 Task: Buy 5 Rack & Pinion from Steering System section under best seller category for shipping address: Mikayla King, 1988 Bartlett Avenue, Southfield, Michigan 48076, Cell Number 2485598029. Pay from credit card ending with 5759, CVV 953
Action: Mouse moved to (40, 92)
Screenshot: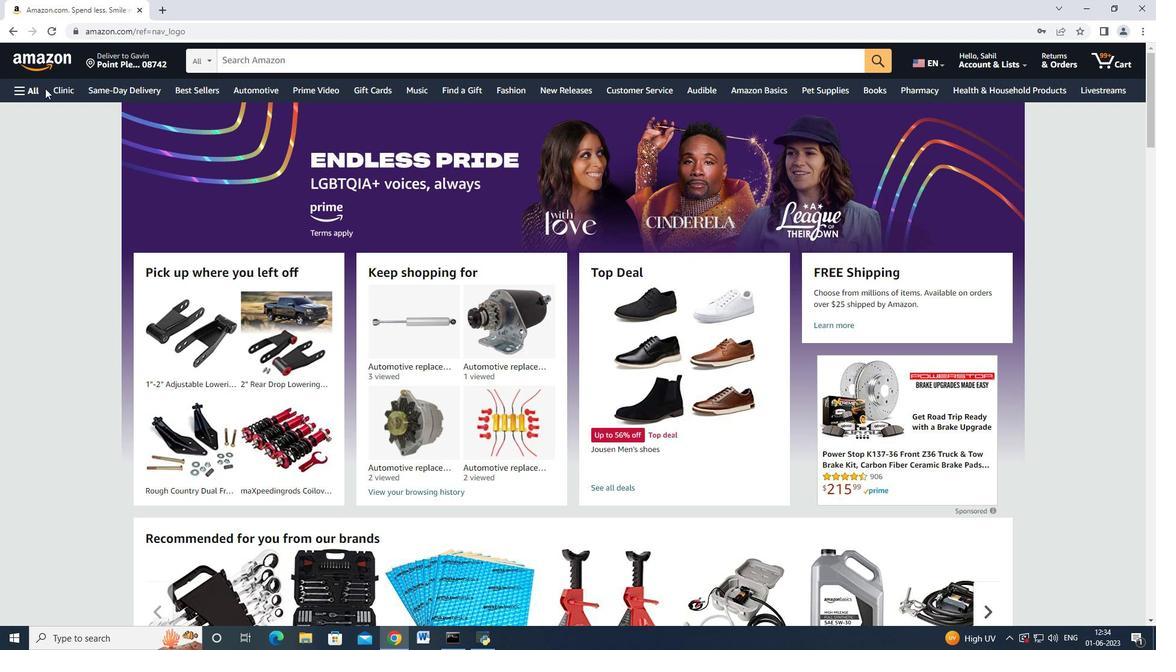 
Action: Mouse pressed left at (40, 92)
Screenshot: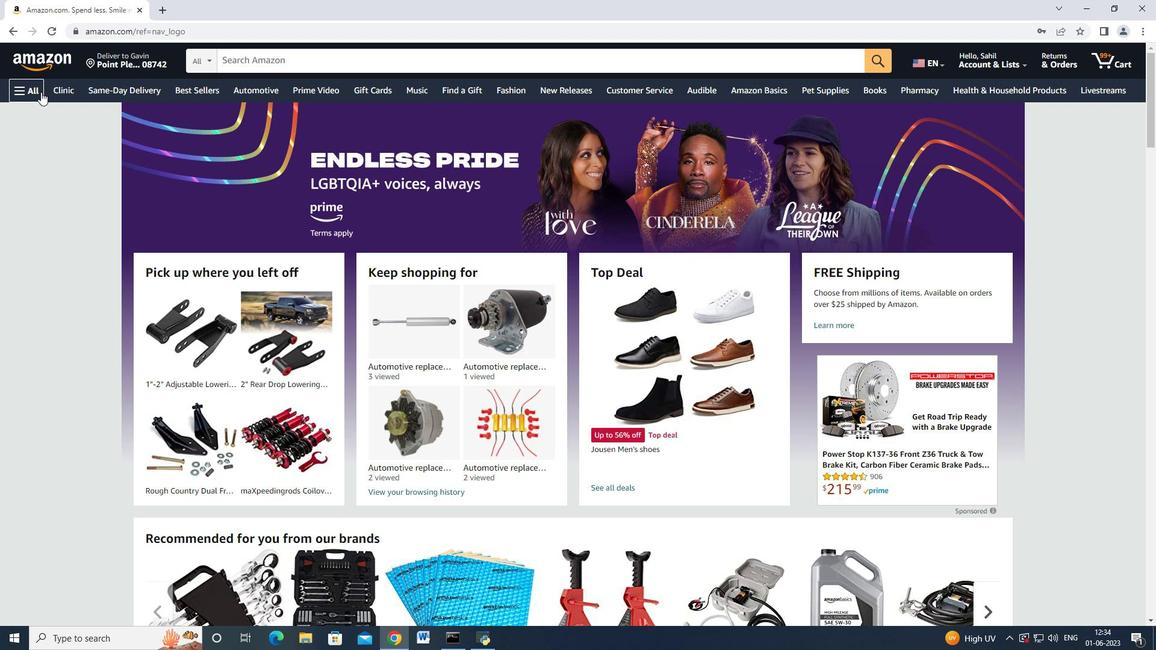 
Action: Mouse moved to (137, 286)
Screenshot: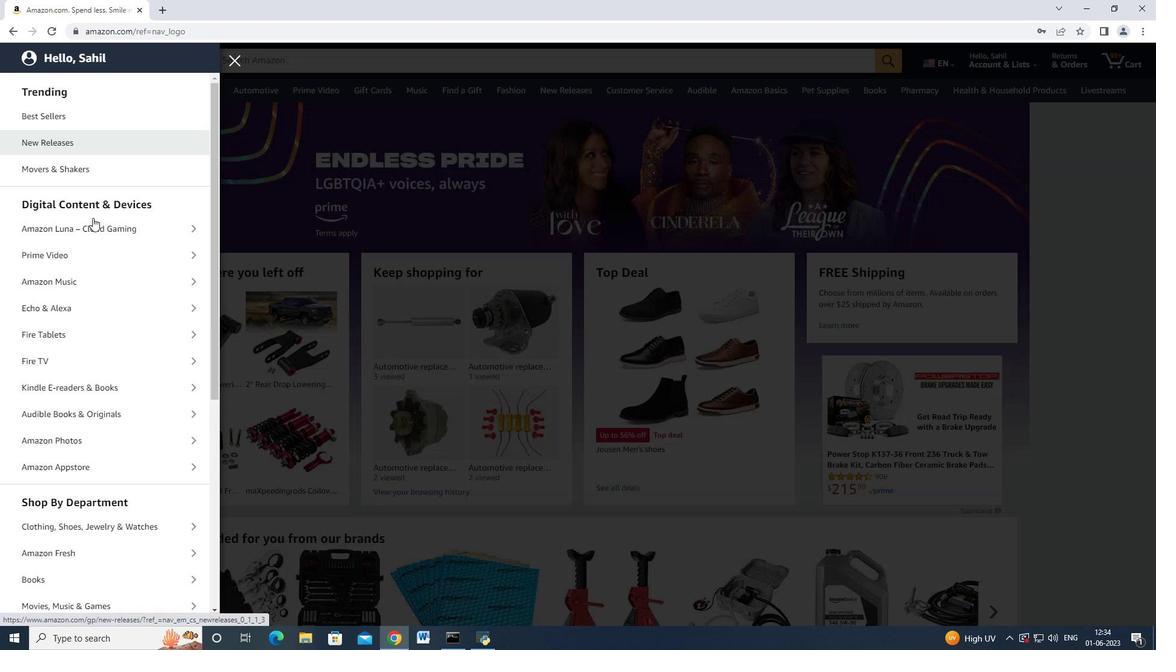 
Action: Mouse scrolled (137, 286) with delta (0, 0)
Screenshot: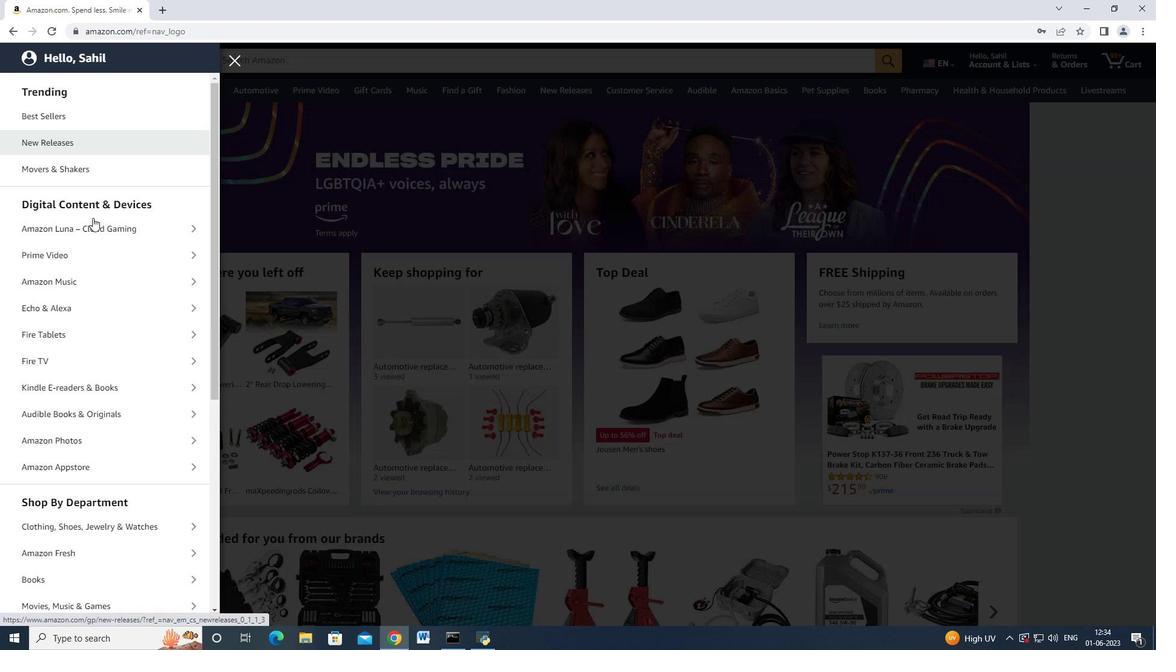 
Action: Mouse moved to (137, 286)
Screenshot: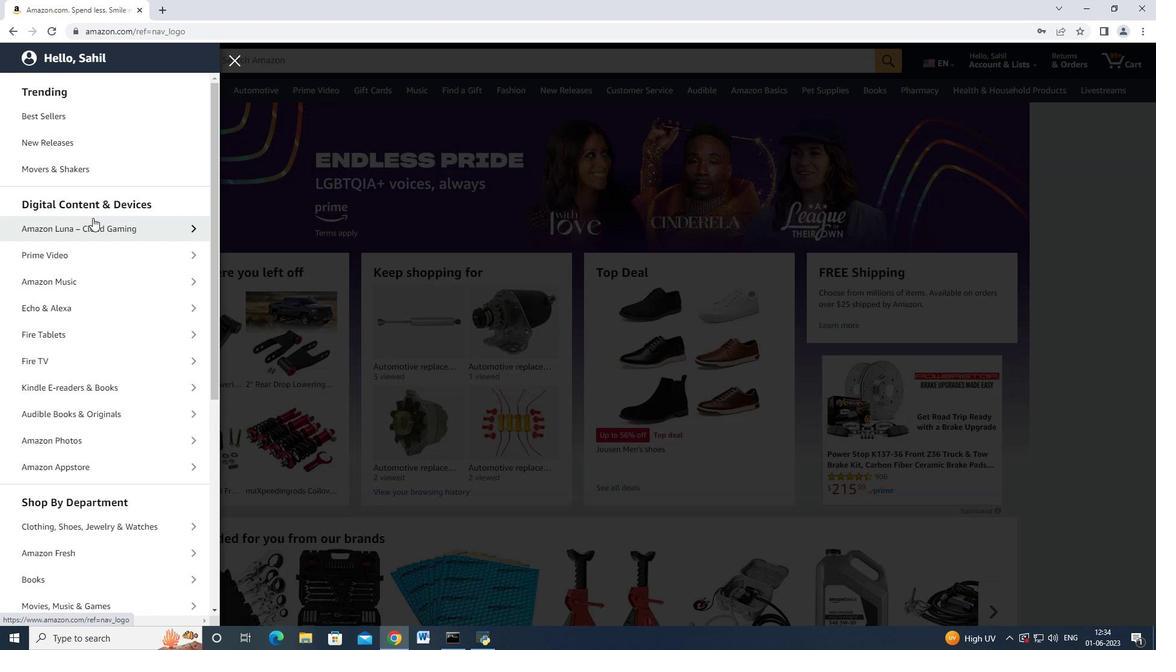 
Action: Mouse scrolled (137, 286) with delta (0, 0)
Screenshot: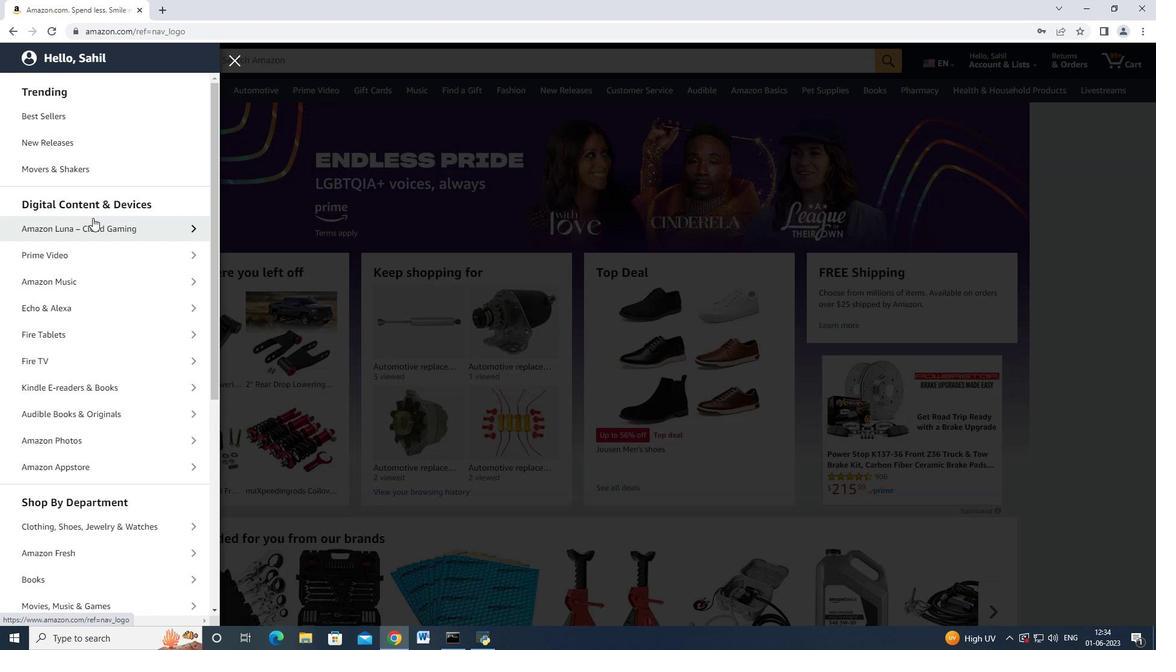 
Action: Mouse scrolled (137, 286) with delta (0, 0)
Screenshot: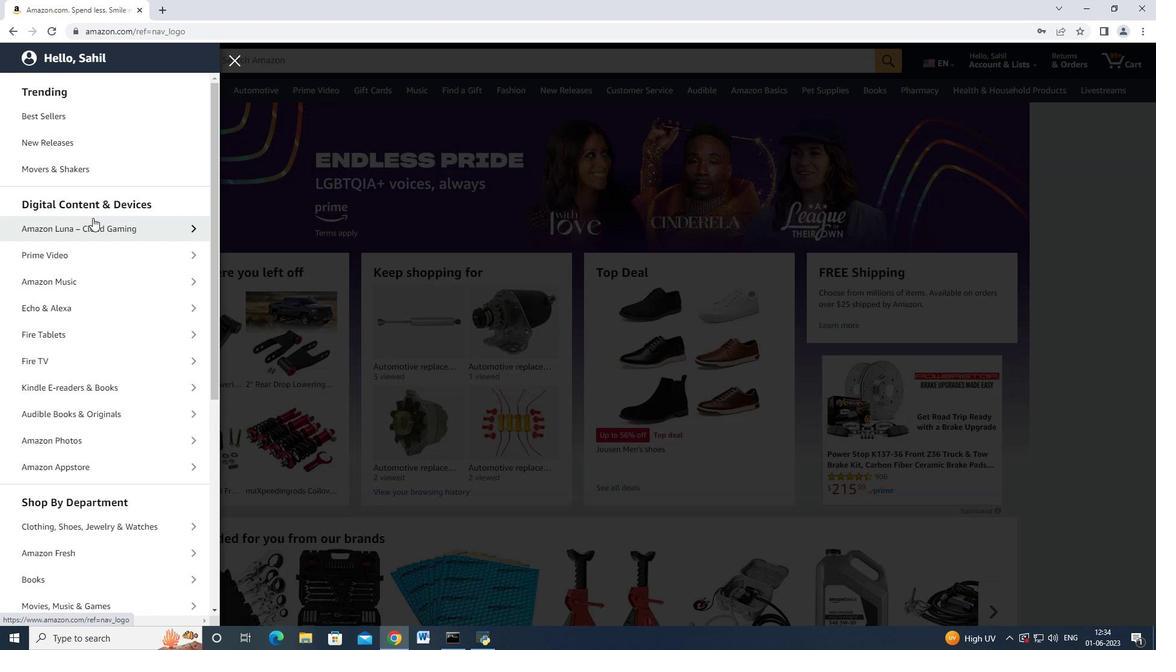 
Action: Mouse scrolled (137, 286) with delta (0, 0)
Screenshot: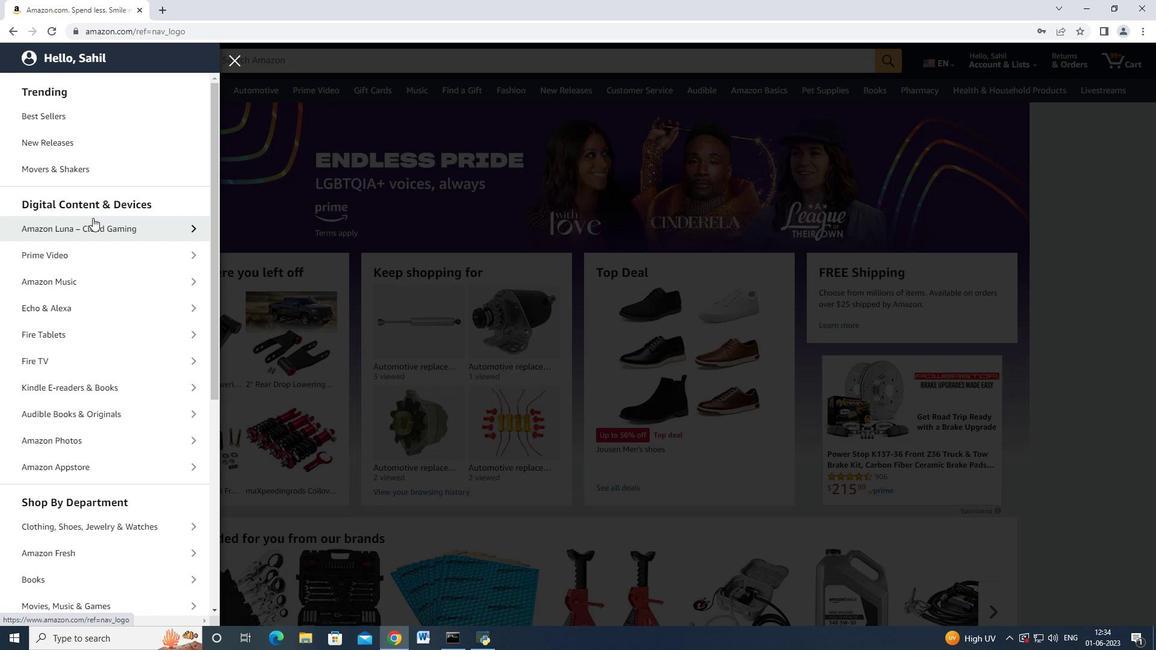 
Action: Mouse moved to (137, 287)
Screenshot: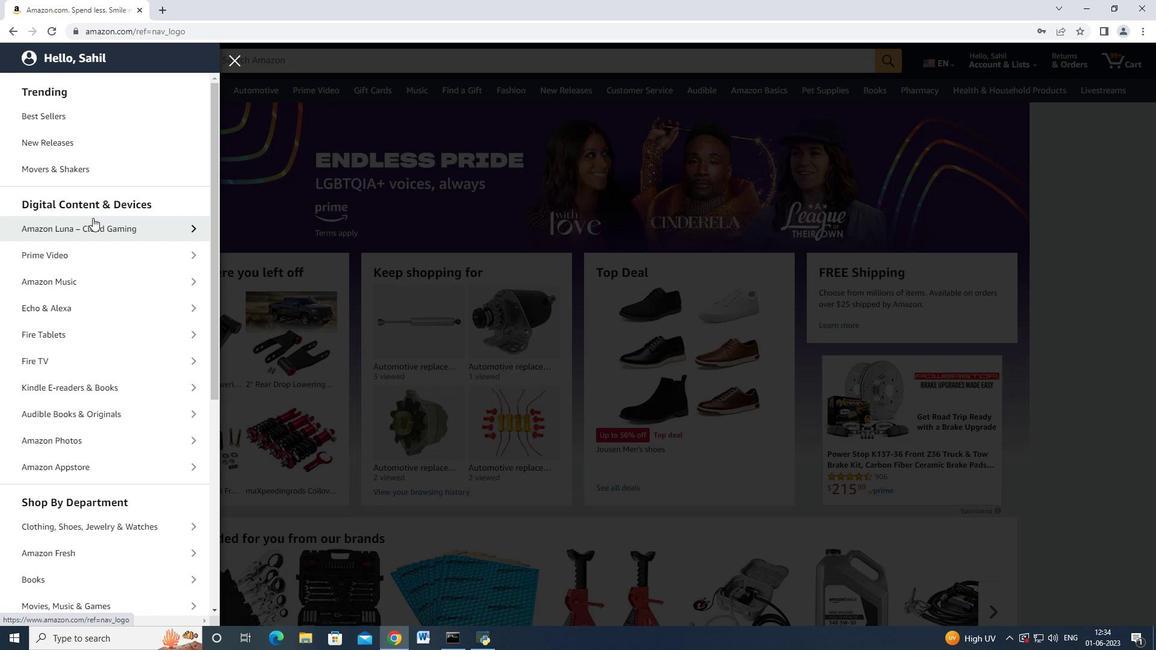 
Action: Mouse scrolled (137, 286) with delta (0, 0)
Screenshot: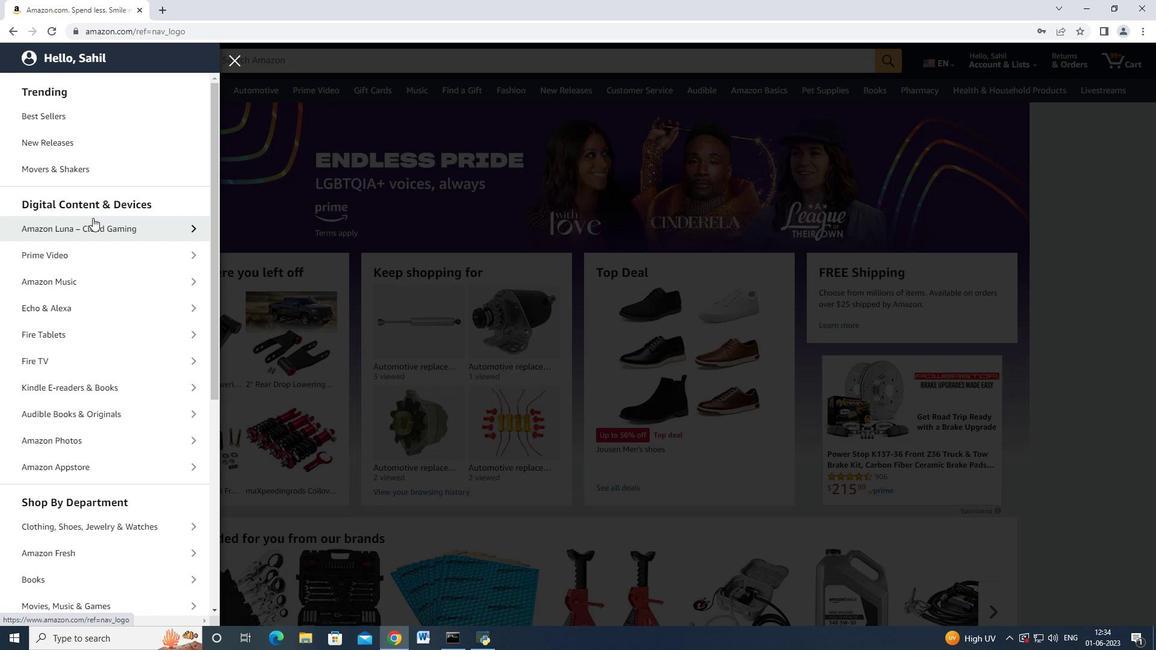 
Action: Mouse moved to (137, 287)
Screenshot: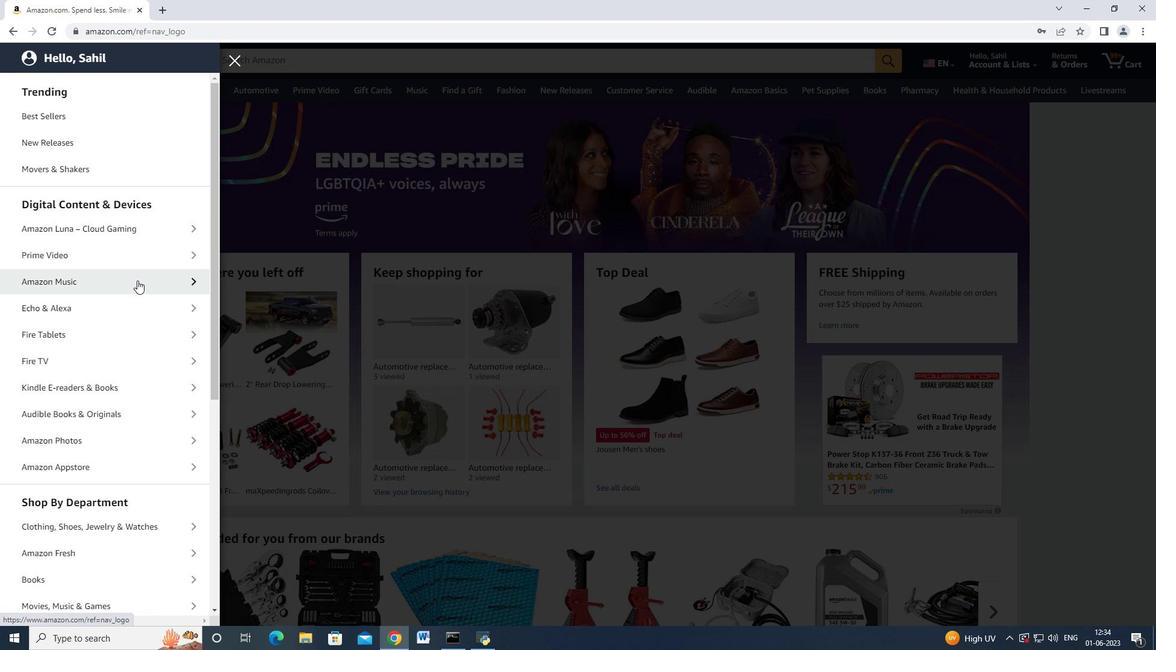 
Action: Mouse scrolled (137, 286) with delta (0, 0)
Screenshot: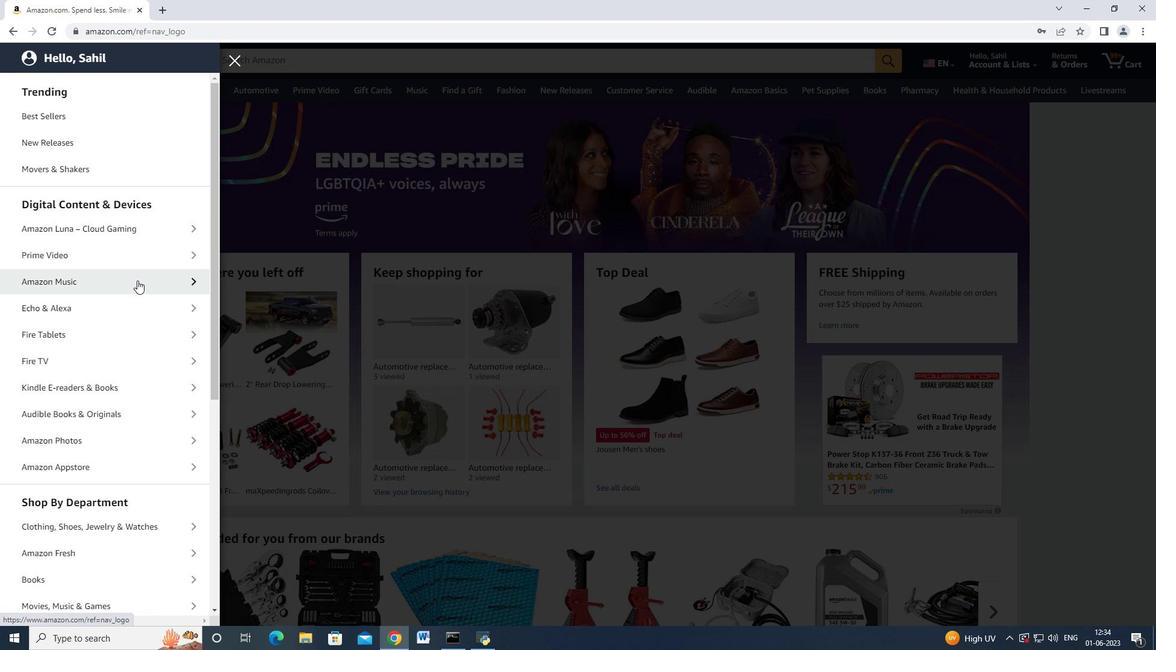 
Action: Mouse moved to (75, 439)
Screenshot: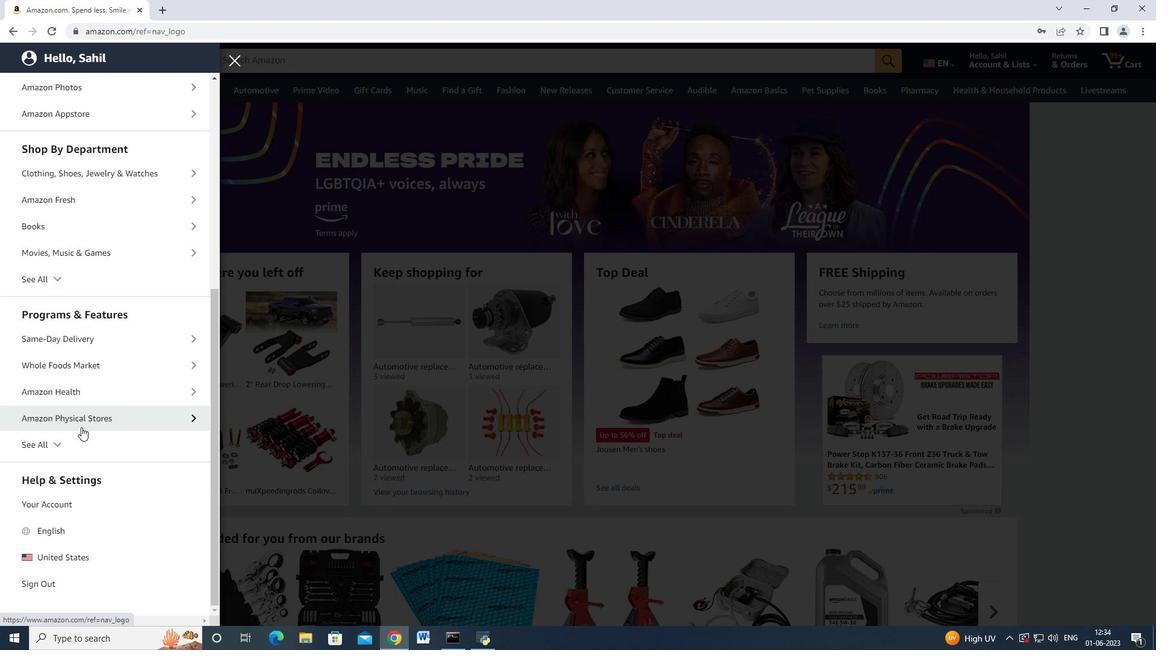 
Action: Mouse pressed left at (75, 439)
Screenshot: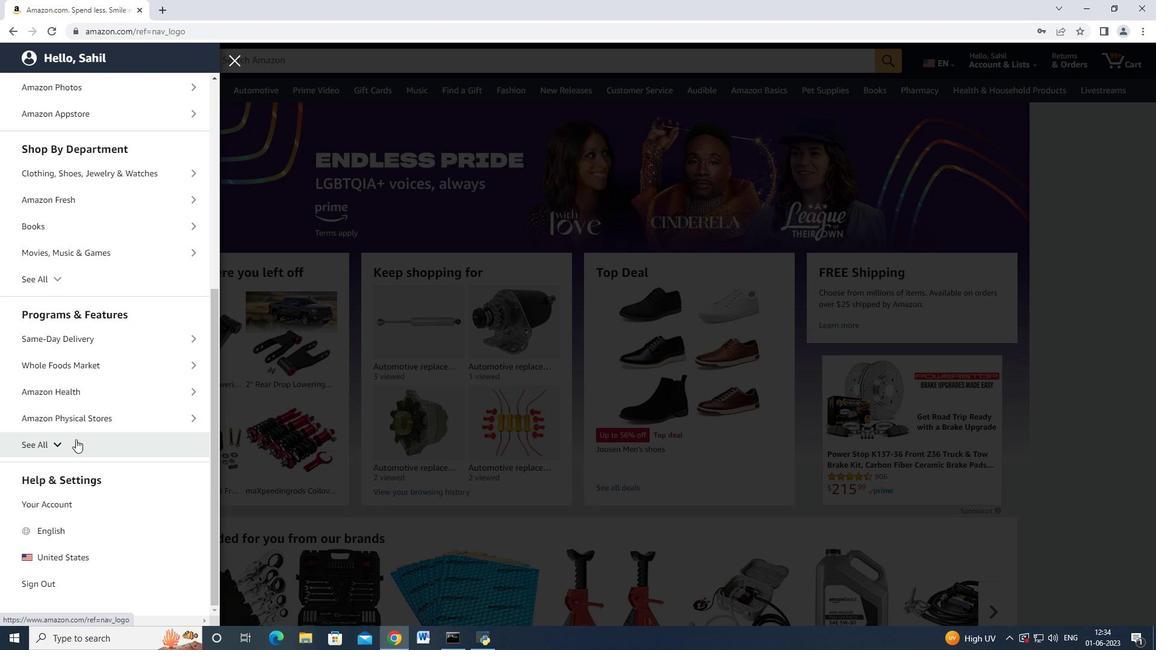 
Action: Mouse moved to (103, 395)
Screenshot: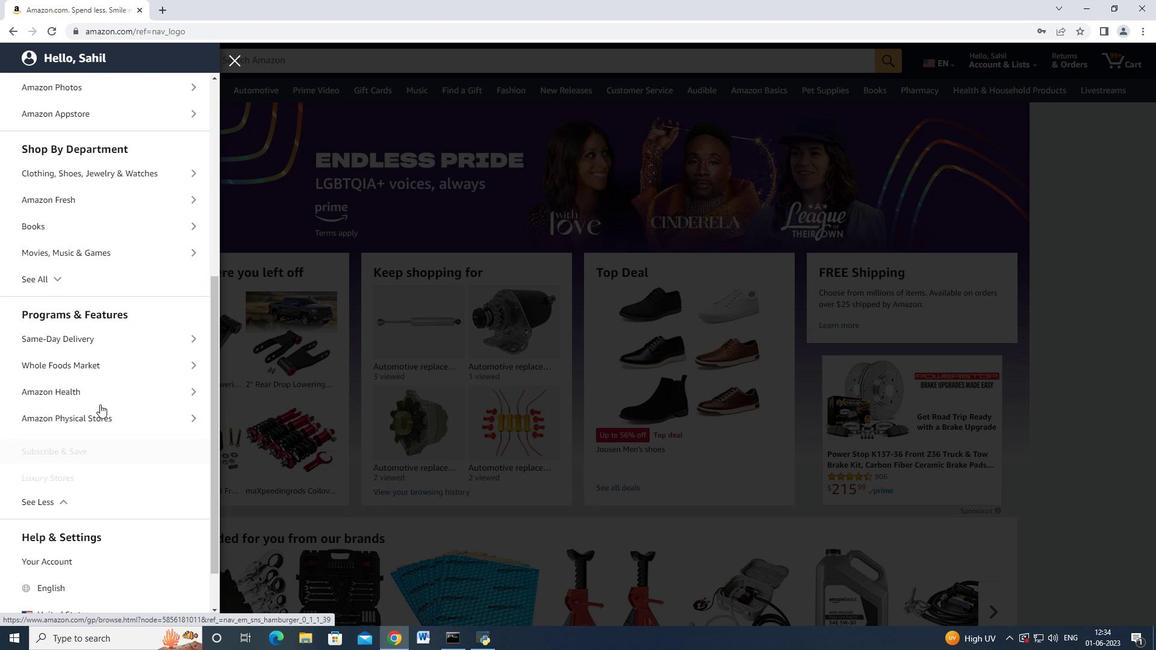
Action: Mouse scrolled (103, 395) with delta (0, 0)
Screenshot: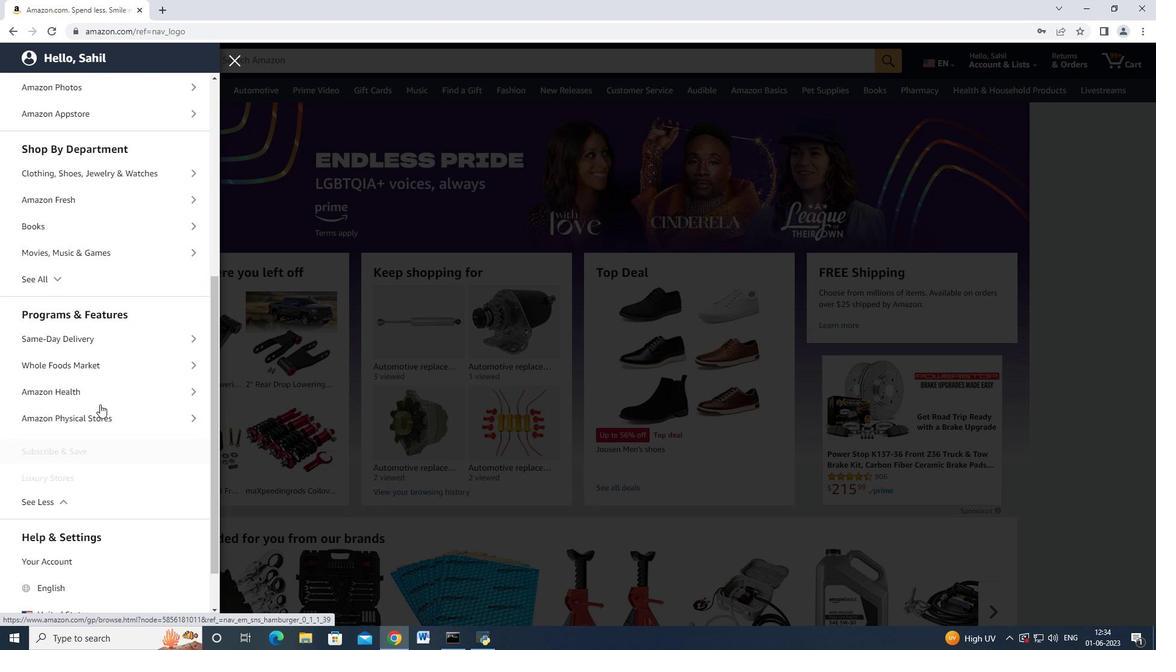 
Action: Mouse scrolled (103, 395) with delta (0, 0)
Screenshot: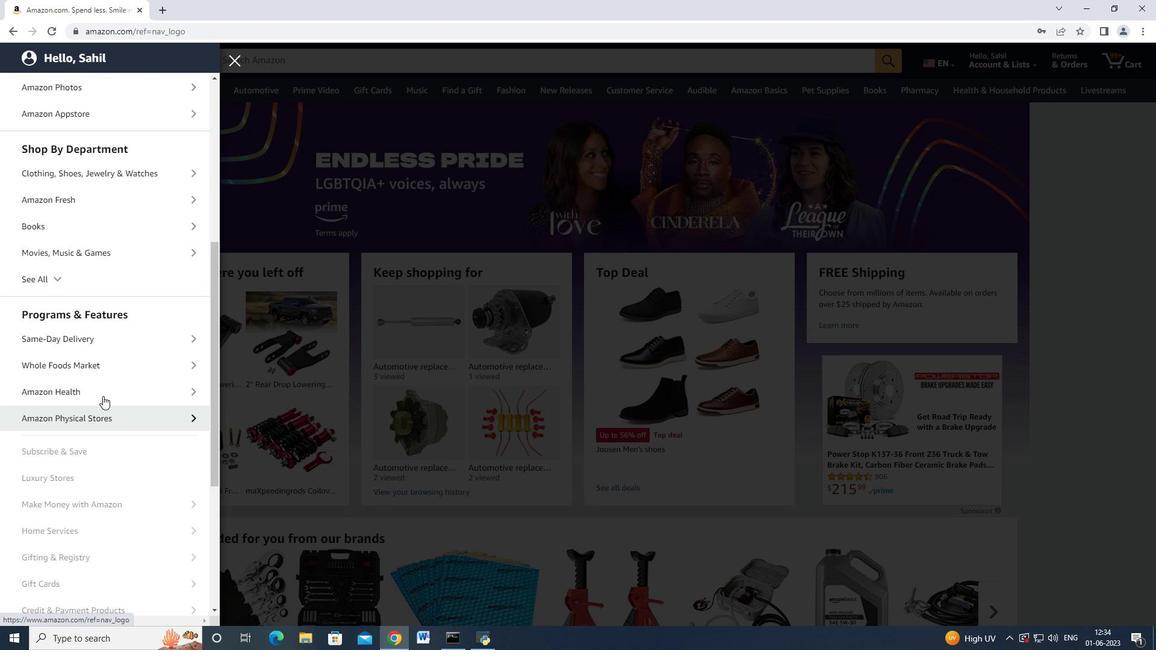 
Action: Mouse scrolled (103, 395) with delta (0, 0)
Screenshot: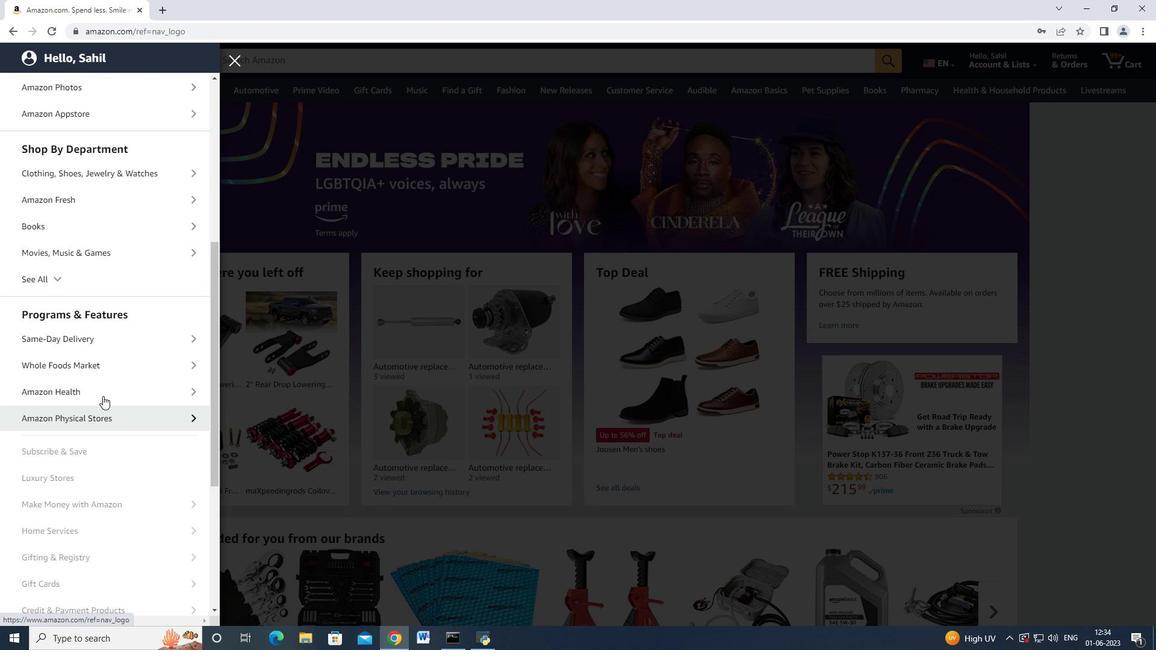 
Action: Mouse scrolled (103, 395) with delta (0, 0)
Screenshot: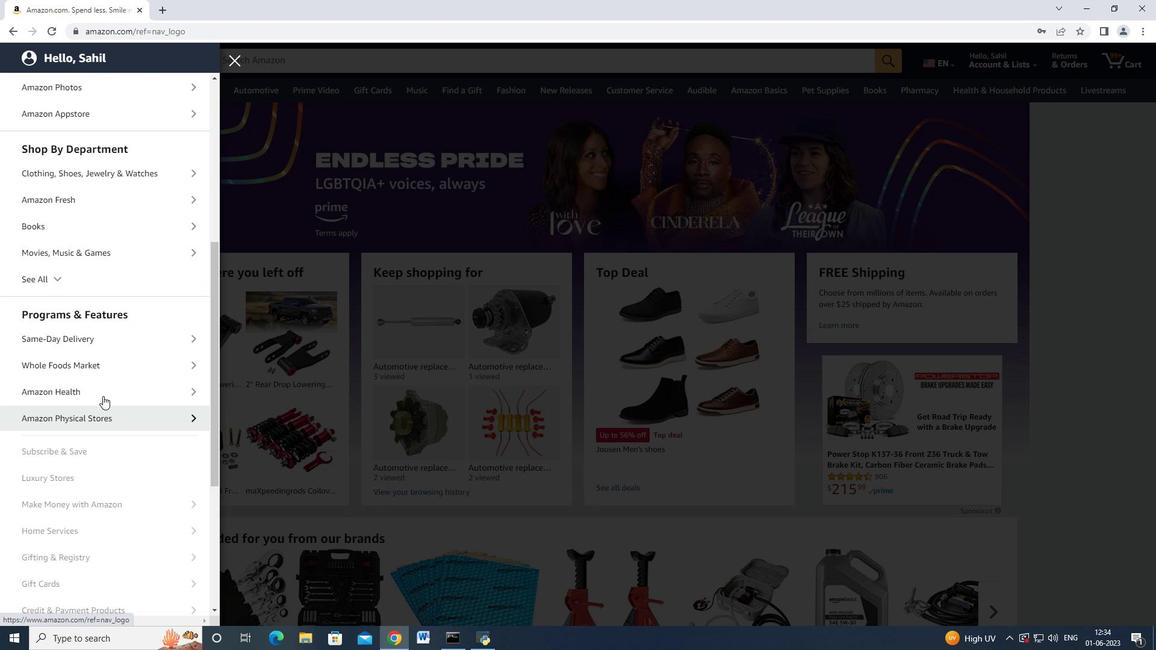
Action: Mouse scrolled (103, 395) with delta (0, 0)
Screenshot: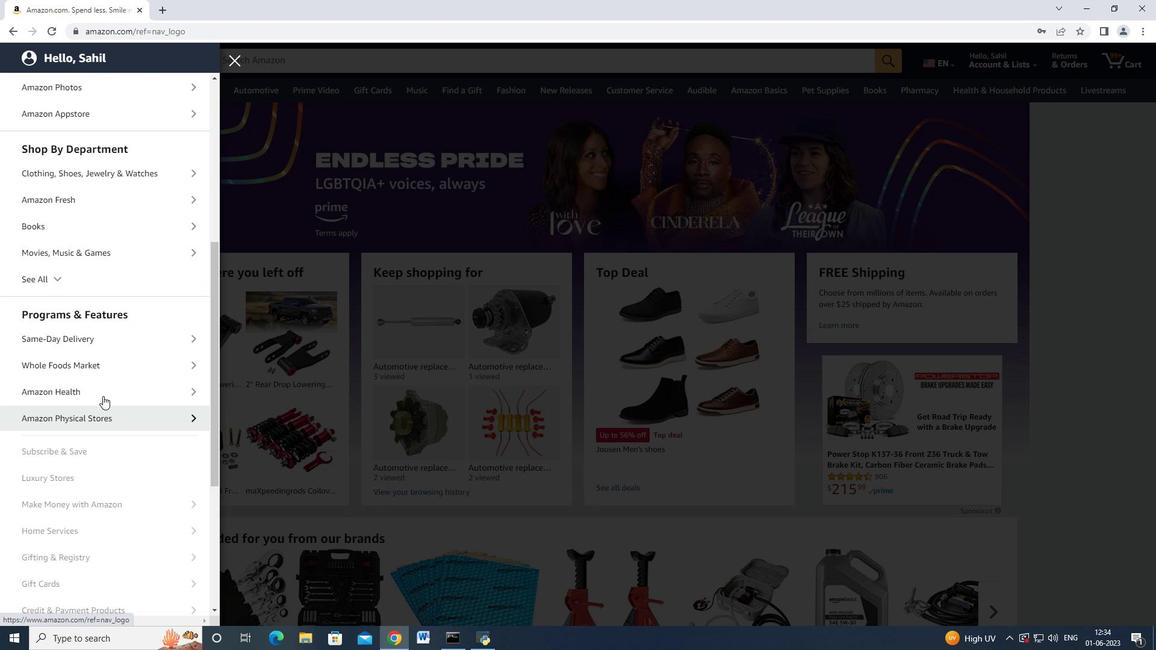 
Action: Mouse scrolled (103, 395) with delta (0, 0)
Screenshot: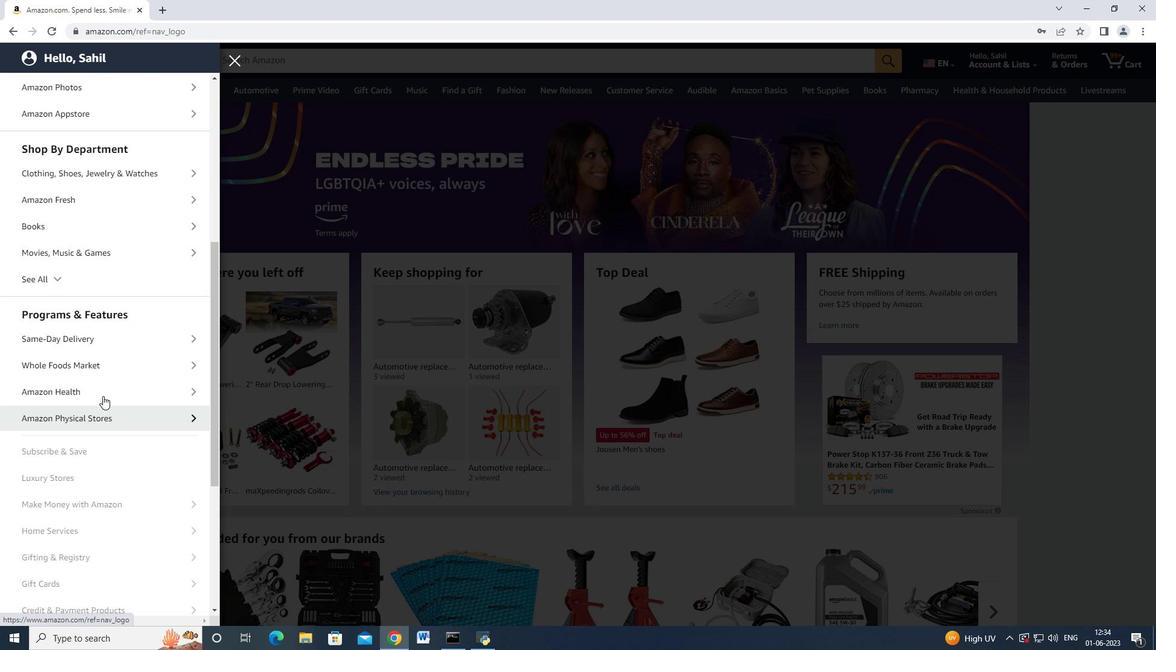 
Action: Mouse moved to (103, 395)
Screenshot: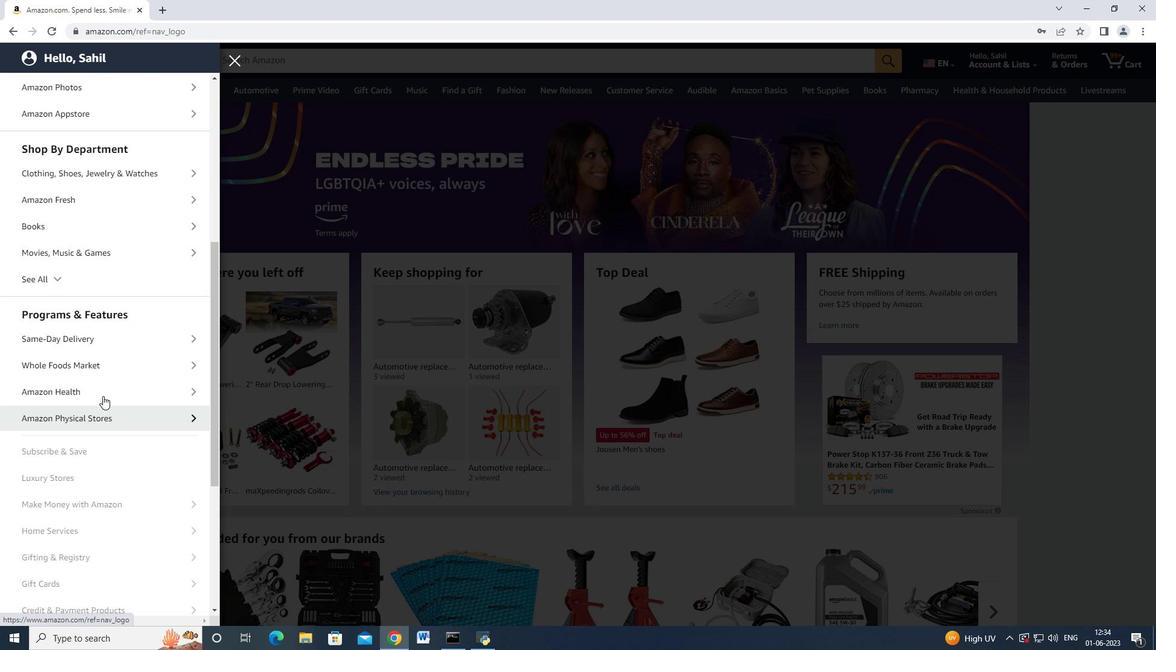 
Action: Mouse scrolled (103, 395) with delta (0, 0)
Screenshot: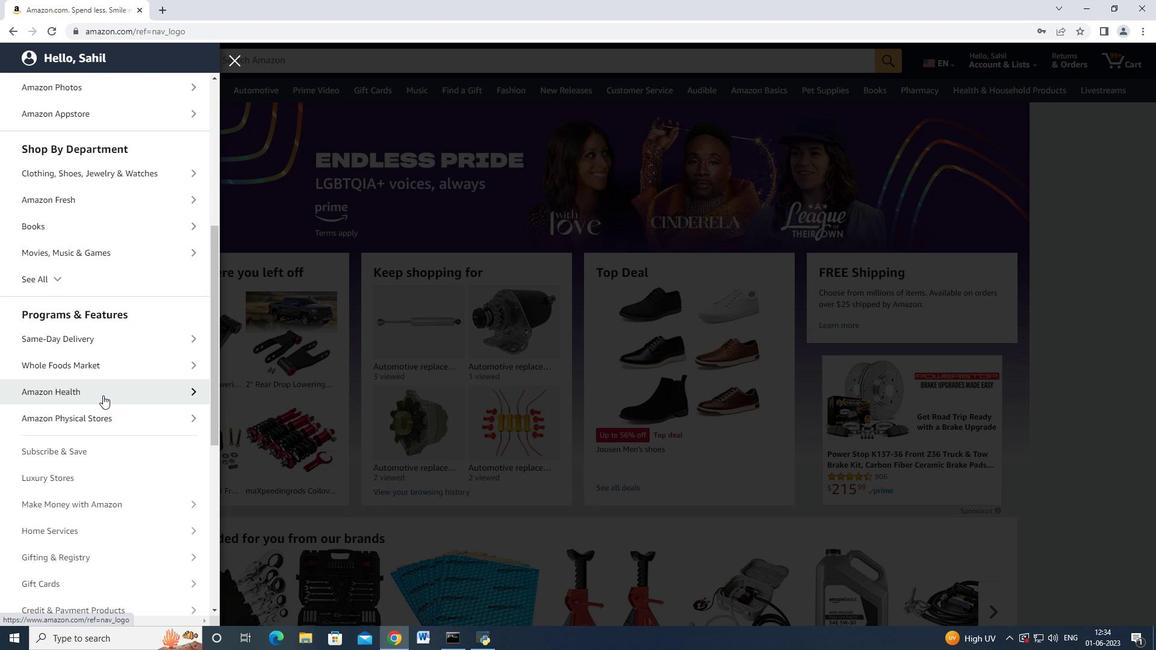 
Action: Mouse moved to (116, 355)
Screenshot: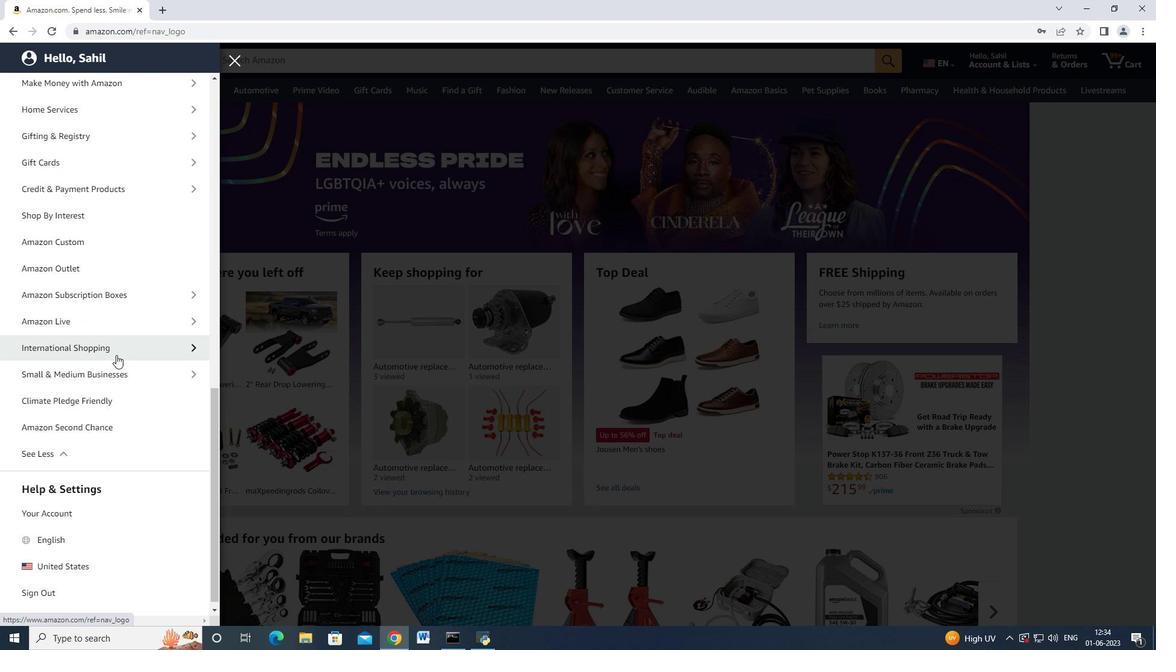 
Action: Mouse scrolled (116, 355) with delta (0, 0)
Screenshot: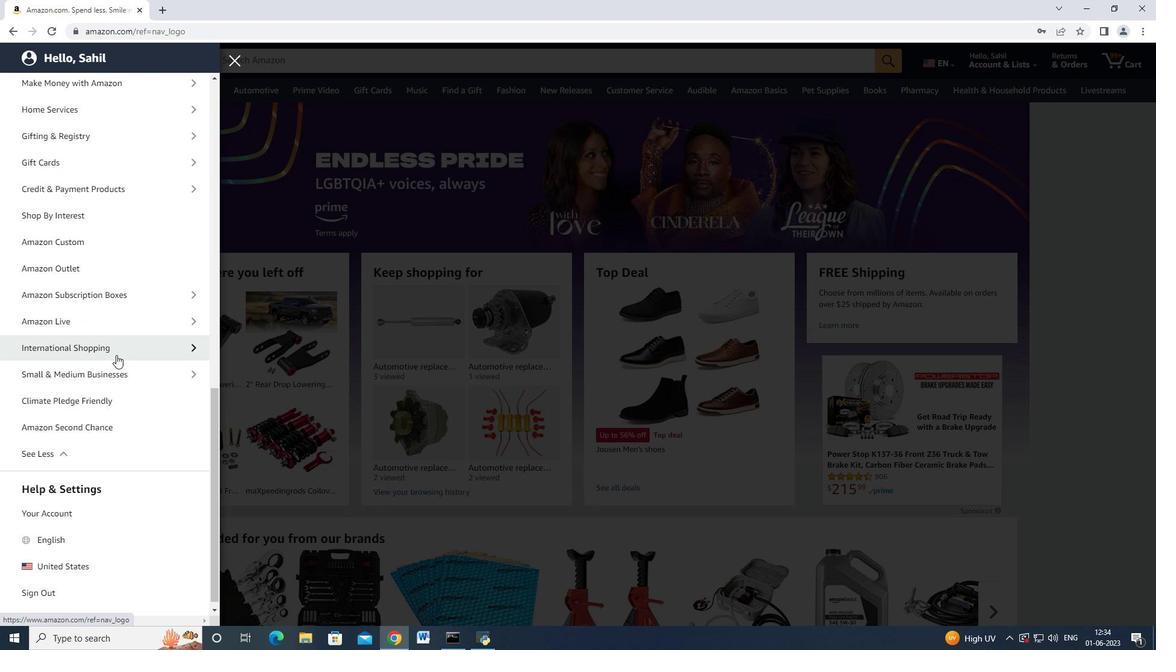 
Action: Mouse scrolled (116, 356) with delta (0, 0)
Screenshot: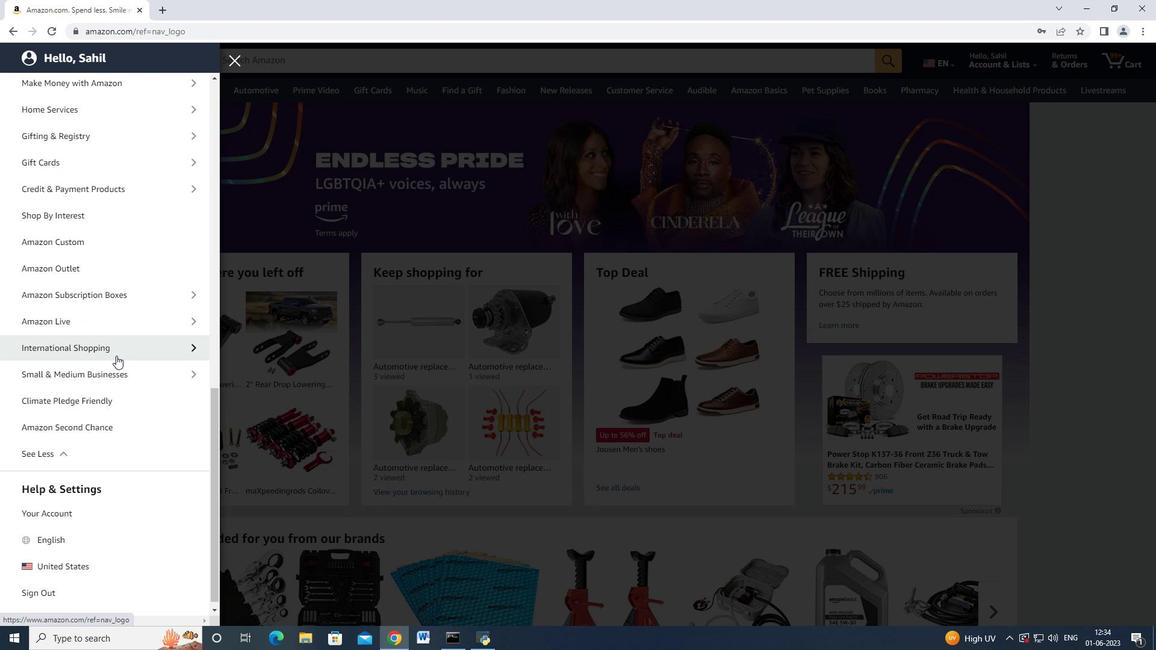 
Action: Mouse scrolled (116, 356) with delta (0, 0)
Screenshot: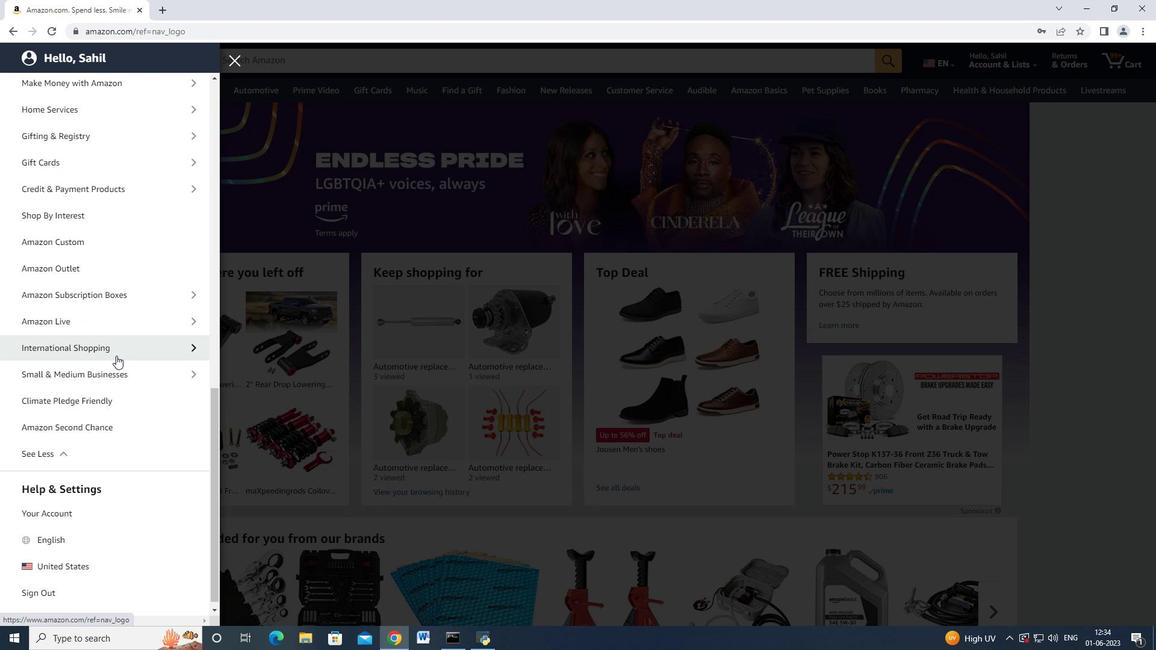 
Action: Mouse scrolled (116, 356) with delta (0, 0)
Screenshot: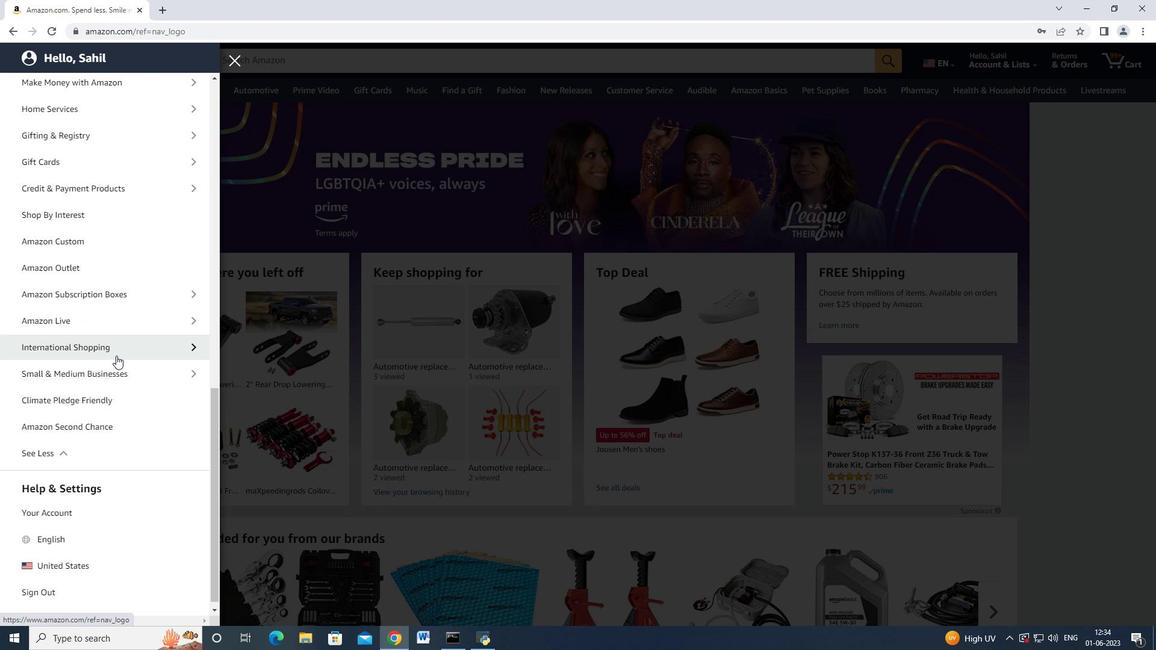 
Action: Mouse moved to (118, 352)
Screenshot: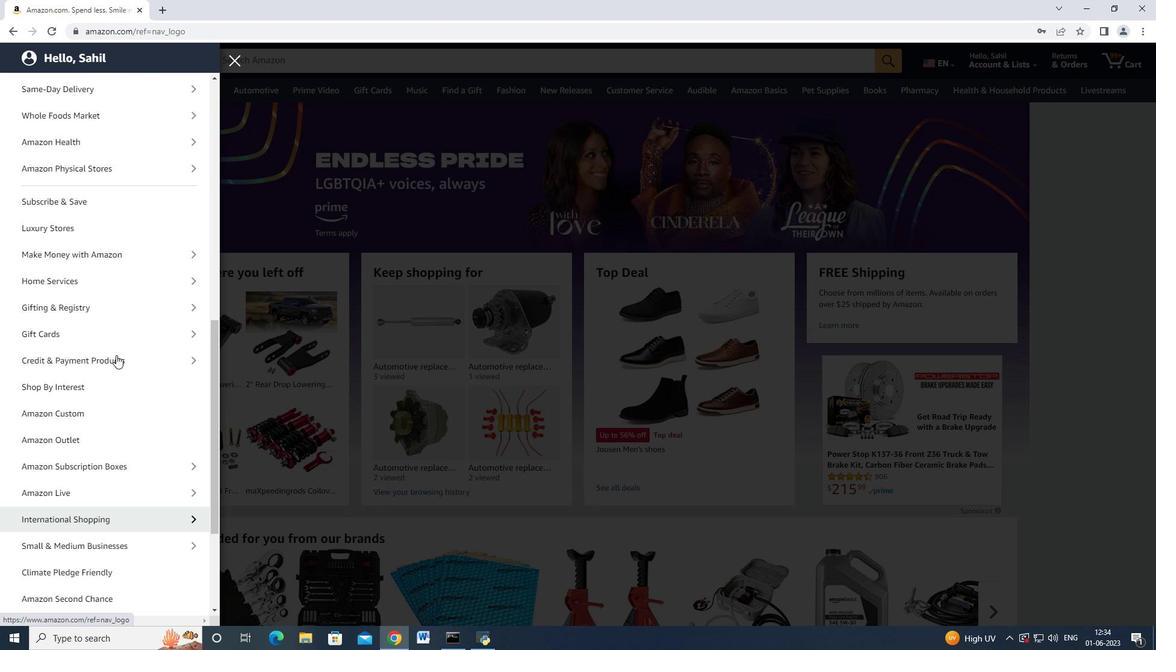 
Action: Mouse scrolled (118, 352) with delta (0, 0)
Screenshot: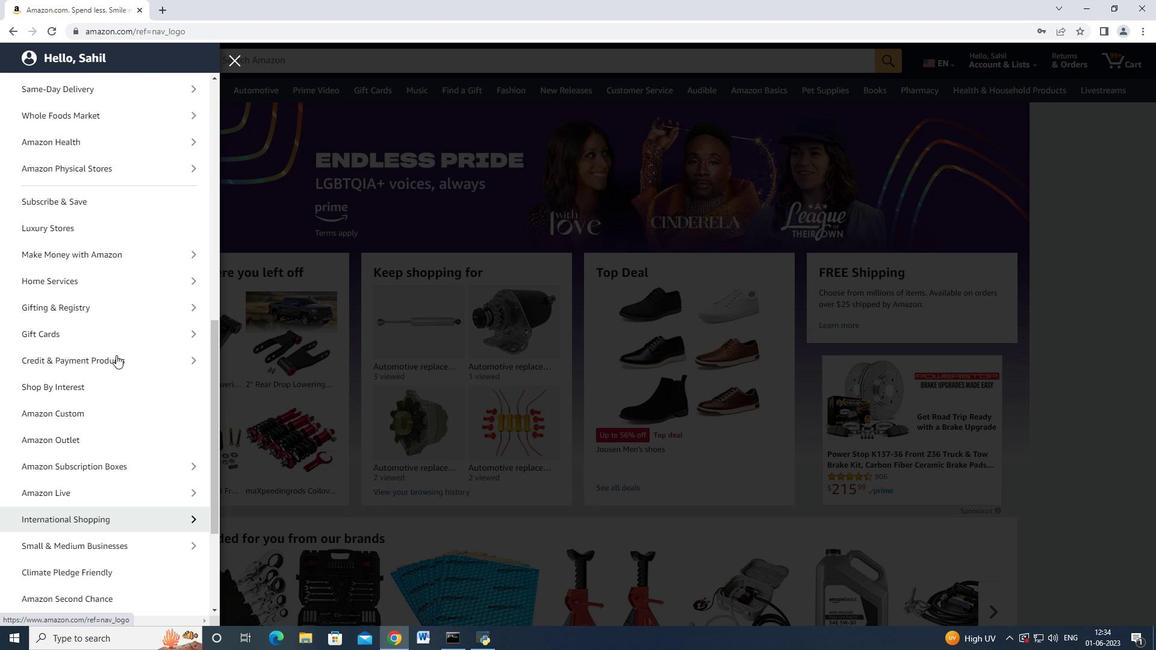 
Action: Mouse scrolled (118, 352) with delta (0, 0)
Screenshot: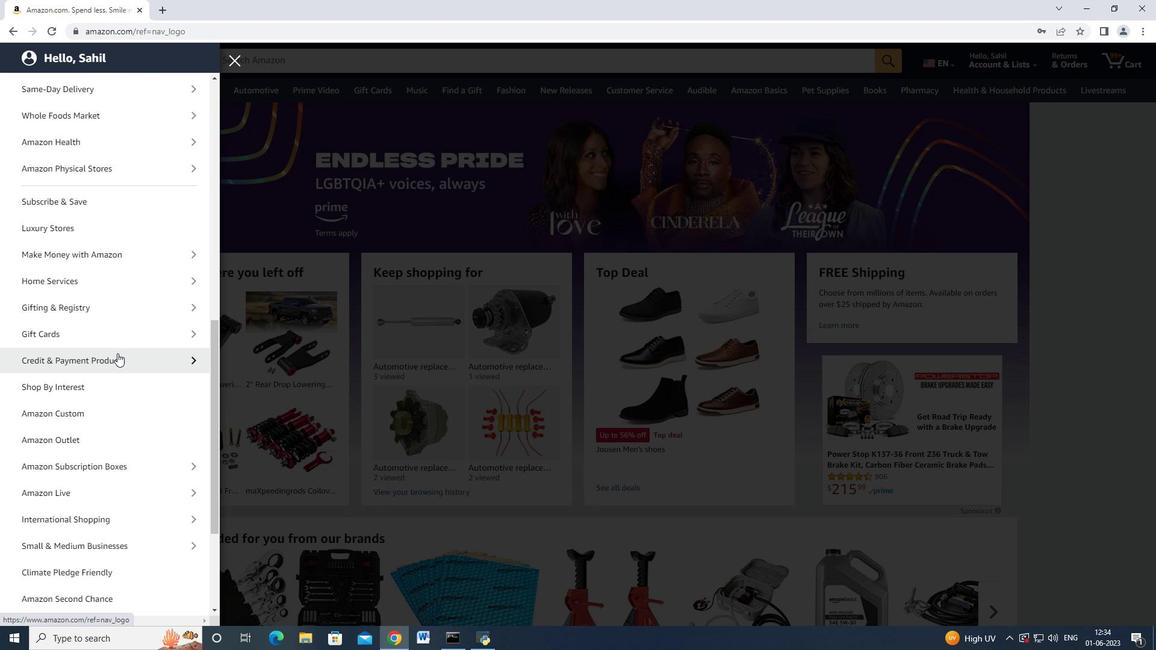 
Action: Mouse moved to (118, 351)
Screenshot: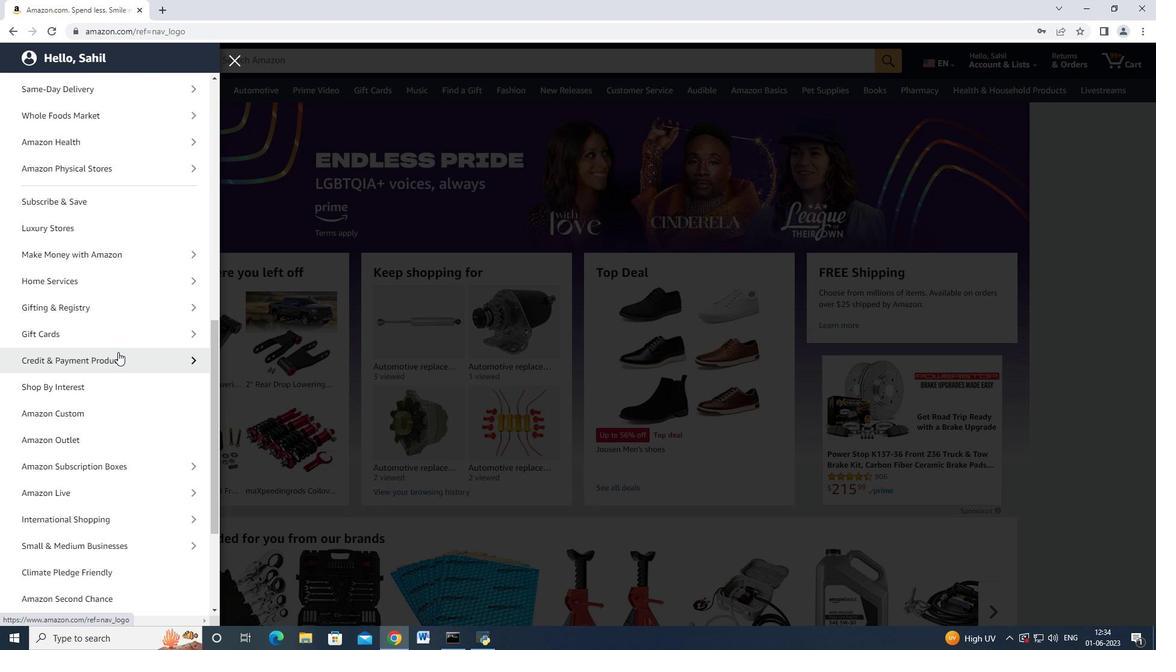 
Action: Mouse scrolled (118, 352) with delta (0, 0)
Screenshot: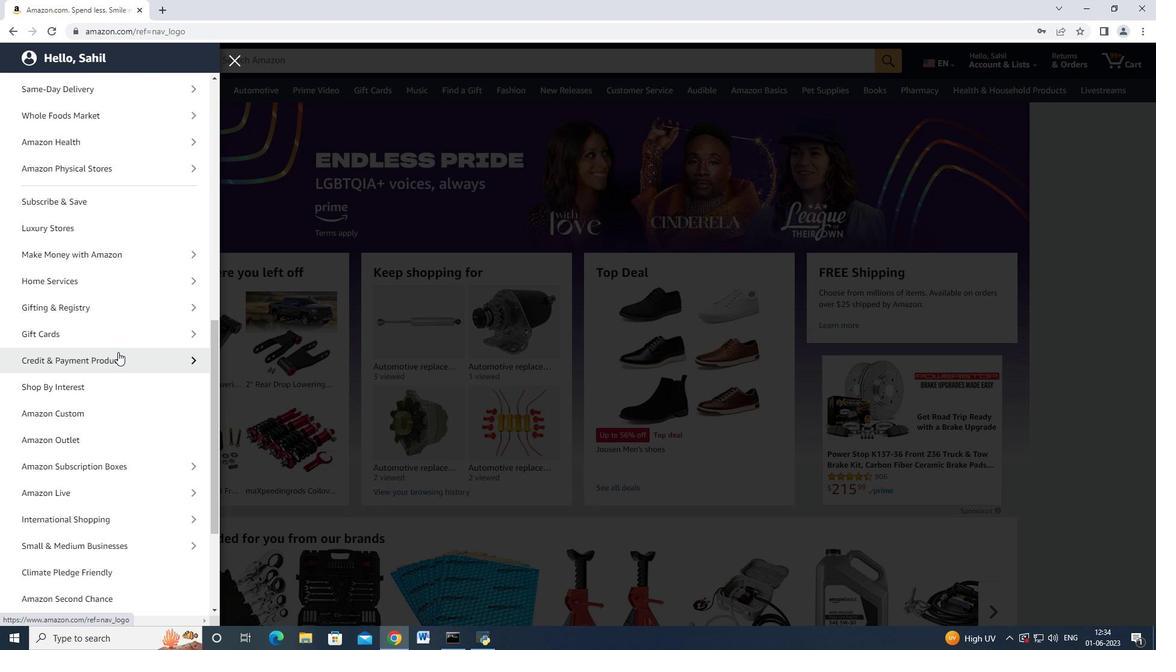 
Action: Mouse scrolled (118, 351) with delta (0, 0)
Screenshot: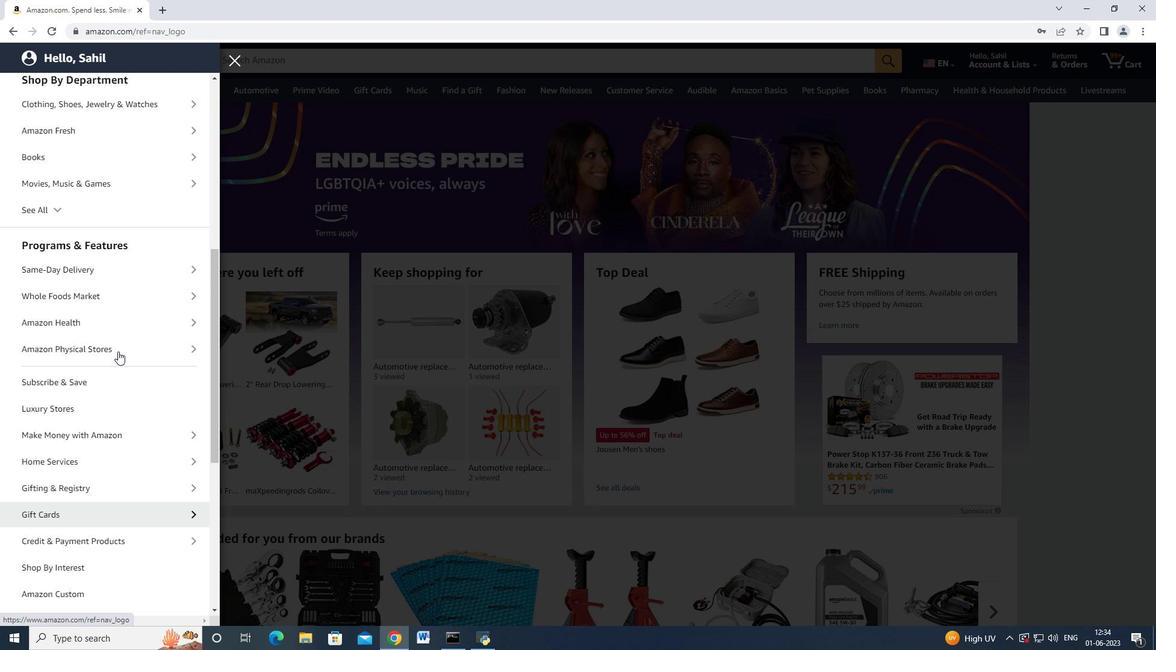 
Action: Mouse scrolled (118, 351) with delta (0, 0)
Screenshot: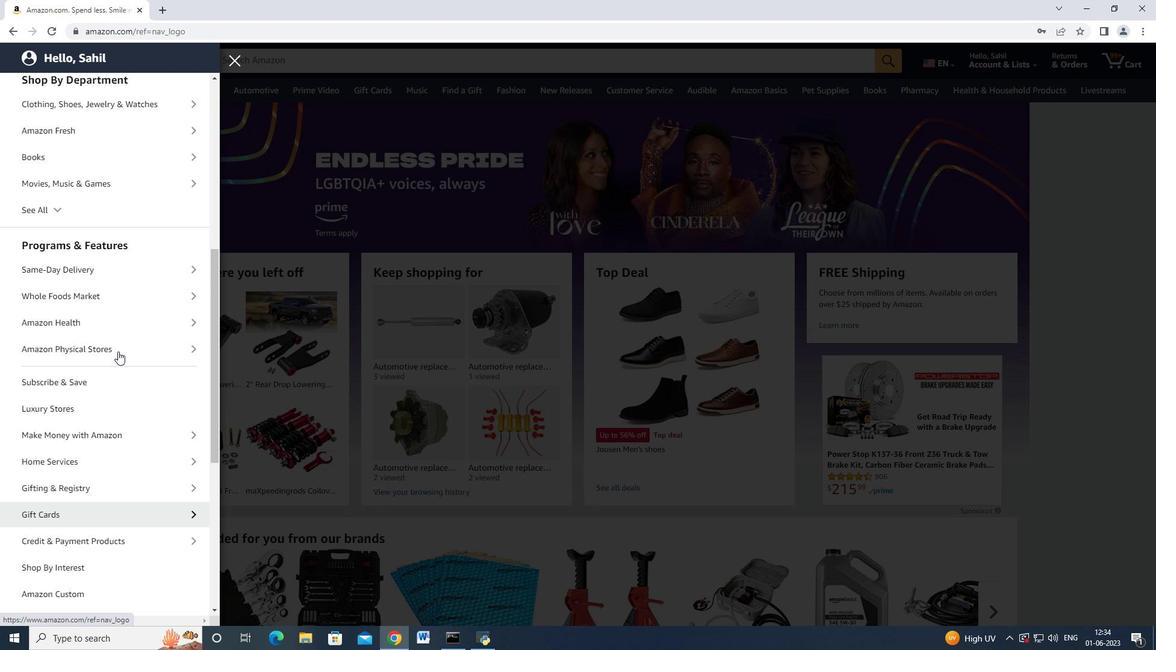 
Action: Mouse moved to (109, 444)
Screenshot: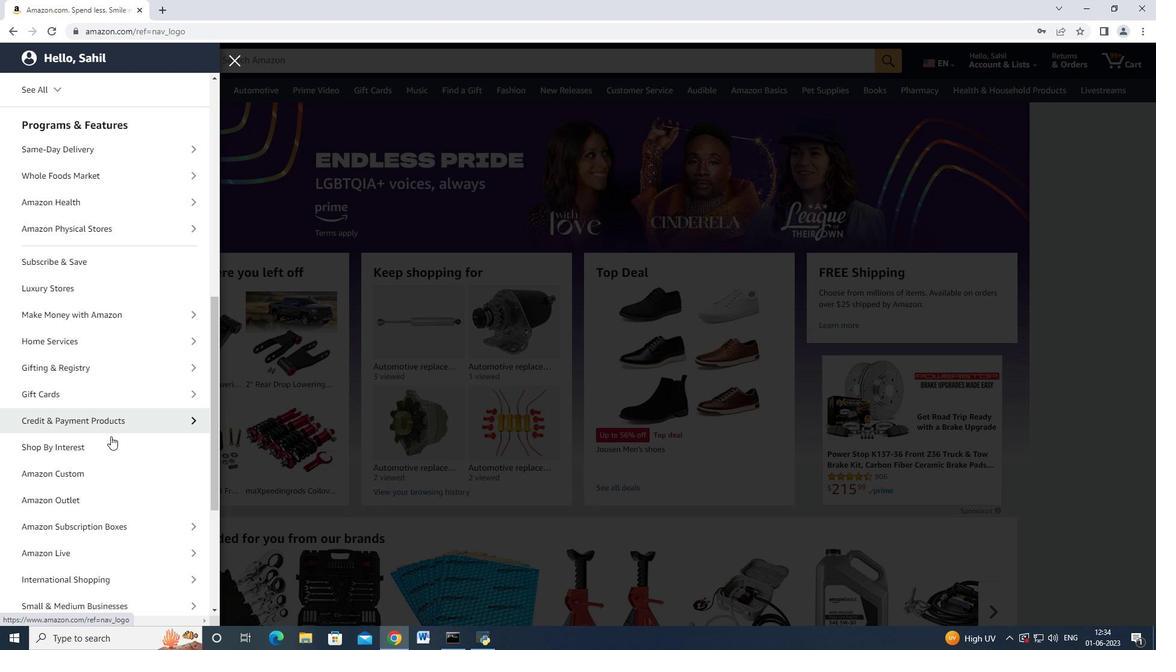 
Action: Mouse scrolled (109, 443) with delta (0, 0)
Screenshot: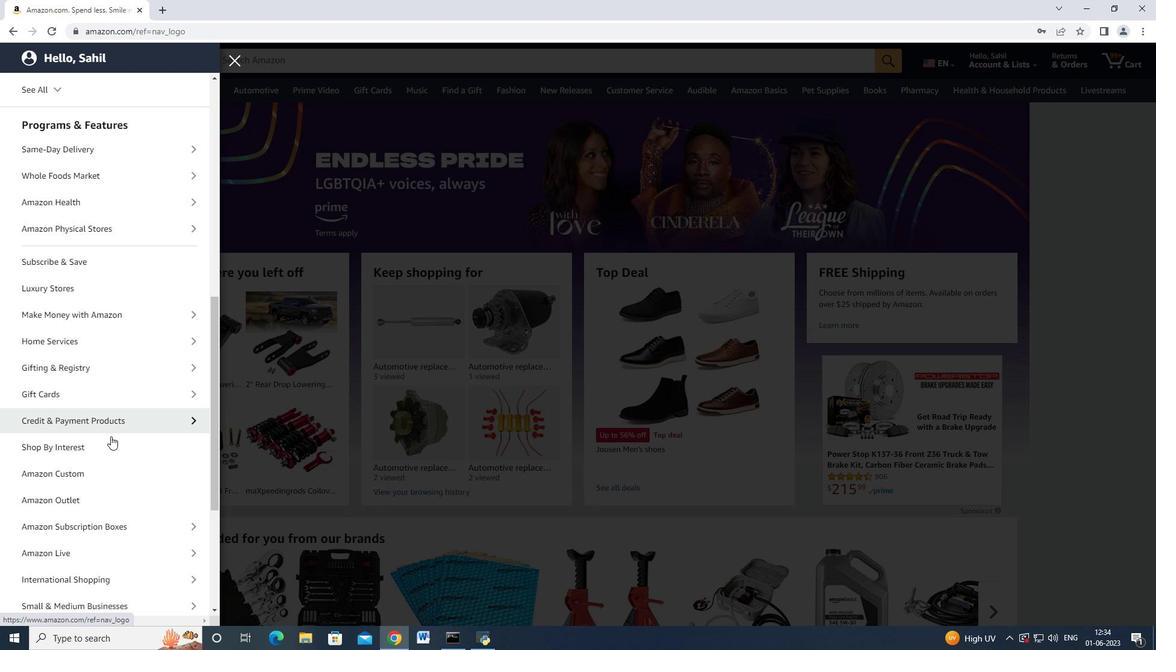 
Action: Mouse moved to (115, 459)
Screenshot: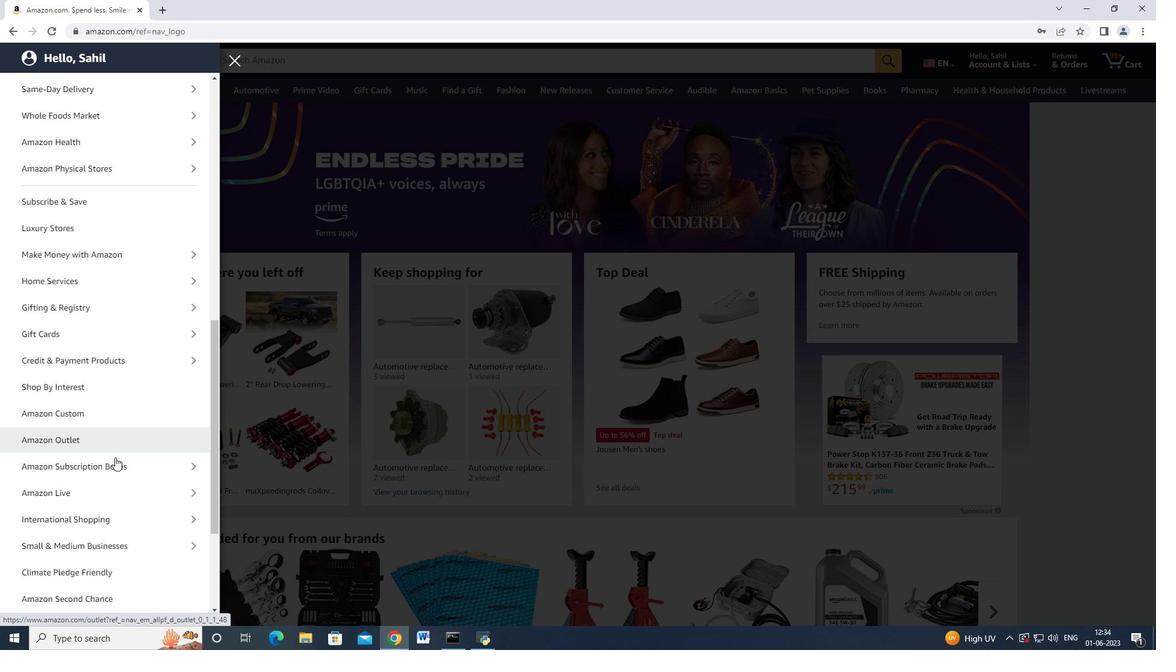 
Action: Mouse scrolled (115, 459) with delta (0, 0)
Screenshot: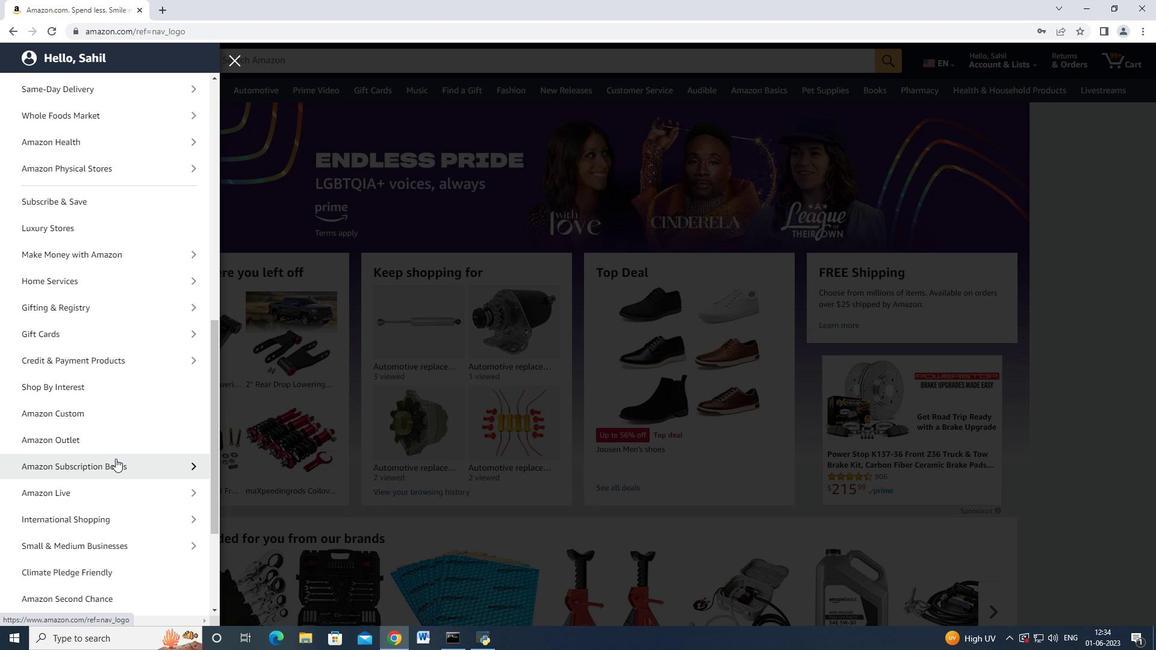 
Action: Mouse moved to (116, 459)
Screenshot: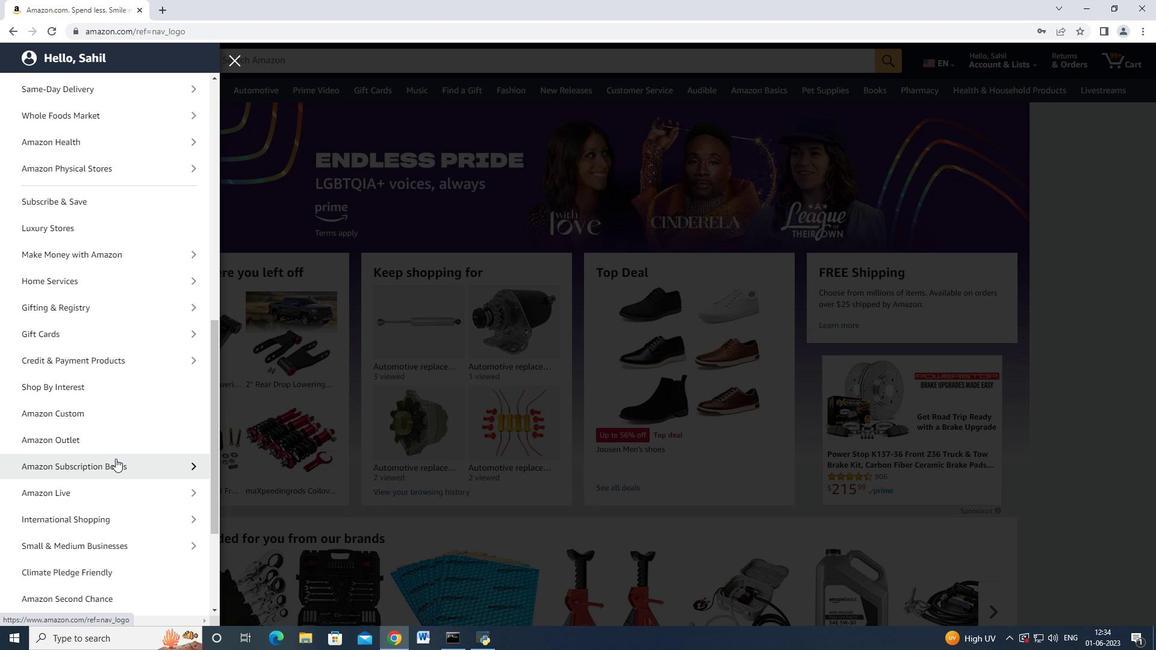 
Action: Mouse scrolled (116, 459) with delta (0, 0)
Screenshot: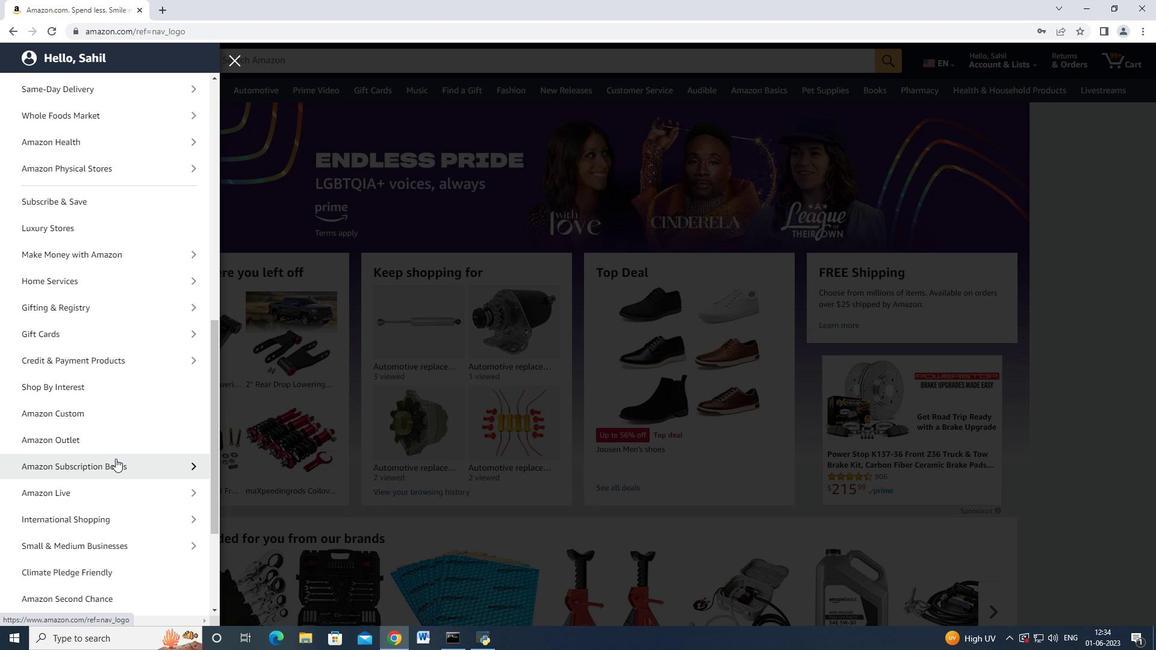 
Action: Mouse moved to (116, 459)
Screenshot: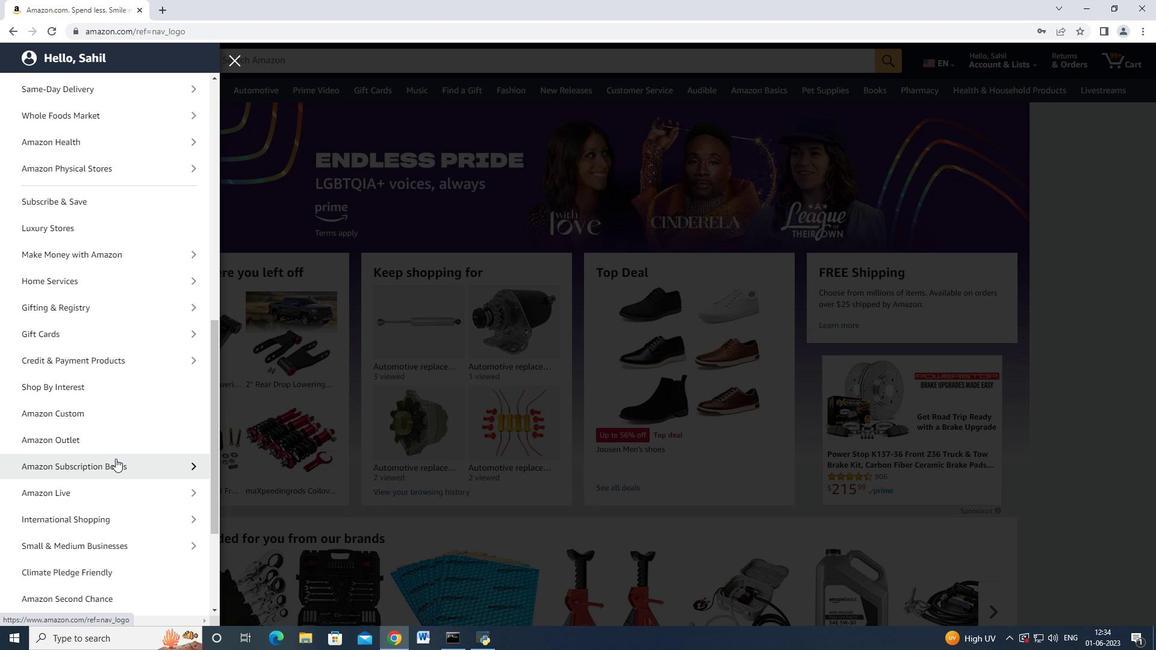 
Action: Mouse scrolled (116, 459) with delta (0, 0)
Screenshot: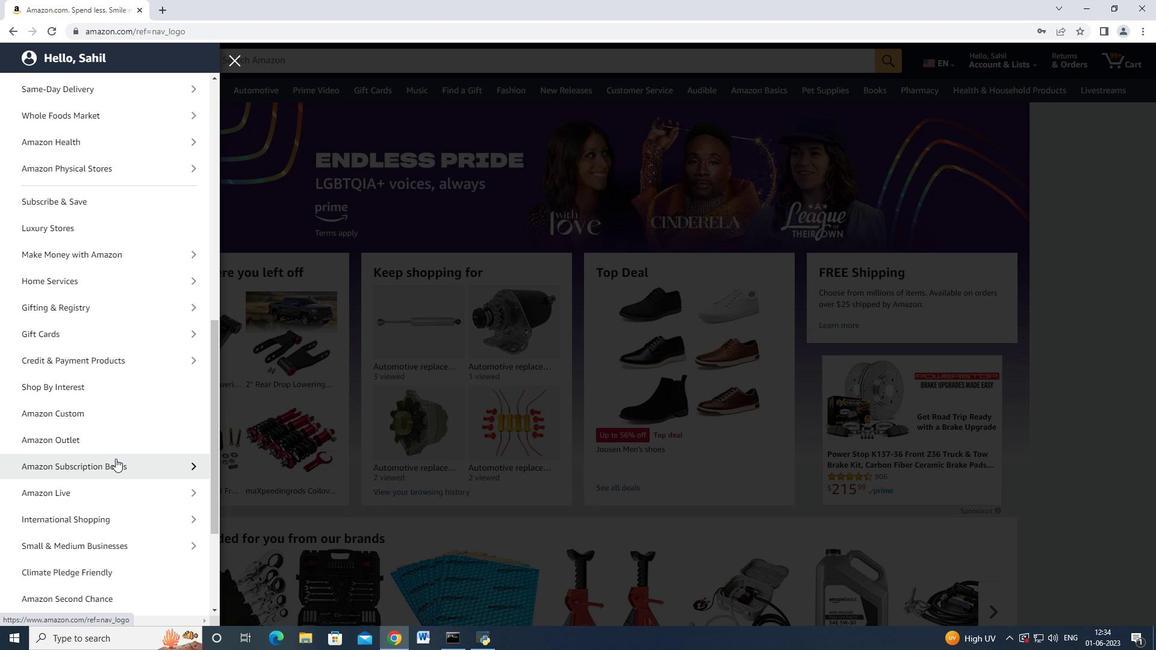 
Action: Mouse scrolled (116, 459) with delta (0, 0)
Screenshot: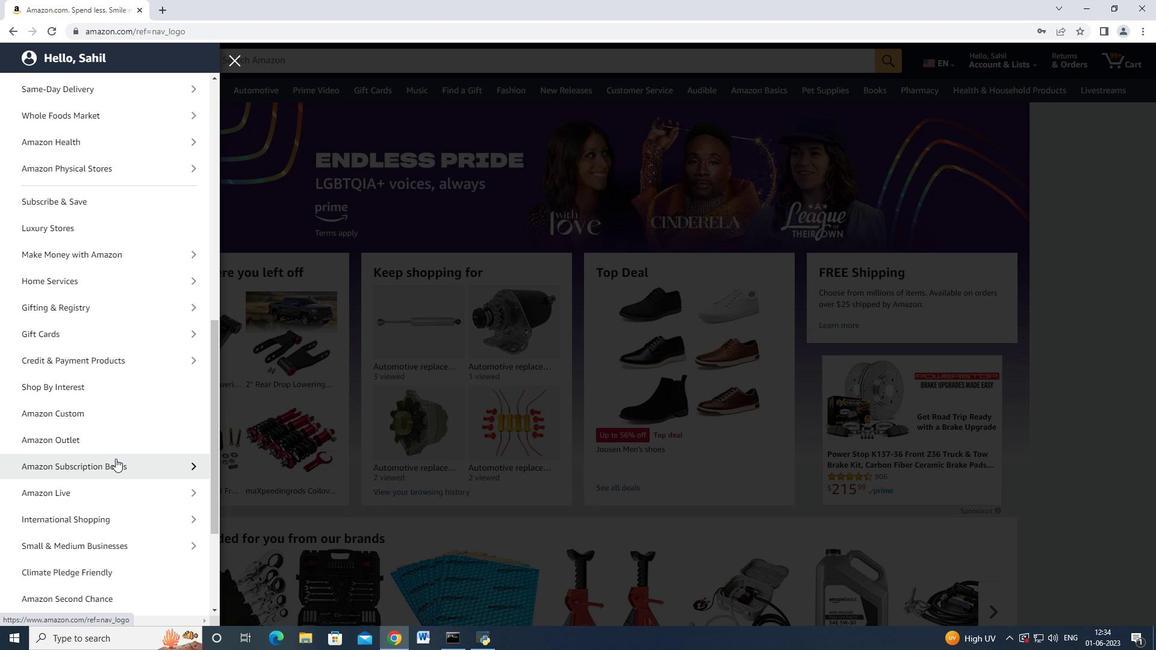 
Action: Mouse moved to (139, 331)
Screenshot: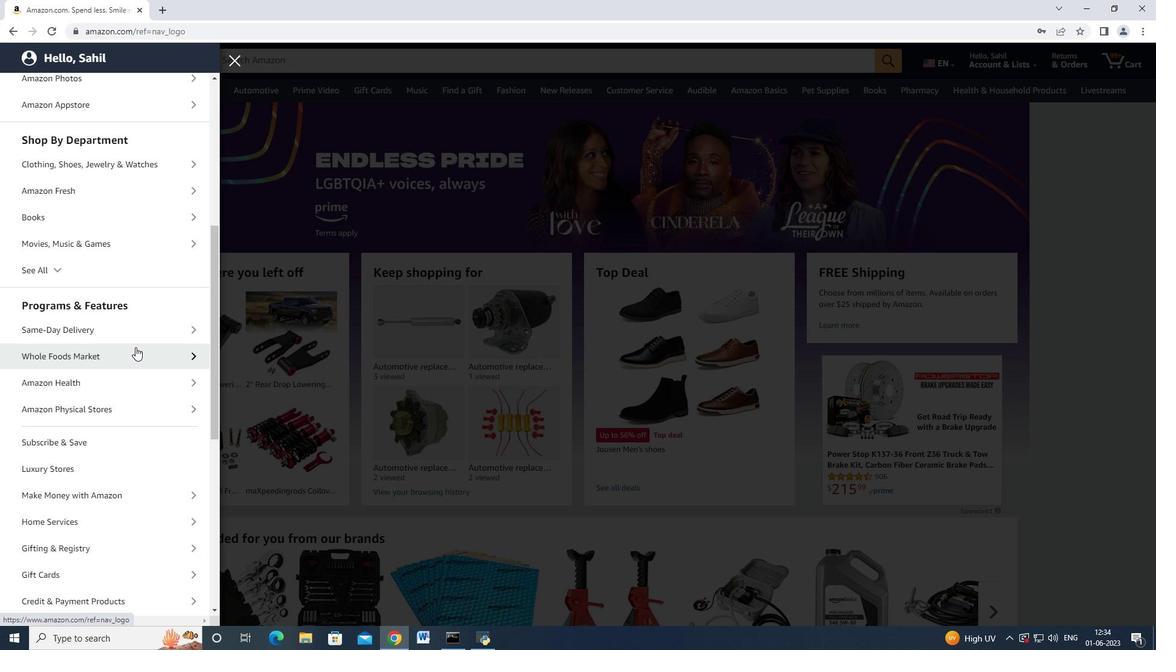 
Action: Mouse scrolled (139, 332) with delta (0, 0)
Screenshot: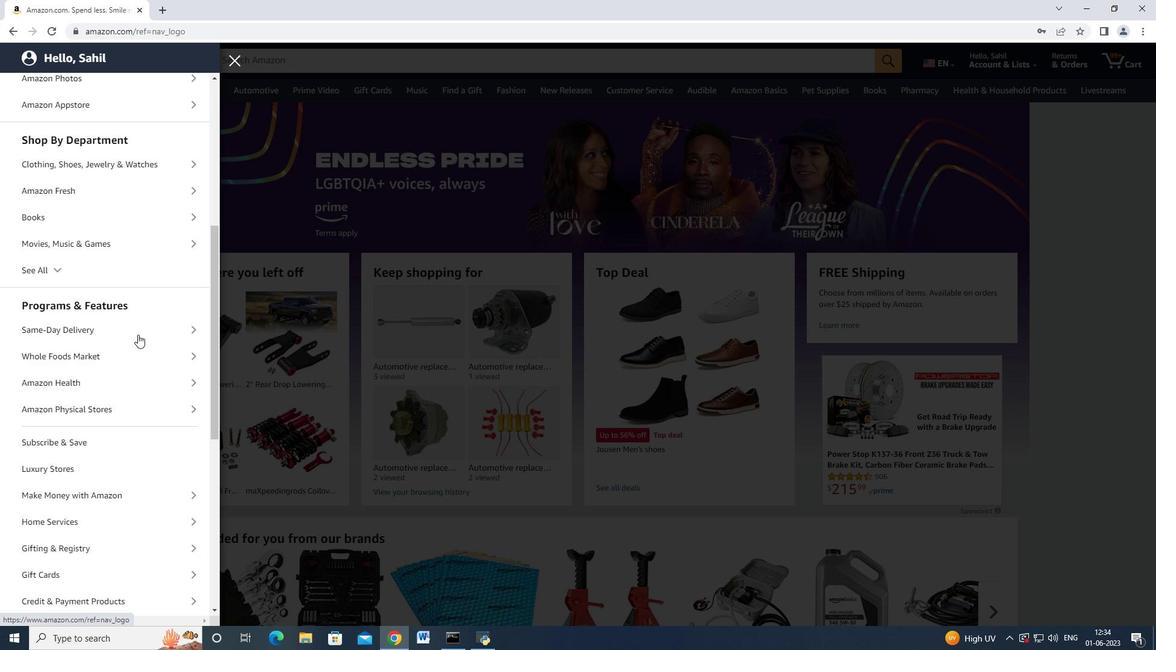 
Action: Mouse moved to (139, 331)
Screenshot: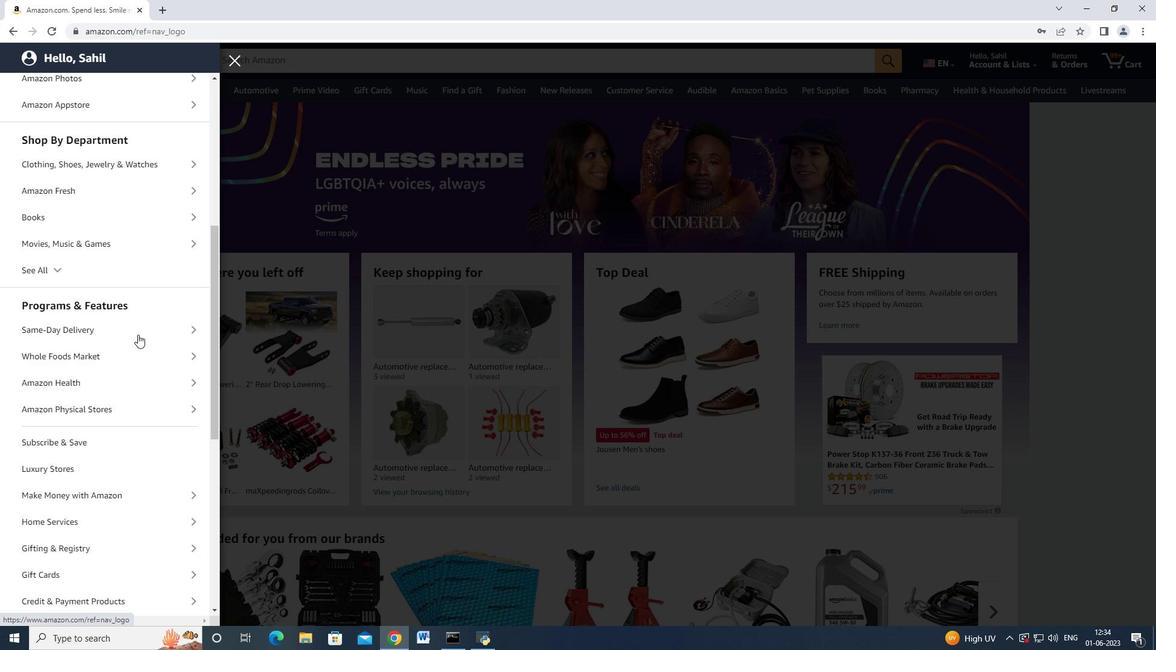
Action: Mouse scrolled (139, 332) with delta (0, 0)
Screenshot: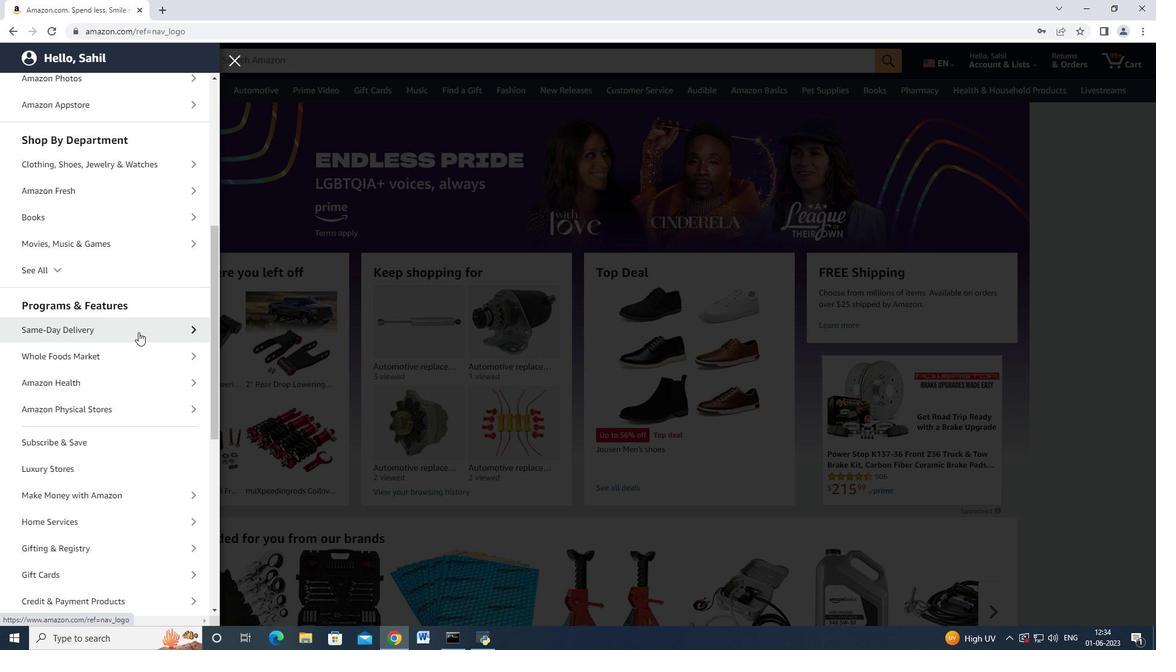 
Action: Mouse moved to (69, 381)
Screenshot: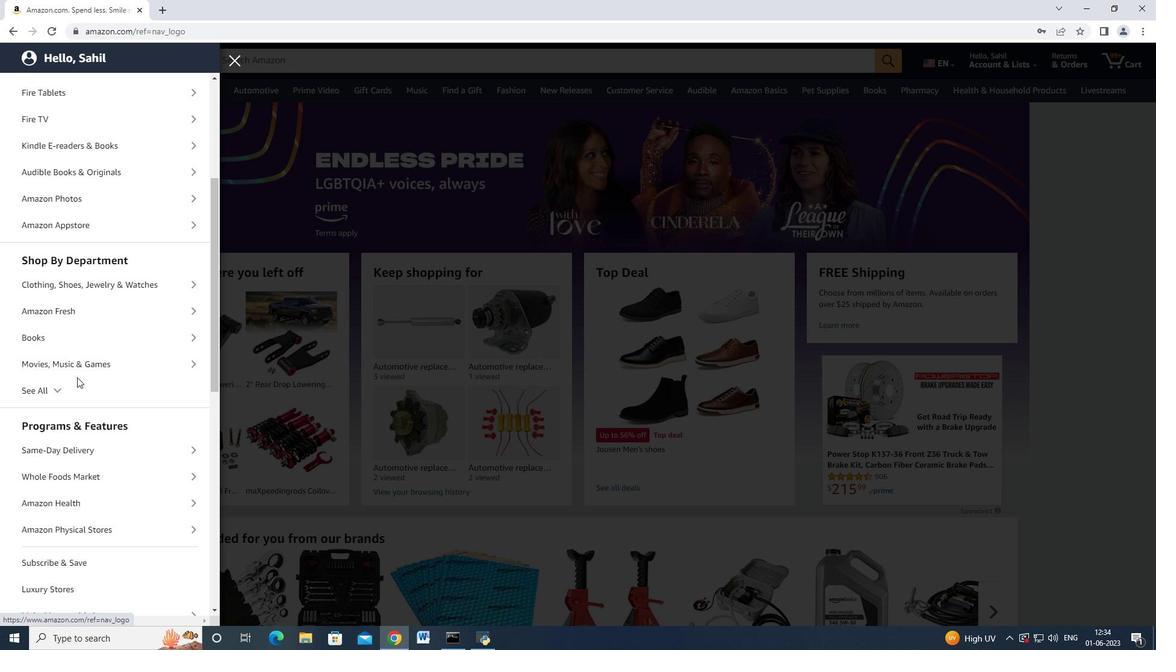 
Action: Mouse pressed left at (69, 381)
Screenshot: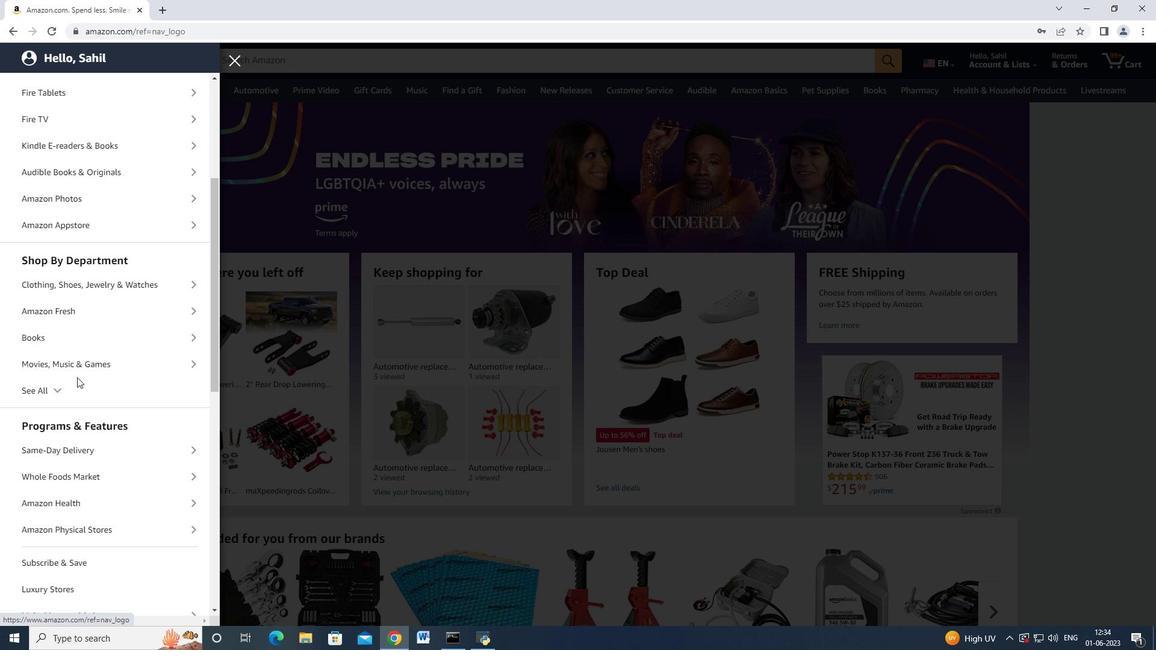 
Action: Mouse moved to (78, 371)
Screenshot: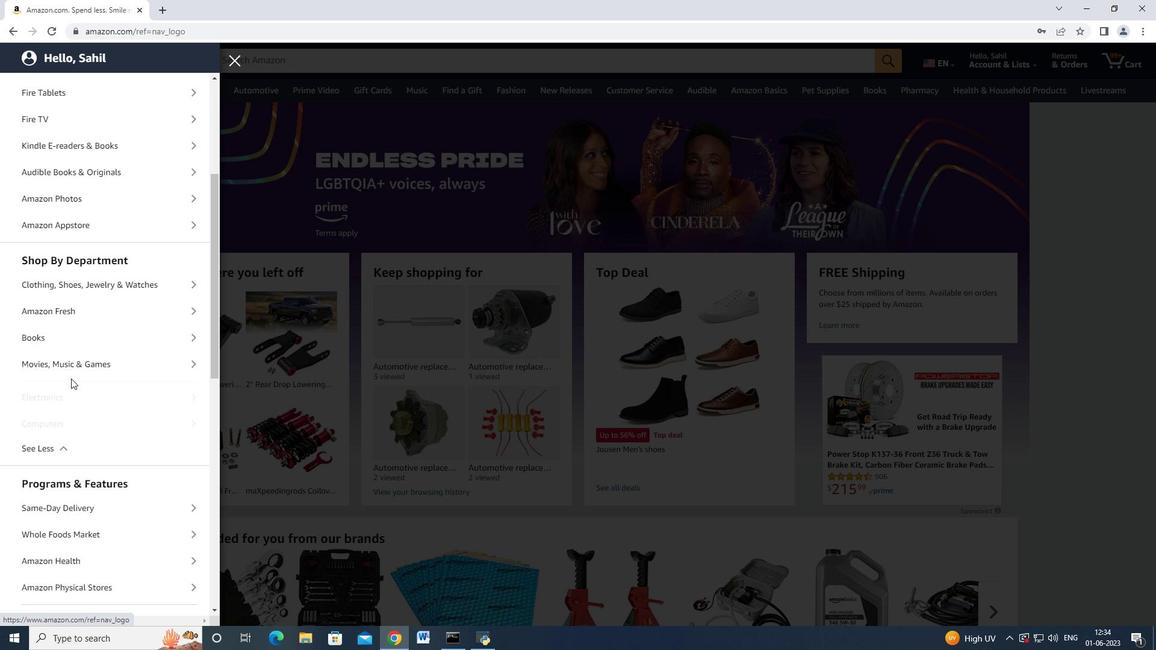 
Action: Mouse scrolled (78, 371) with delta (0, 0)
Screenshot: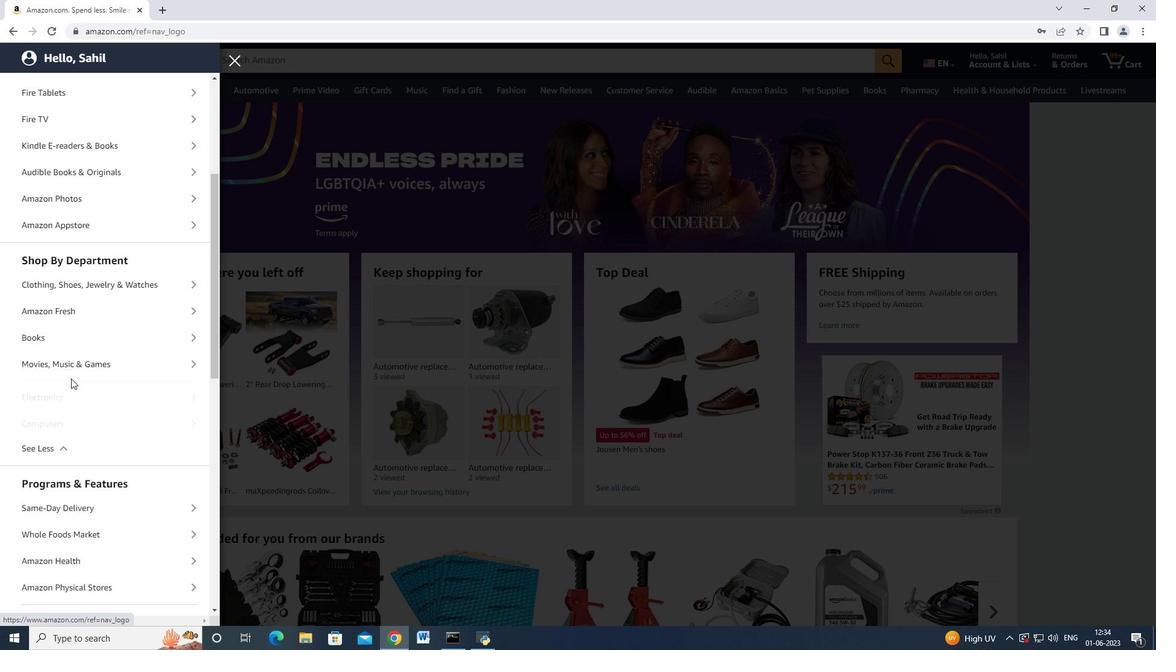 
Action: Mouse scrolled (78, 371) with delta (0, 0)
Screenshot: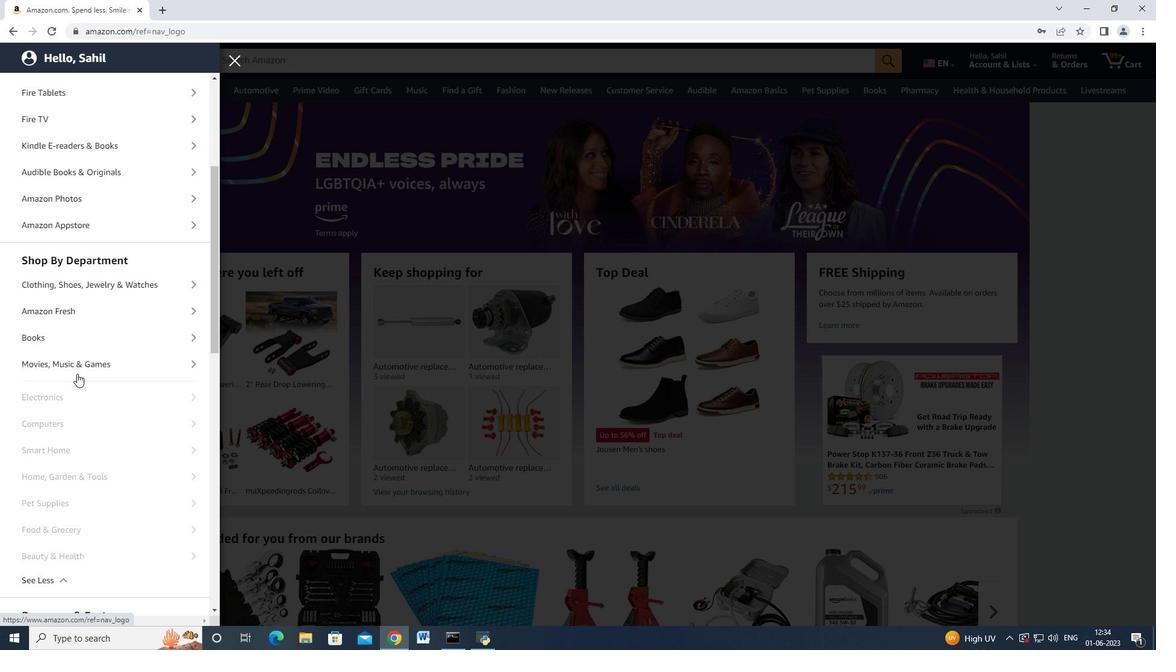 
Action: Mouse scrolled (78, 371) with delta (0, 0)
Screenshot: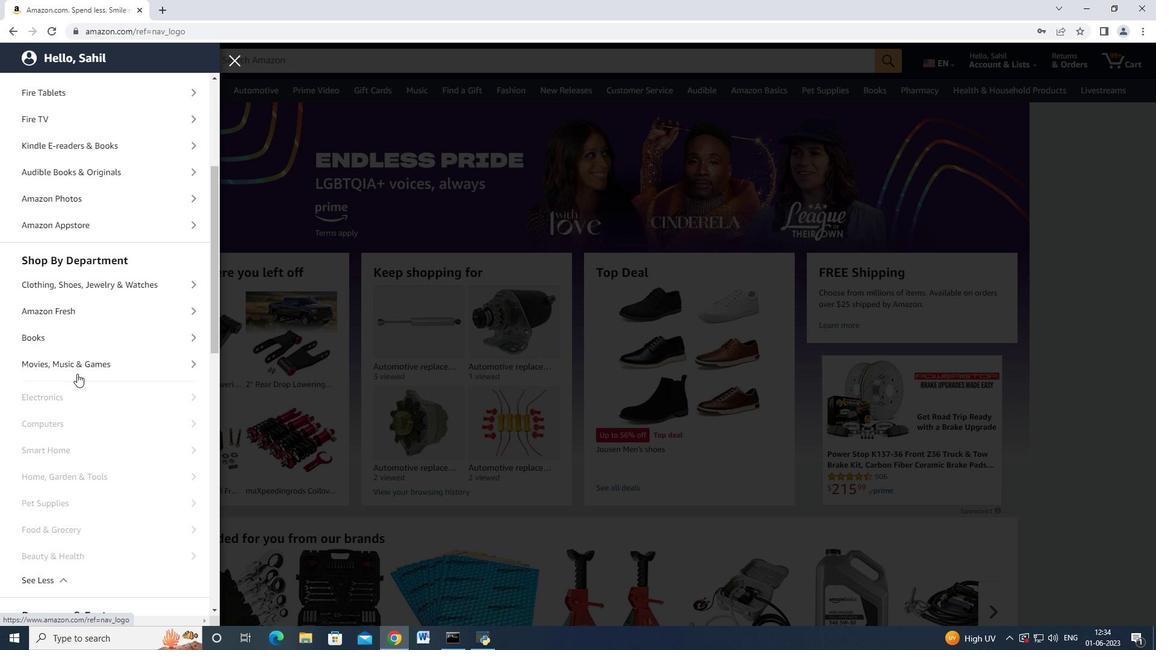 
Action: Mouse scrolled (78, 371) with delta (0, 0)
Screenshot: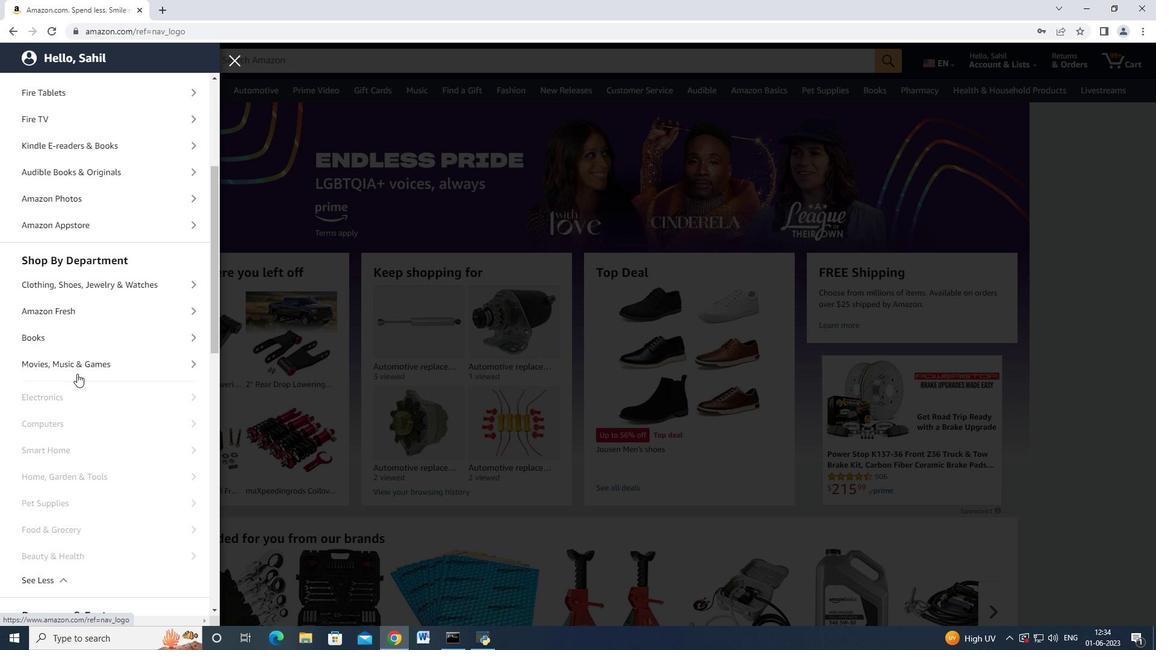 
Action: Mouse scrolled (78, 371) with delta (0, 0)
Screenshot: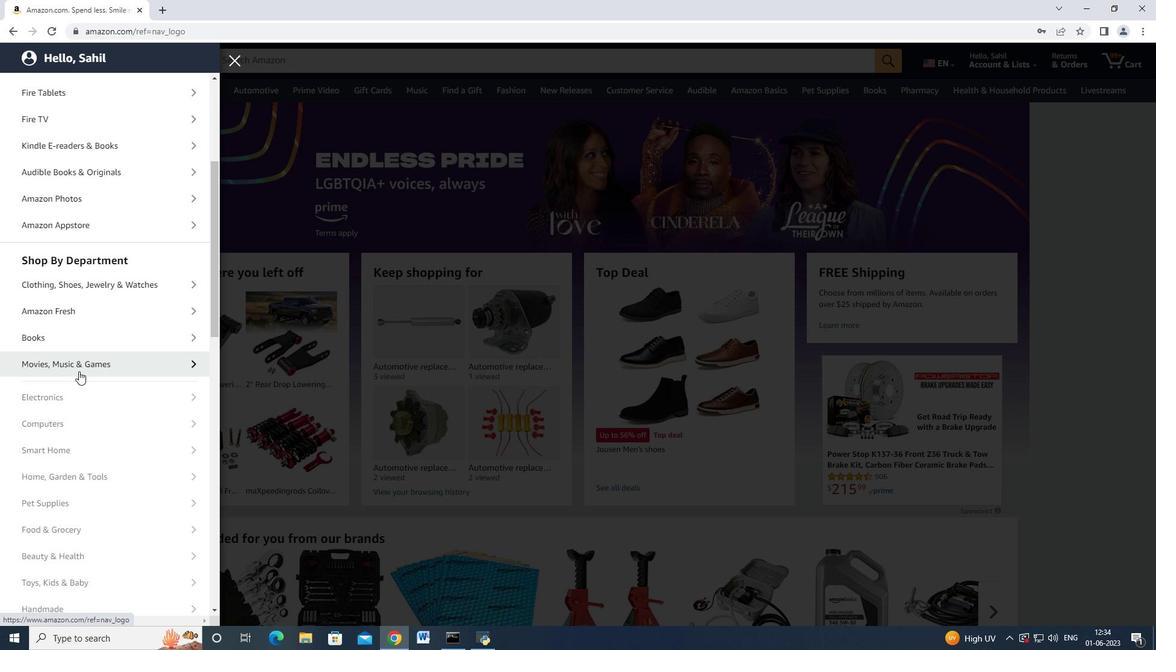 
Action: Mouse moved to (102, 391)
Screenshot: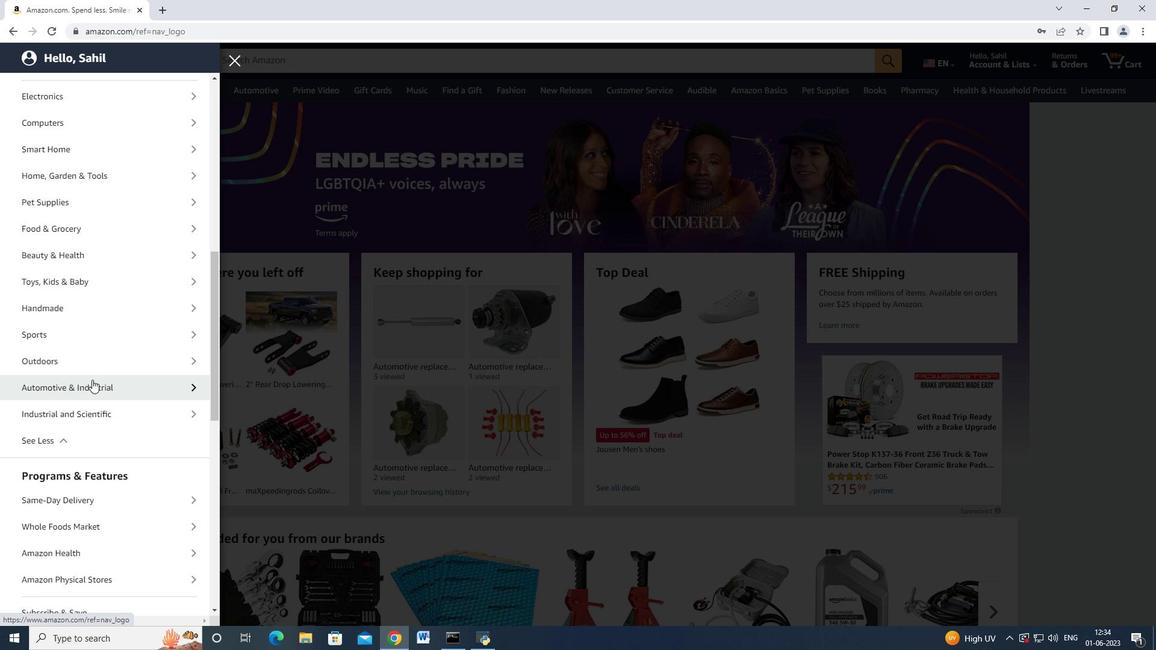 
Action: Mouse pressed left at (102, 391)
Screenshot: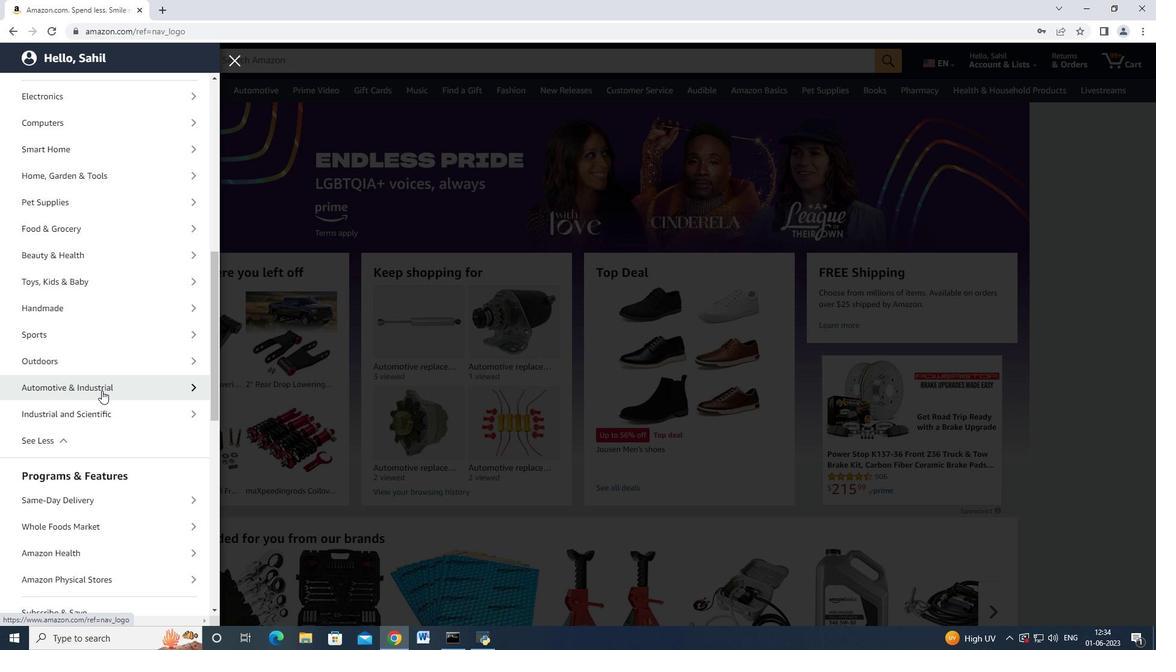 
Action: Mouse moved to (132, 143)
Screenshot: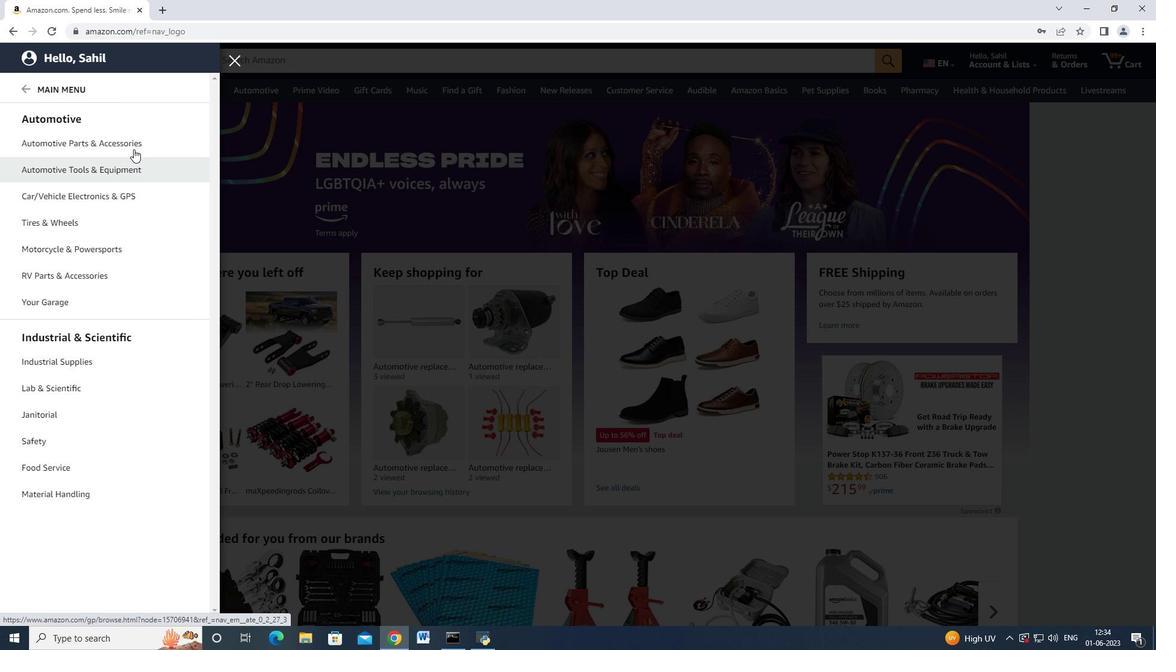 
Action: Mouse pressed left at (132, 143)
Screenshot: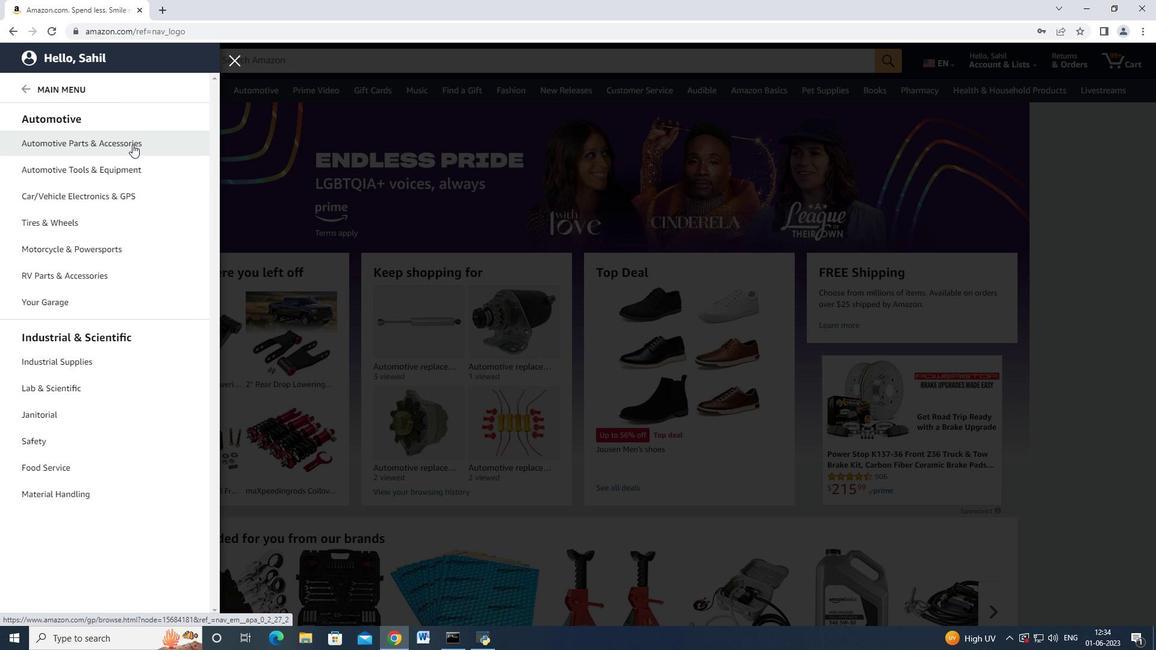 
Action: Mouse moved to (146, 215)
Screenshot: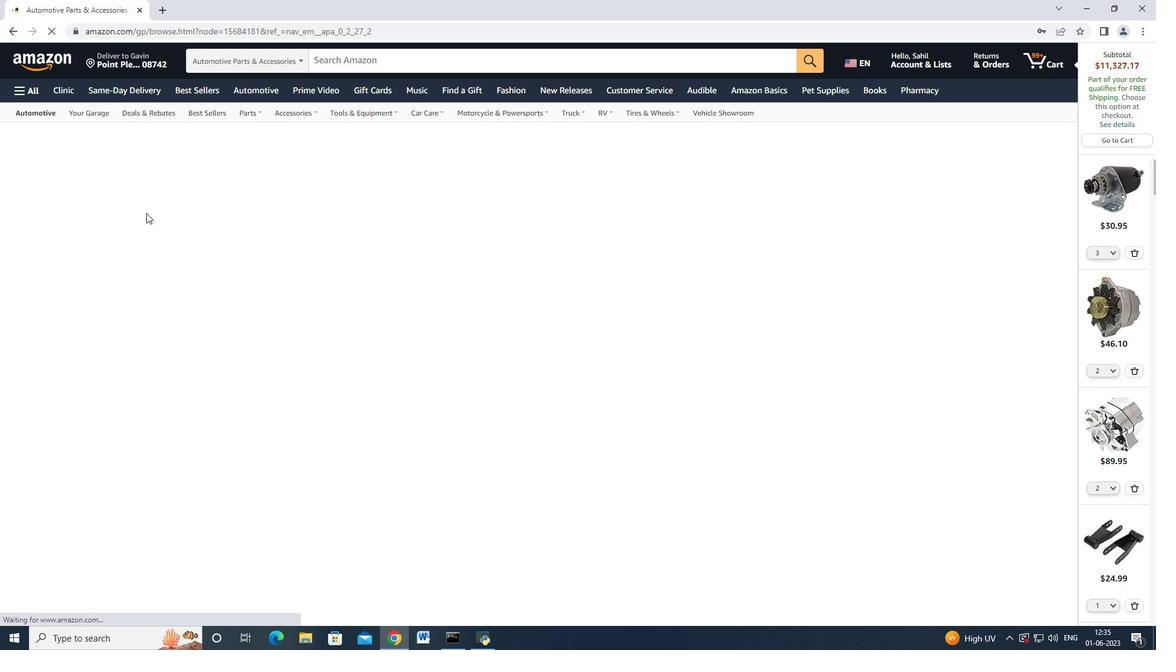 
Action: Mouse scrolled (146, 214) with delta (0, 0)
Screenshot: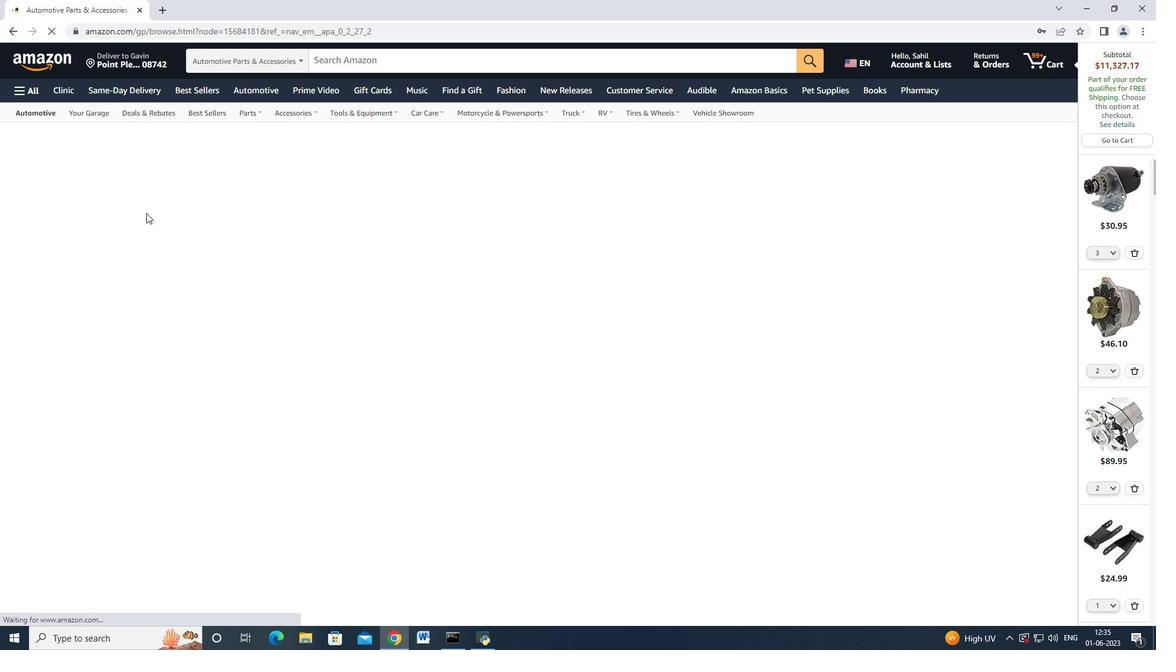 
Action: Mouse moved to (212, 109)
Screenshot: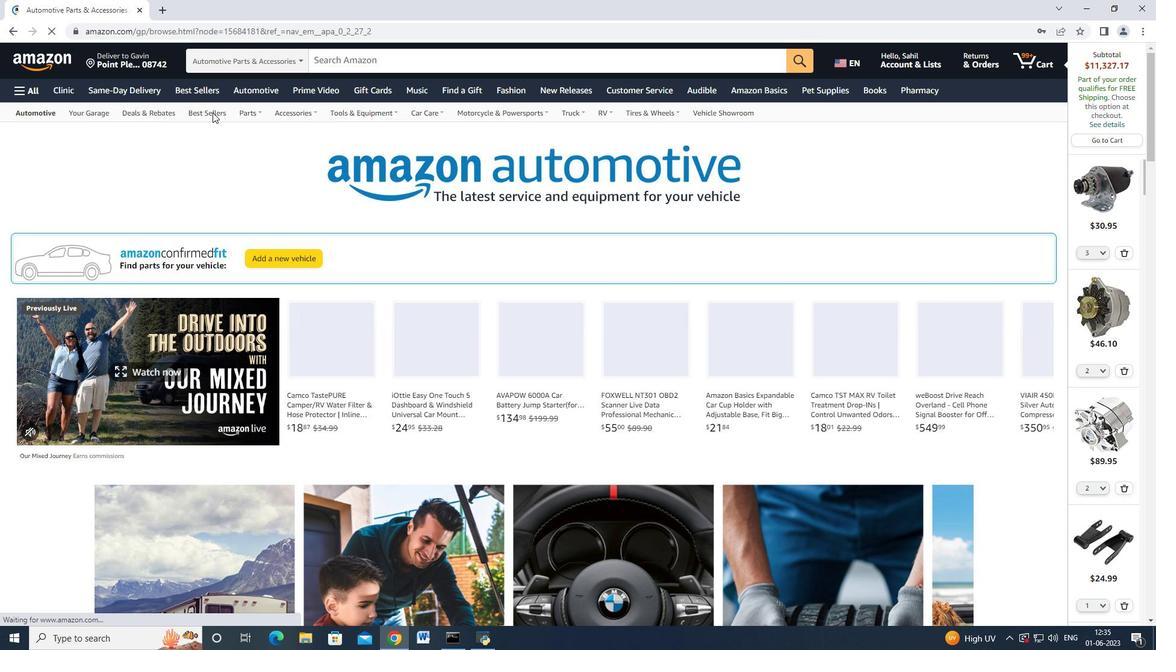 
Action: Mouse pressed left at (212, 109)
Screenshot: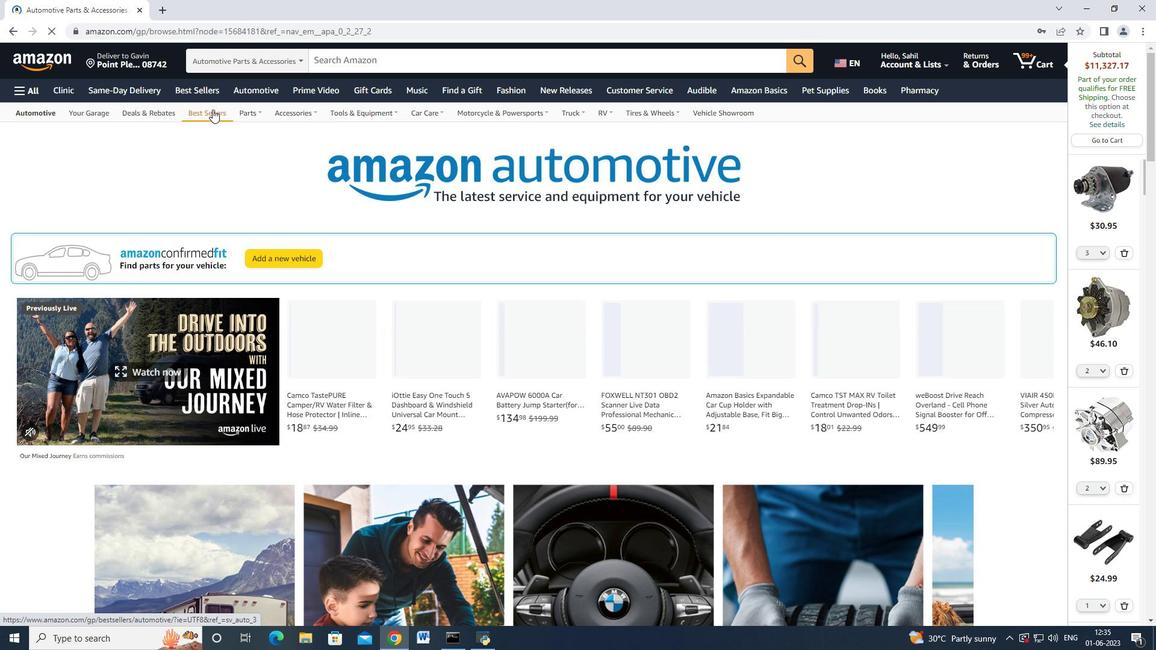 
Action: Mouse moved to (69, 248)
Screenshot: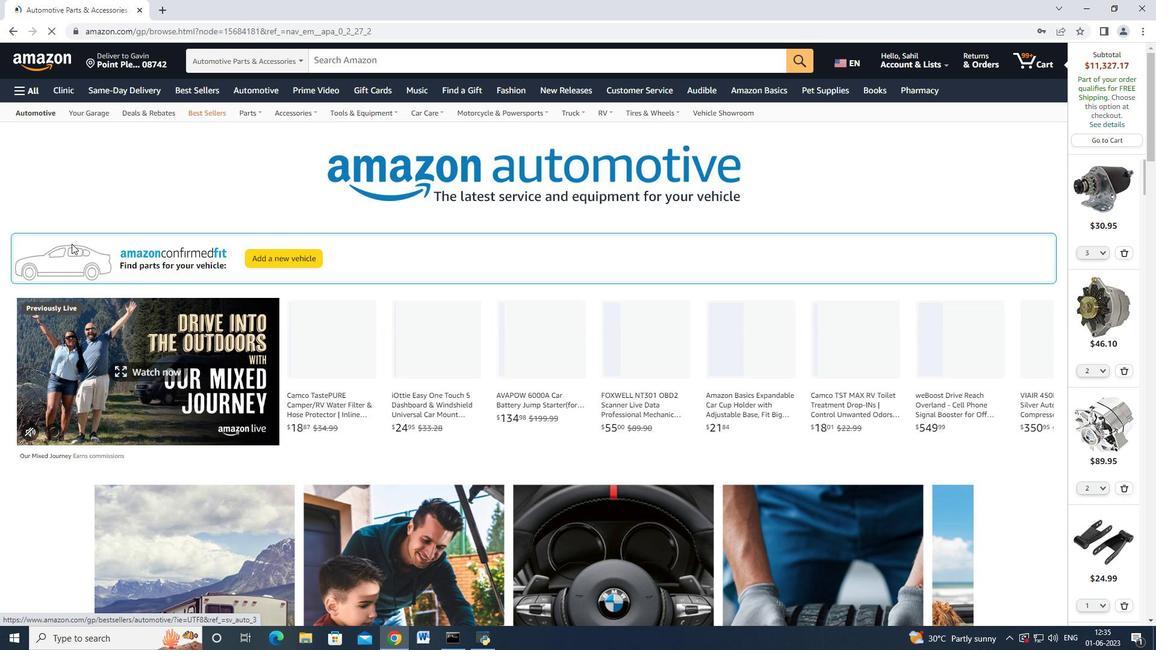 
Action: Mouse scrolled (69, 247) with delta (0, 0)
Screenshot: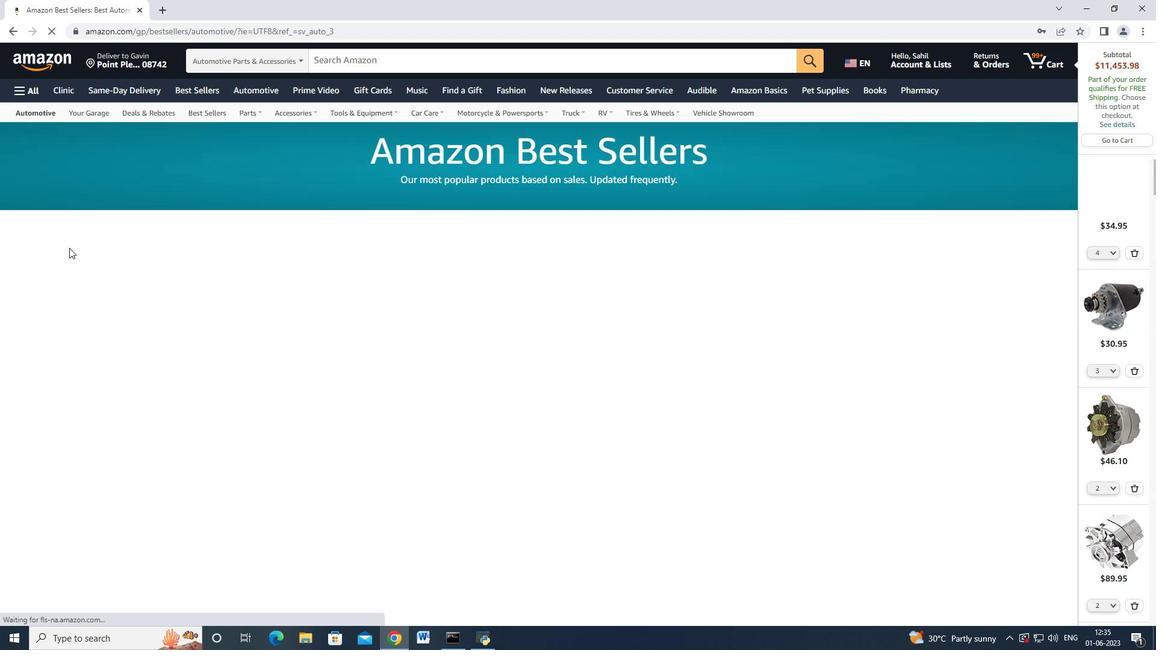 
Action: Mouse scrolled (69, 247) with delta (0, 0)
Screenshot: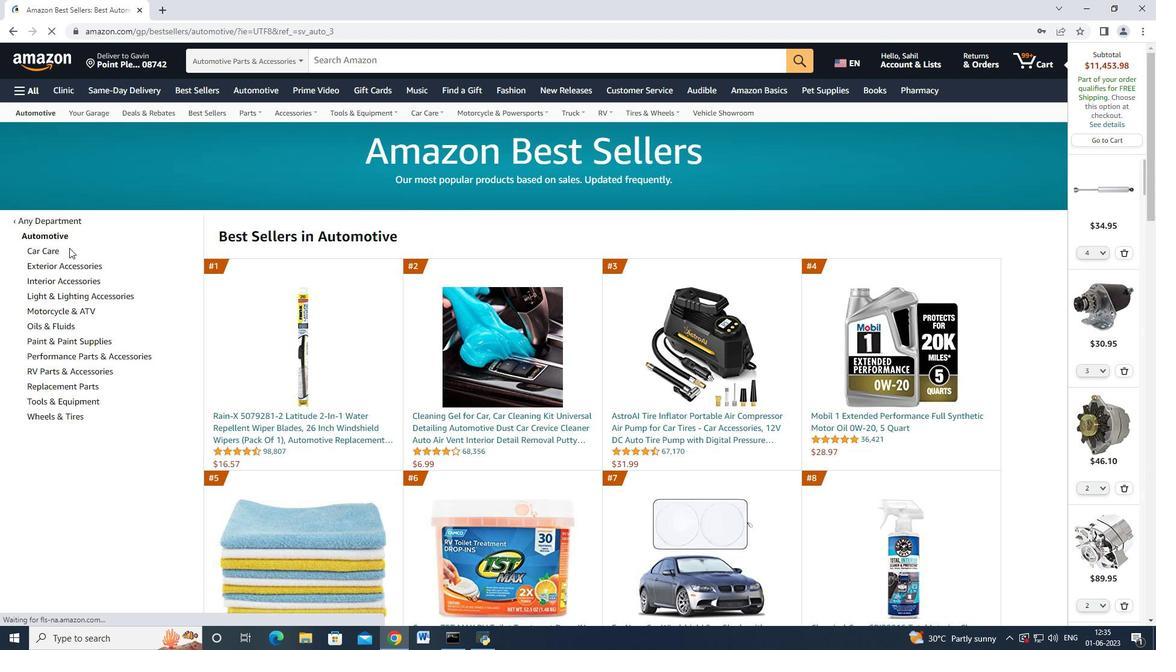 
Action: Mouse scrolled (69, 247) with delta (0, 0)
Screenshot: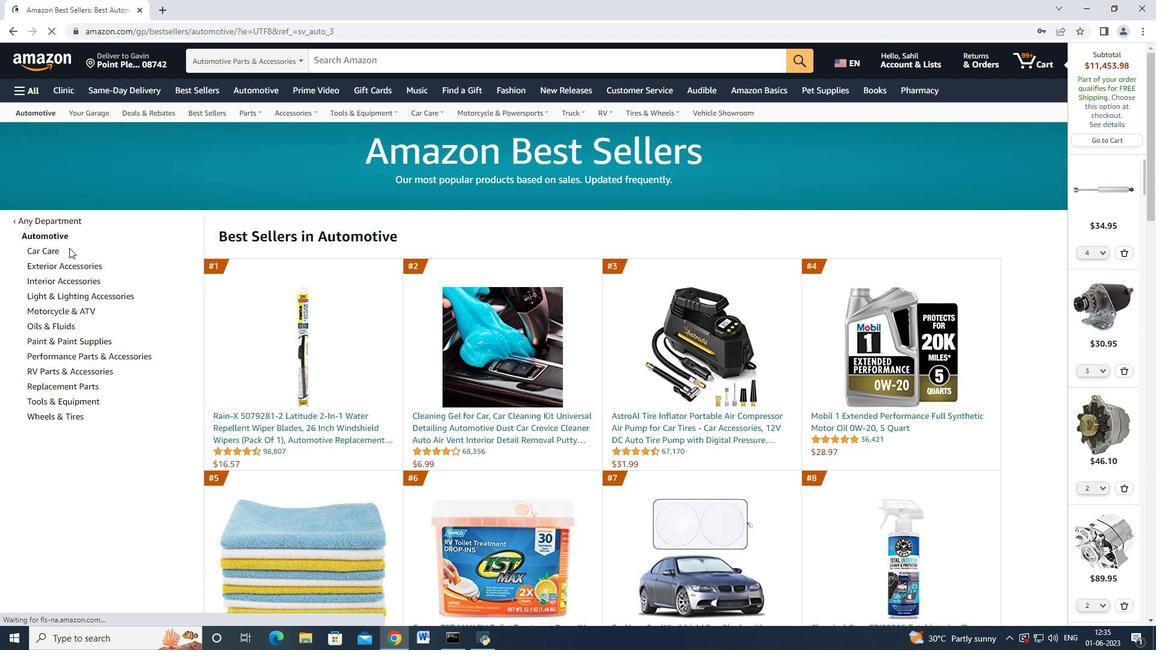 
Action: Mouse moved to (74, 204)
Screenshot: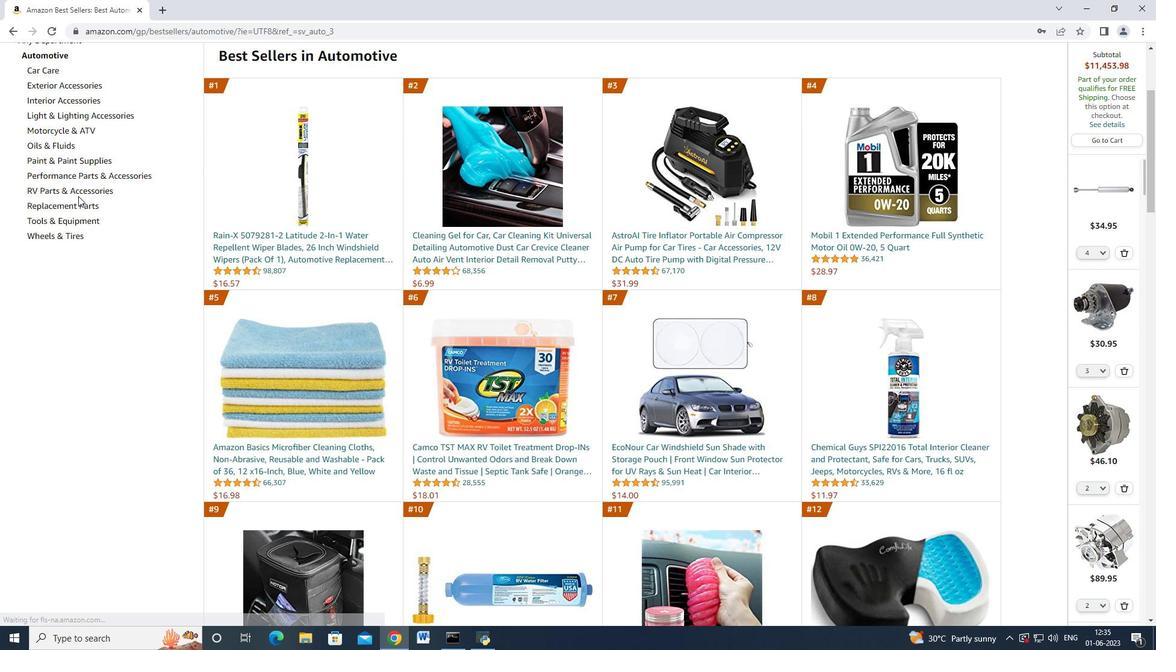 
Action: Mouse pressed left at (74, 204)
Screenshot: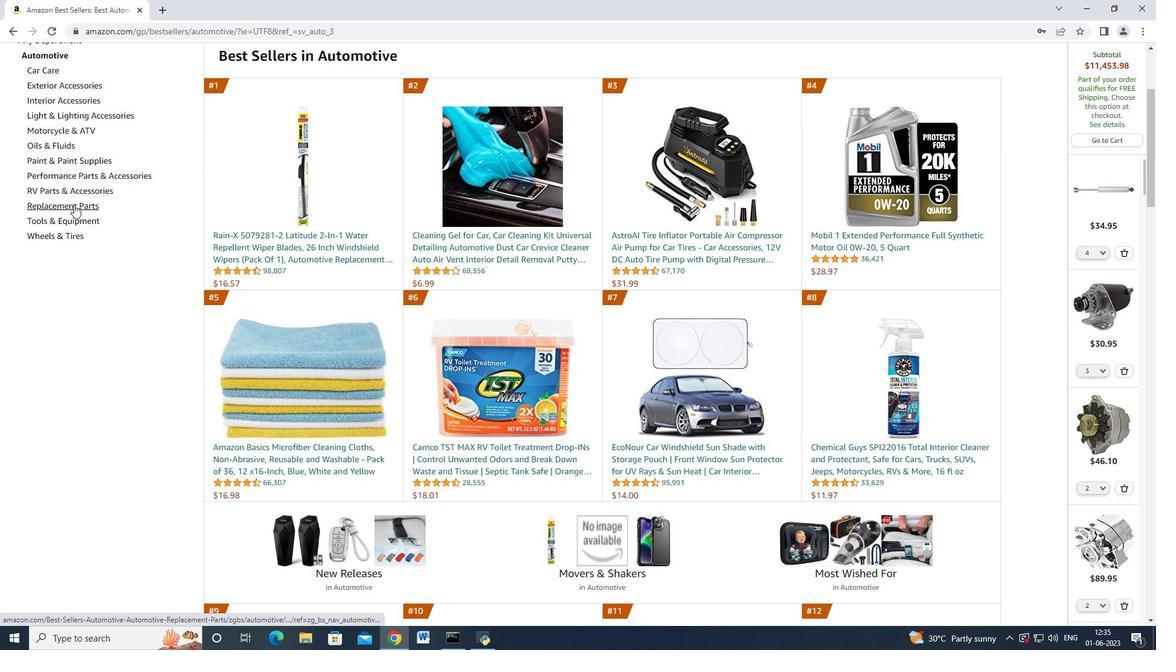 
Action: Mouse moved to (122, 209)
Screenshot: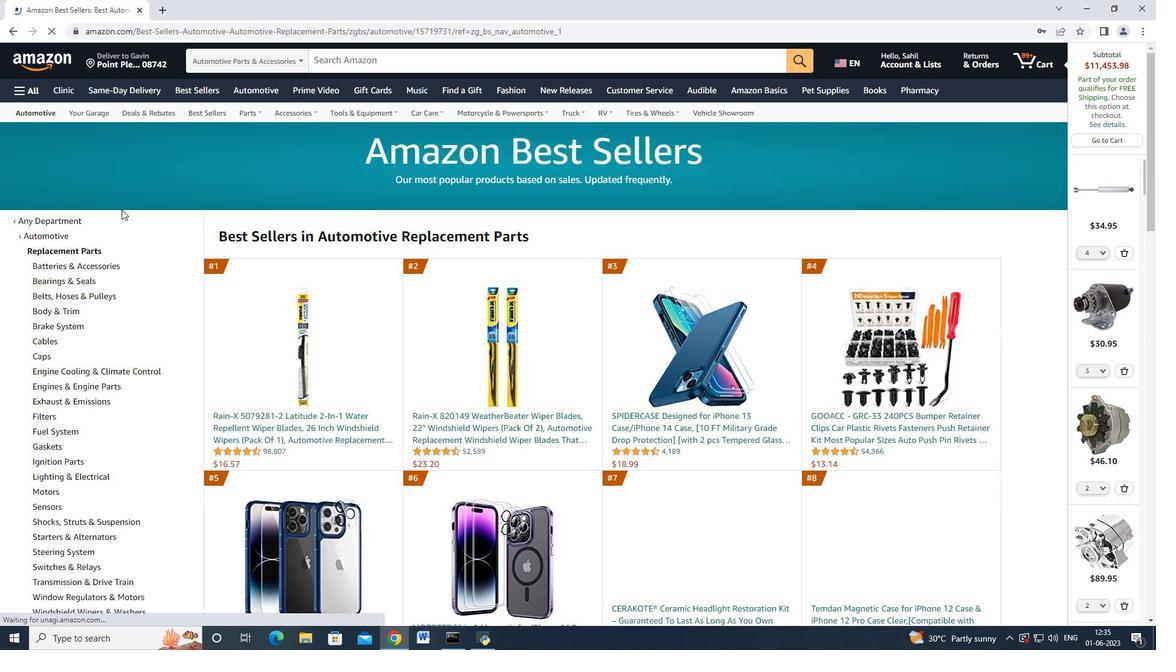 
Action: Mouse scrolled (122, 209) with delta (0, 0)
Screenshot: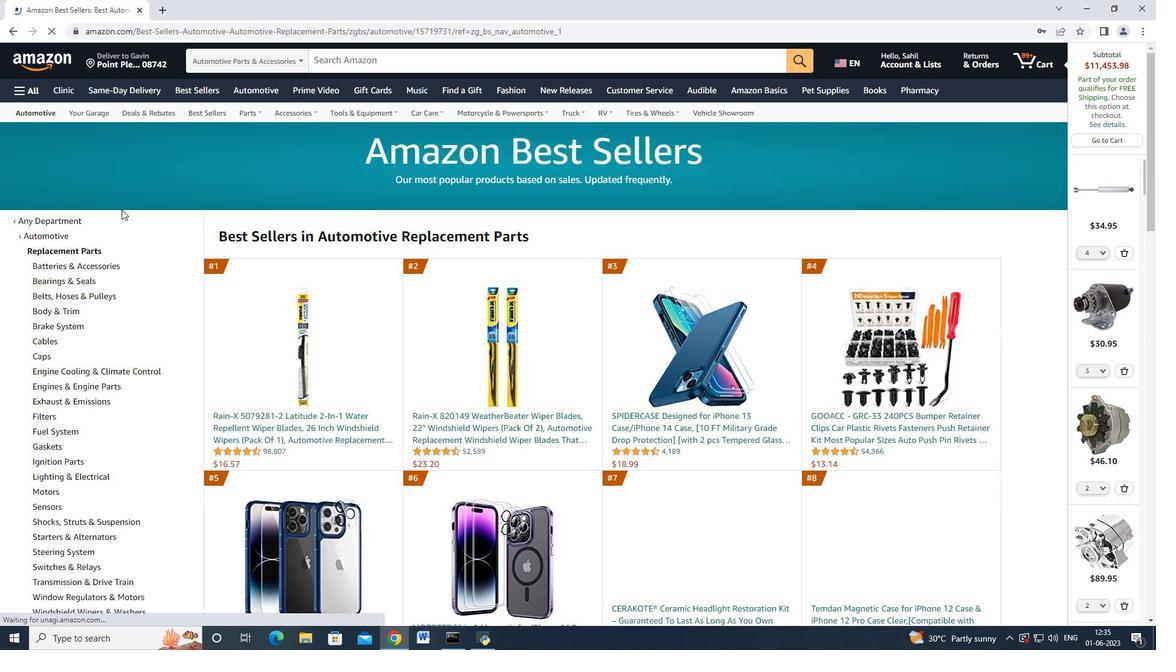 
Action: Mouse scrolled (122, 209) with delta (0, 0)
Screenshot: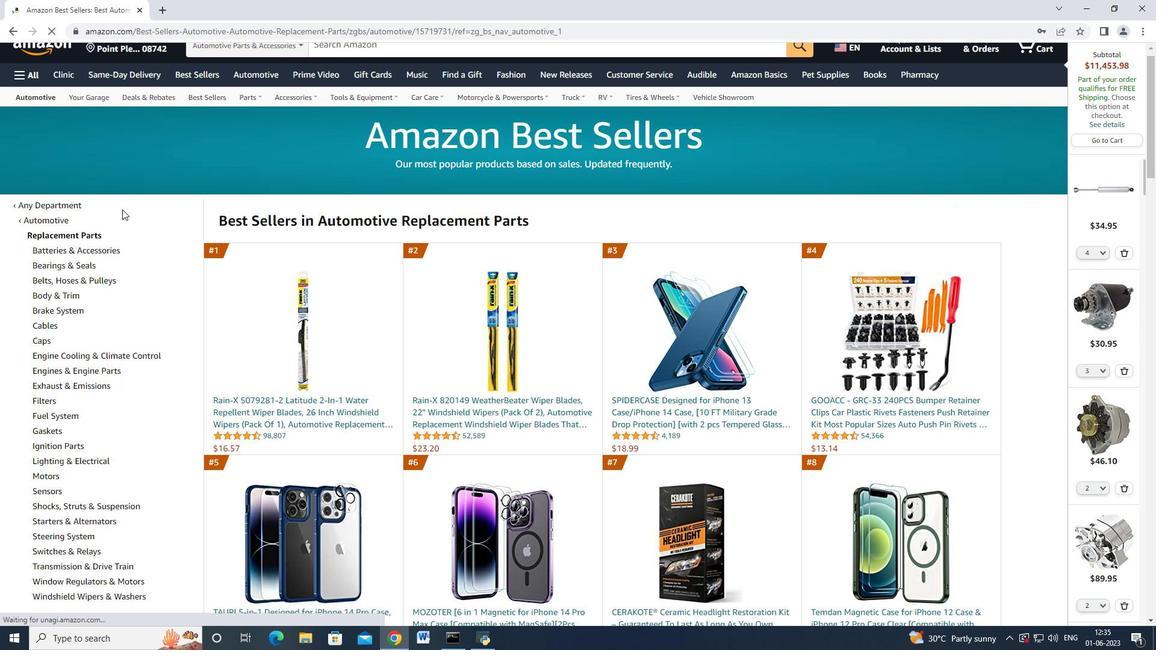 
Action: Mouse moved to (122, 215)
Screenshot: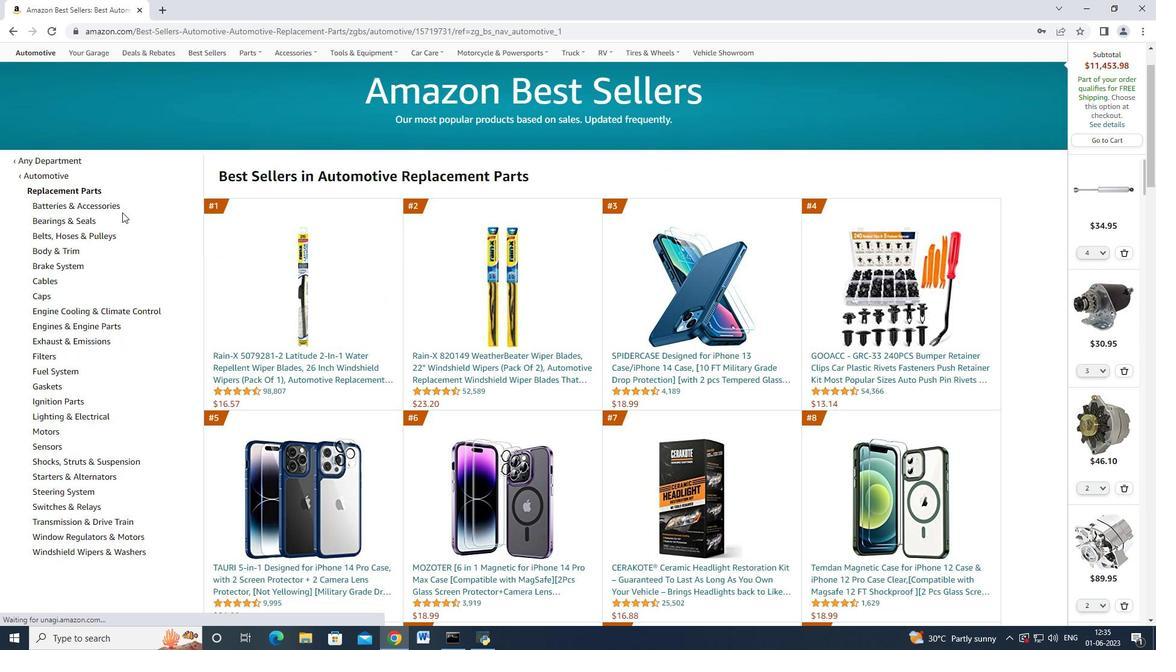
Action: Mouse scrolled (122, 215) with delta (0, 0)
Screenshot: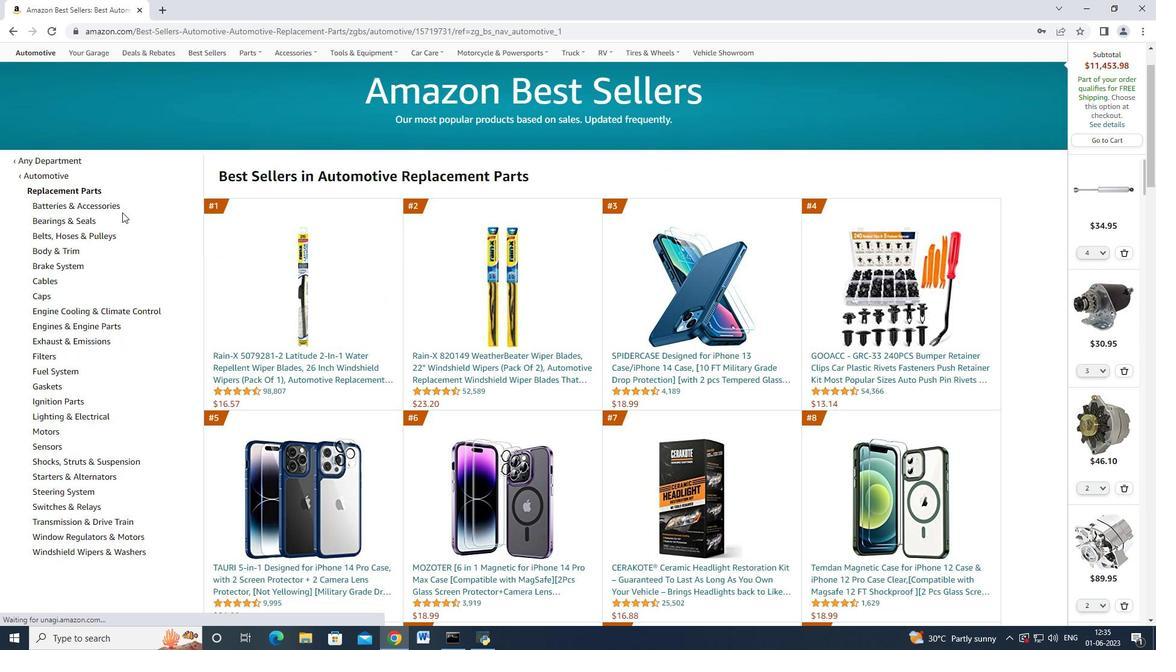
Action: Mouse moved to (112, 318)
Screenshot: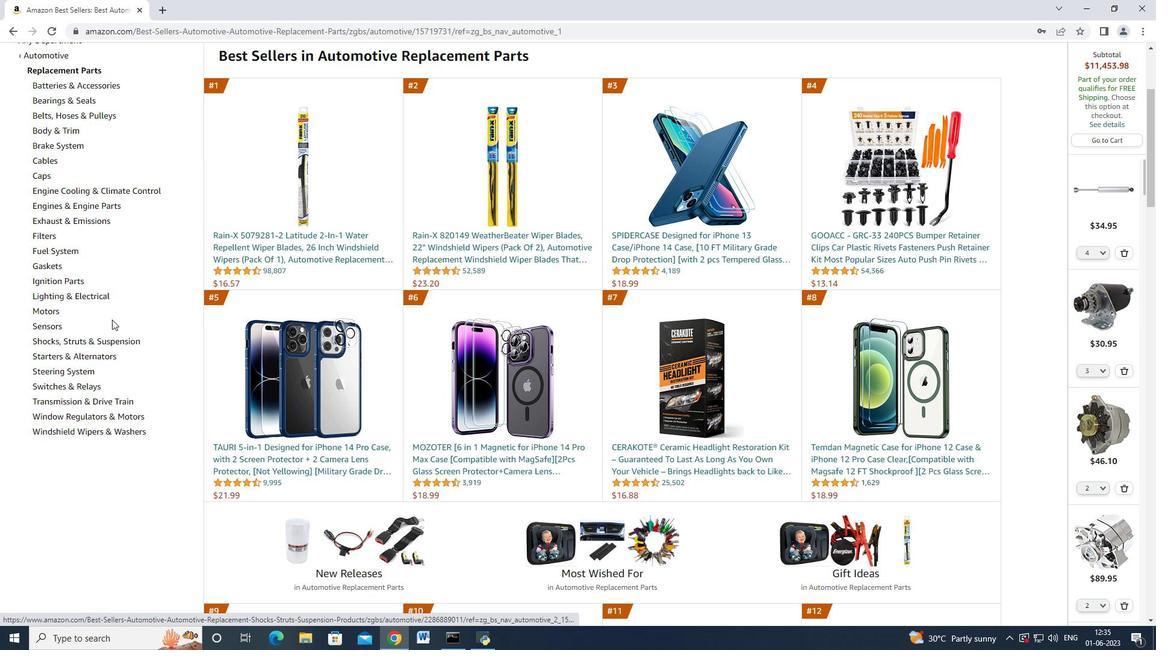 
Action: Mouse scrolled (112, 317) with delta (0, 0)
Screenshot: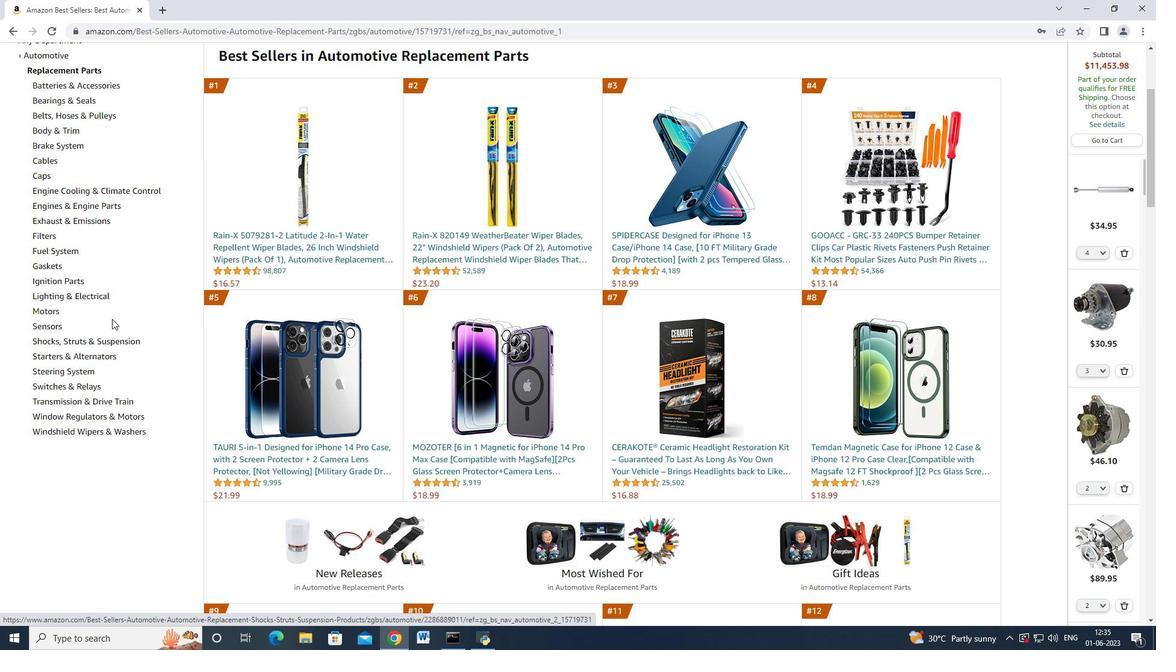 
Action: Mouse scrolled (112, 318) with delta (0, 0)
Screenshot: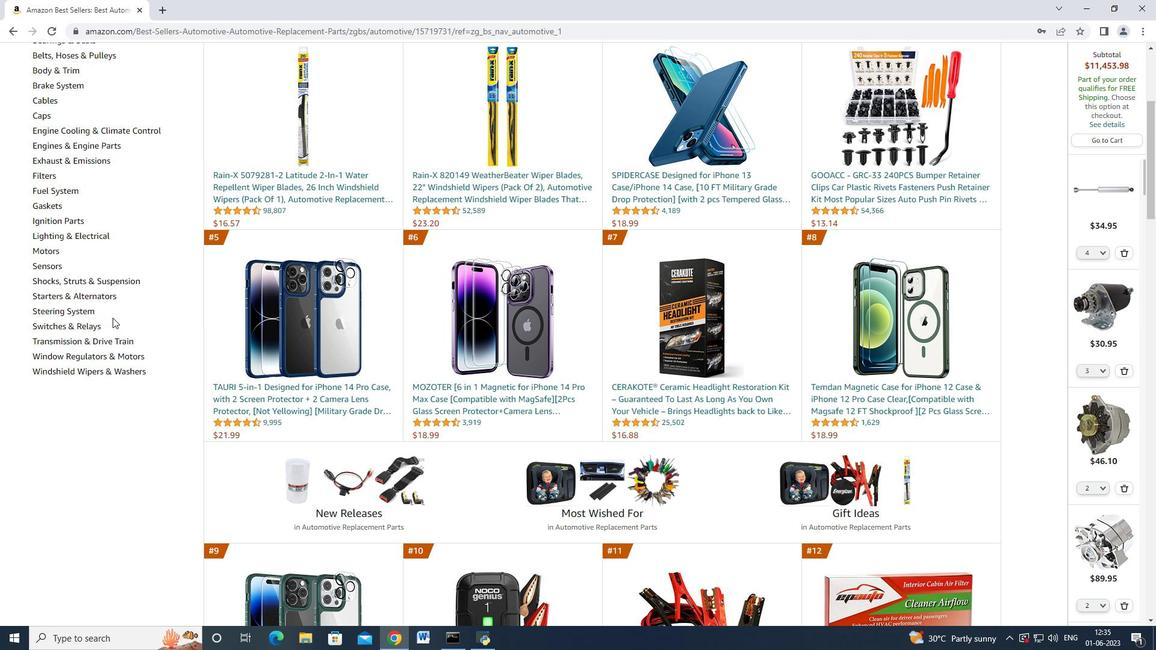 
Action: Mouse scrolled (112, 318) with delta (0, 0)
Screenshot: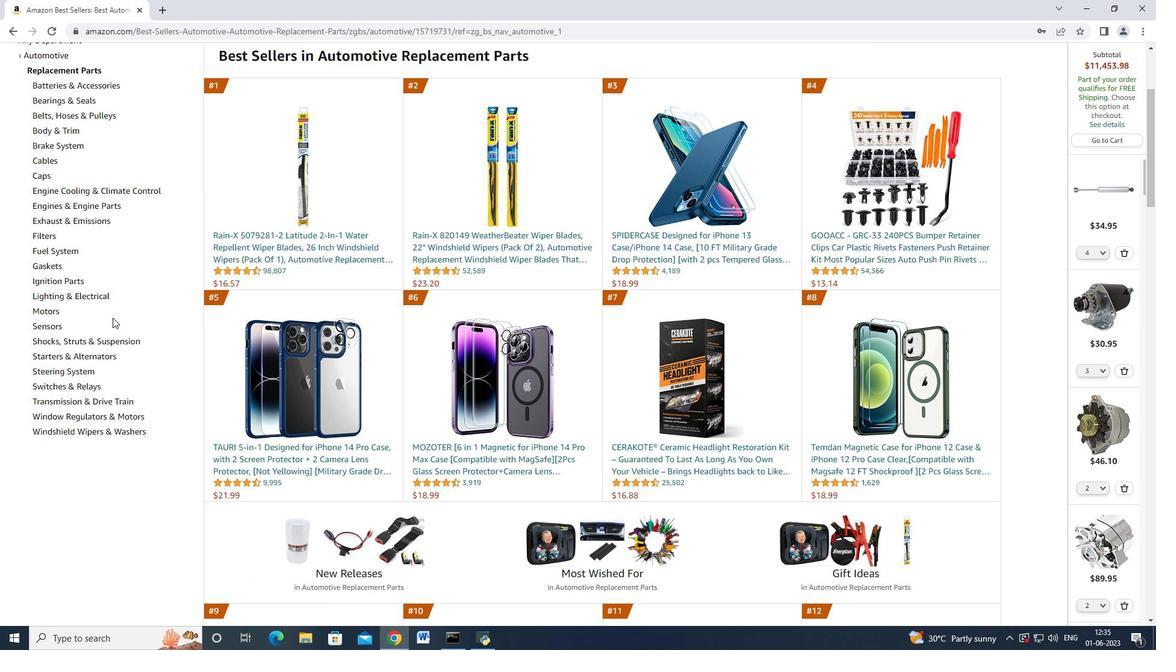 
Action: Mouse moved to (84, 431)
Screenshot: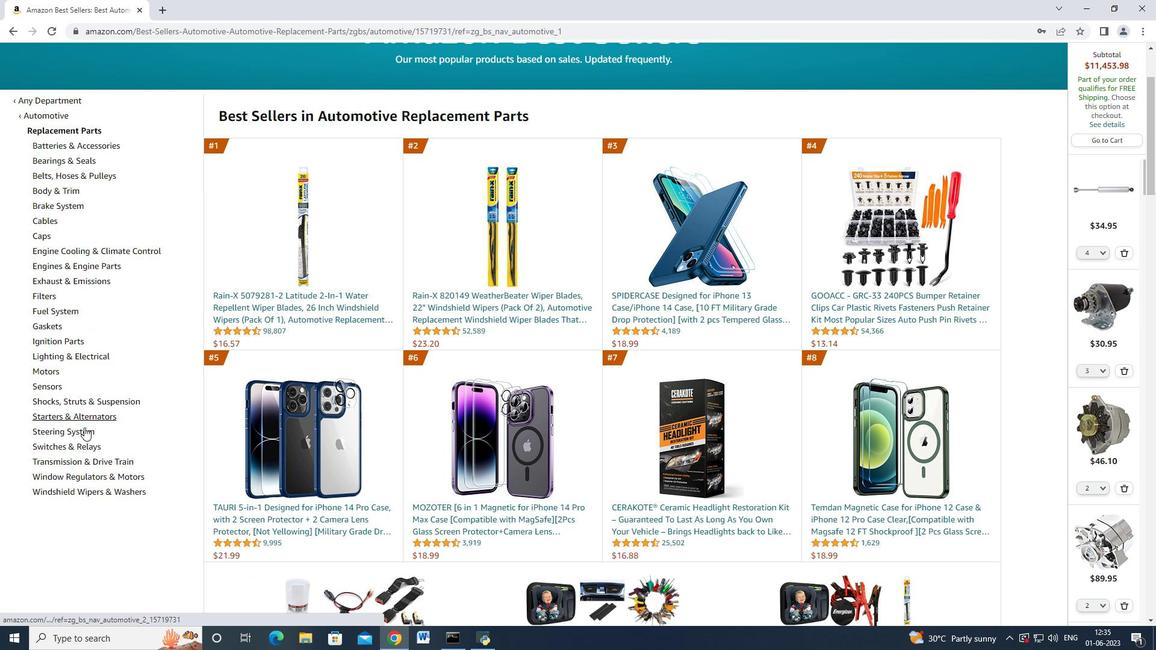 
Action: Mouse pressed left at (84, 431)
Screenshot: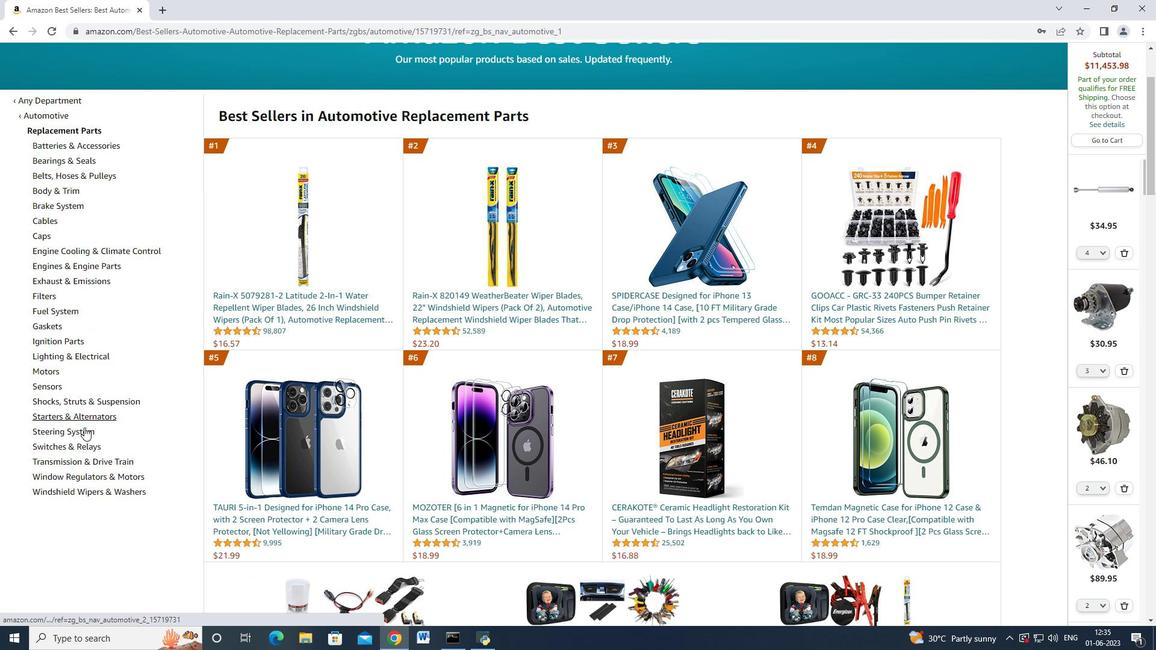
Action: Mouse moved to (318, 334)
Screenshot: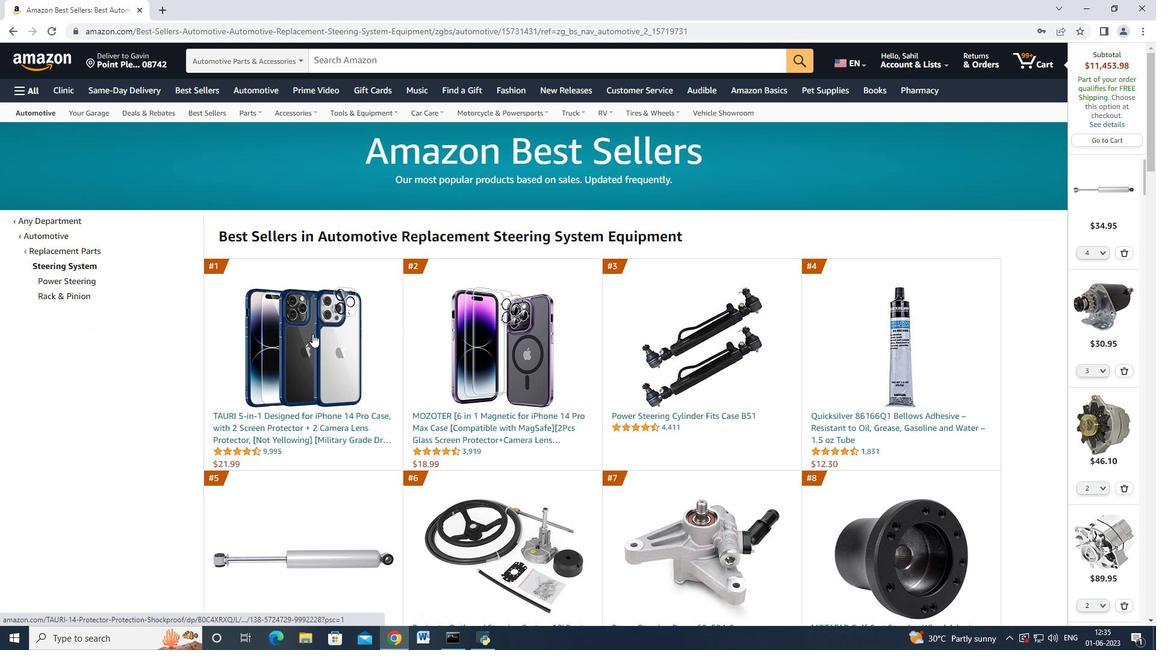 
Action: Mouse scrolled (317, 333) with delta (0, 0)
Screenshot: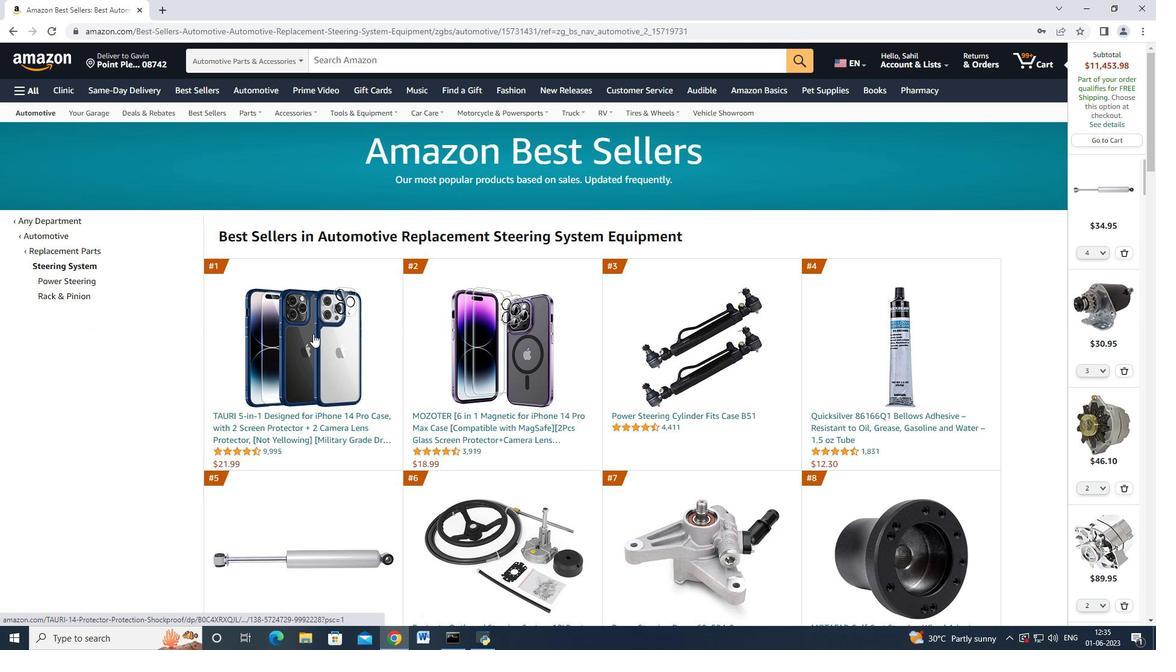
Action: Mouse moved to (324, 332)
Screenshot: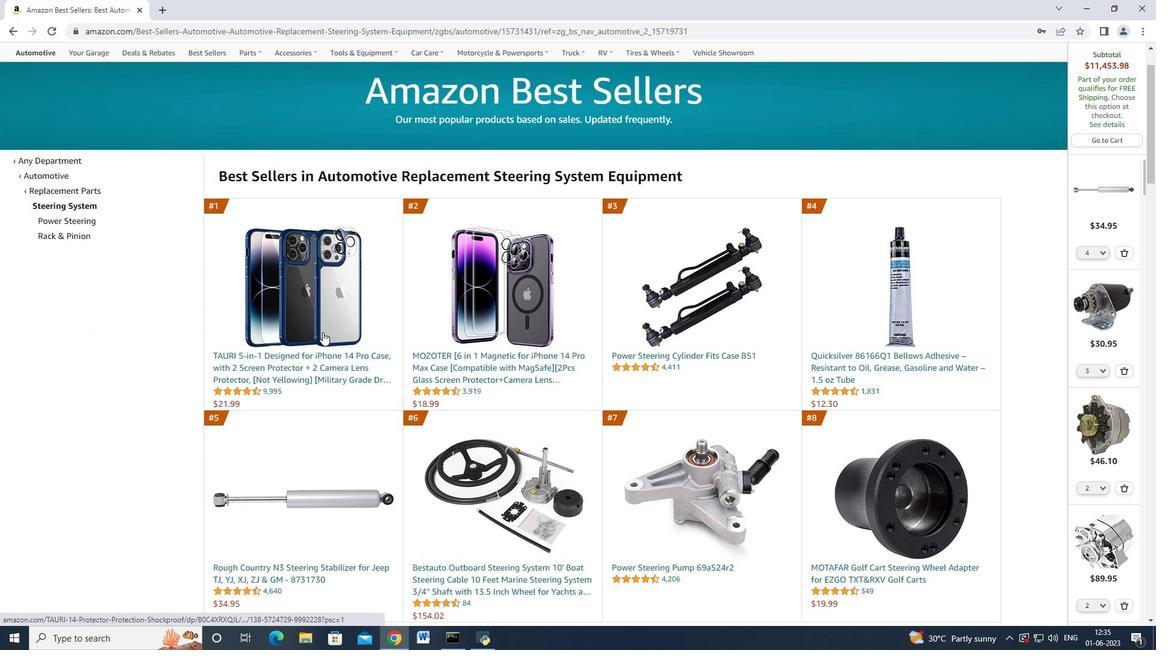 
Action: Mouse scrolled (324, 333) with delta (0, 0)
Screenshot: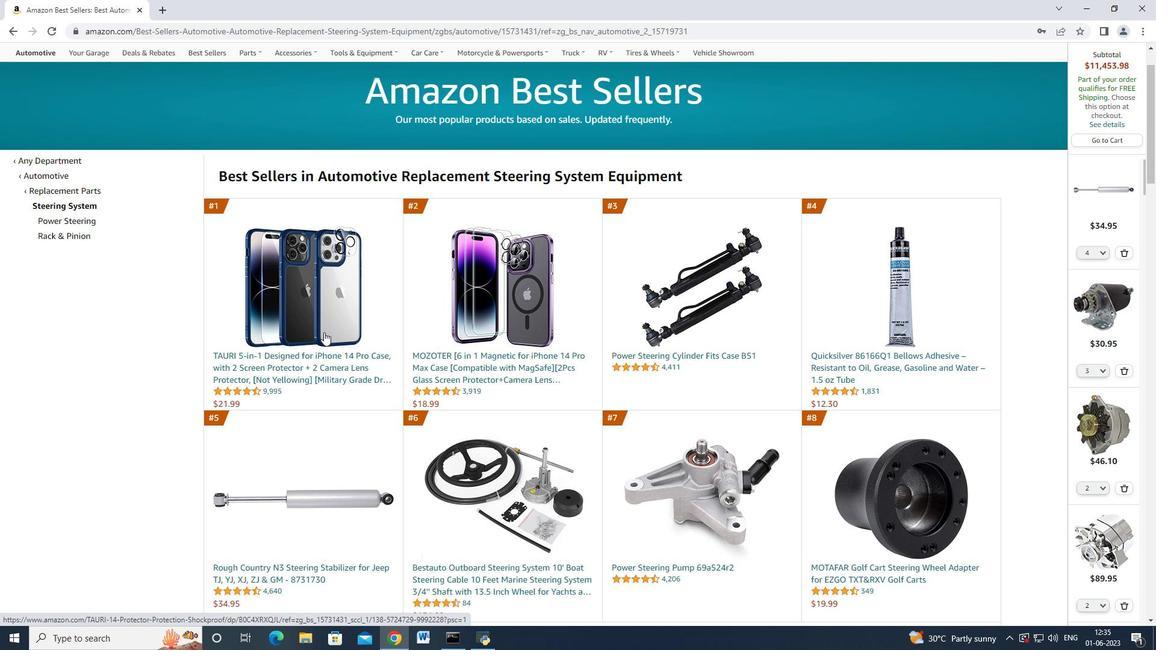 
Action: Mouse moved to (410, 331)
Screenshot: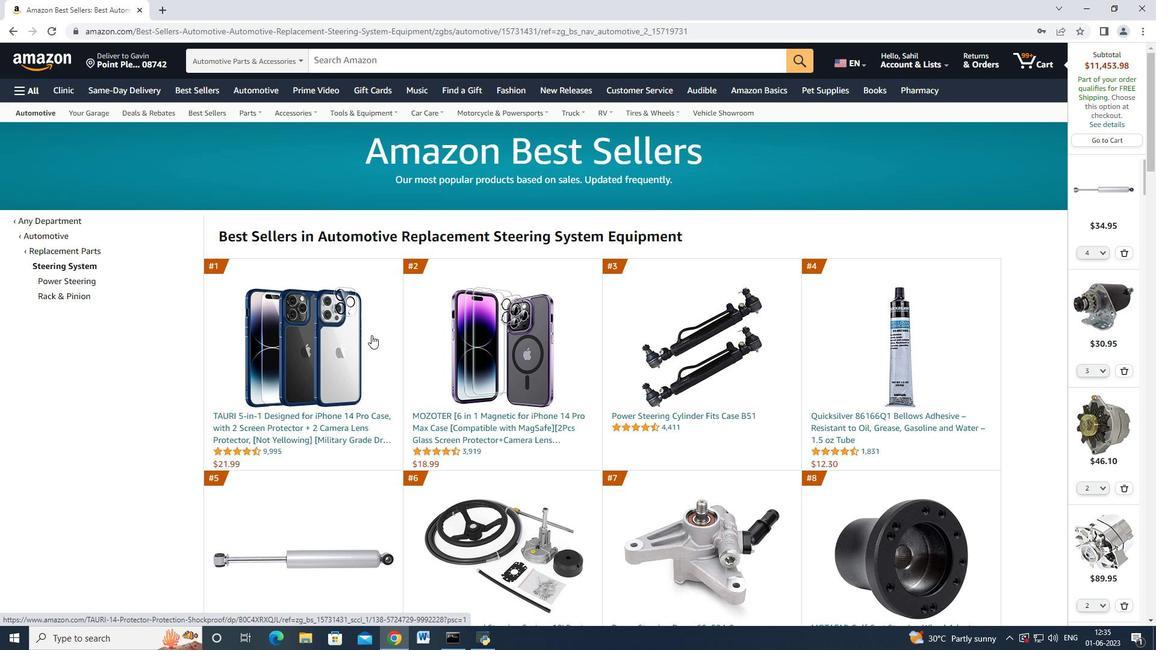 
Action: Mouse scrolled (410, 331) with delta (0, 0)
Screenshot: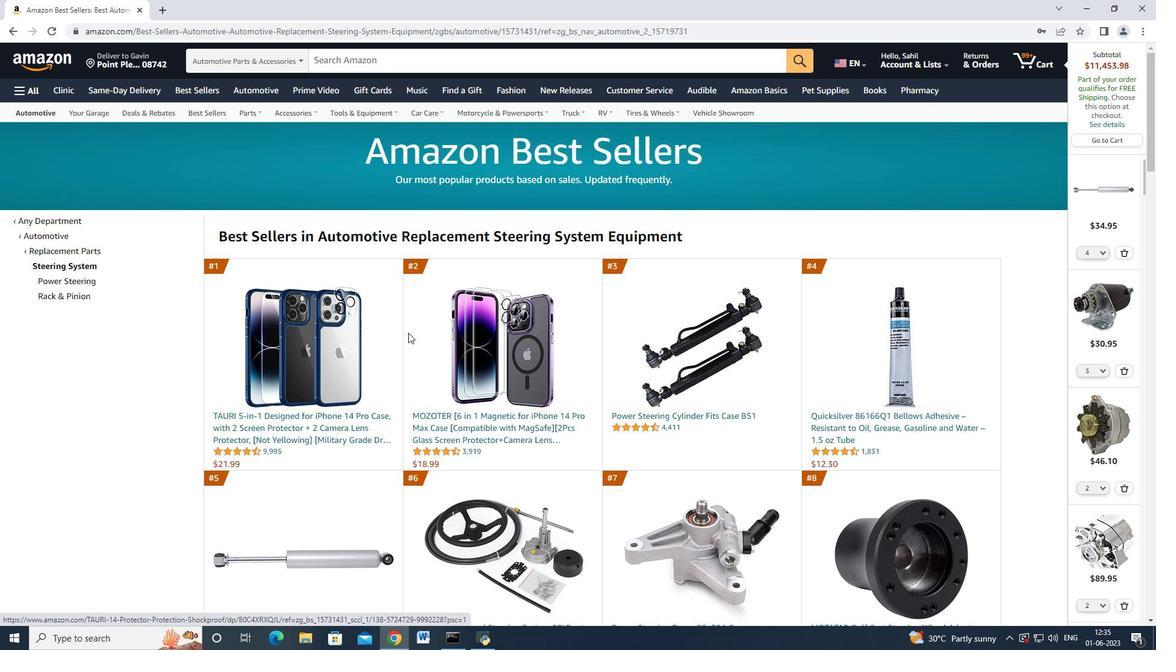 
Action: Mouse moved to (52, 228)
Screenshot: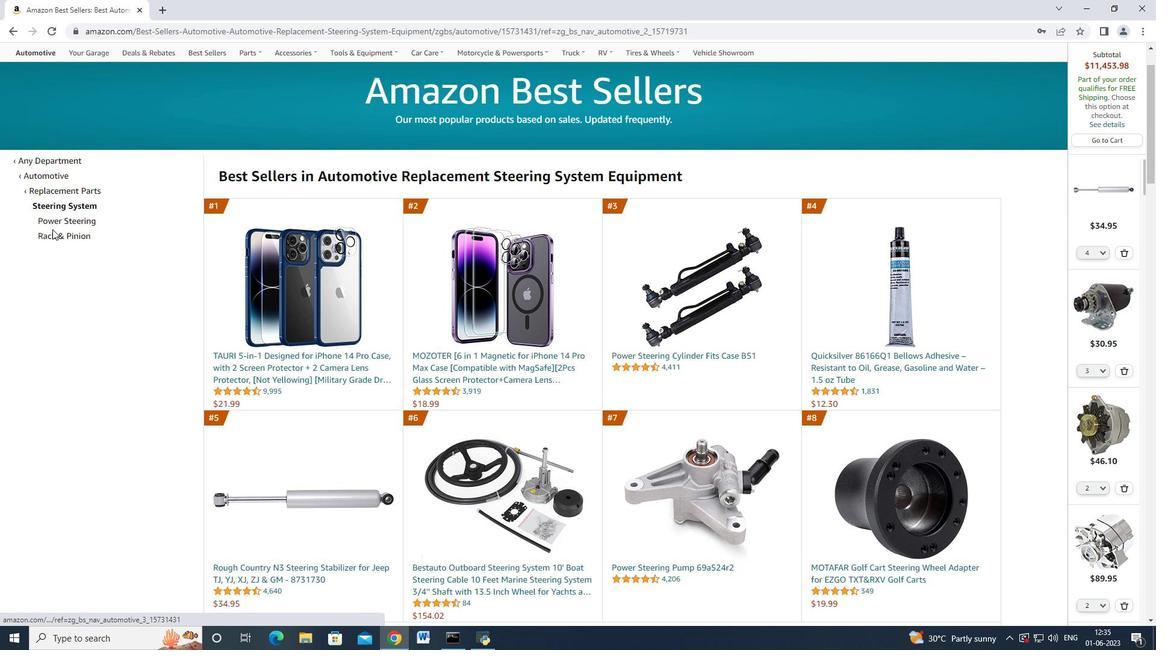 
Action: Mouse pressed left at (52, 228)
Screenshot: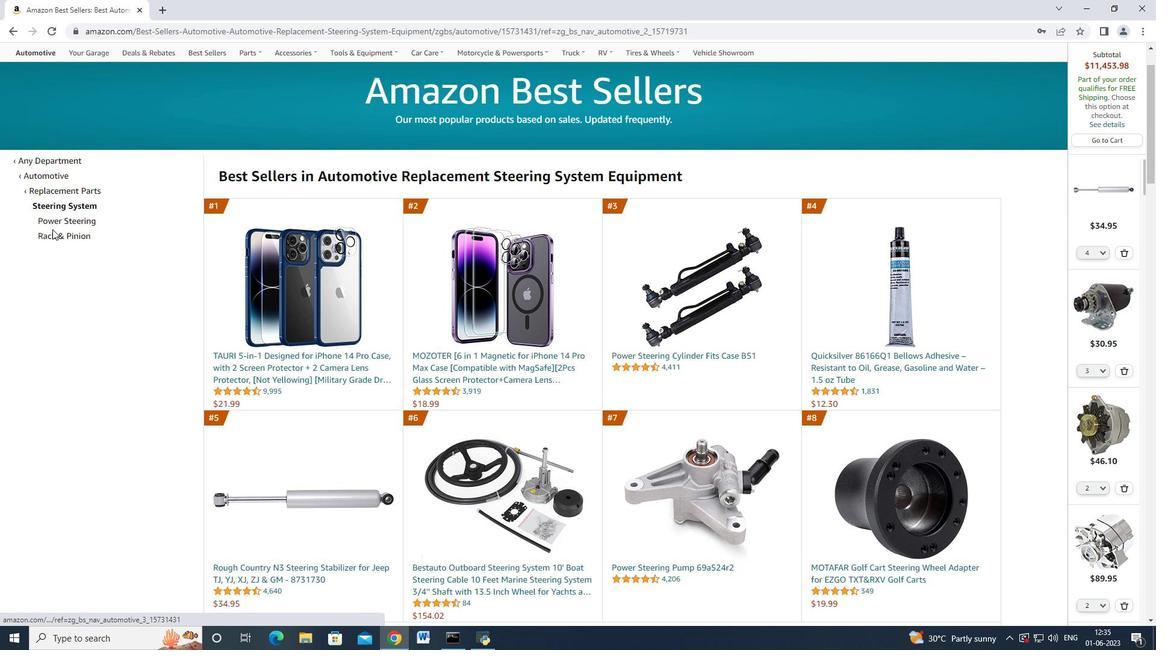 
Action: Mouse moved to (52, 232)
Screenshot: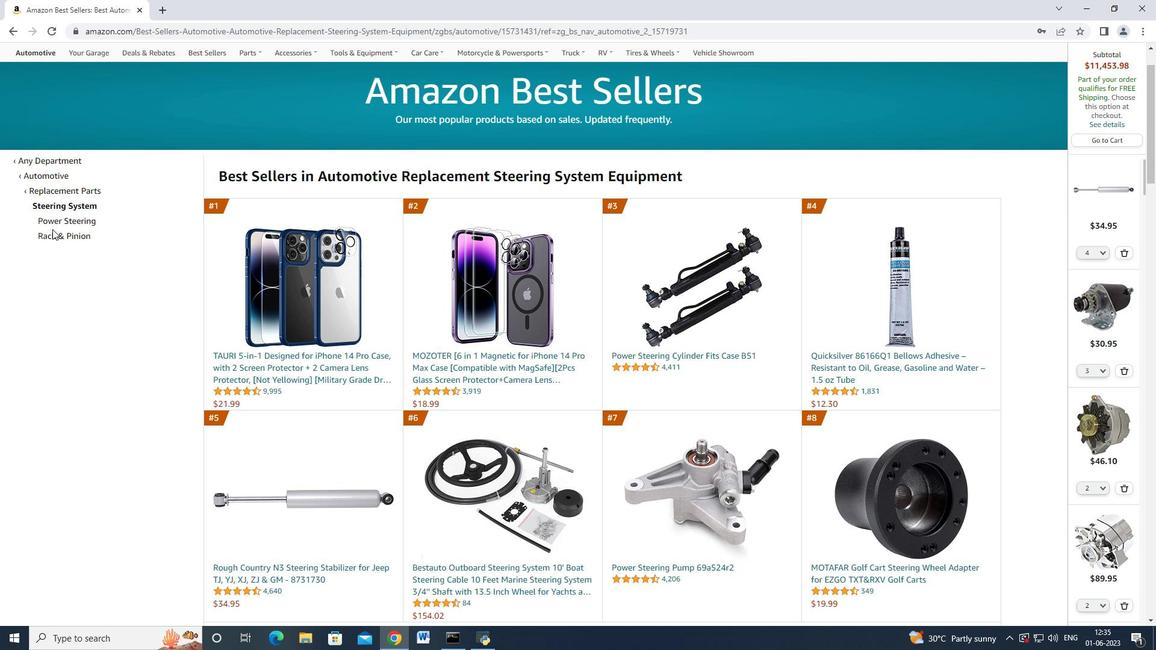 
Action: Mouse pressed left at (52, 232)
Screenshot: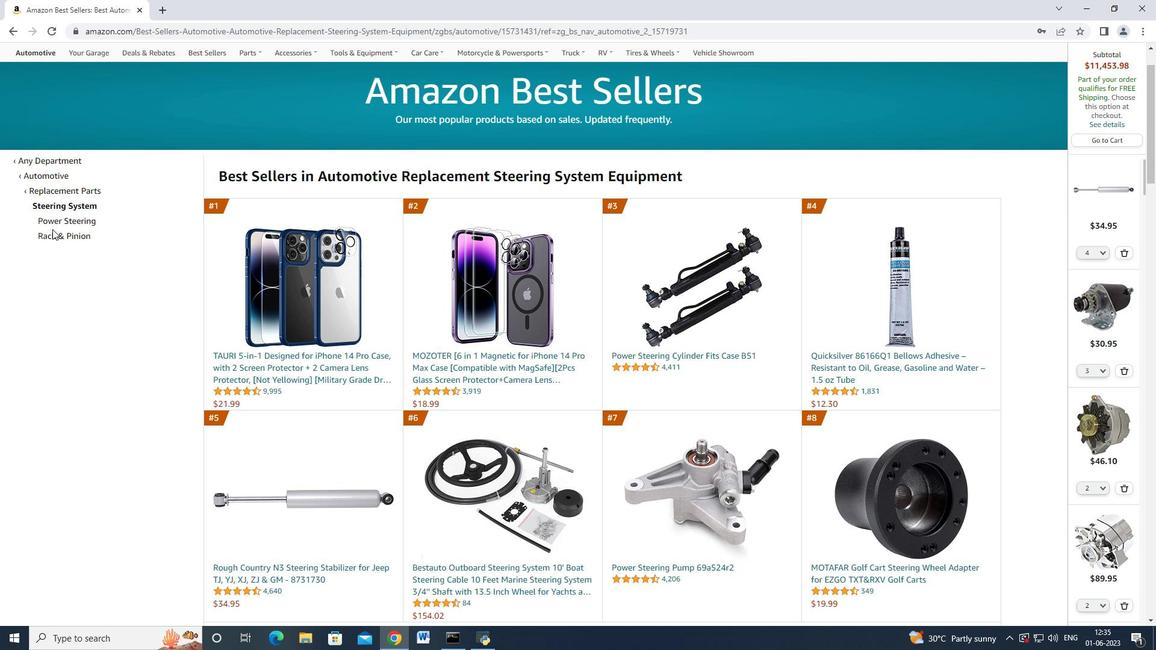 
Action: Mouse moved to (513, 422)
Screenshot: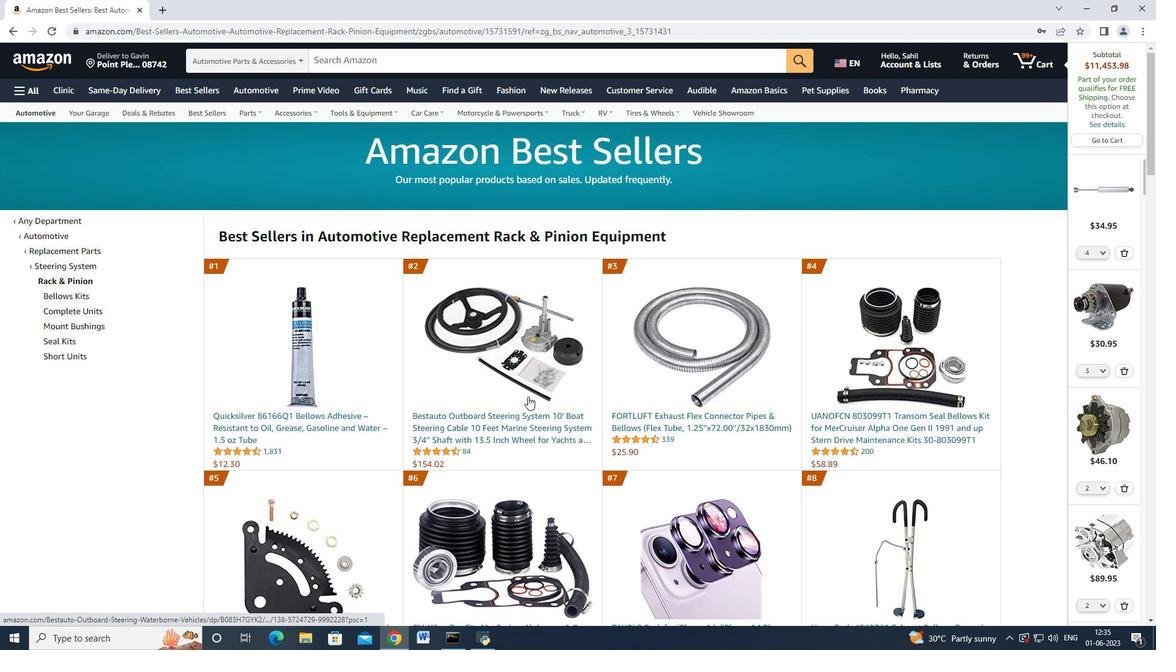 
Action: Mouse pressed left at (513, 422)
Screenshot: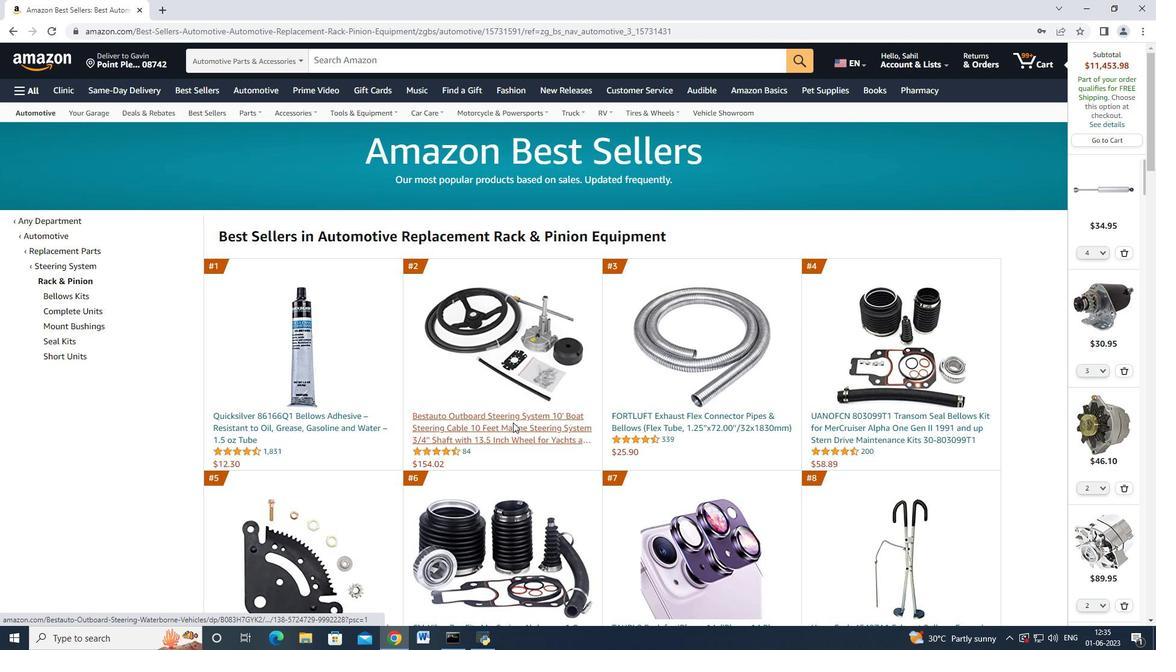 
Action: Mouse moved to (850, 420)
Screenshot: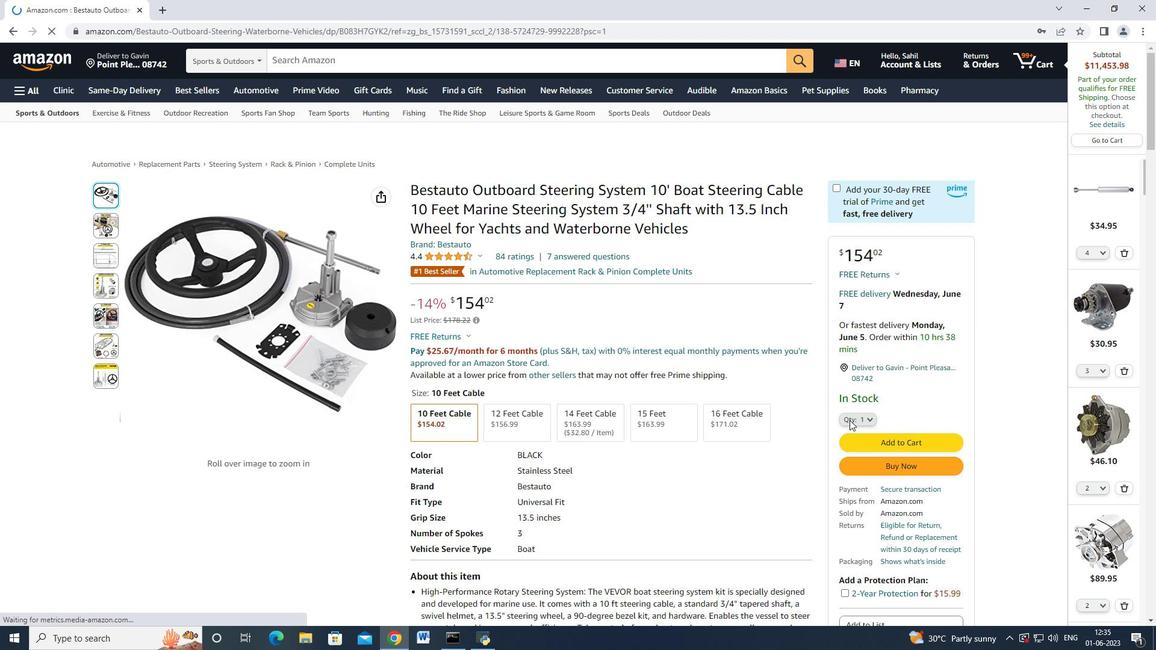 
Action: Mouse pressed left at (850, 420)
Screenshot: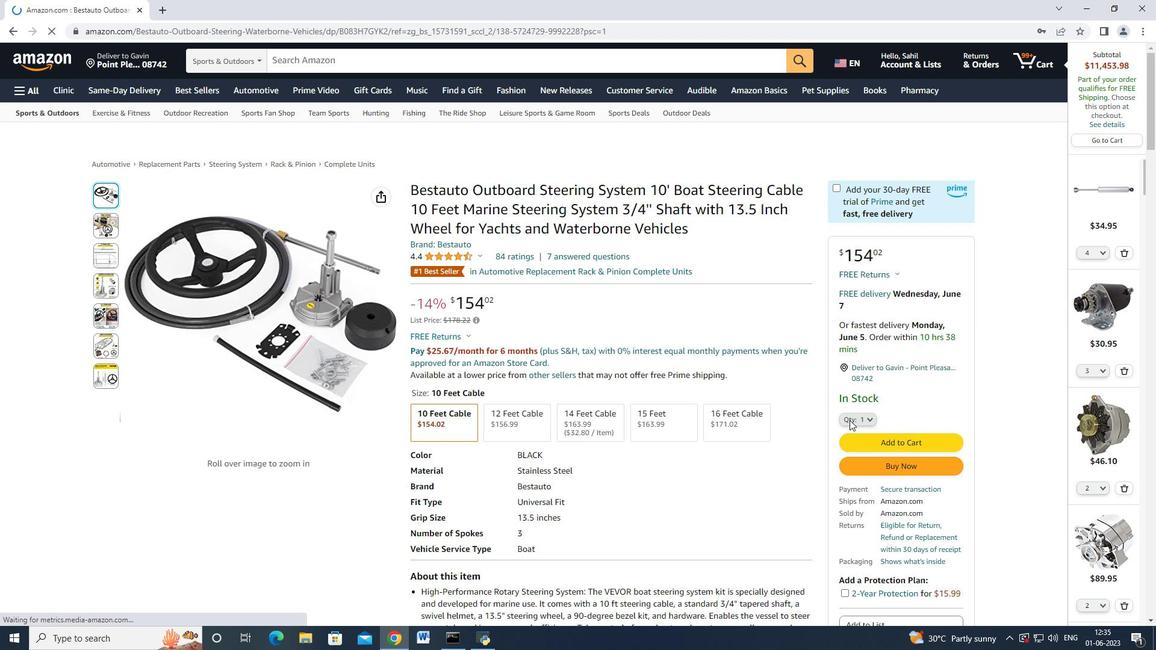 
Action: Mouse moved to (848, 124)
Screenshot: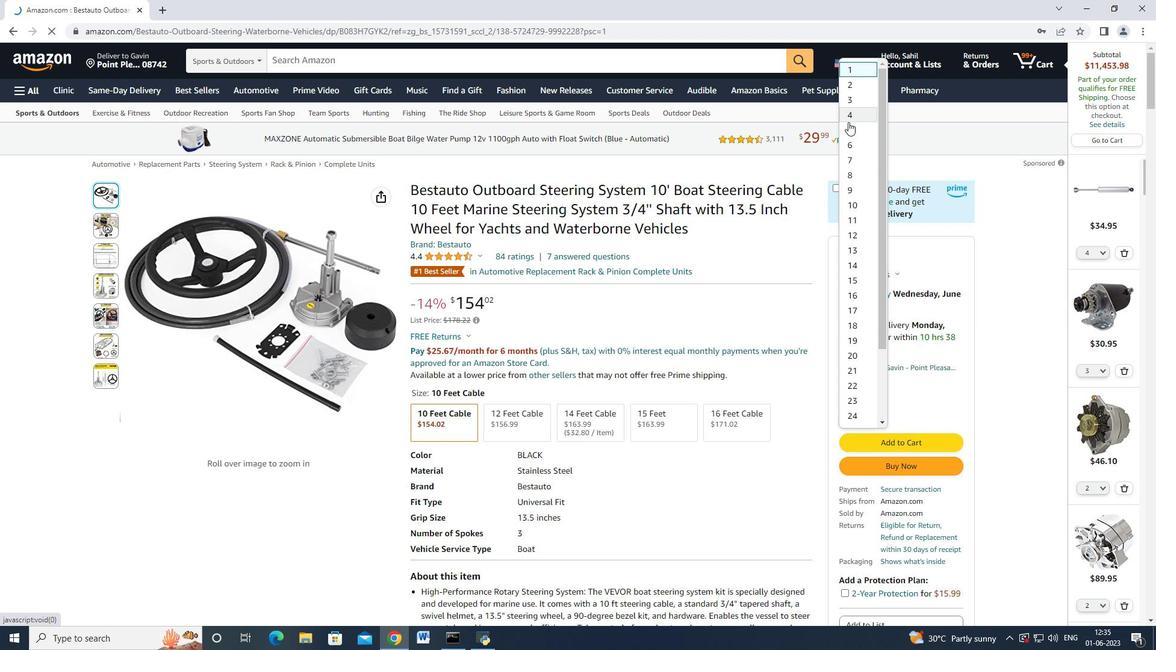 
Action: Mouse pressed left at (848, 124)
Screenshot: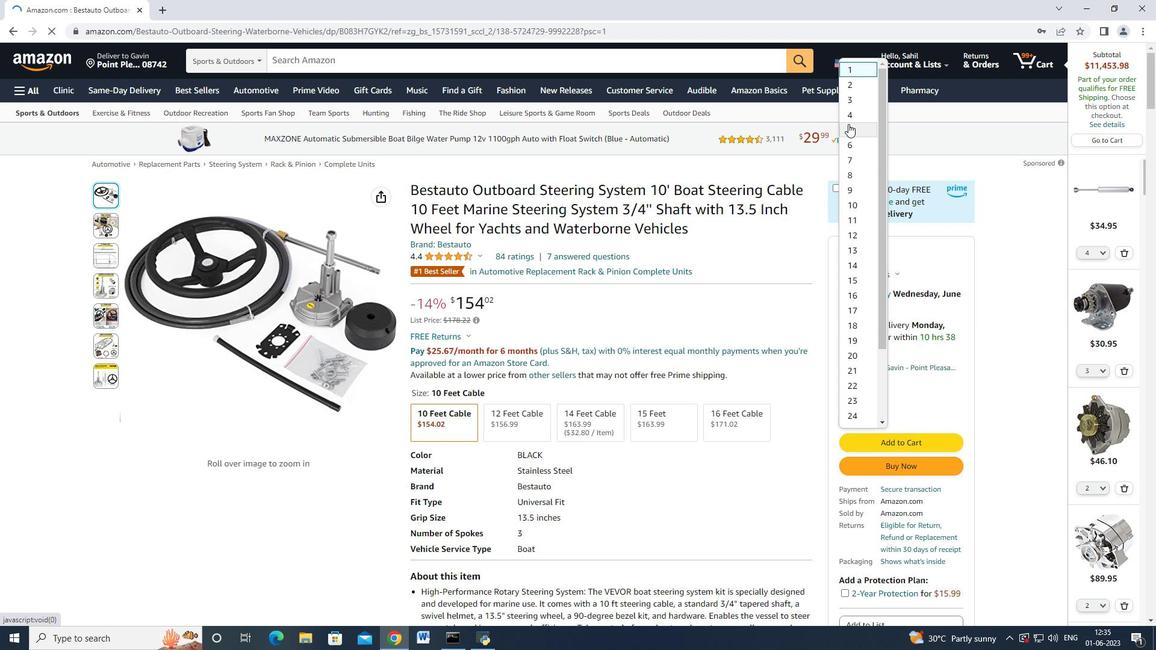 
Action: Mouse moved to (907, 470)
Screenshot: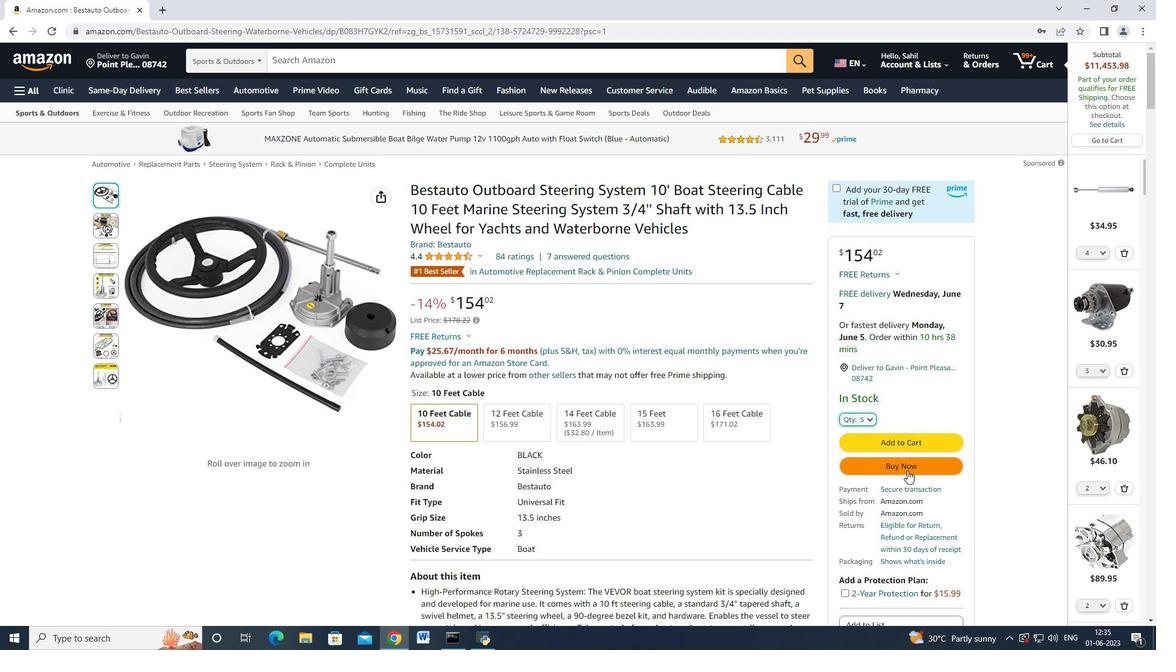 
Action: Mouse pressed left at (907, 470)
Screenshot: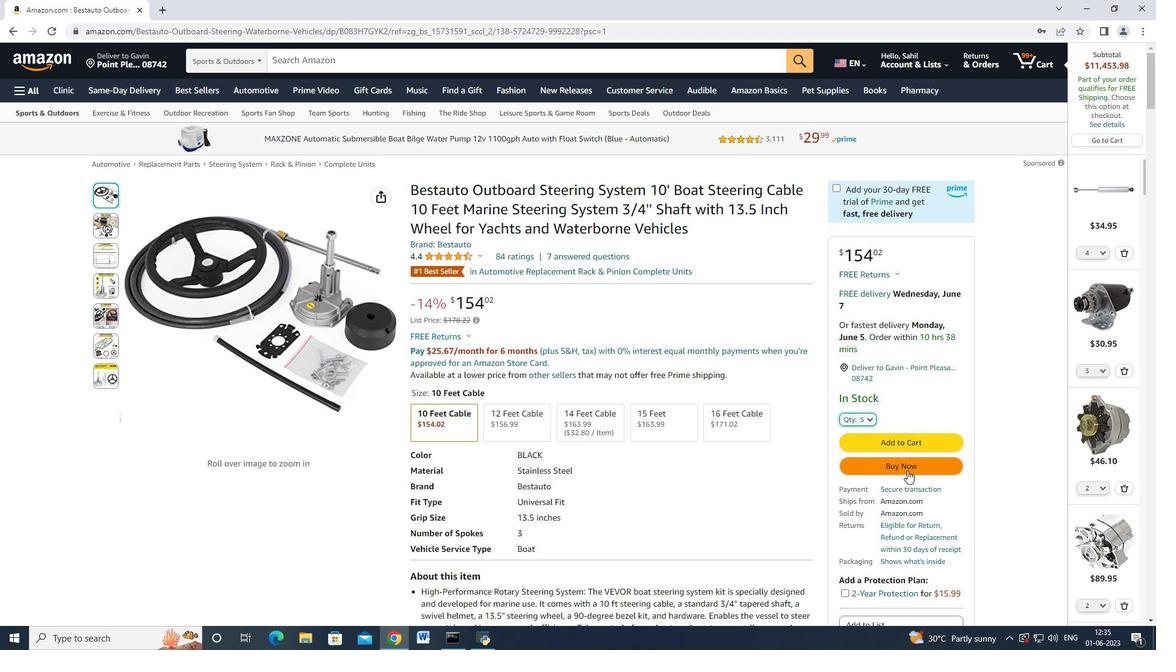 
Action: Mouse moved to (571, 302)
Screenshot: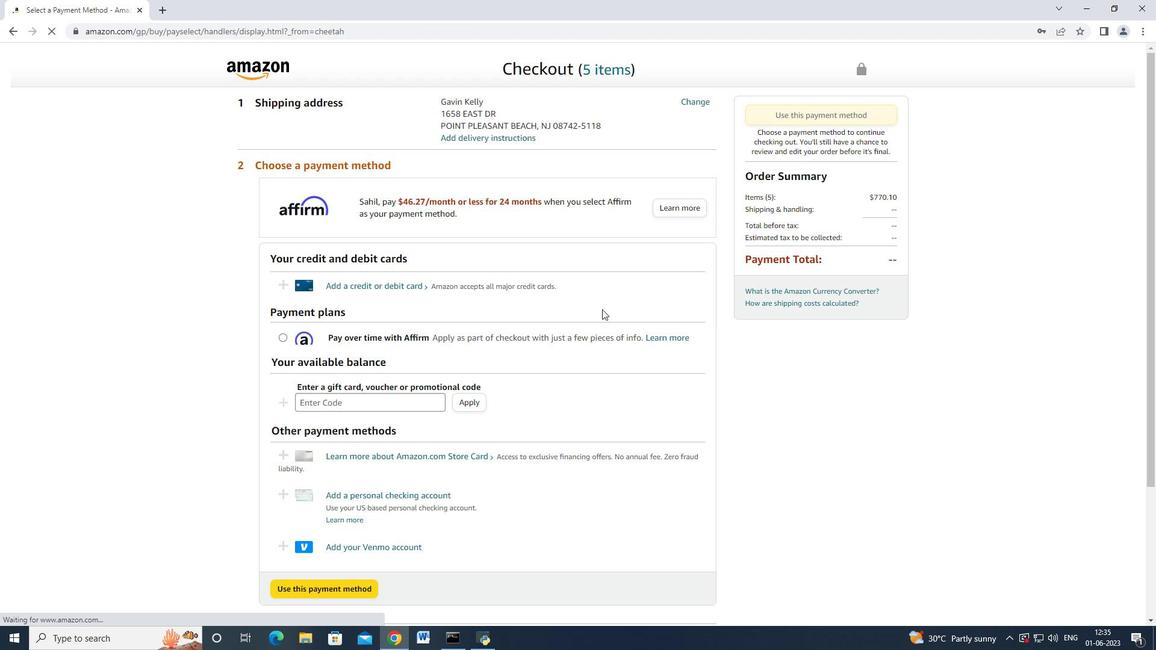 
Action: Mouse scrolled (571, 302) with delta (0, 0)
Screenshot: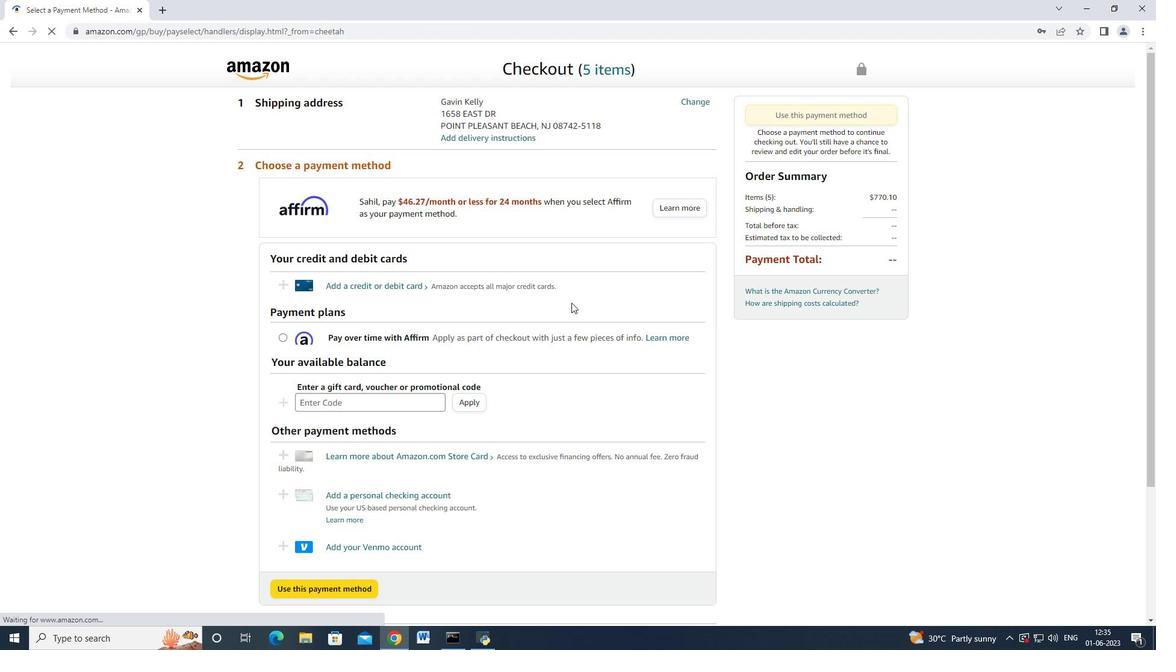 
Action: Mouse scrolled (571, 303) with delta (0, 0)
Screenshot: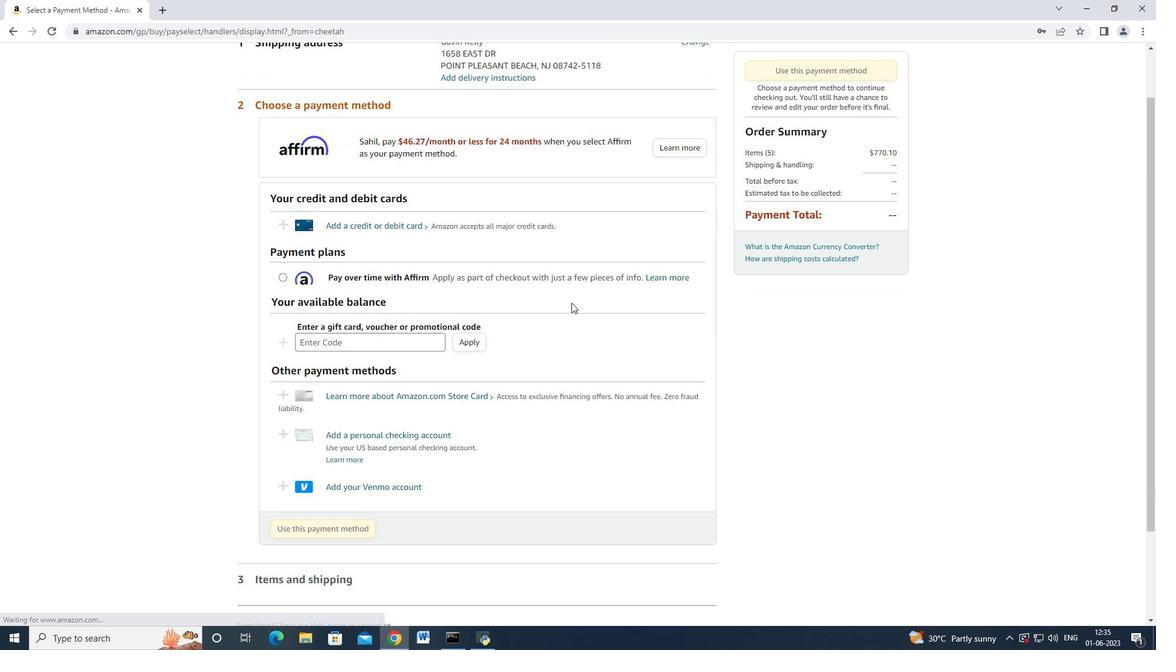 
Action: Mouse moved to (687, 102)
Screenshot: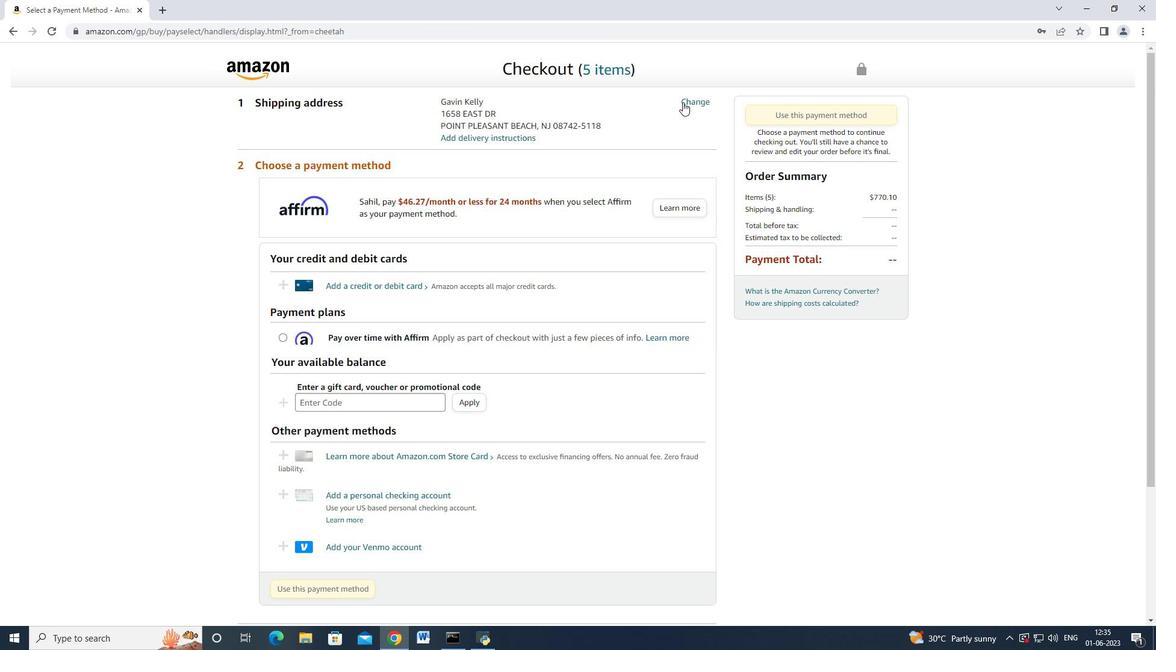 
Action: Mouse pressed left at (687, 102)
Screenshot: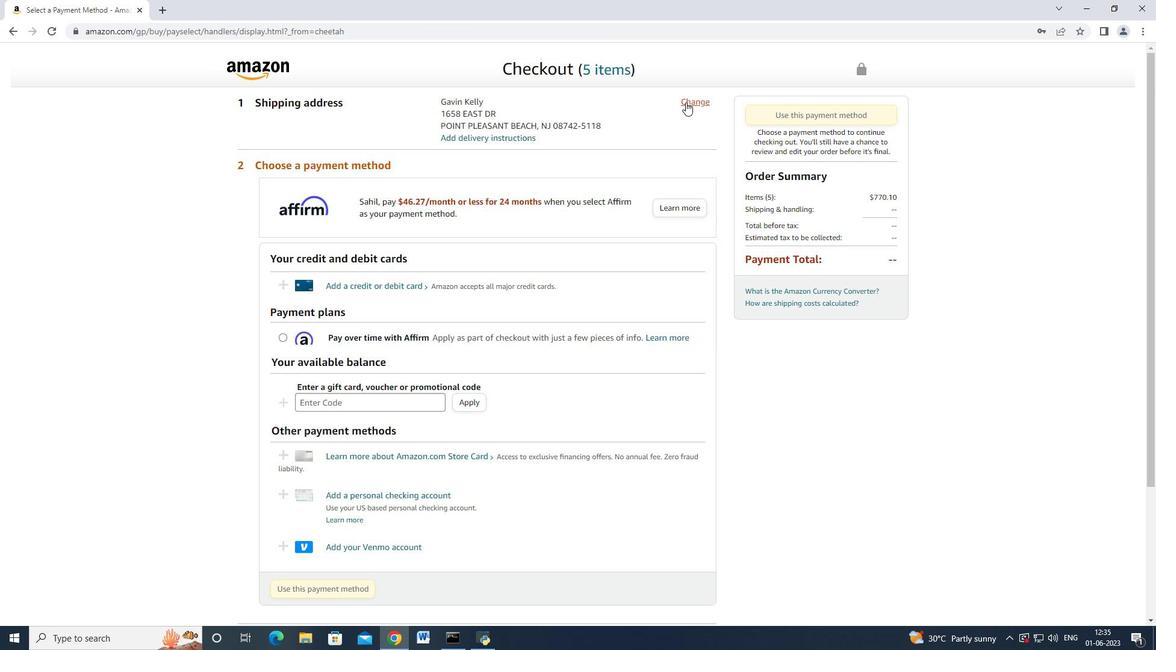 
Action: Mouse moved to (511, 221)
Screenshot: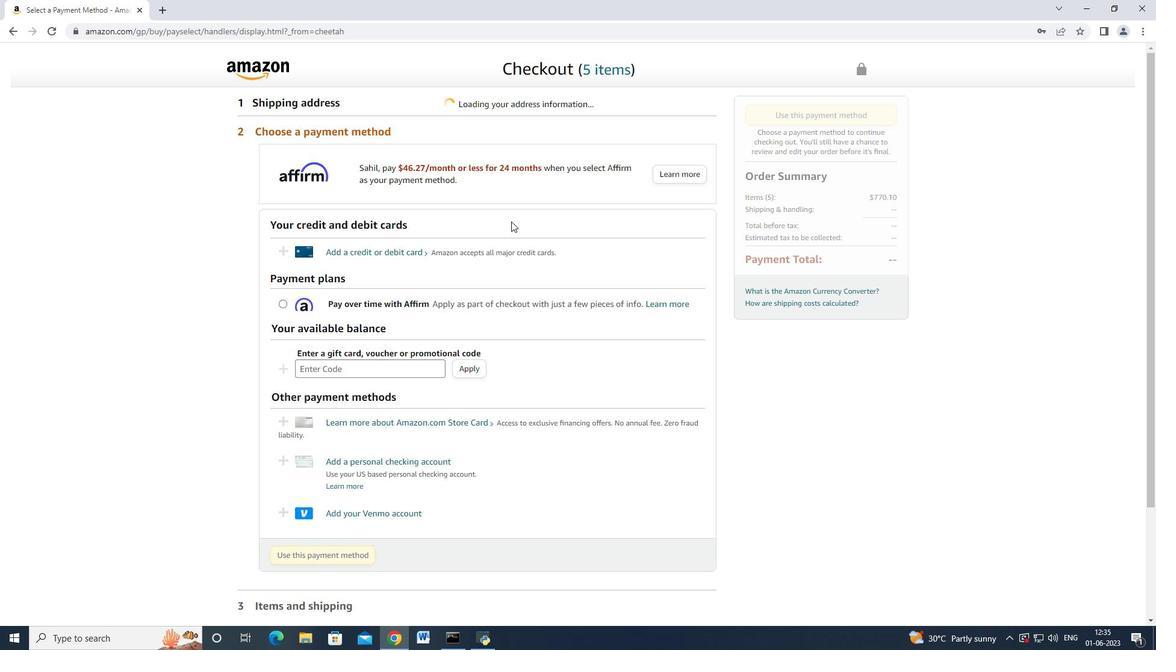 
Action: Mouse scrolled (511, 221) with delta (0, 0)
Screenshot: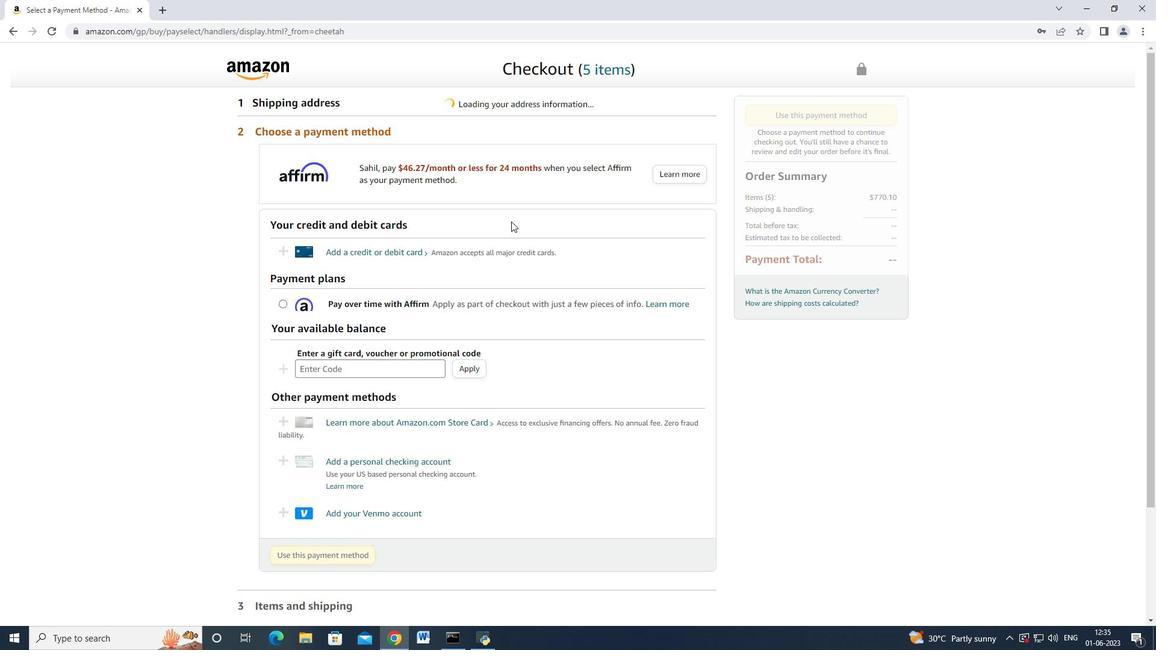 
Action: Mouse scrolled (511, 222) with delta (0, 0)
Screenshot: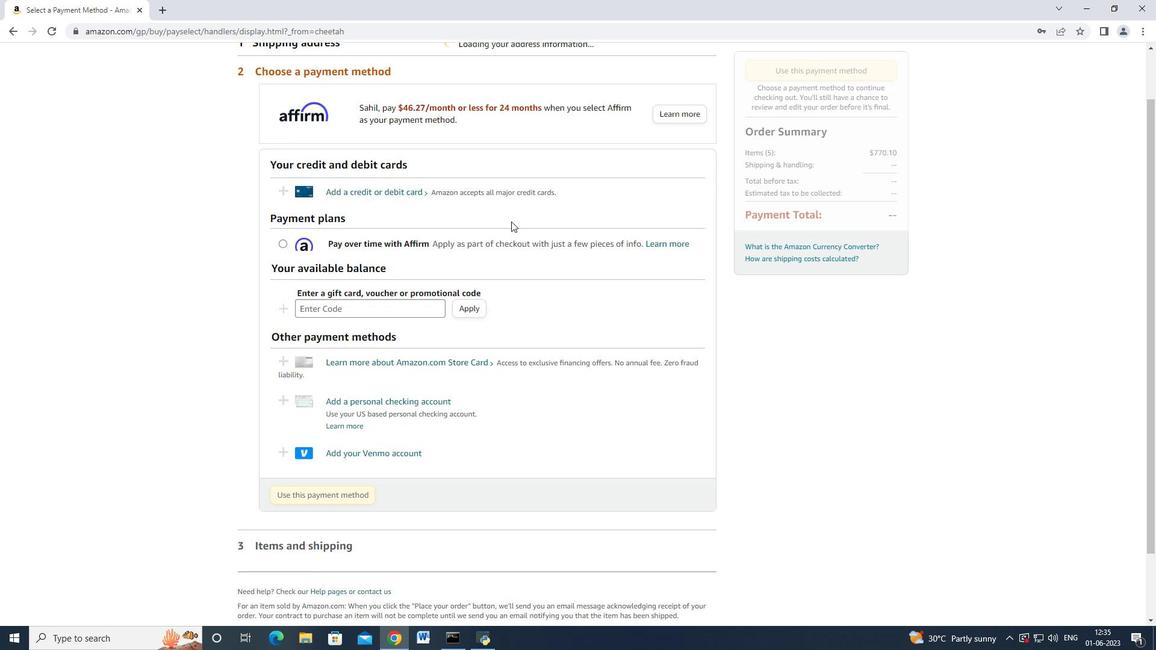 
Action: Mouse scrolled (511, 221) with delta (0, 0)
Screenshot: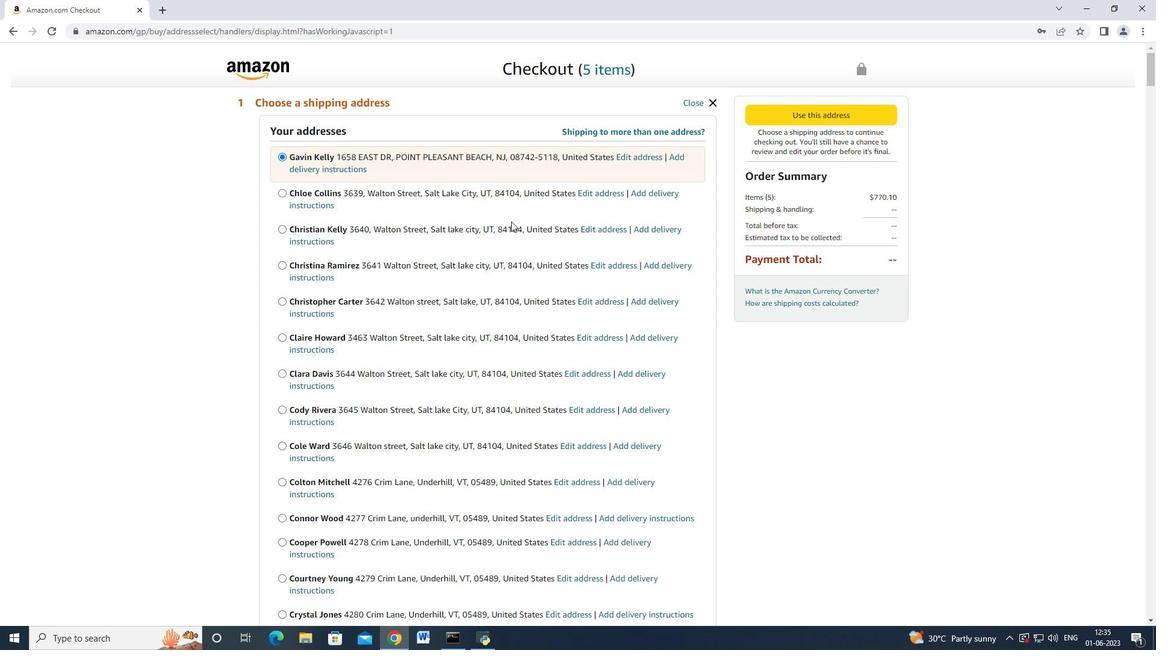 
Action: Mouse scrolled (511, 221) with delta (0, 0)
Screenshot: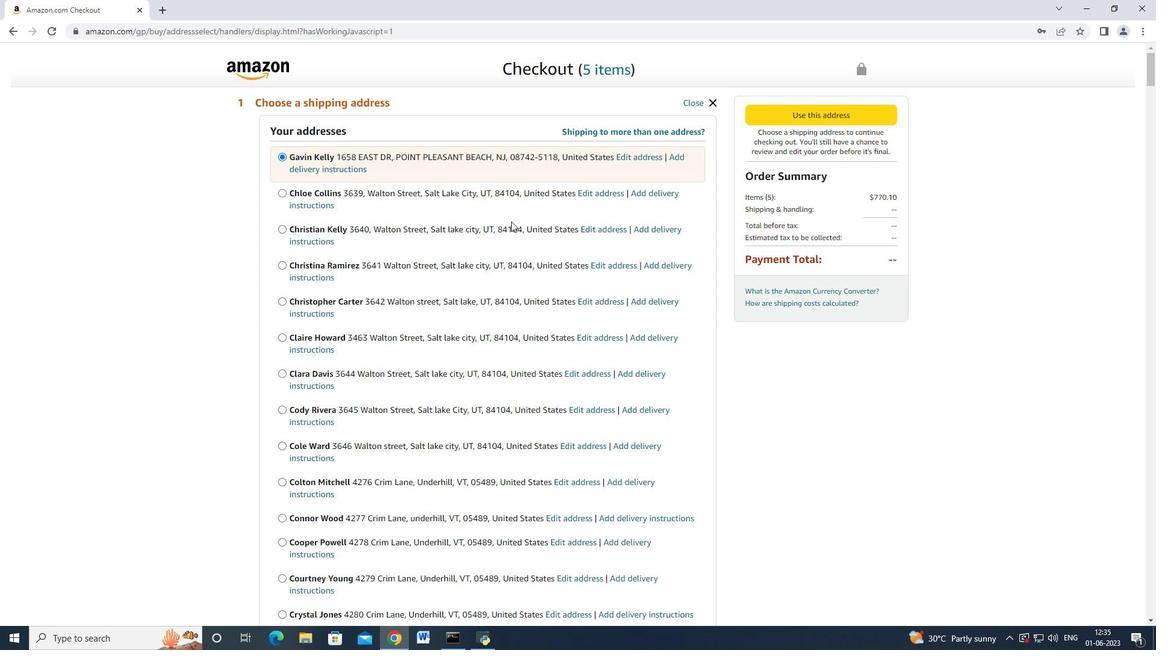 
Action: Mouse scrolled (511, 221) with delta (0, 0)
Screenshot: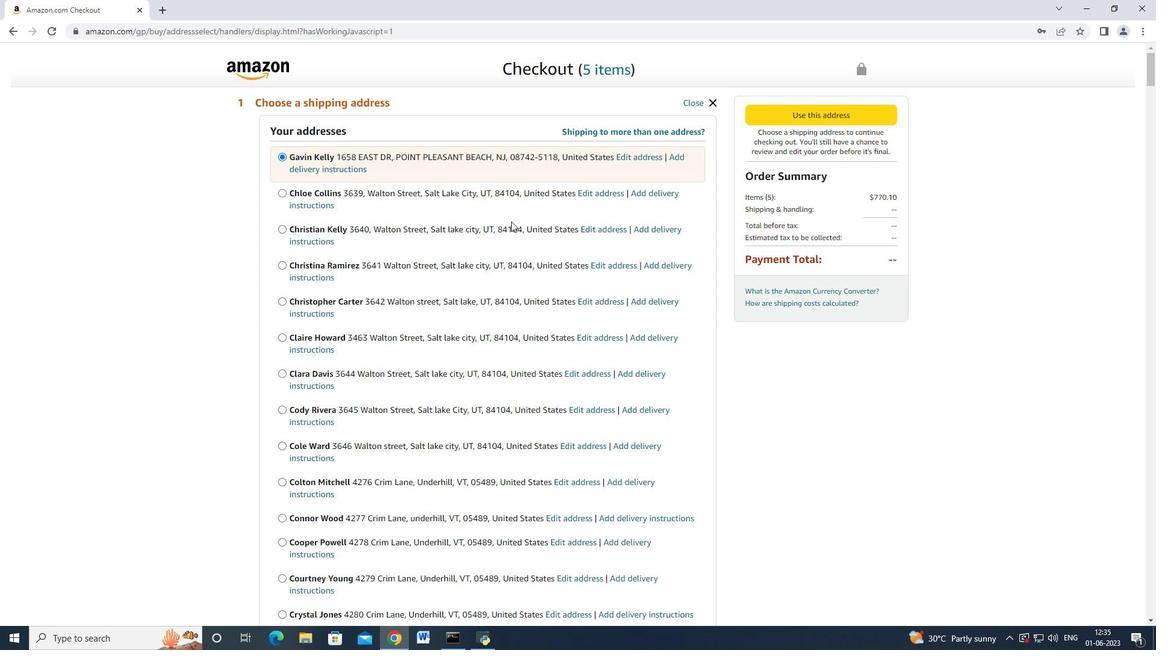 
Action: Mouse scrolled (511, 221) with delta (0, 0)
Screenshot: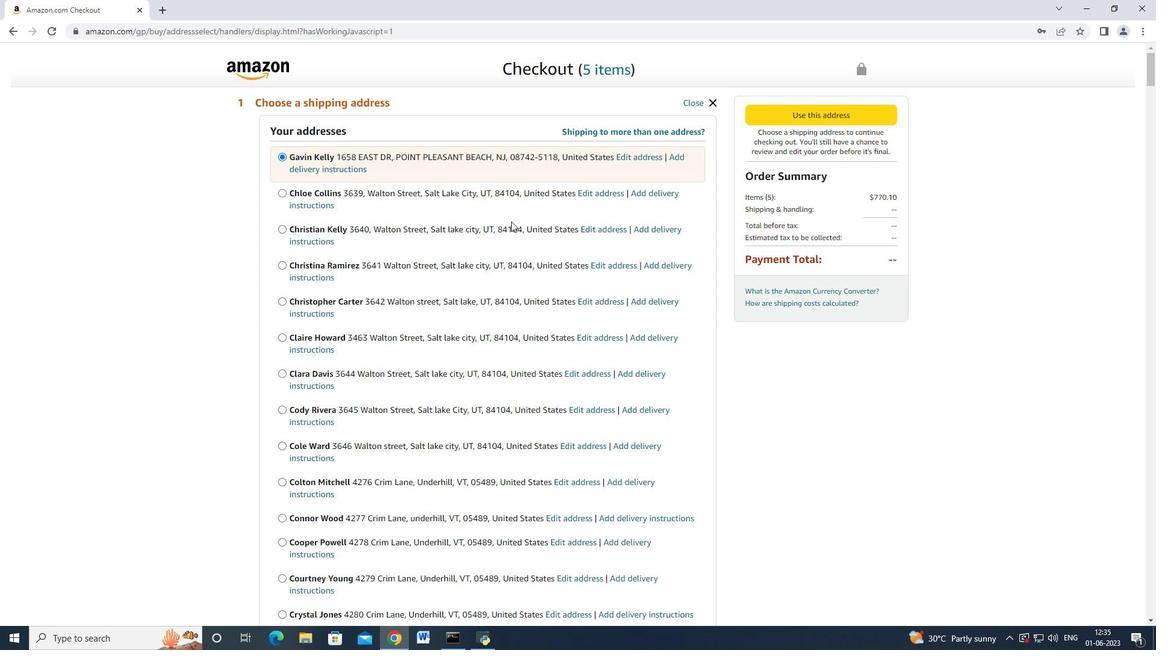 
Action: Mouse scrolled (511, 221) with delta (0, 0)
Screenshot: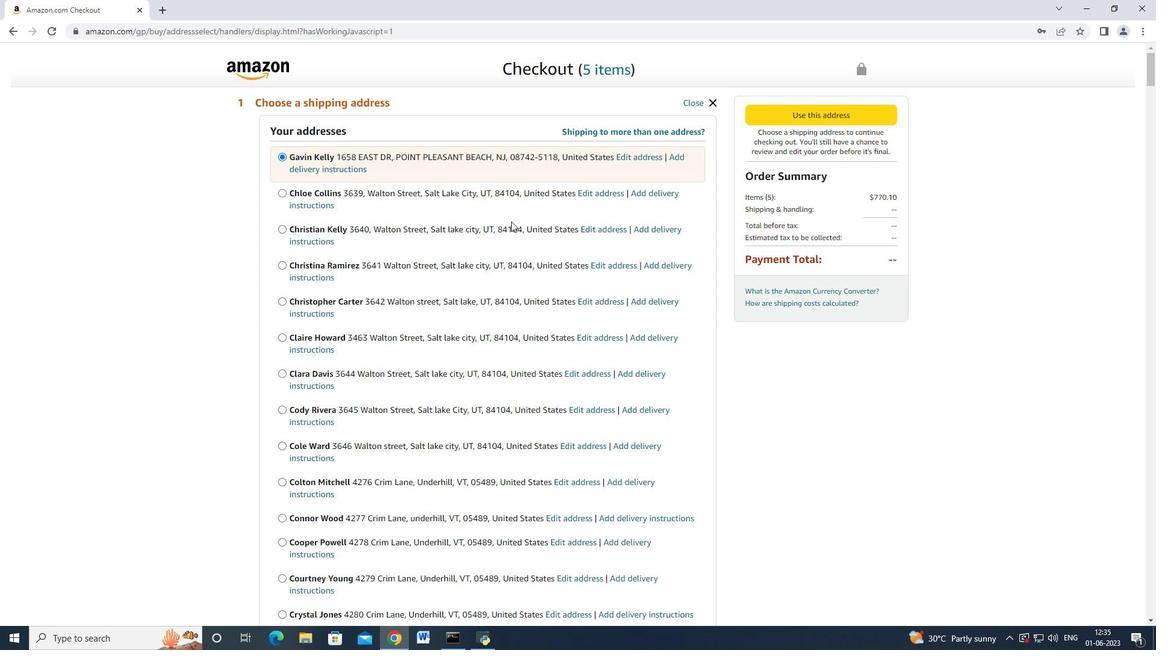
Action: Mouse scrolled (511, 221) with delta (0, 0)
Screenshot: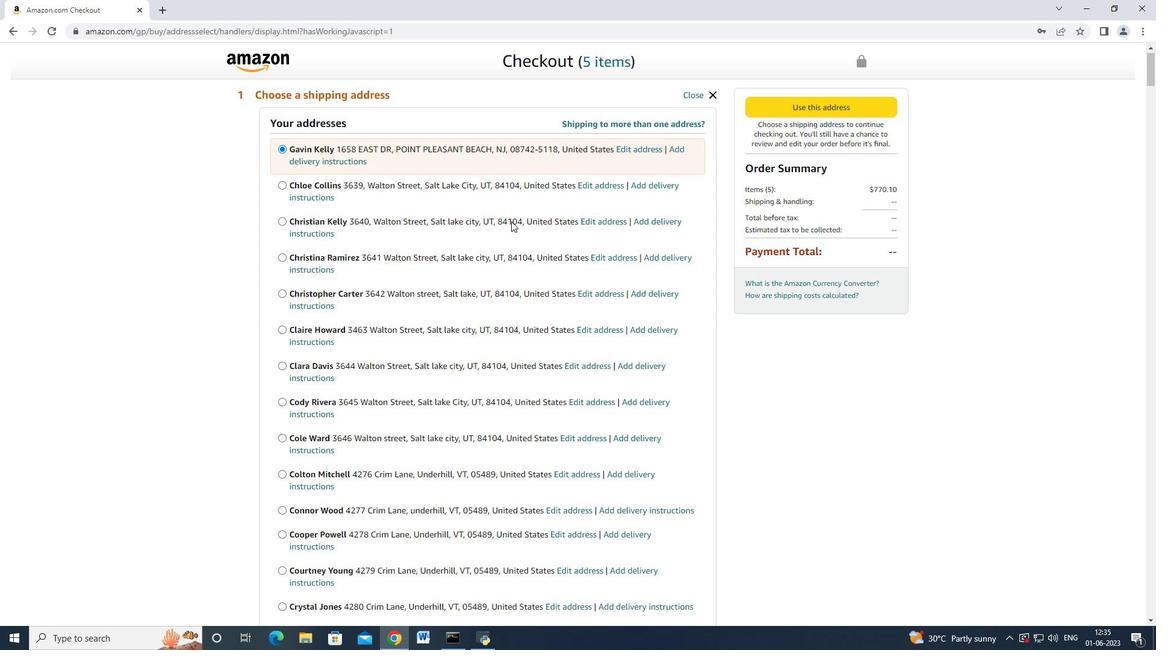 
Action: Mouse scrolled (511, 221) with delta (0, 0)
Screenshot: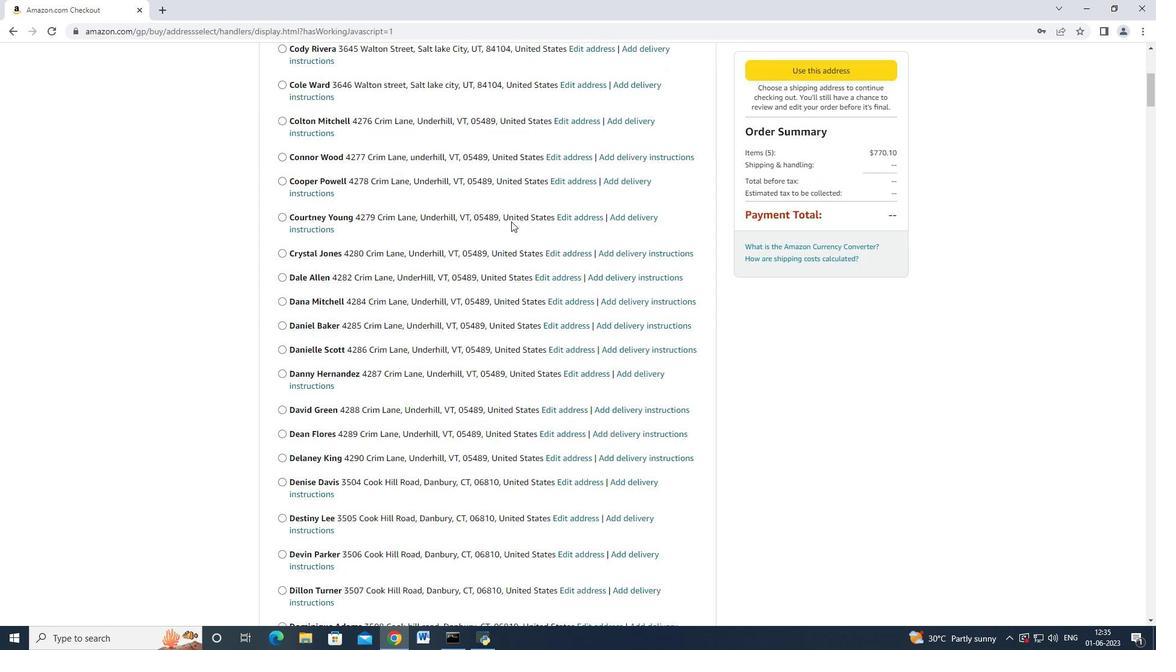 
Action: Mouse scrolled (511, 221) with delta (0, 0)
Screenshot: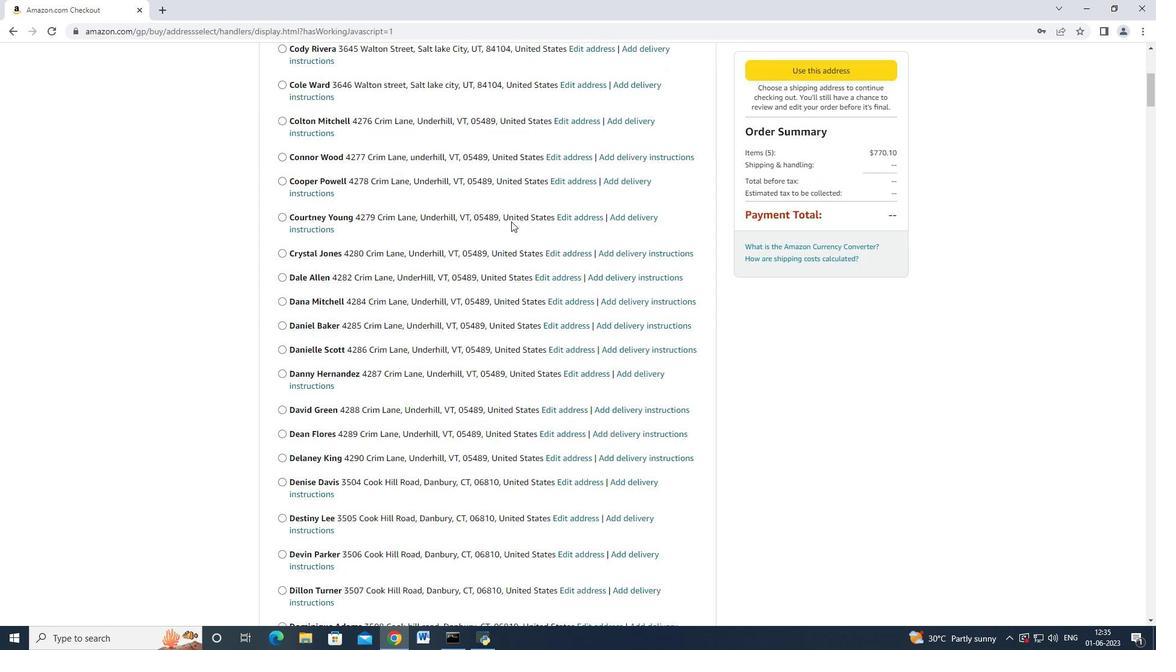 
Action: Mouse scrolled (511, 221) with delta (0, 0)
Screenshot: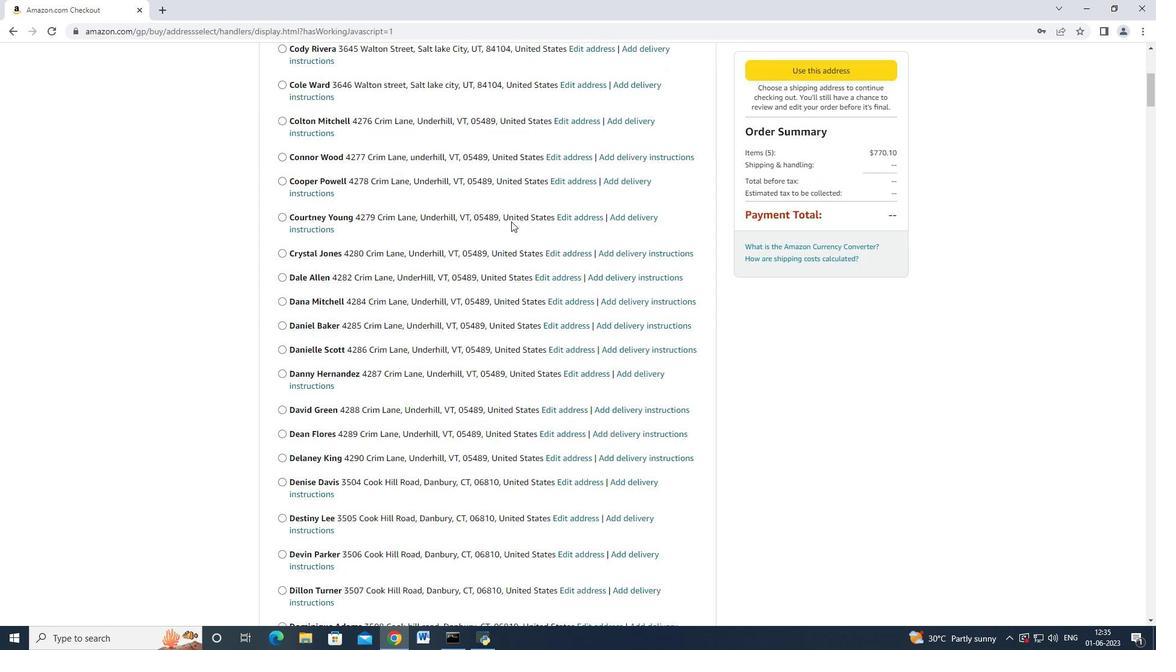 
Action: Mouse scrolled (511, 221) with delta (0, 0)
Screenshot: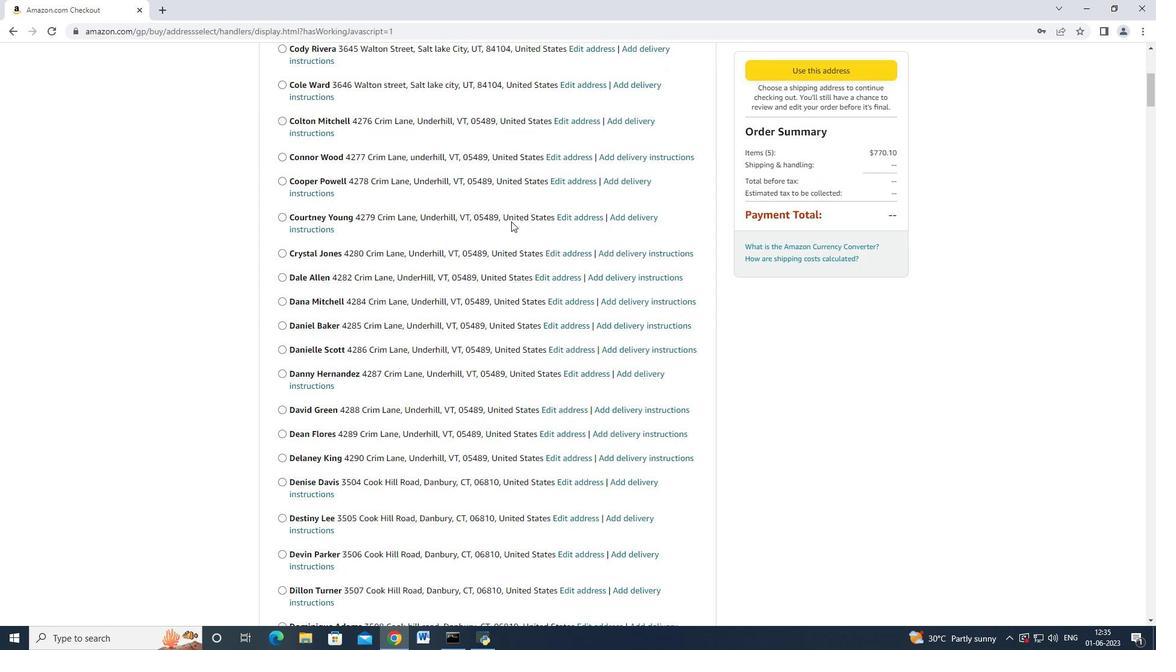 
Action: Mouse scrolled (511, 221) with delta (0, 0)
Screenshot: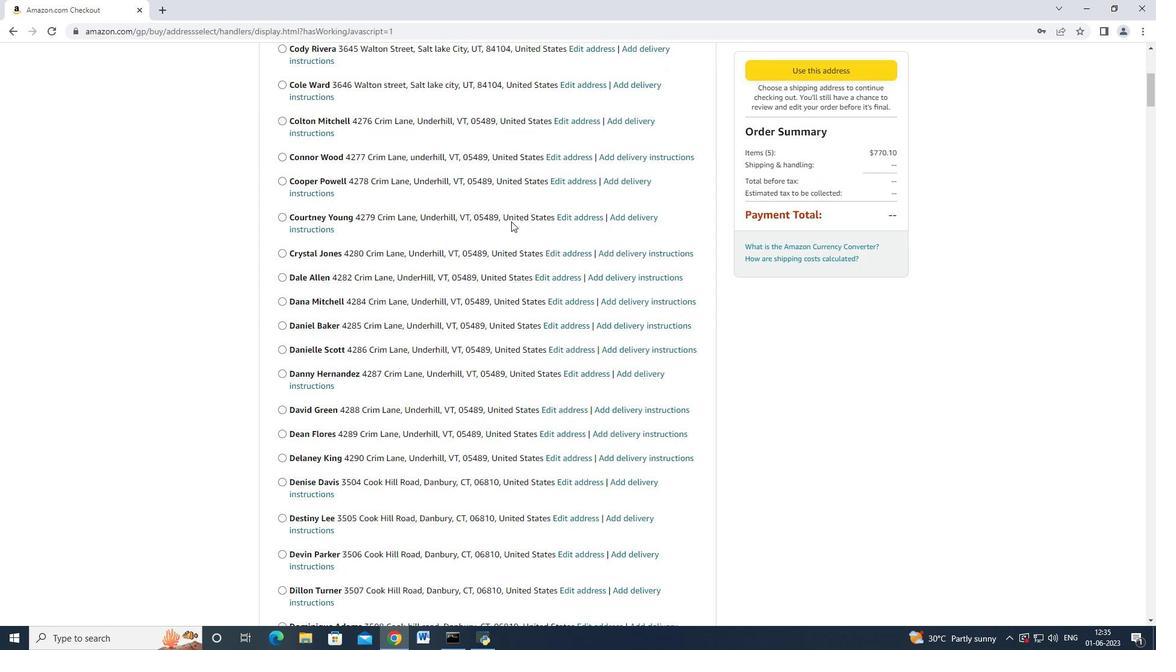 
Action: Mouse scrolled (511, 221) with delta (0, 0)
Screenshot: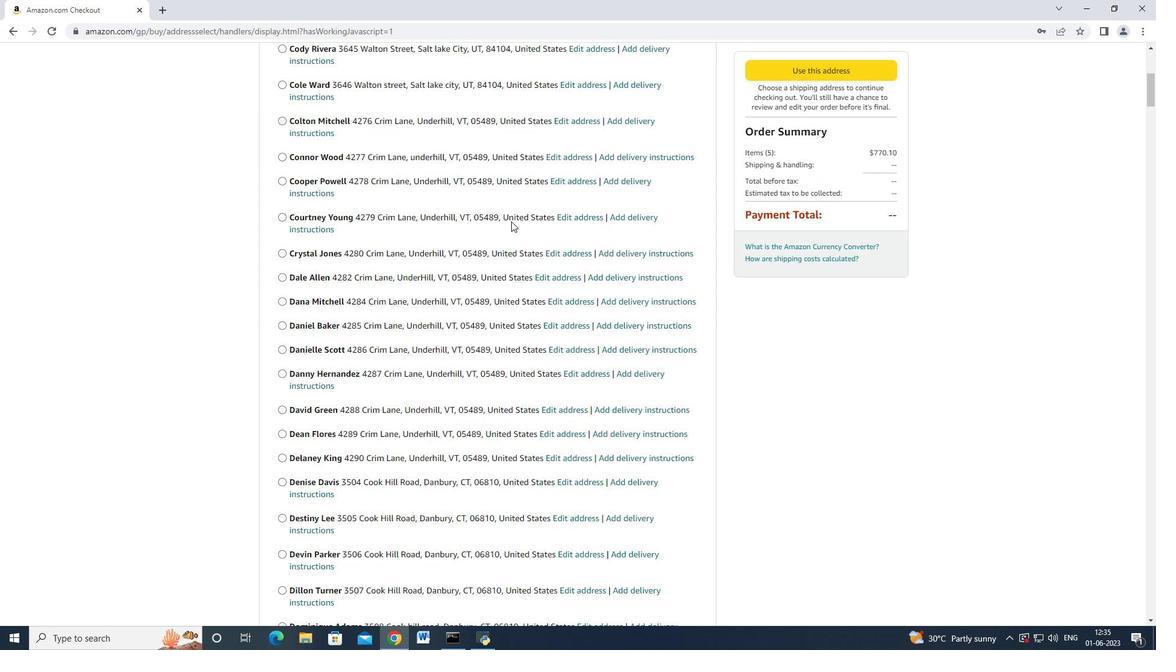 
Action: Mouse scrolled (511, 221) with delta (0, 0)
Screenshot: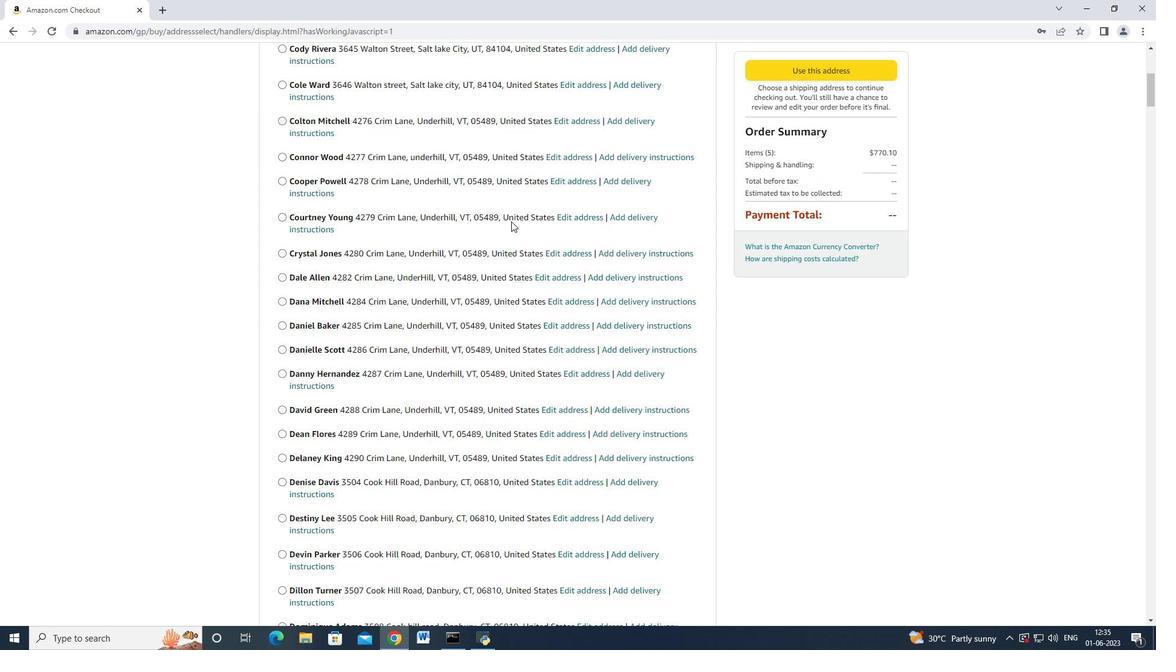 
Action: Mouse scrolled (511, 221) with delta (0, 0)
Screenshot: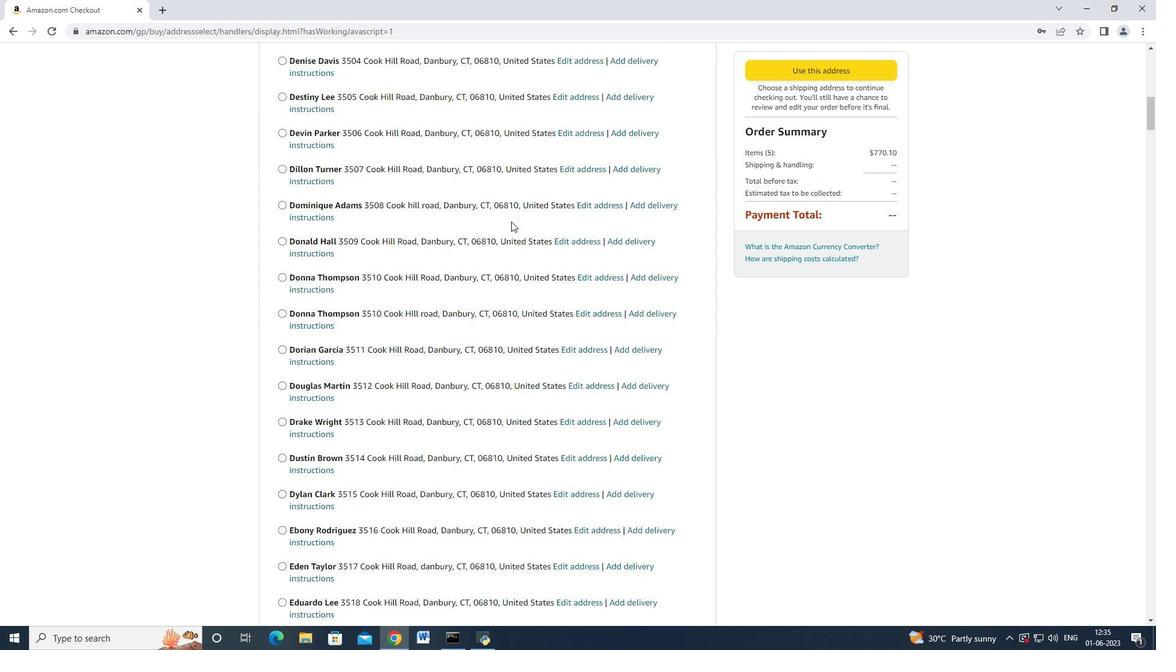 
Action: Mouse scrolled (511, 221) with delta (0, 0)
Screenshot: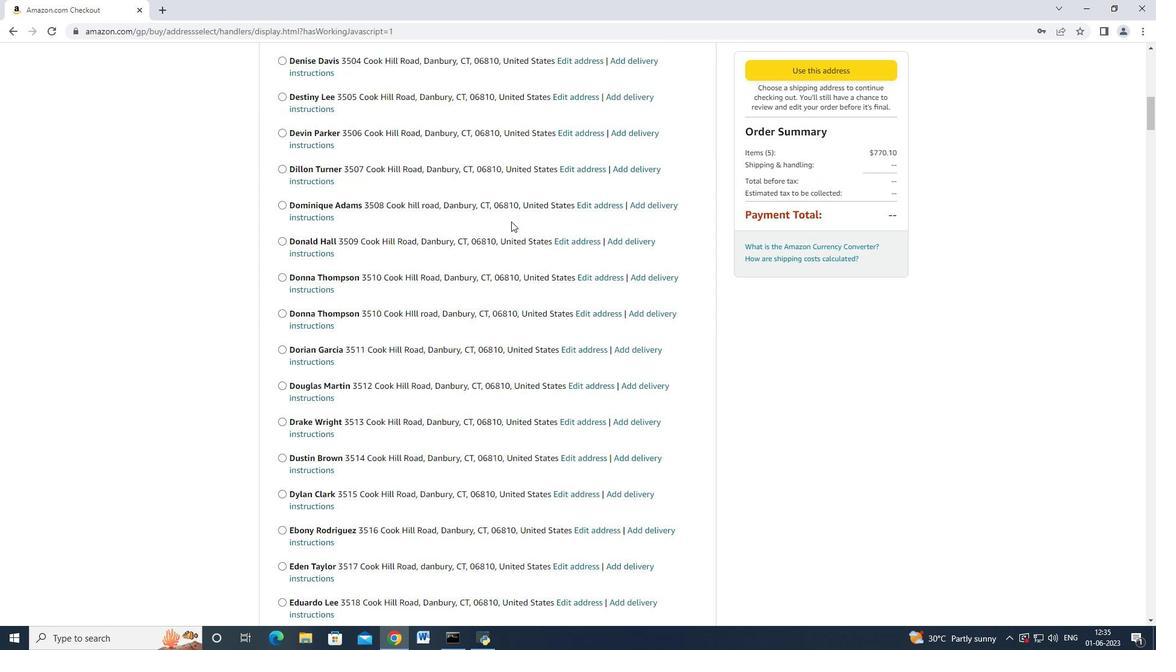 
Action: Mouse scrolled (511, 221) with delta (0, 0)
Screenshot: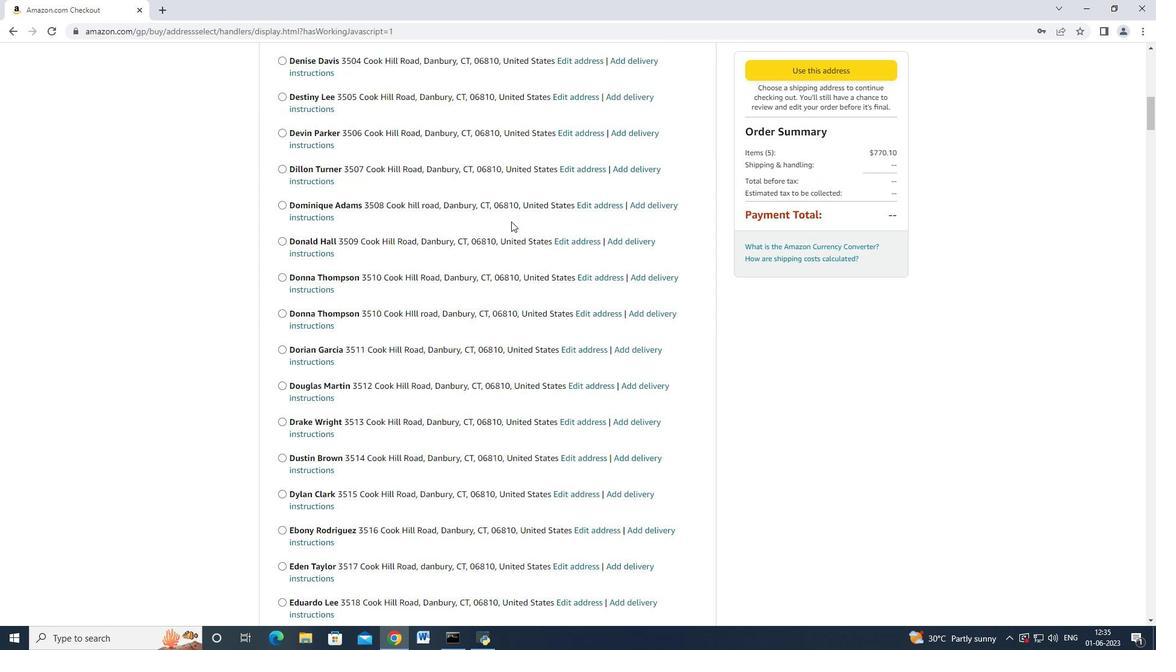 
Action: Mouse scrolled (511, 221) with delta (0, 0)
Screenshot: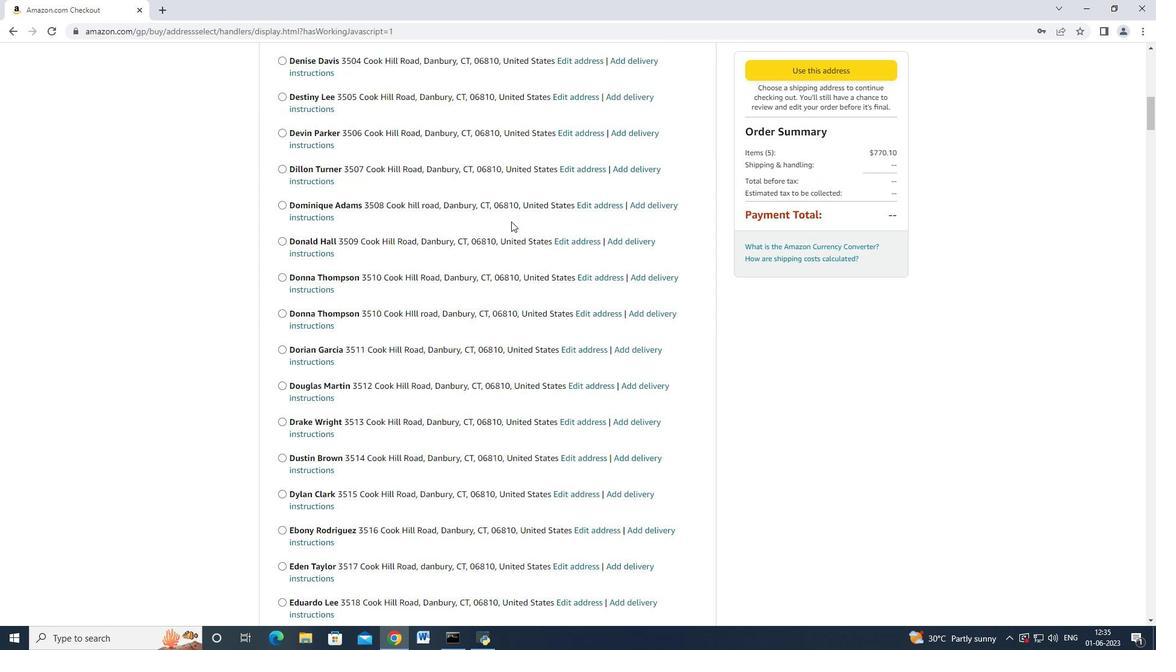 
Action: Mouse scrolled (511, 221) with delta (0, 0)
Screenshot: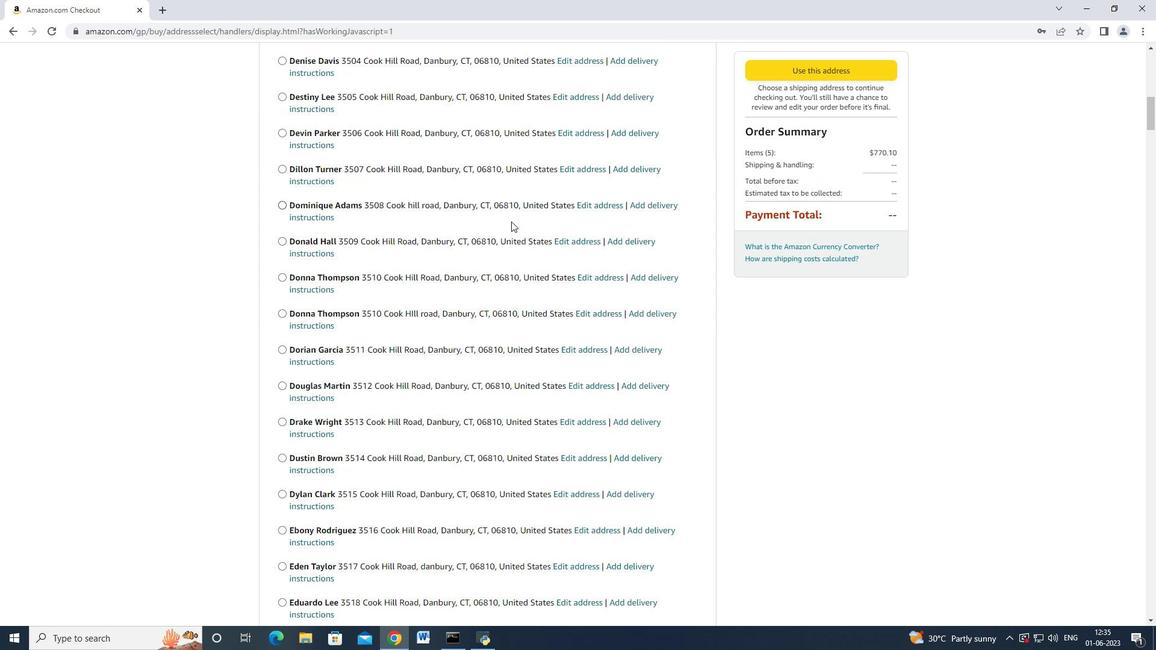 
Action: Mouse scrolled (511, 221) with delta (0, 0)
Screenshot: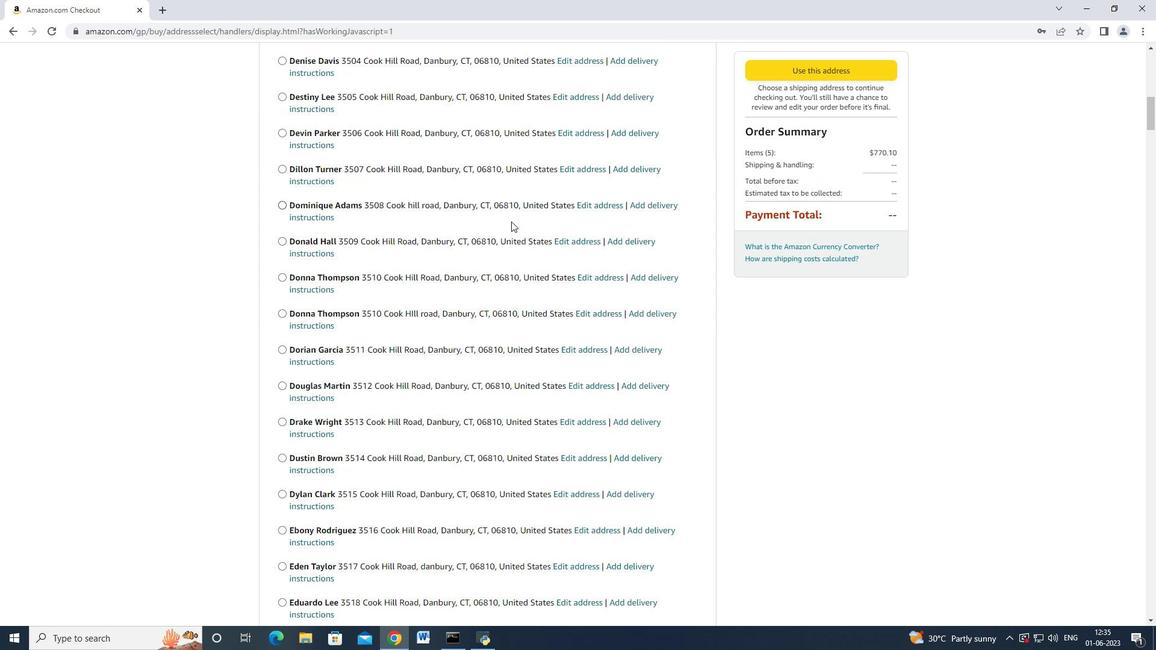 
Action: Mouse scrolled (511, 221) with delta (0, 0)
Screenshot: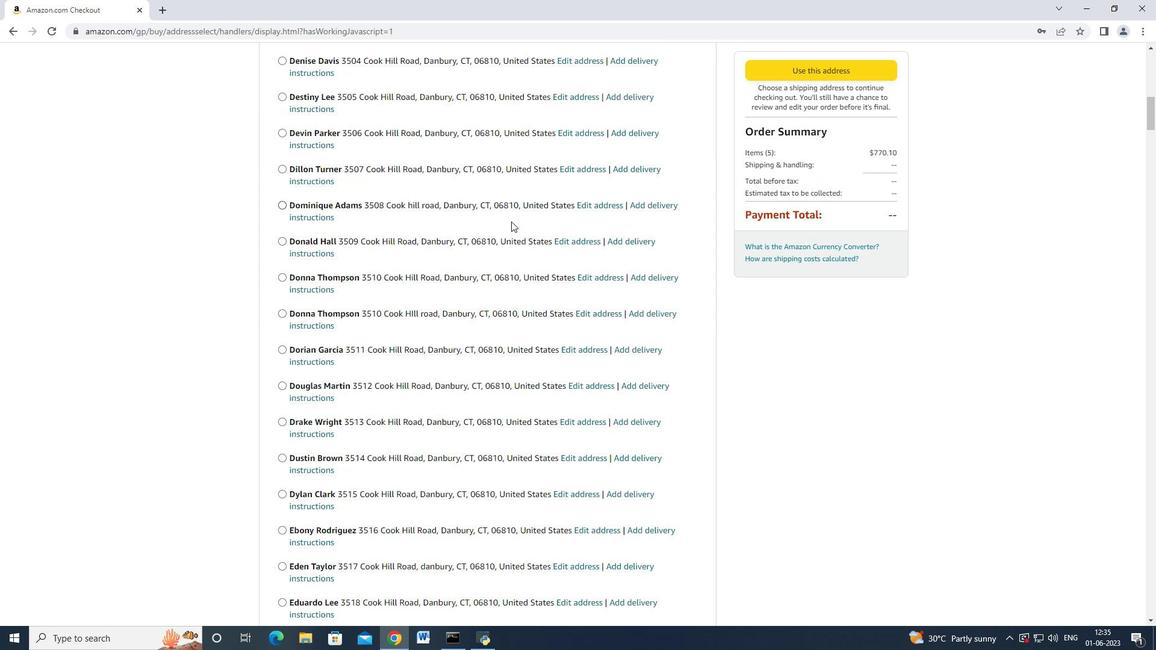 
Action: Mouse scrolled (511, 221) with delta (0, 0)
Screenshot: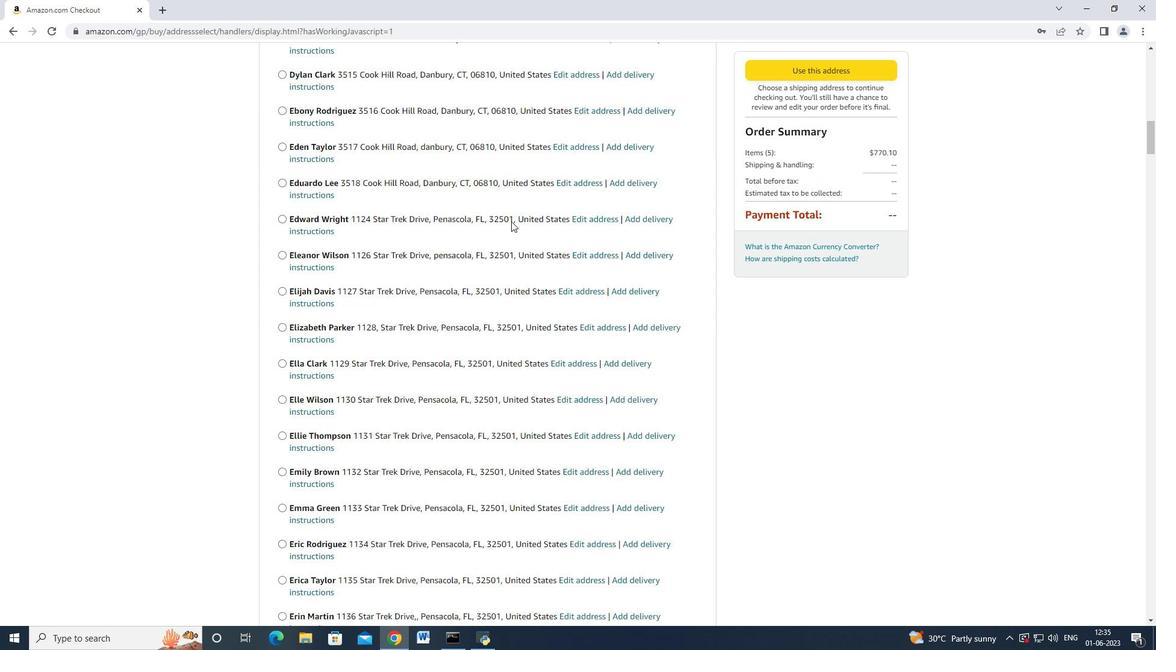 
Action: Mouse scrolled (511, 221) with delta (0, 0)
Screenshot: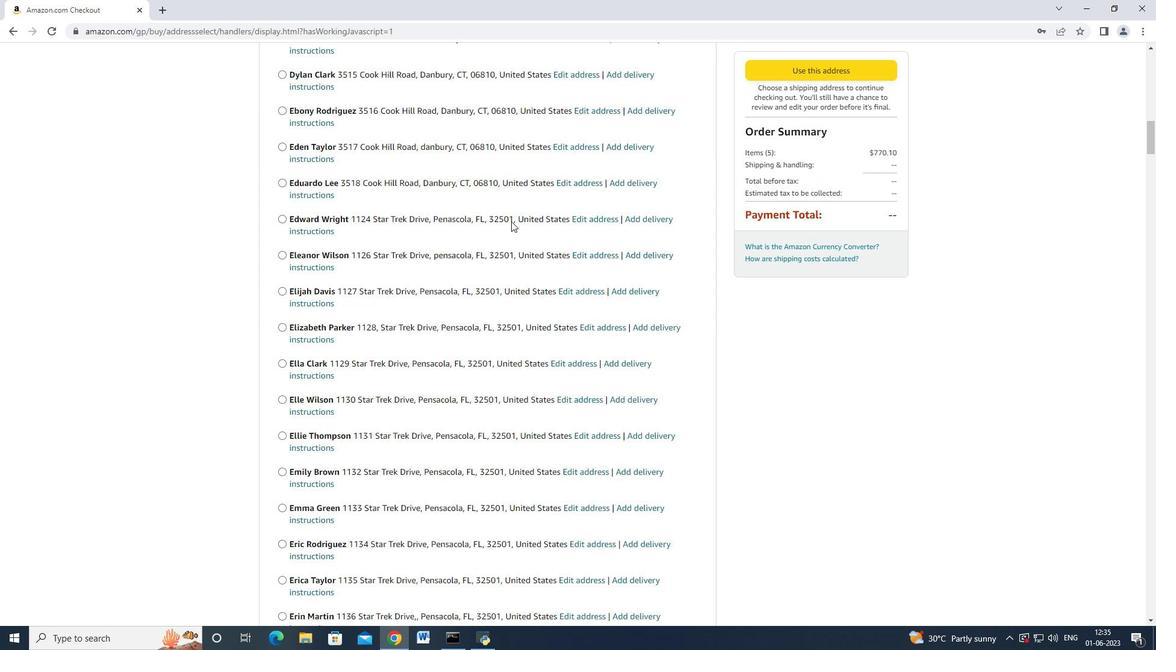 
Action: Mouse scrolled (511, 221) with delta (0, 0)
Screenshot: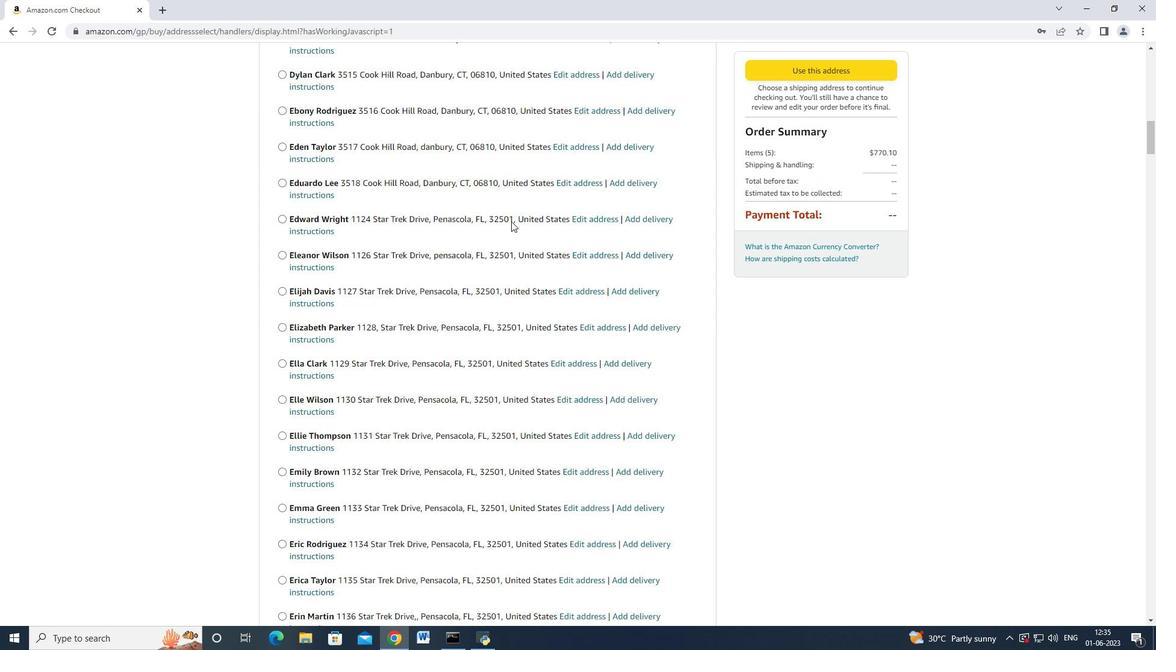 
Action: Mouse scrolled (511, 221) with delta (0, 0)
Screenshot: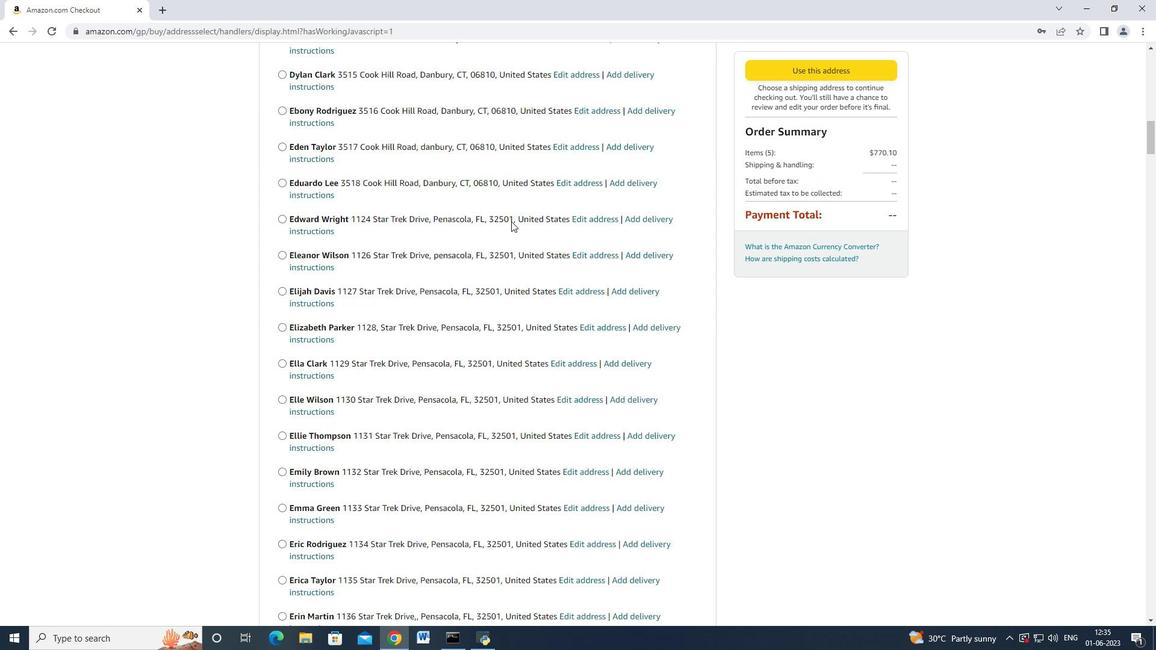 
Action: Mouse scrolled (511, 221) with delta (0, 0)
Screenshot: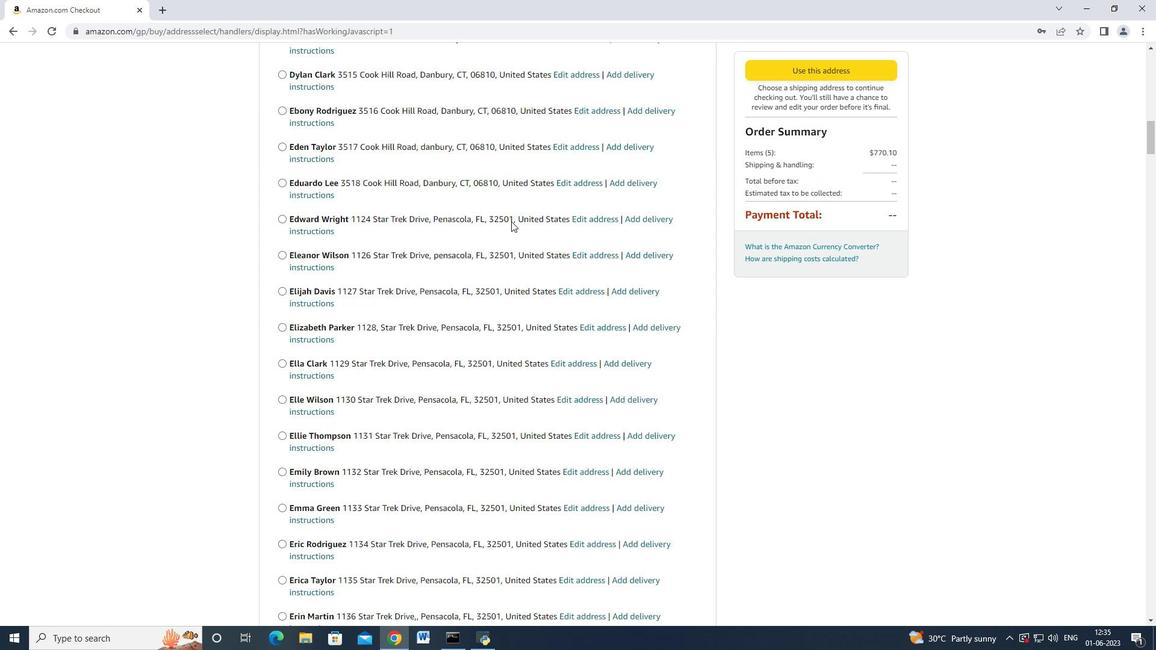 
Action: Mouse scrolled (511, 221) with delta (0, 0)
Screenshot: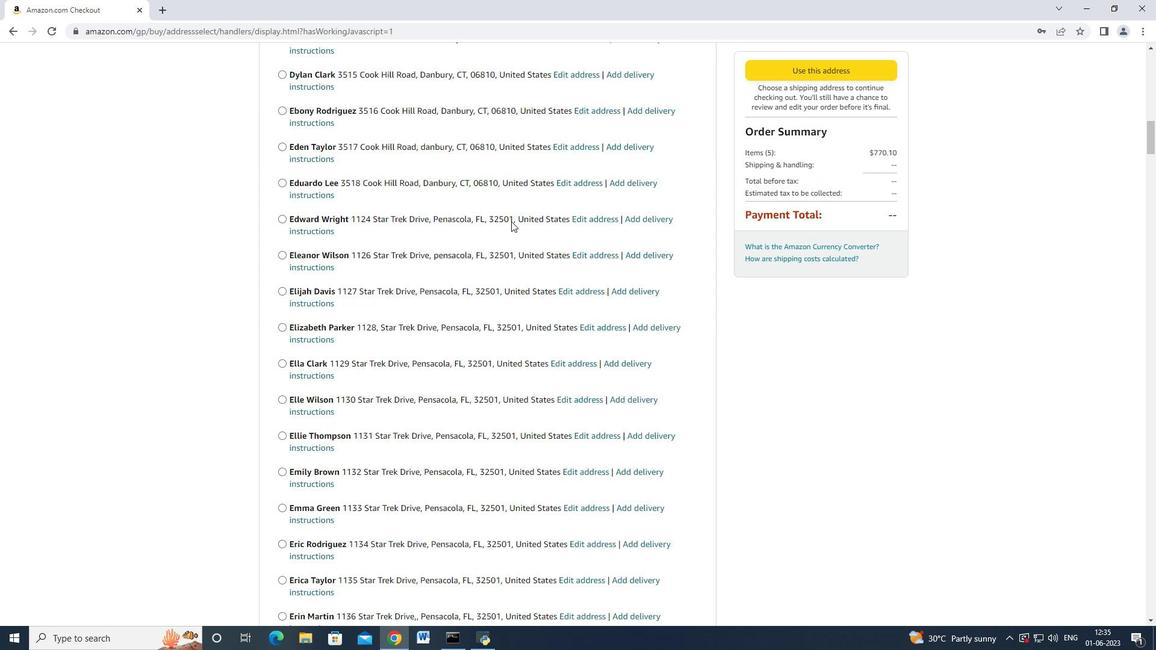 
Action: Mouse scrolled (511, 221) with delta (0, 0)
Screenshot: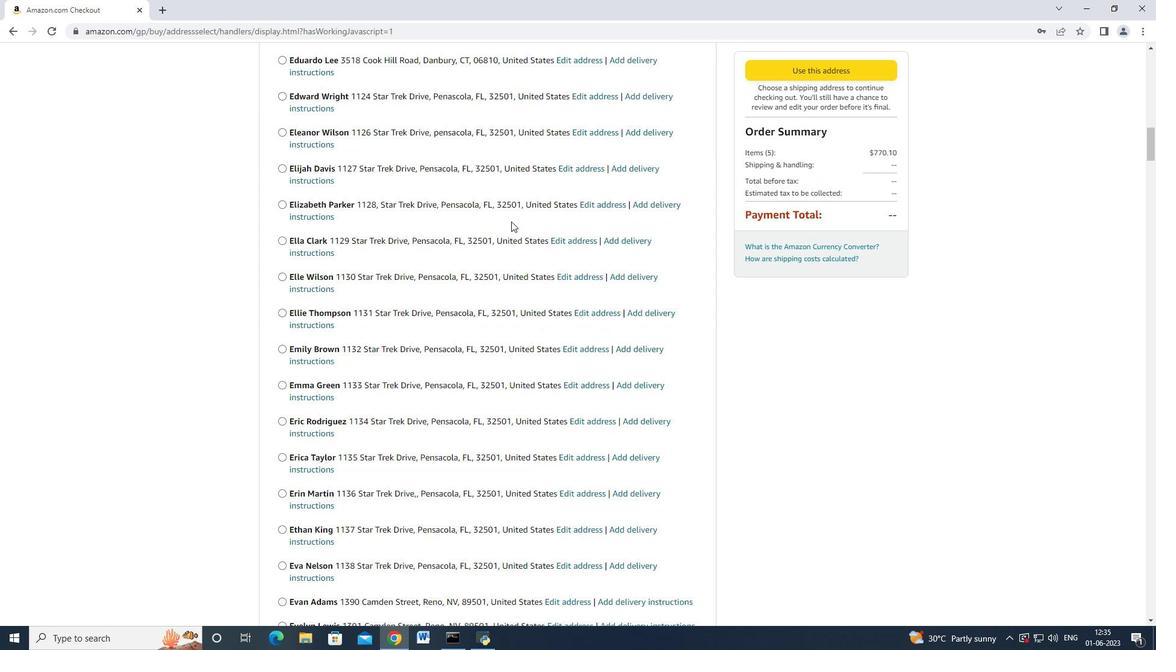 
Action: Mouse scrolled (511, 221) with delta (0, 0)
Screenshot: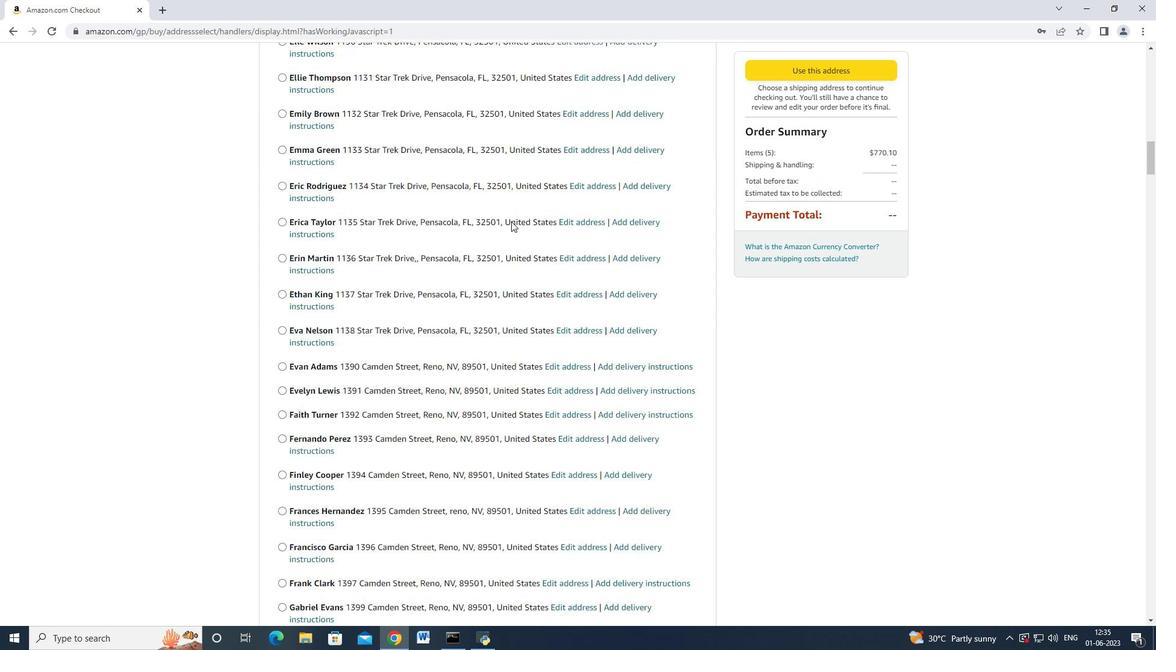 
Action: Mouse scrolled (511, 221) with delta (0, 0)
Screenshot: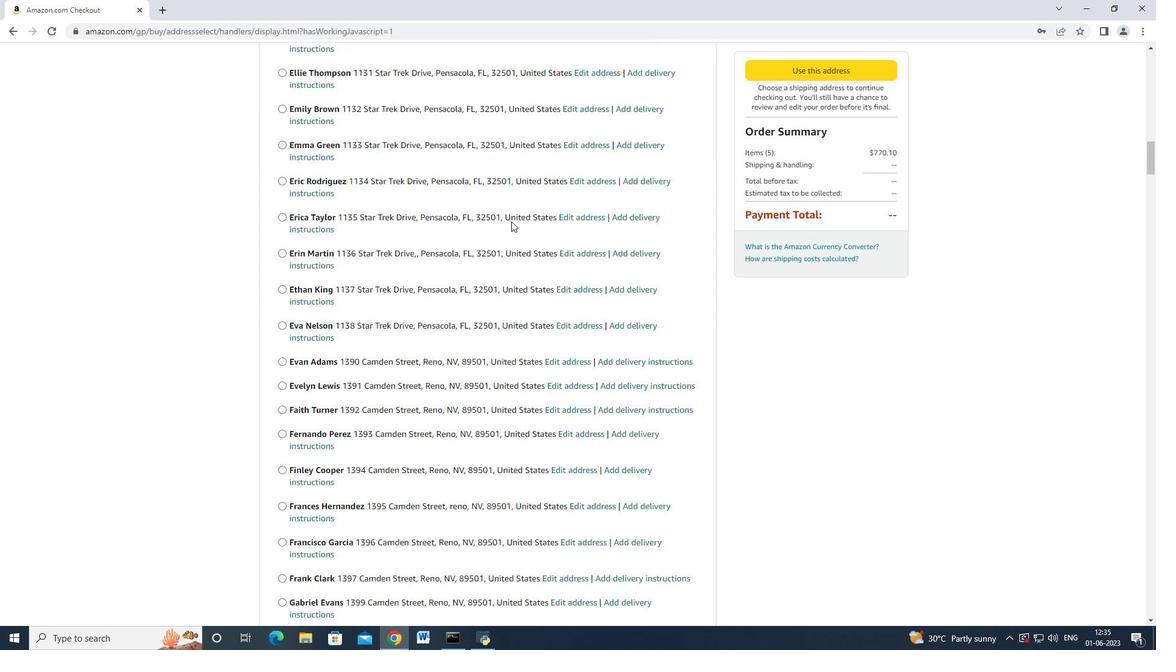 
Action: Mouse scrolled (511, 221) with delta (0, 0)
Screenshot: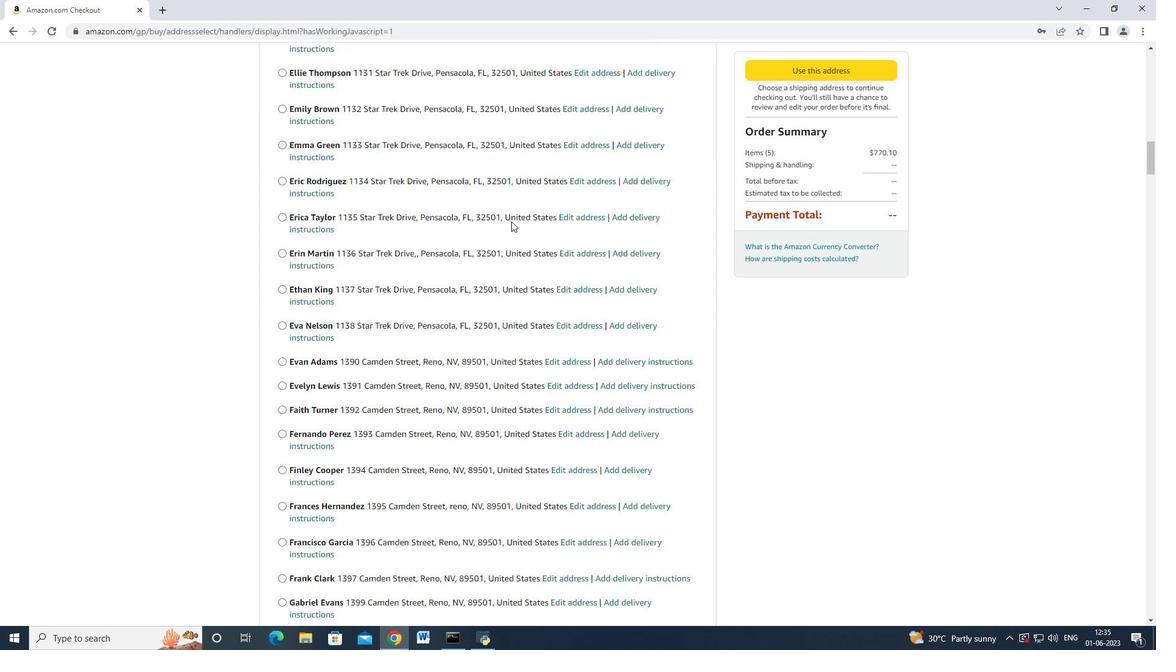 
Action: Mouse scrolled (511, 221) with delta (0, 0)
Screenshot: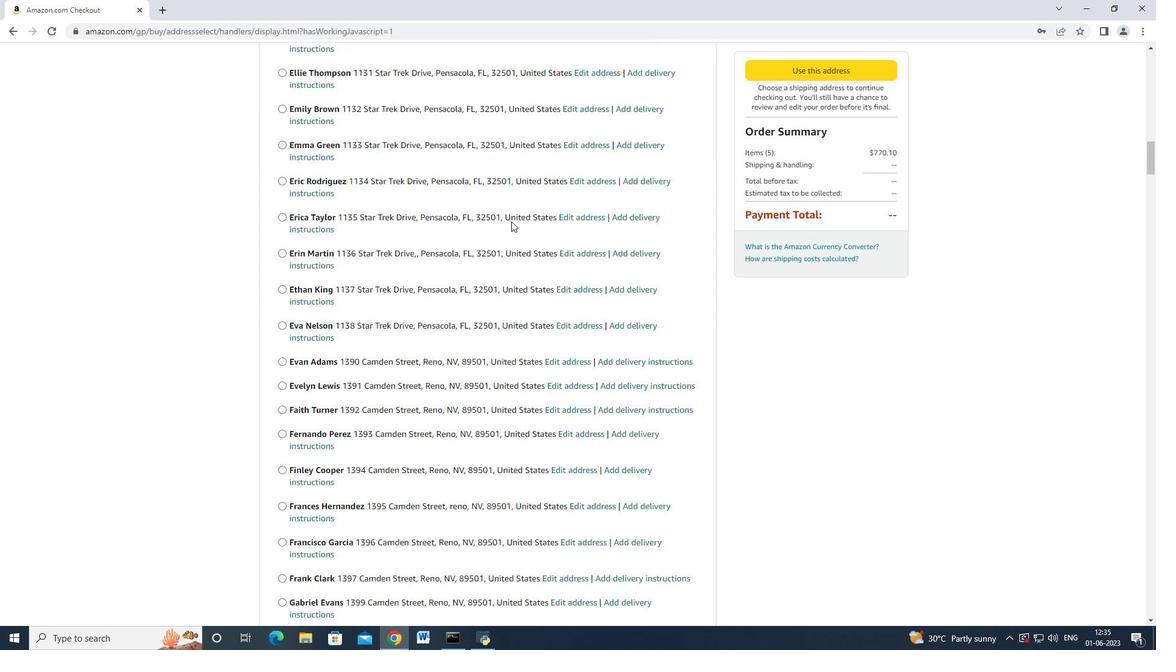 
Action: Mouse scrolled (511, 221) with delta (0, 0)
Screenshot: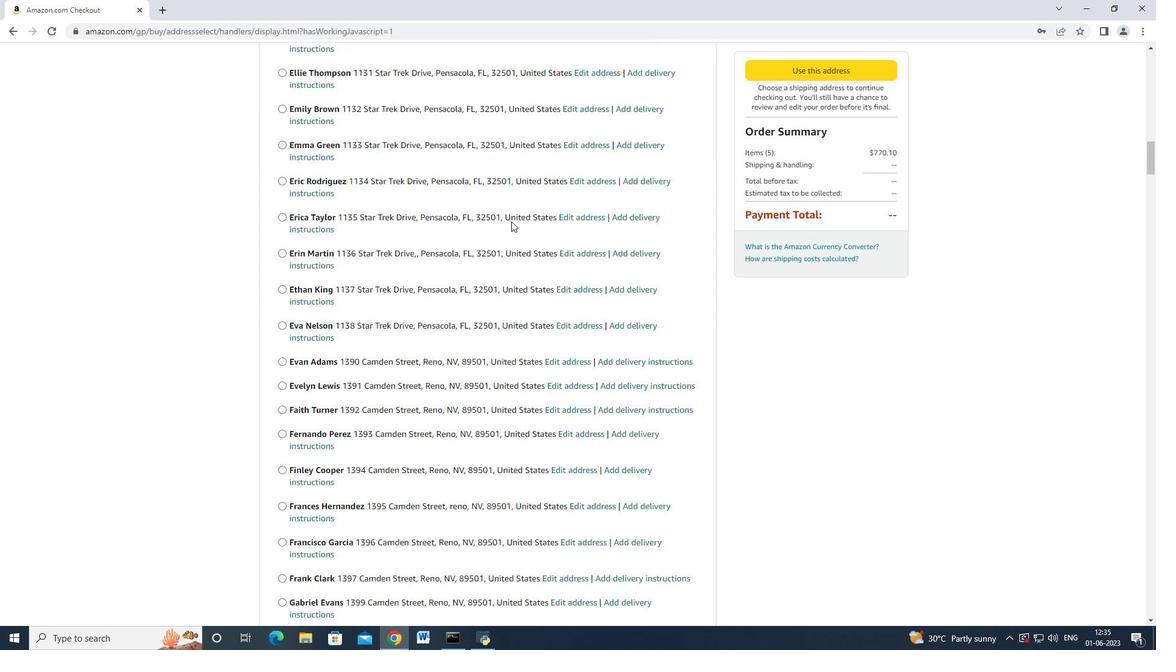 
Action: Mouse scrolled (511, 221) with delta (0, 0)
Screenshot: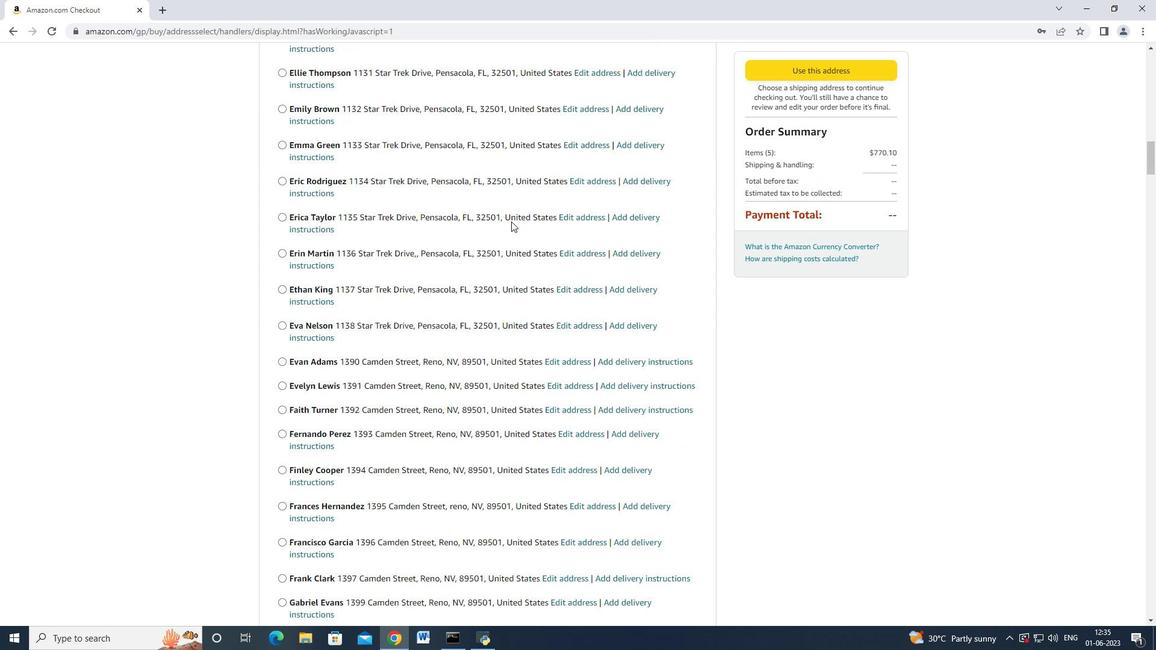 
Action: Mouse scrolled (511, 221) with delta (0, 0)
Screenshot: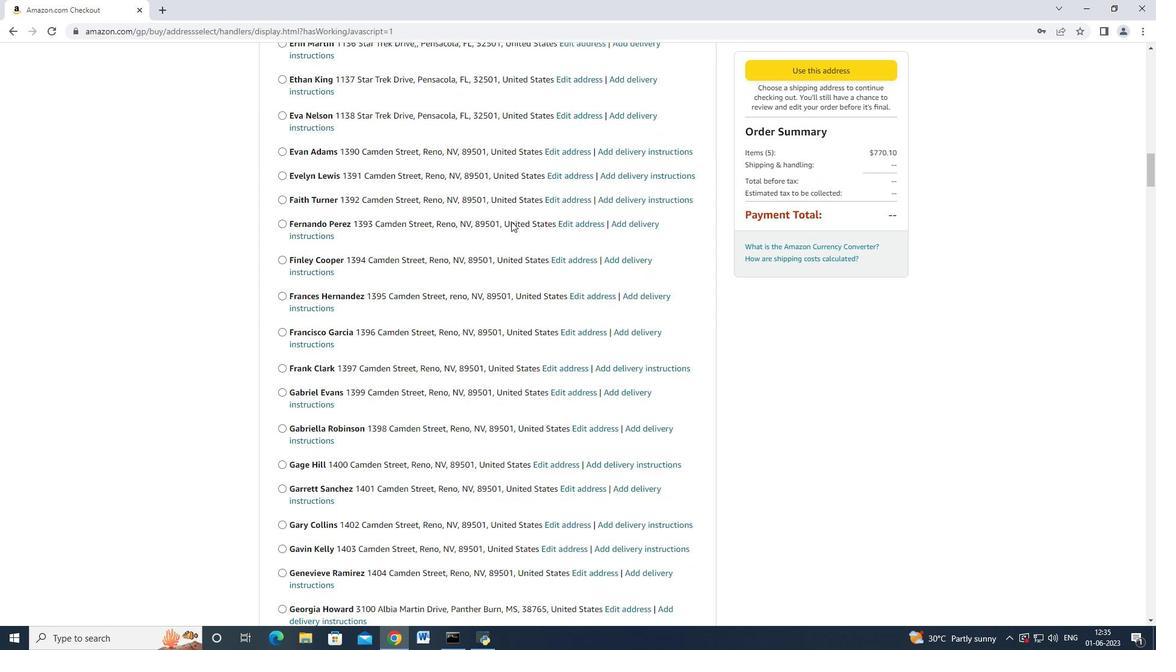
Action: Mouse scrolled (511, 221) with delta (0, 0)
Screenshot: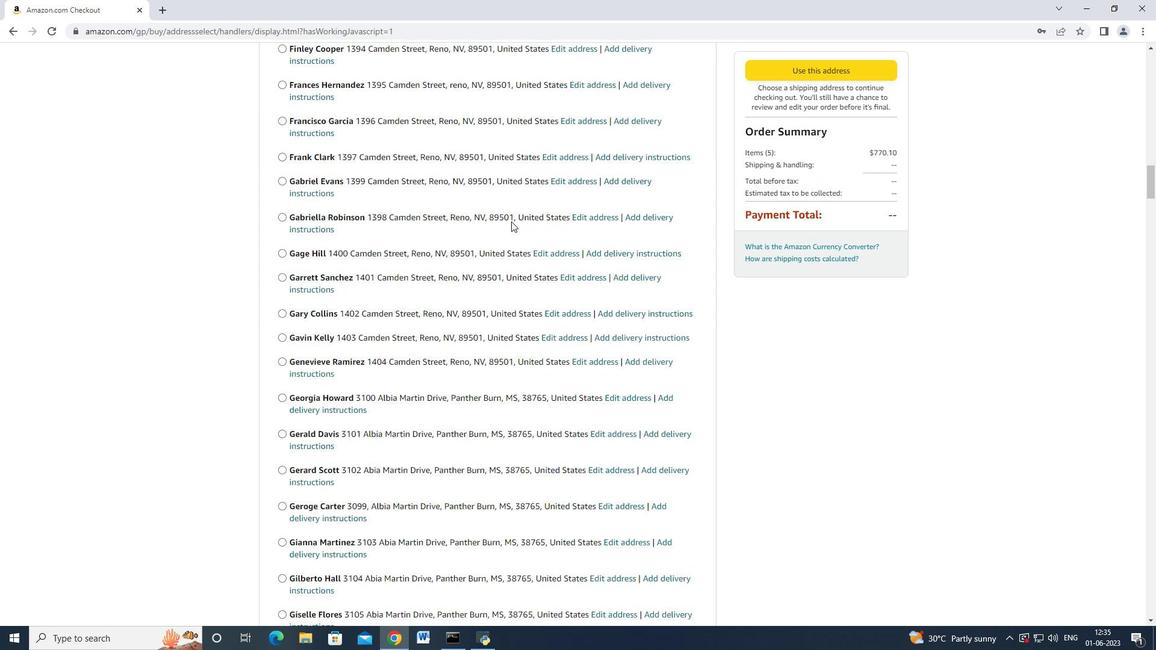 
Action: Mouse scrolled (511, 221) with delta (0, 0)
Screenshot: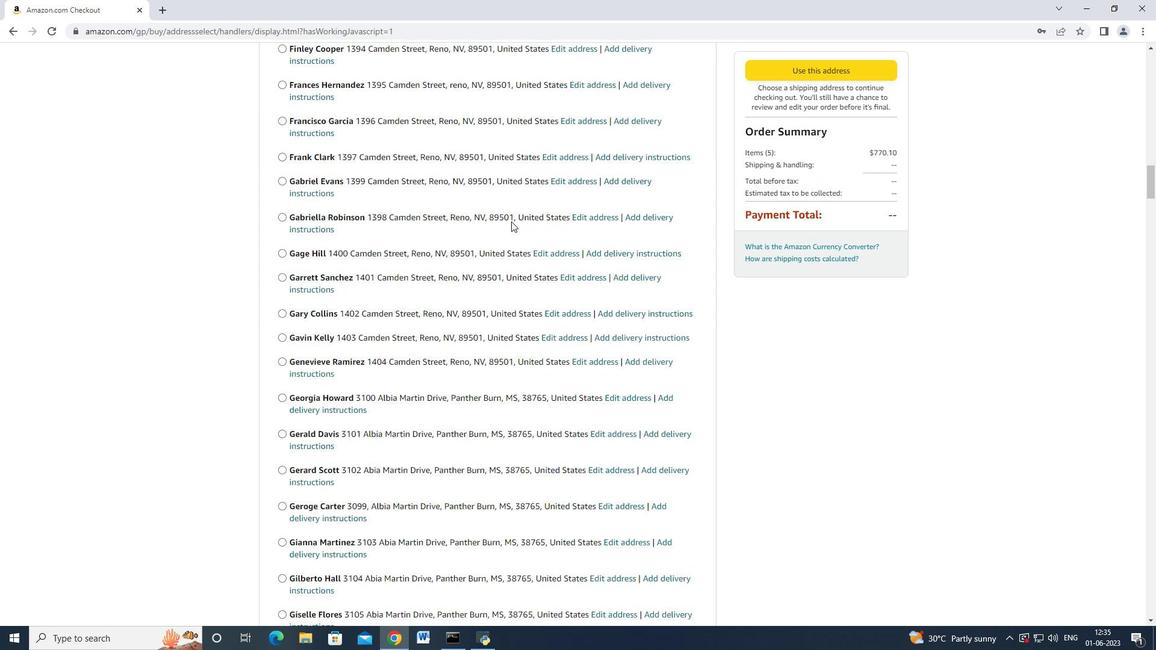 
Action: Mouse scrolled (511, 221) with delta (0, 0)
Screenshot: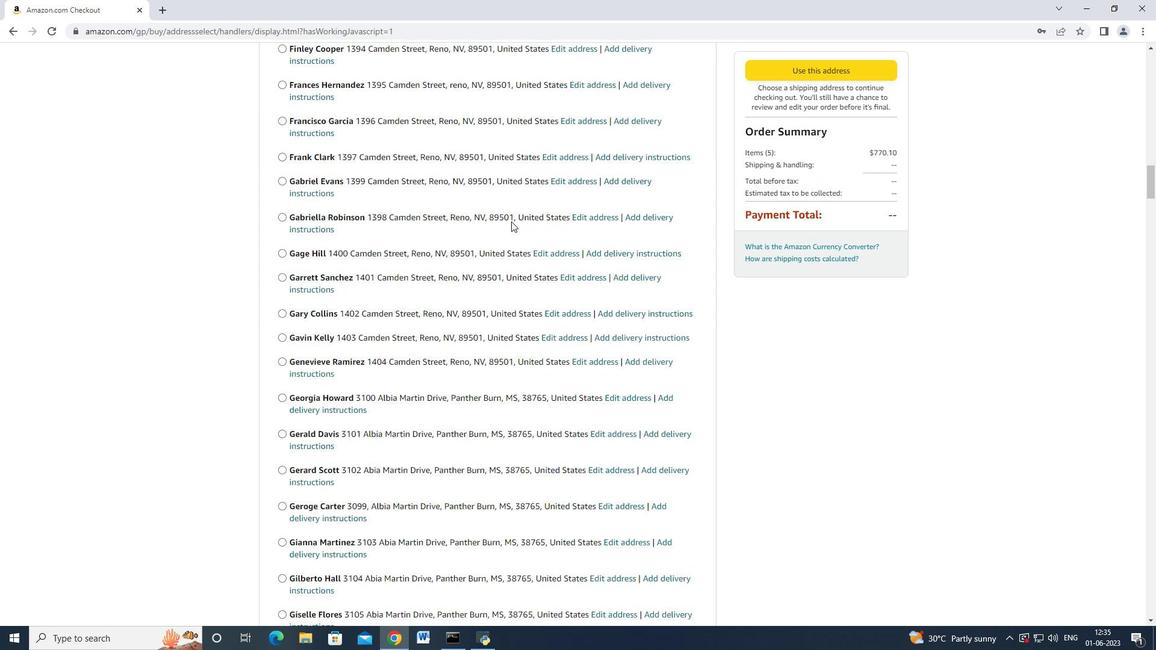 
Action: Mouse scrolled (511, 221) with delta (0, 0)
Screenshot: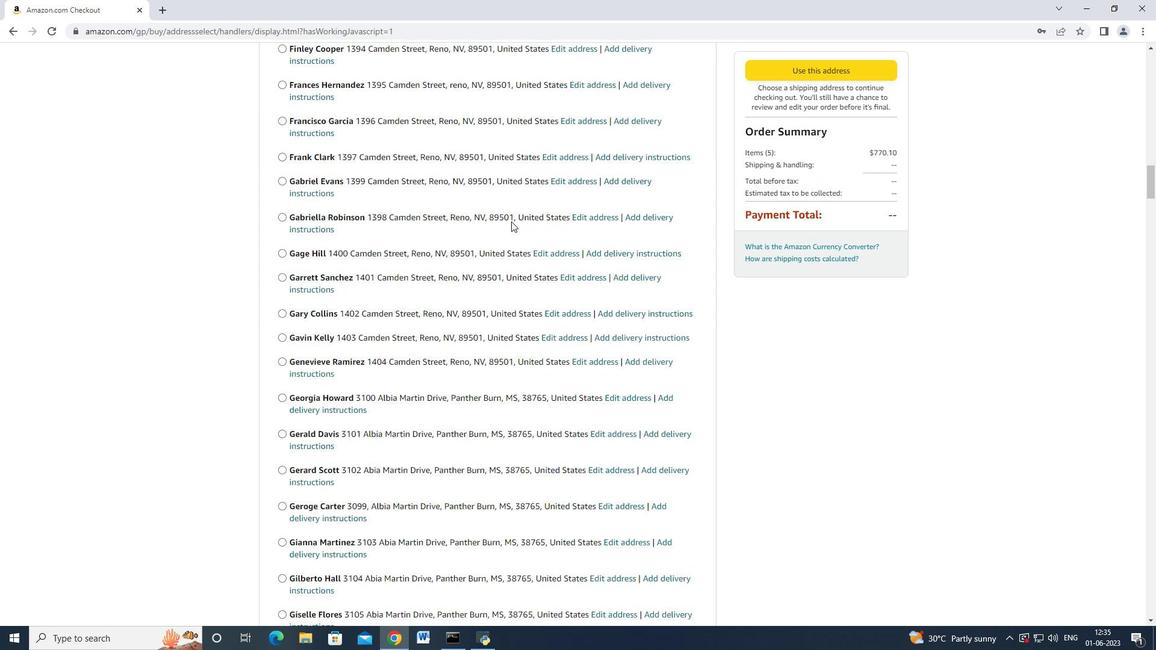 
Action: Mouse scrolled (511, 221) with delta (0, 0)
Screenshot: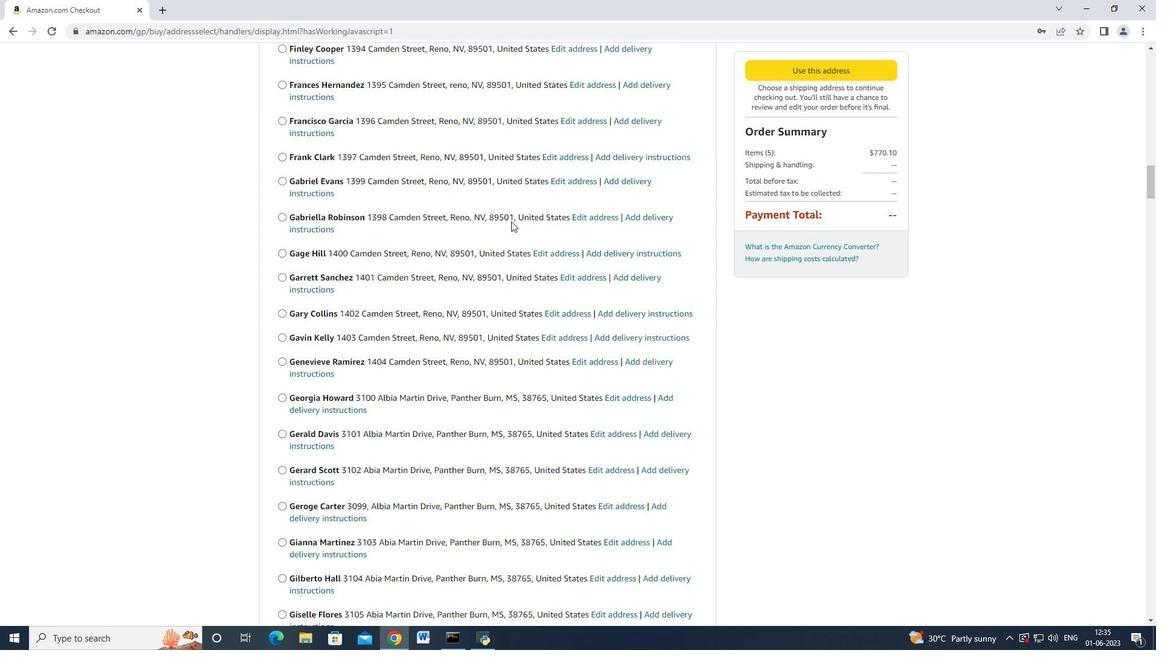 
Action: Mouse scrolled (511, 221) with delta (0, 0)
Screenshot: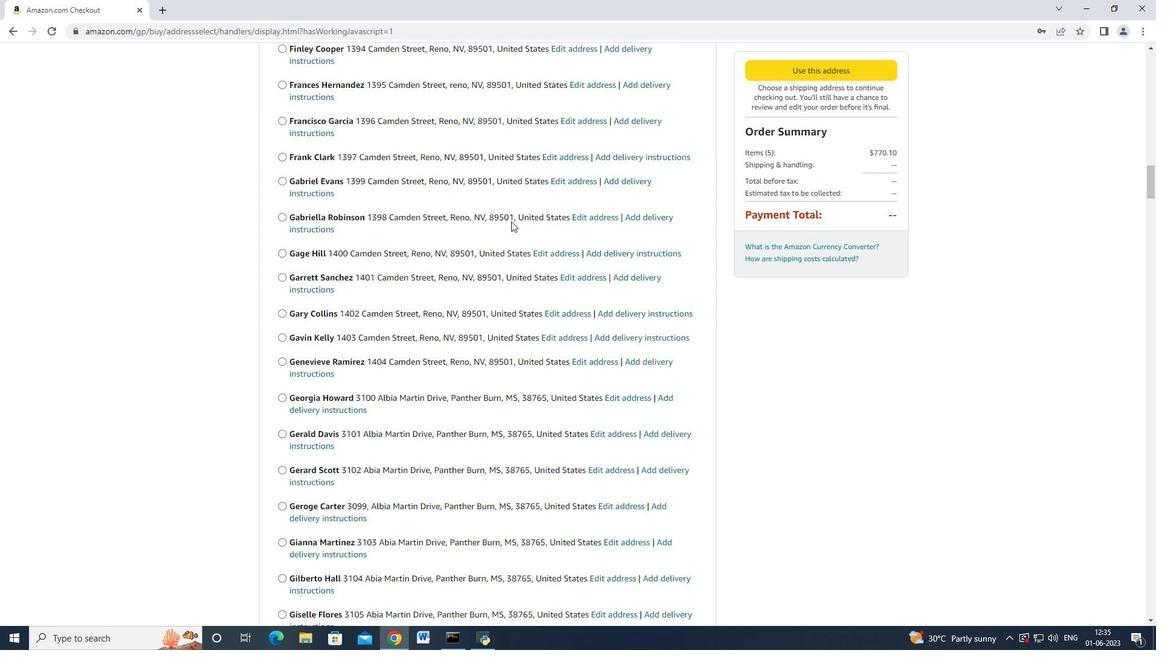 
Action: Mouse scrolled (511, 221) with delta (0, 0)
Screenshot: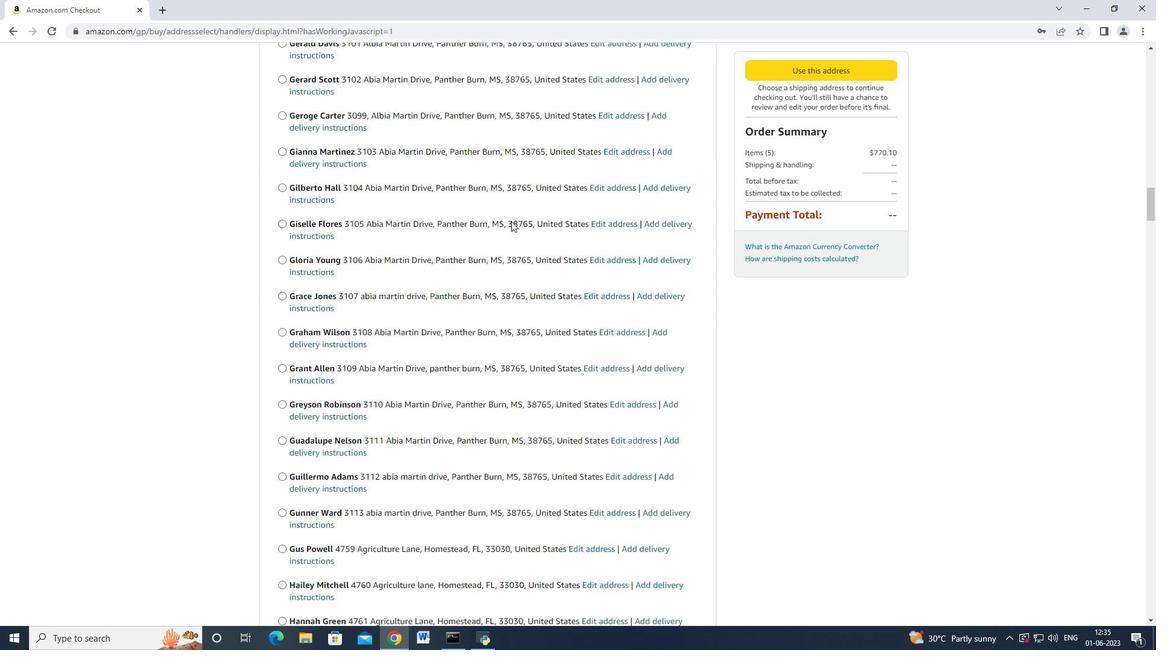 
Action: Mouse scrolled (511, 221) with delta (0, 0)
Screenshot: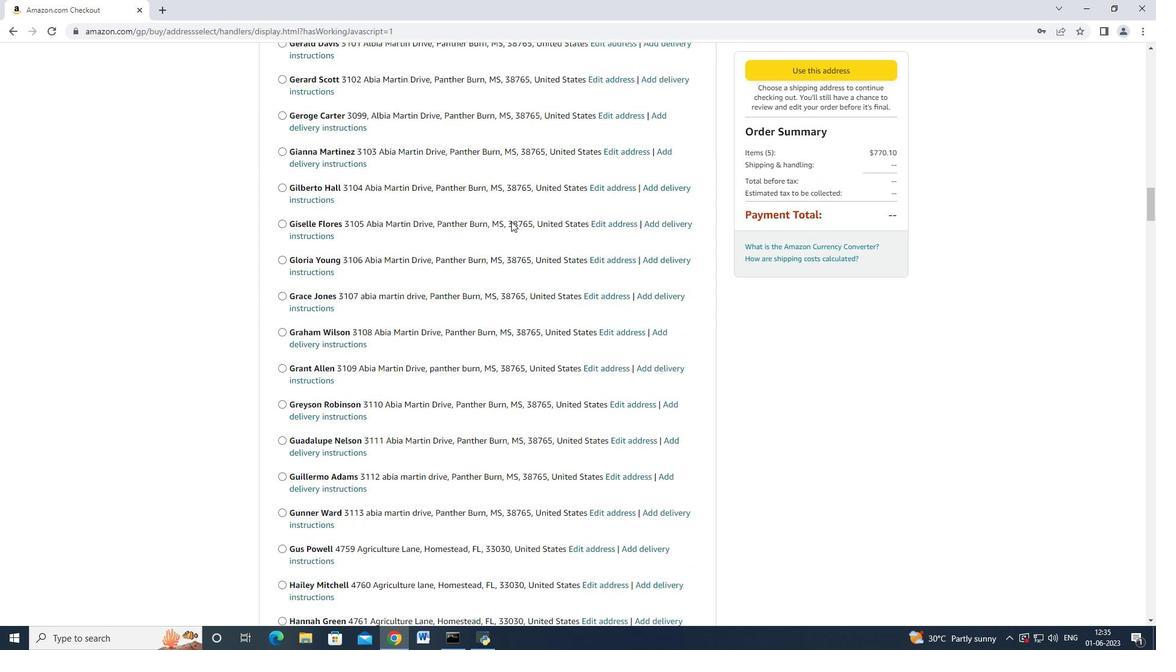 
Action: Mouse scrolled (511, 221) with delta (0, 0)
Screenshot: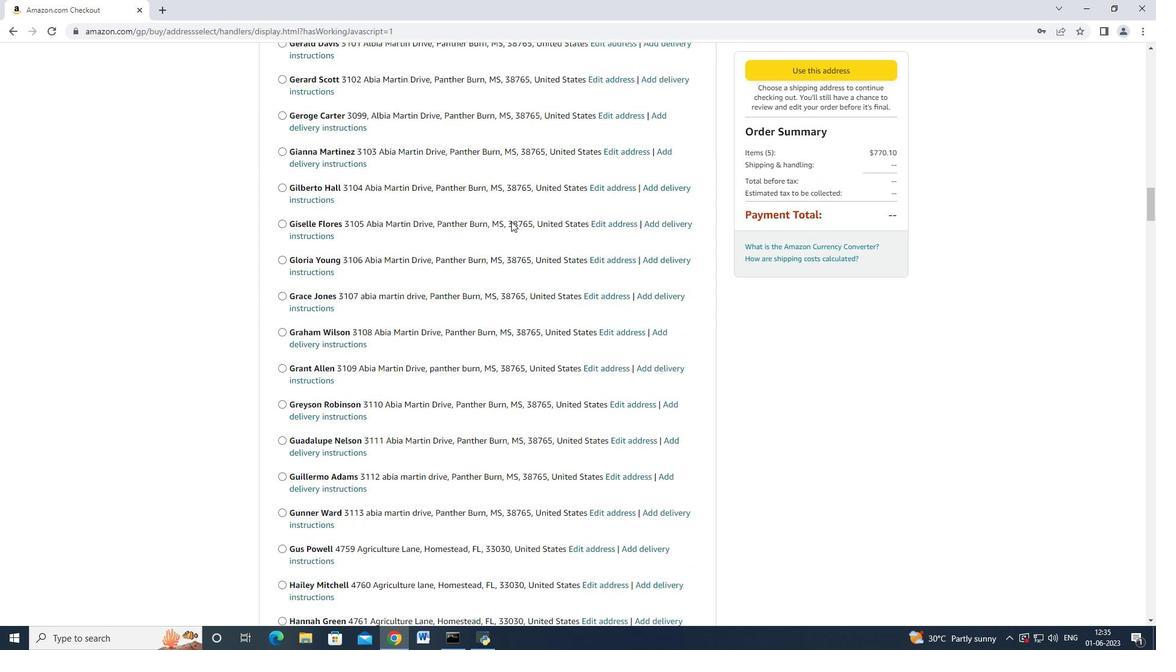 
Action: Mouse scrolled (511, 221) with delta (0, 0)
Screenshot: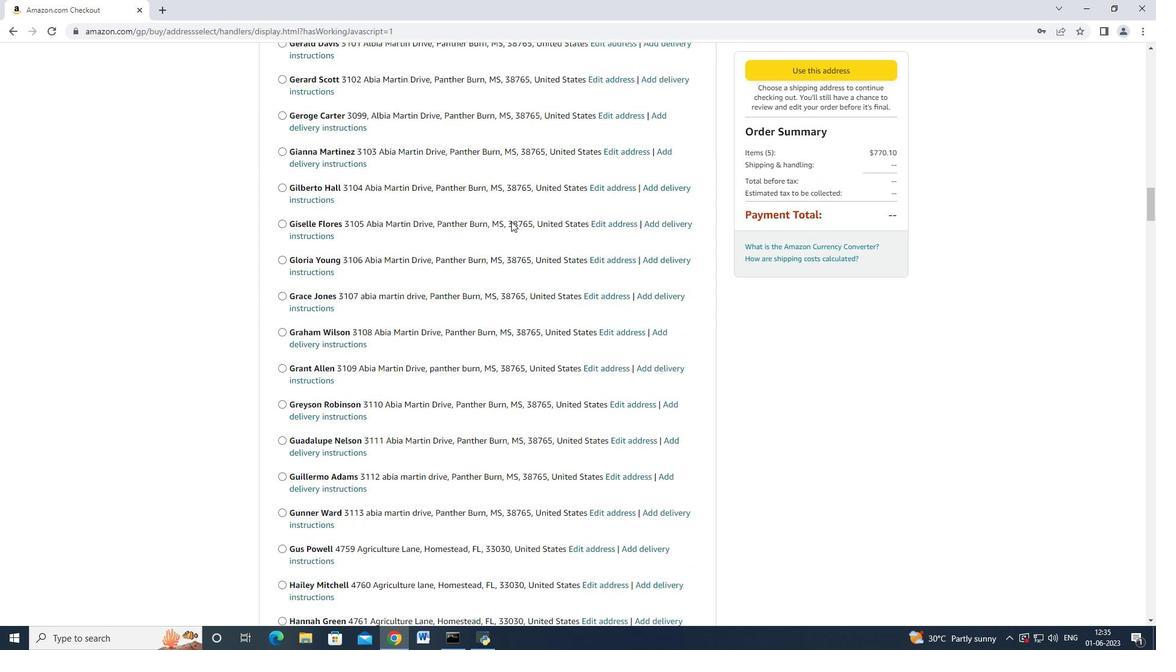 
Action: Mouse scrolled (511, 221) with delta (0, 0)
Screenshot: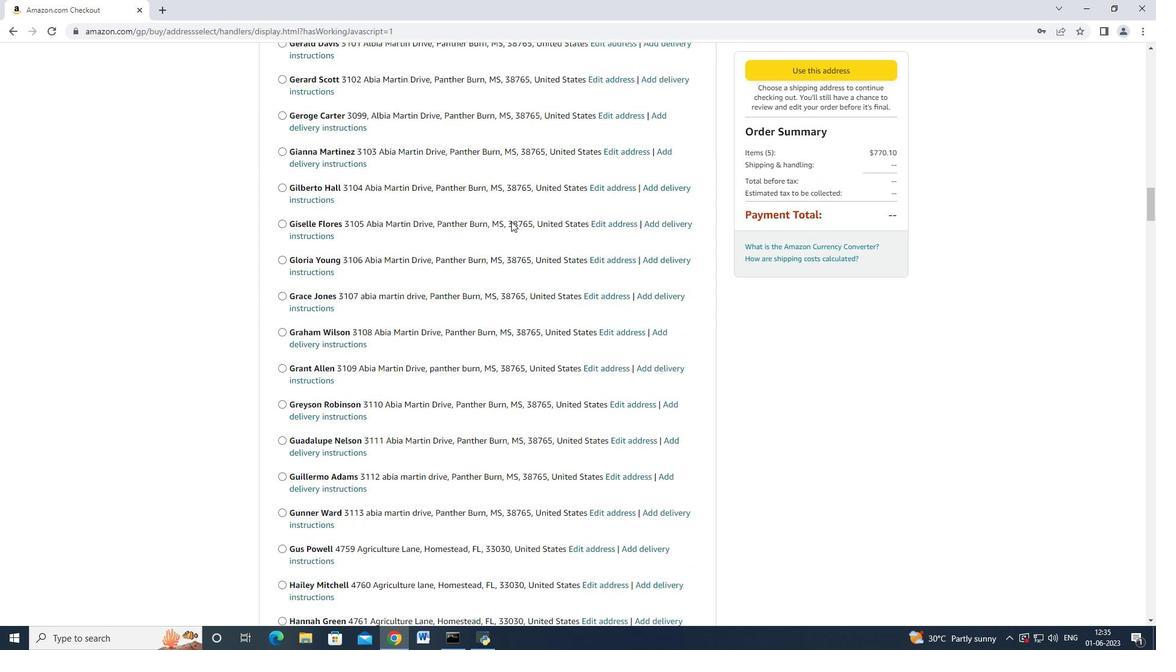 
Action: Mouse scrolled (511, 221) with delta (0, 0)
Screenshot: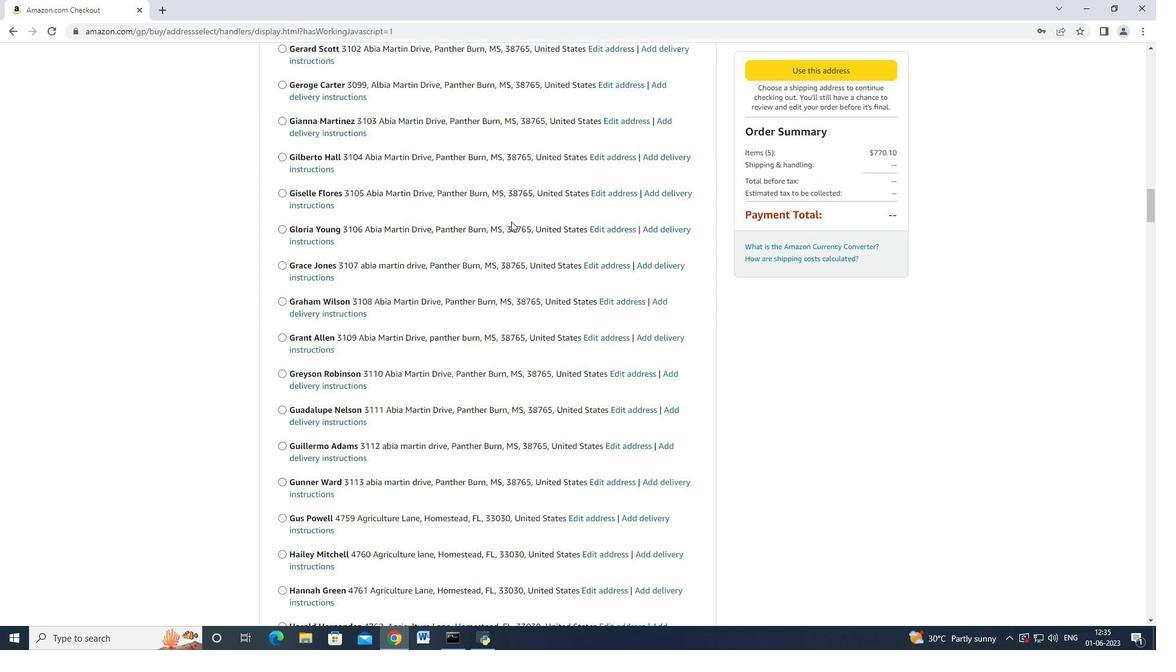 
Action: Mouse scrolled (511, 221) with delta (0, 0)
Screenshot: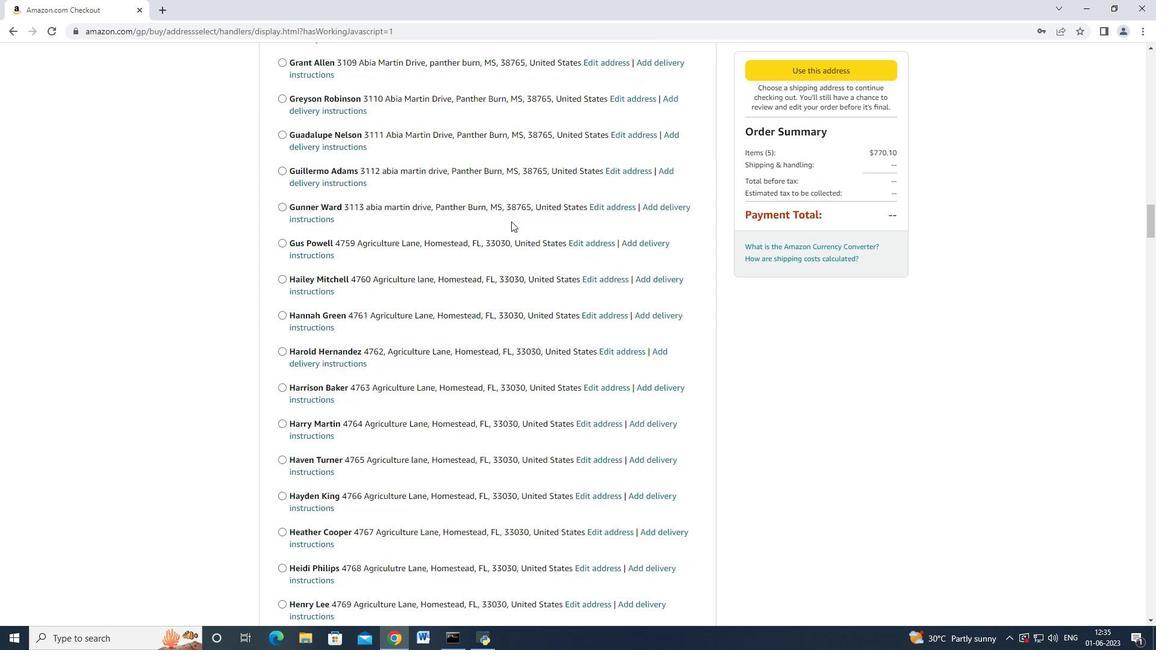 
Action: Mouse scrolled (511, 221) with delta (0, 0)
Screenshot: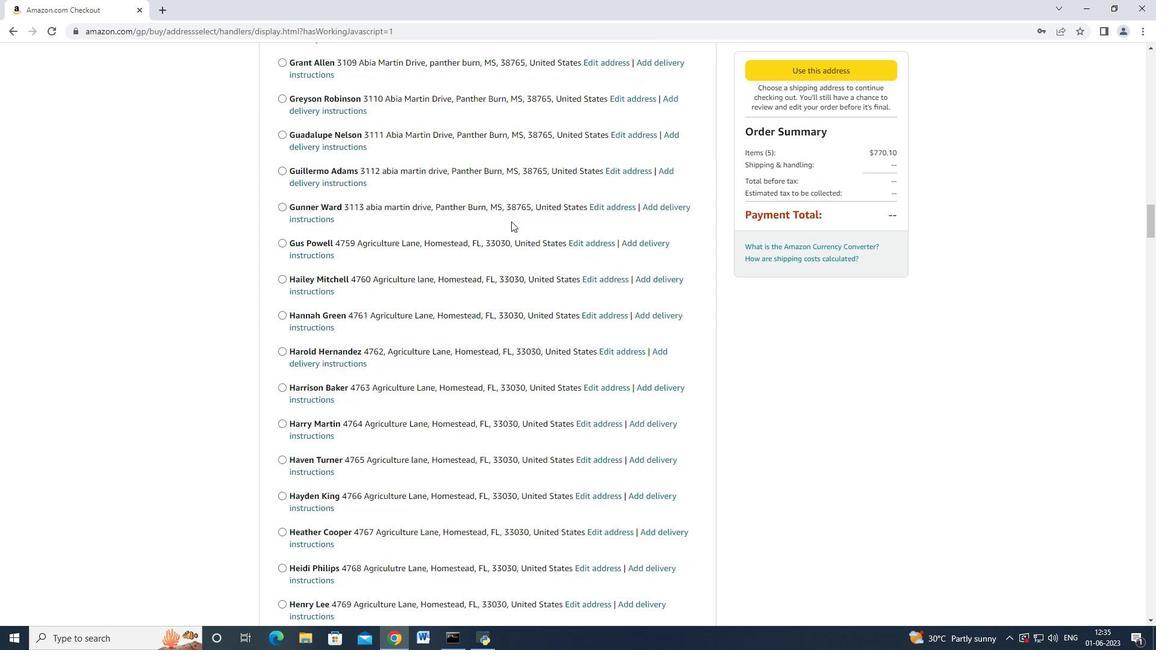
Action: Mouse scrolled (511, 221) with delta (0, 0)
Screenshot: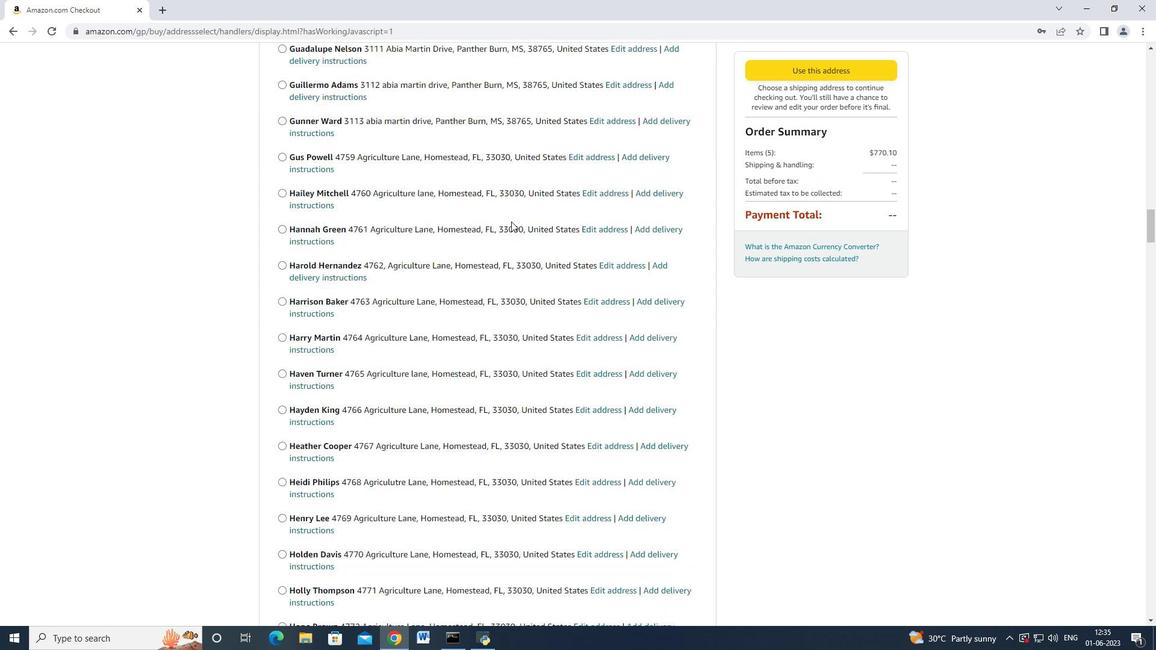 
Action: Mouse scrolled (511, 221) with delta (0, 0)
Screenshot: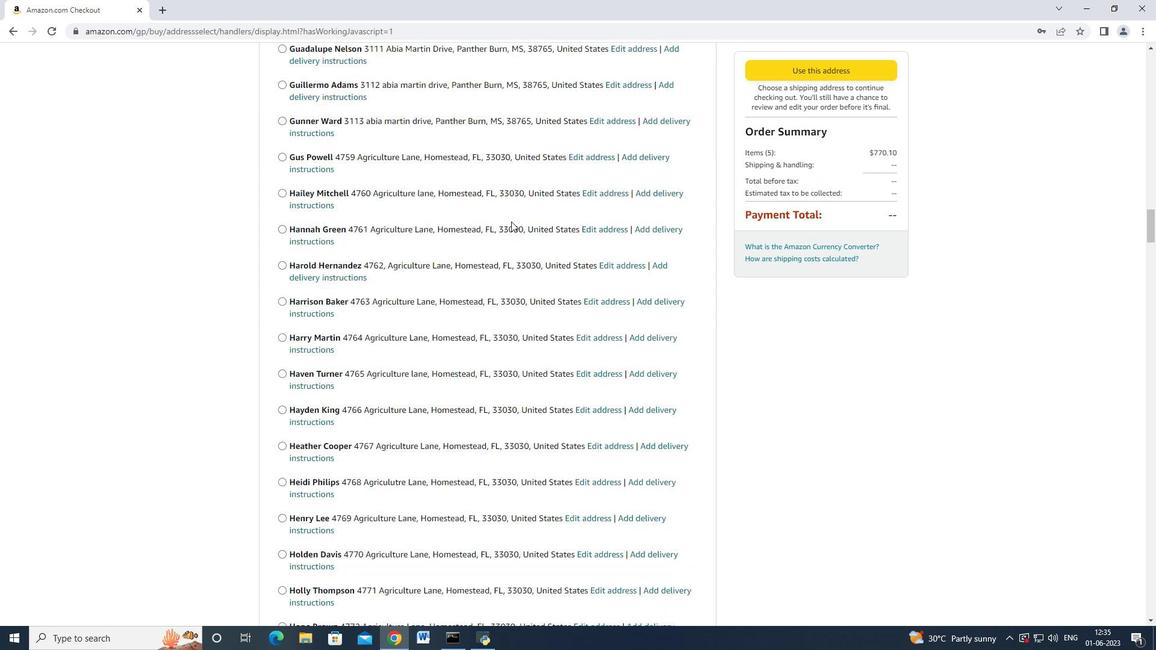
Action: Mouse scrolled (511, 221) with delta (0, 0)
Screenshot: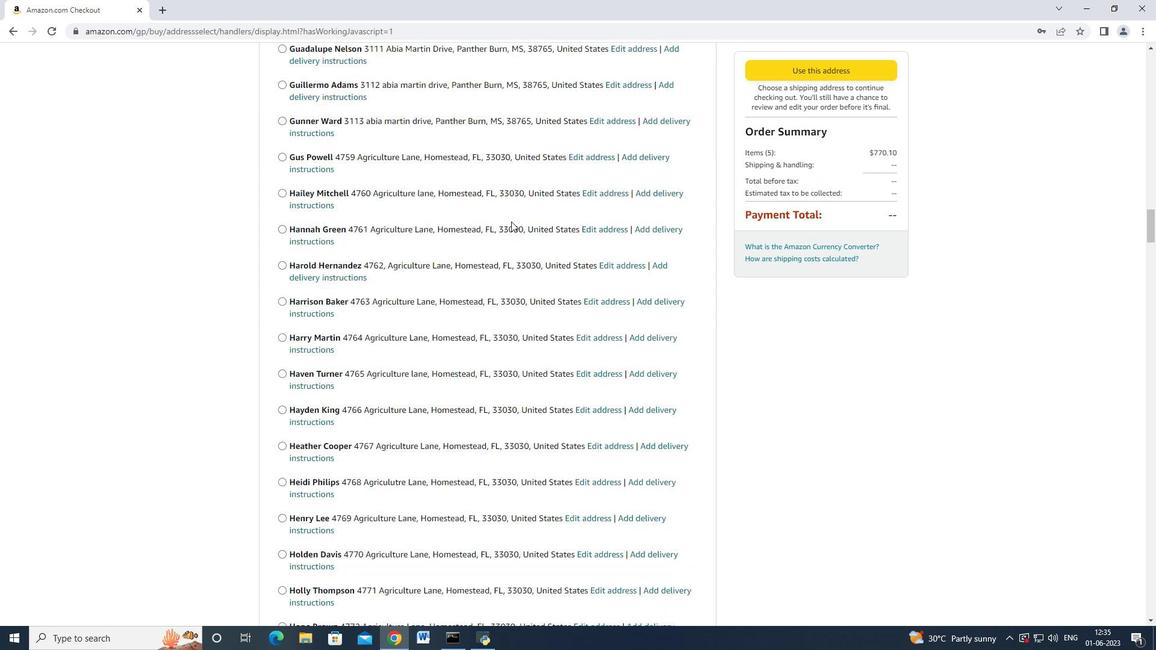 
Action: Mouse scrolled (511, 221) with delta (0, 0)
Screenshot: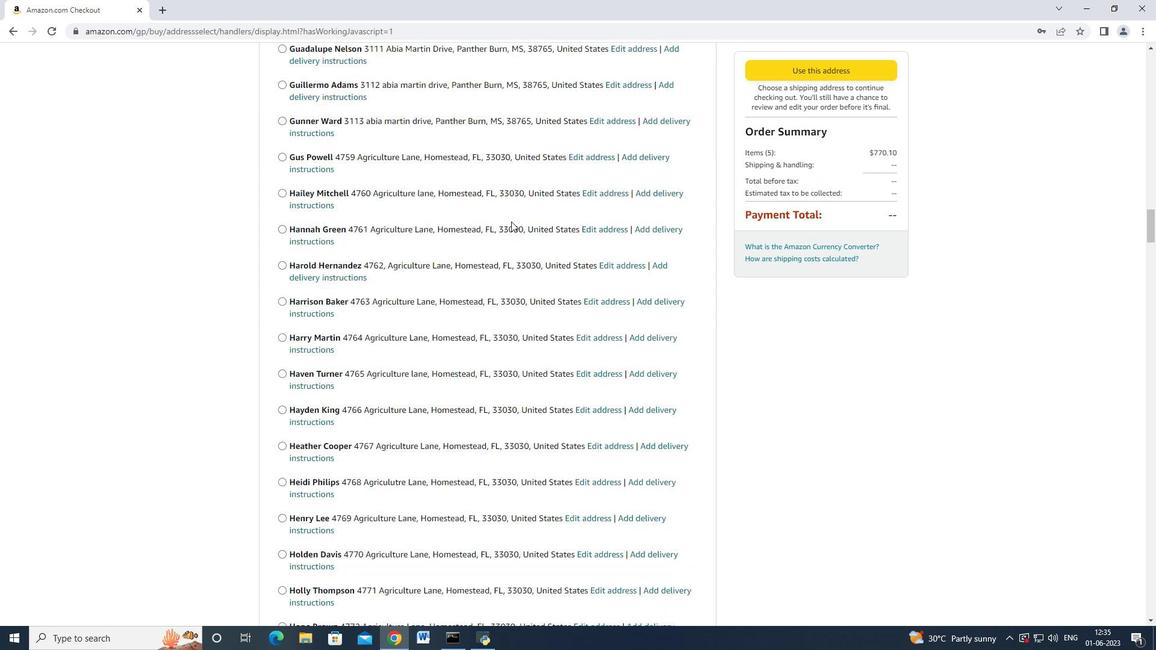 
Action: Mouse scrolled (511, 221) with delta (0, 0)
Screenshot: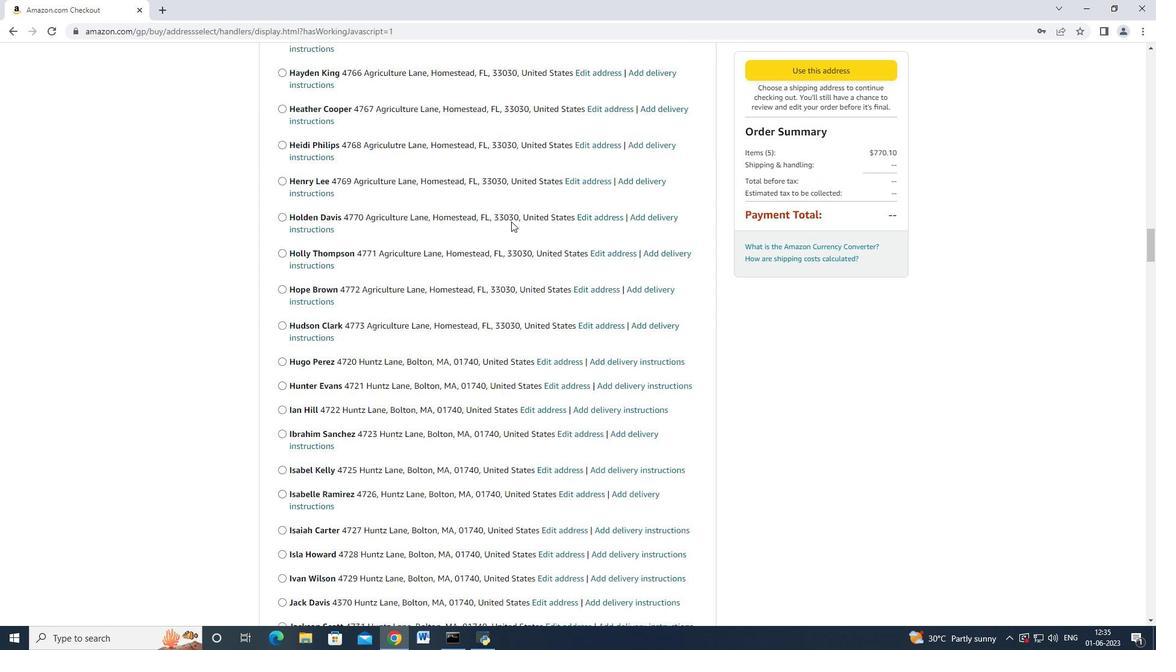 
Action: Mouse scrolled (511, 221) with delta (0, 0)
Screenshot: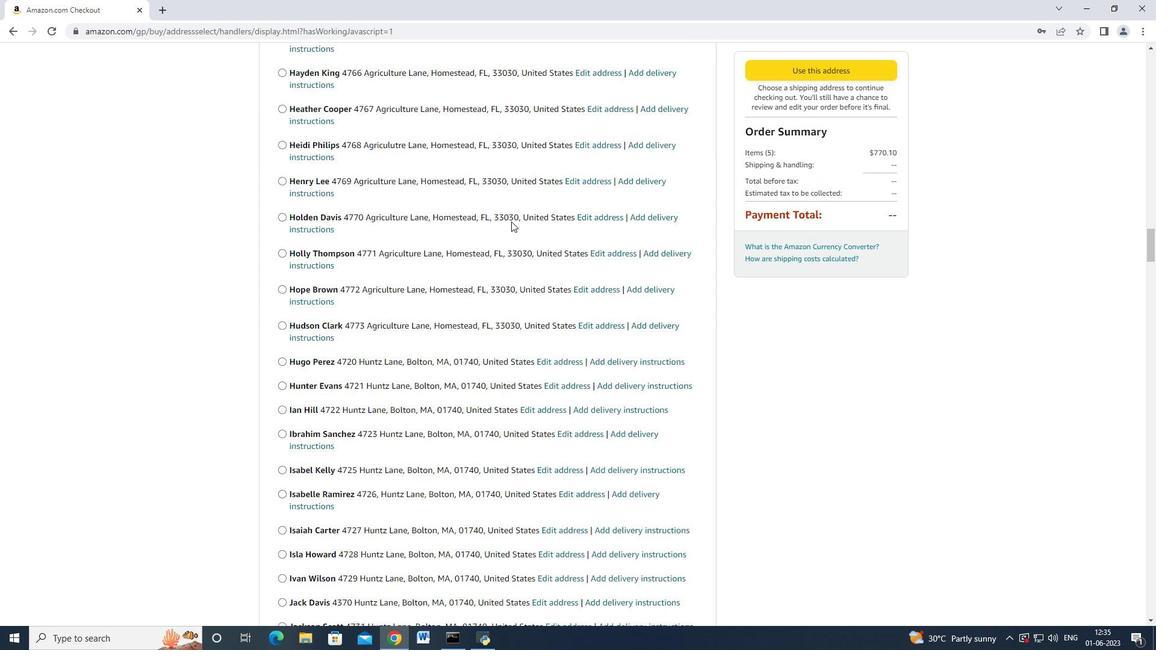 
Action: Mouse scrolled (511, 221) with delta (0, 0)
Screenshot: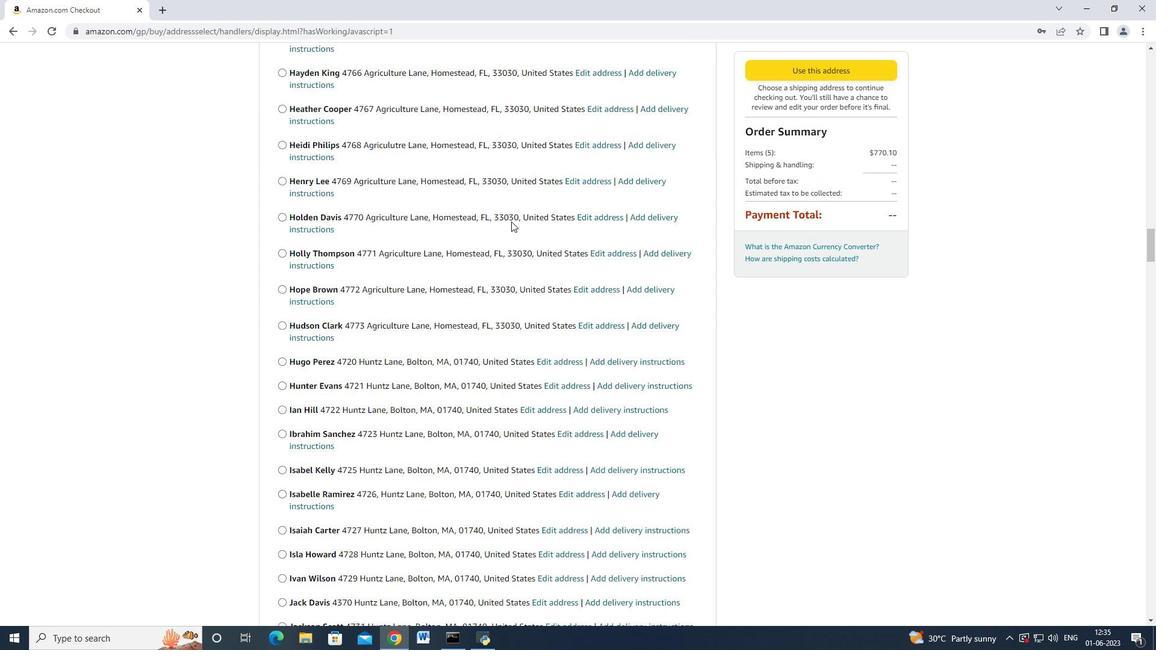 
Action: Mouse scrolled (511, 221) with delta (0, 0)
Screenshot: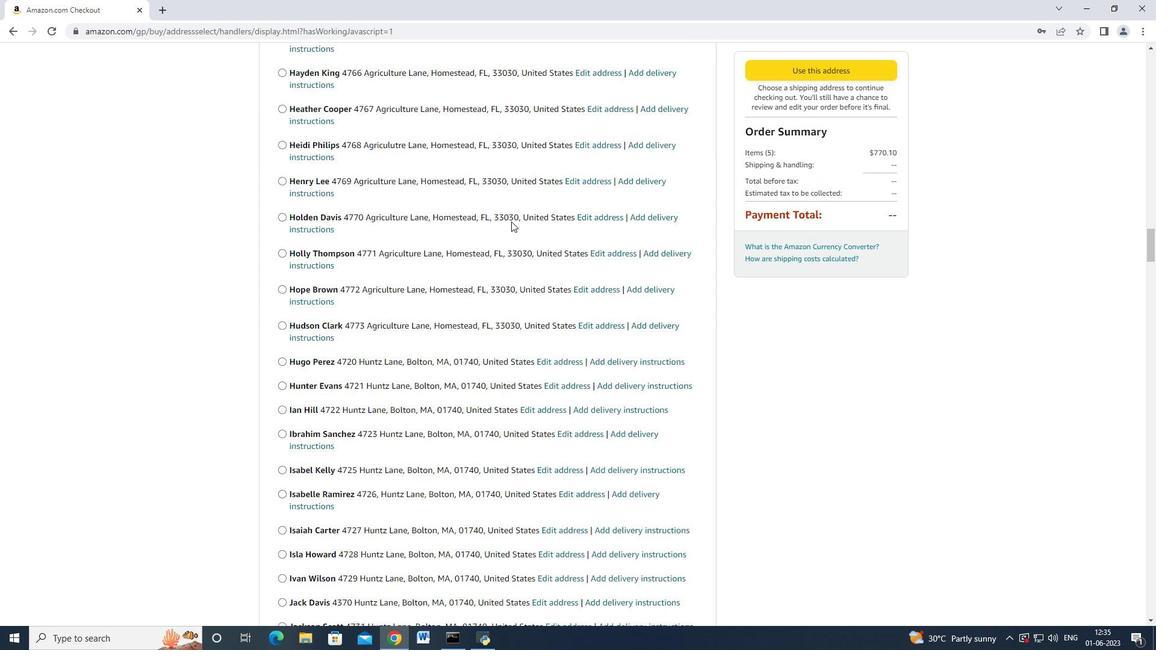 
Action: Mouse scrolled (511, 221) with delta (0, 0)
Screenshot: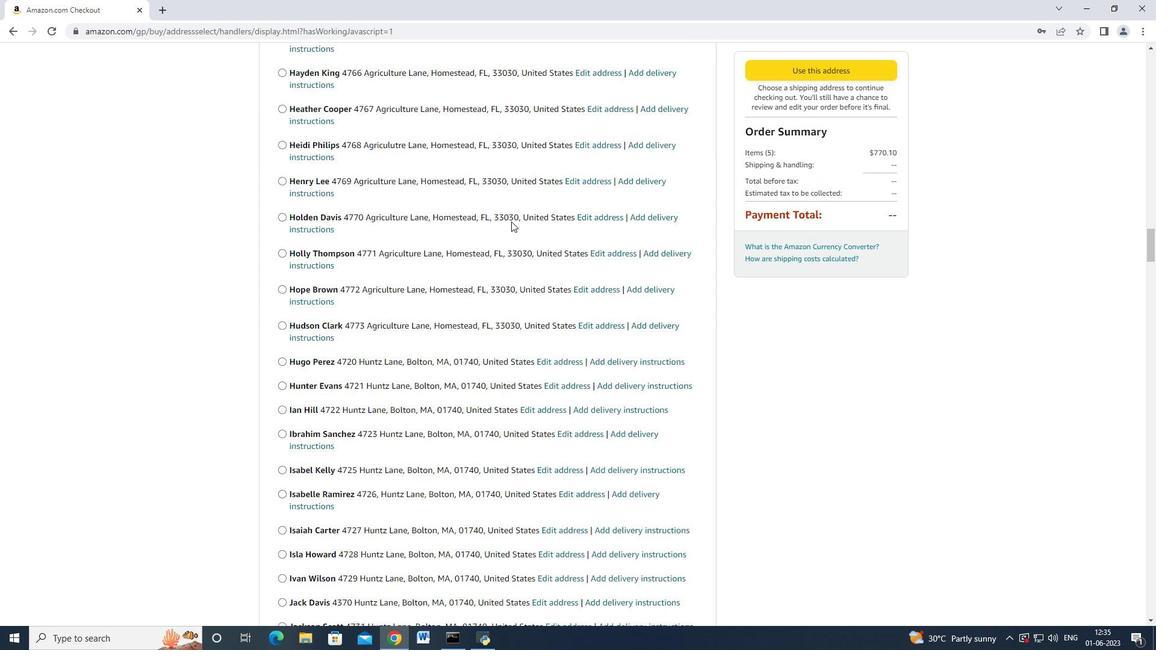 
Action: Mouse scrolled (511, 221) with delta (0, 0)
Screenshot: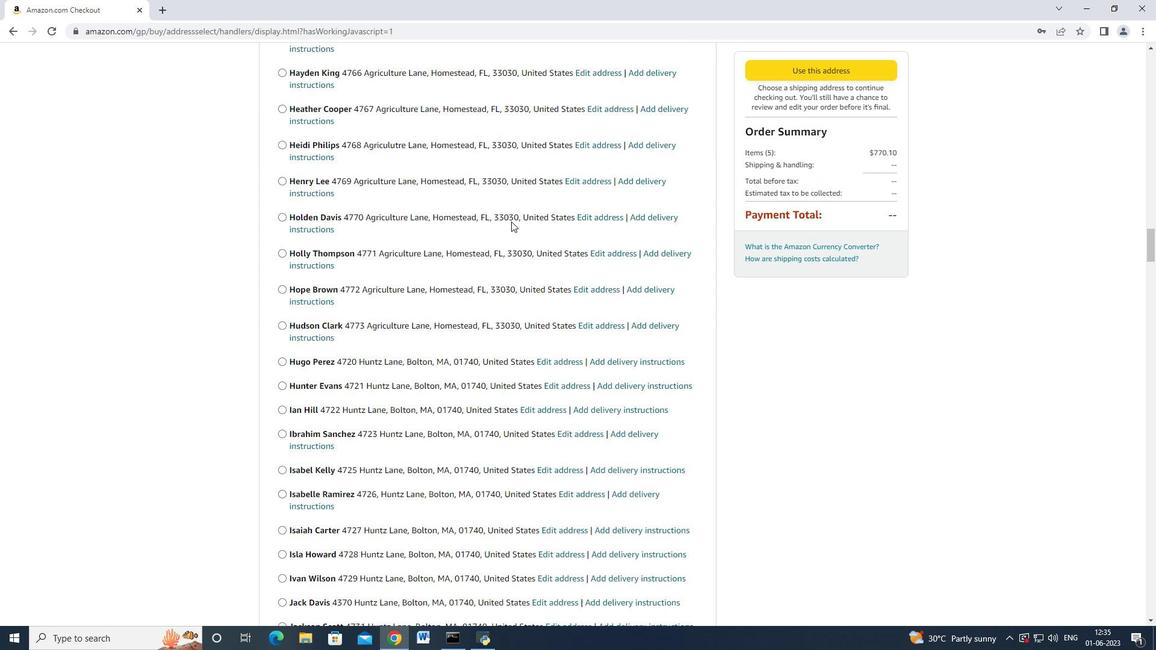 
Action: Mouse scrolled (511, 221) with delta (0, 0)
Screenshot: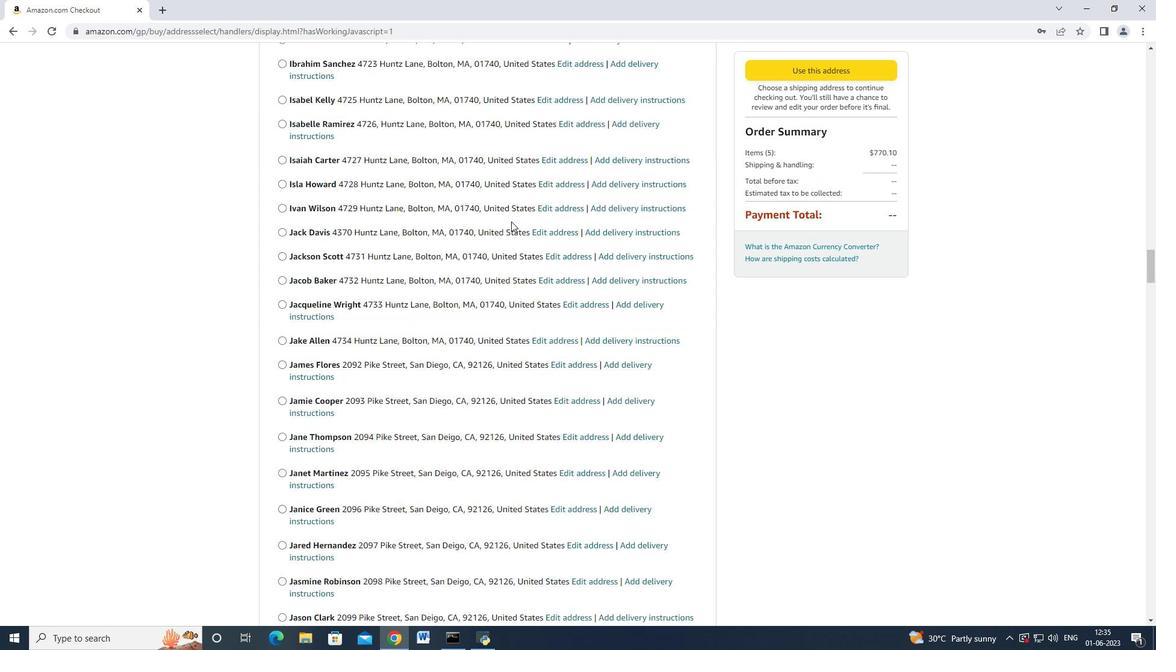 
Action: Mouse scrolled (511, 221) with delta (0, 0)
Screenshot: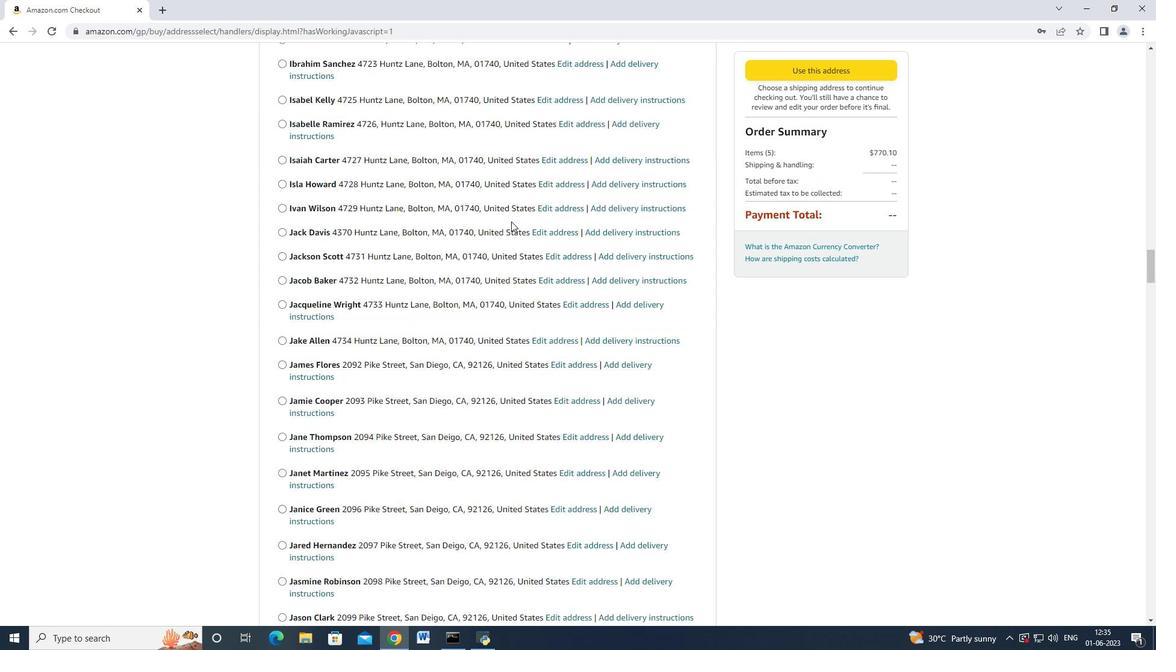 
Action: Mouse scrolled (511, 221) with delta (0, 0)
Screenshot: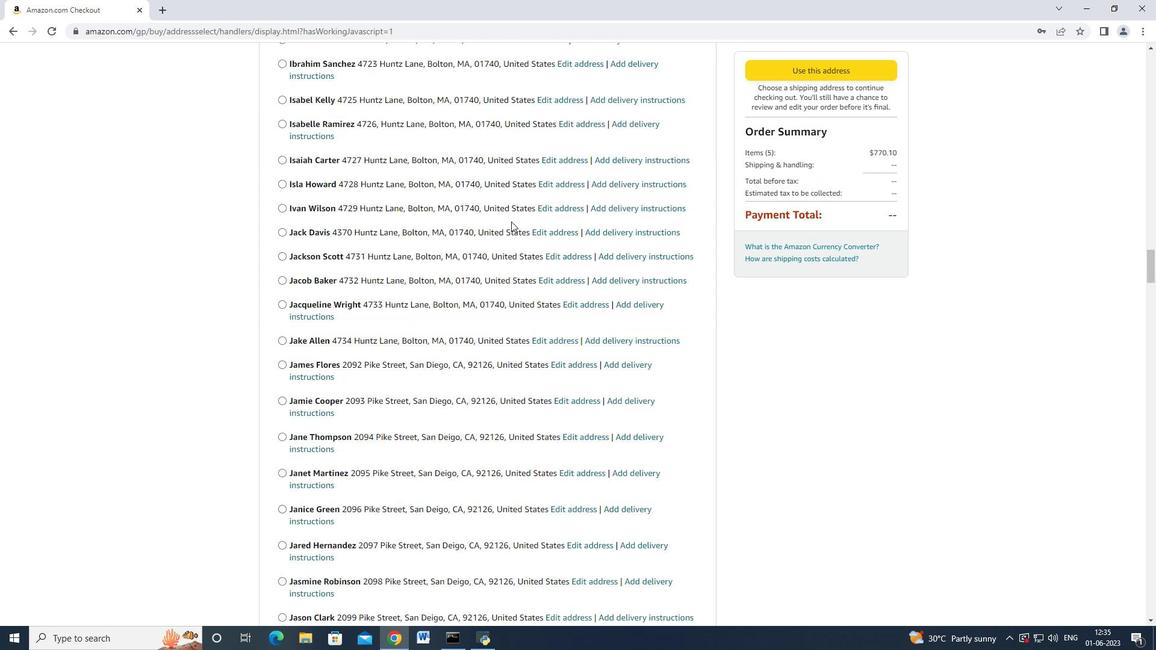 
Action: Mouse scrolled (511, 221) with delta (0, 0)
Screenshot: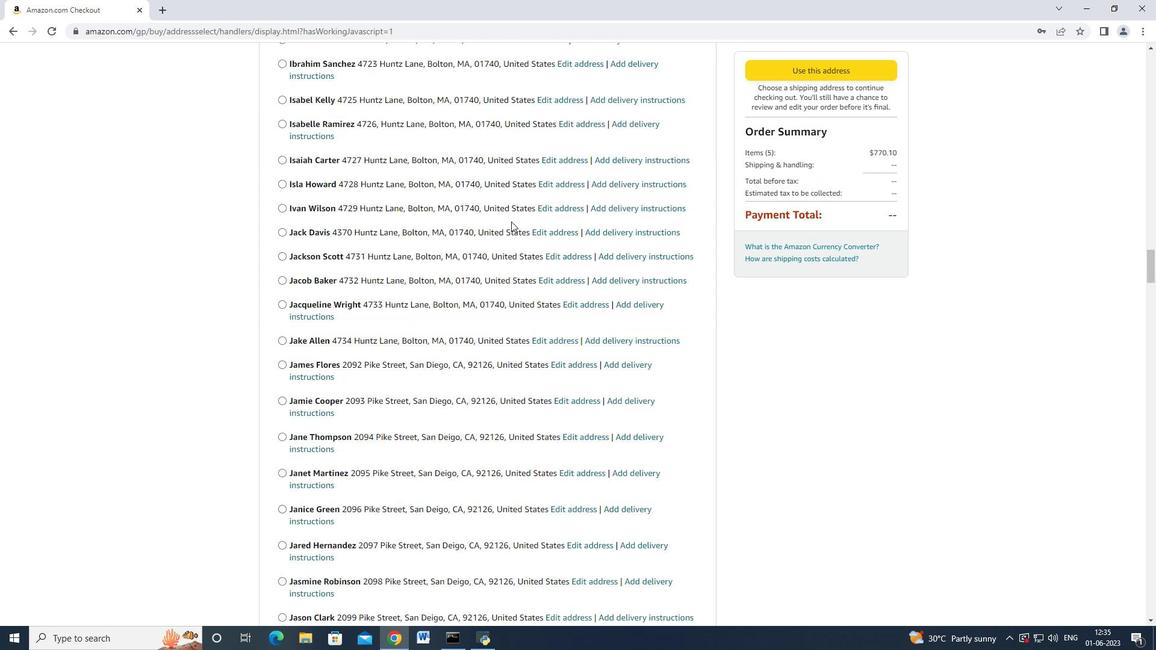 
Action: Mouse scrolled (511, 221) with delta (0, 0)
Screenshot: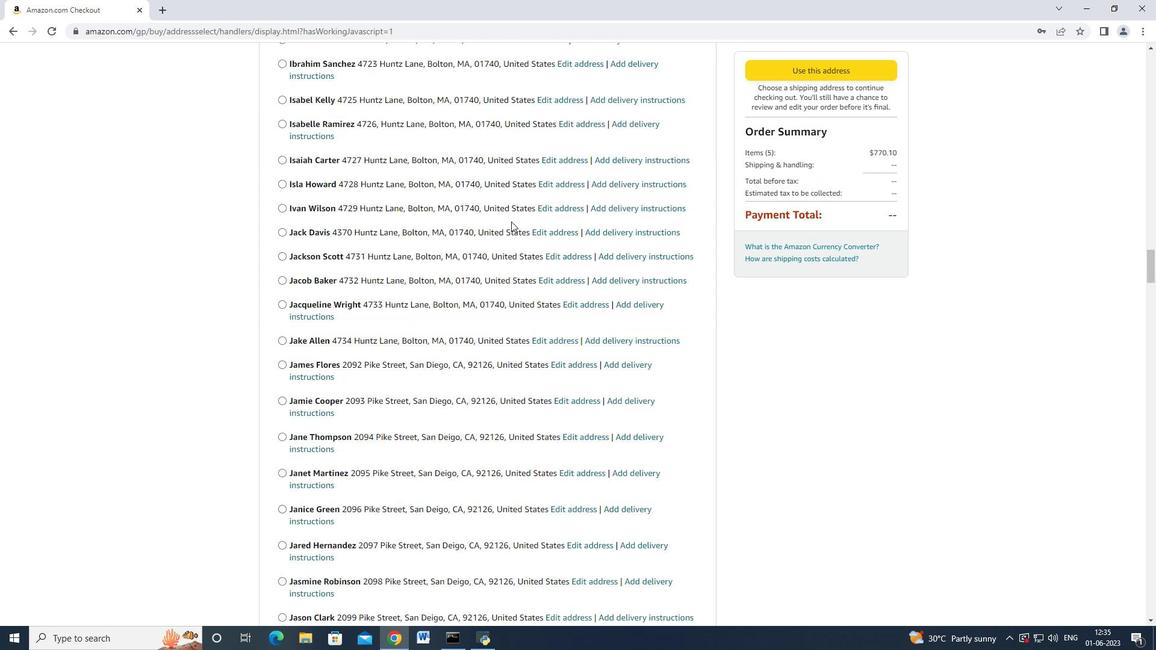 
Action: Mouse scrolled (511, 221) with delta (0, 0)
Screenshot: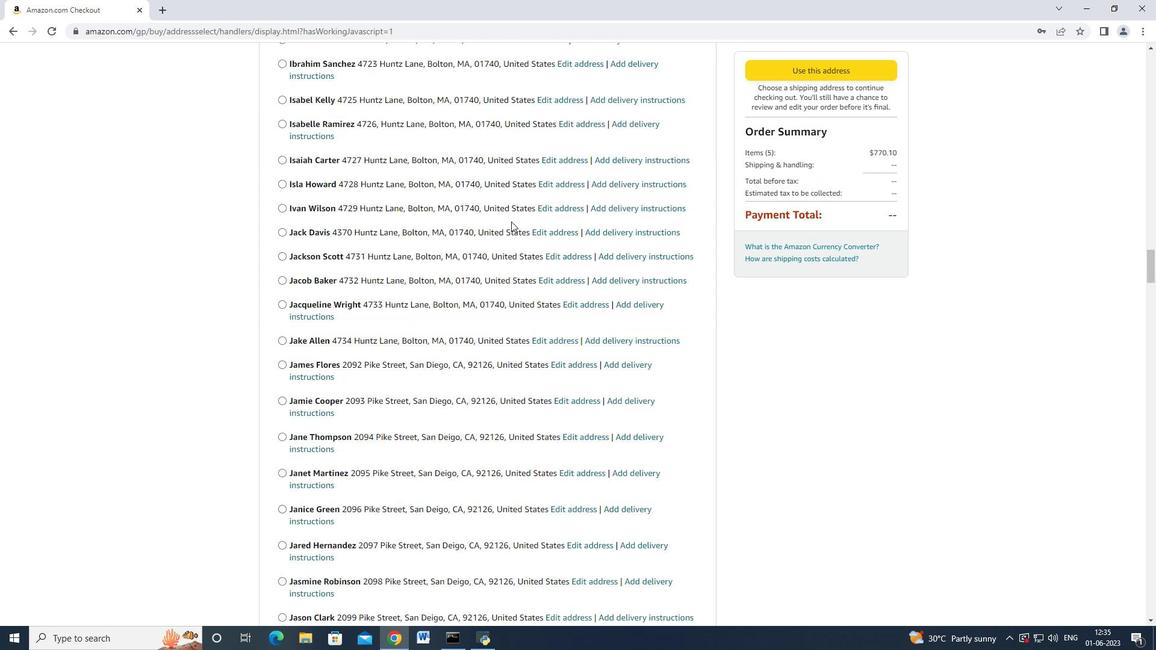 
Action: Mouse scrolled (511, 221) with delta (0, 0)
Screenshot: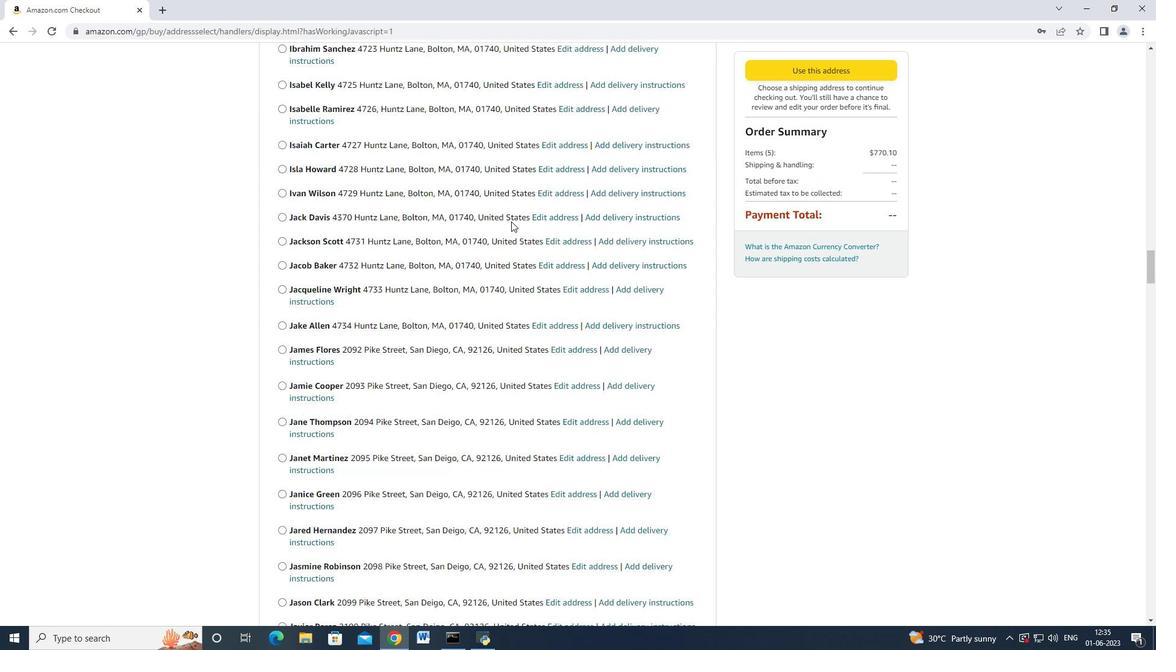 
Action: Mouse moved to (511, 221)
Screenshot: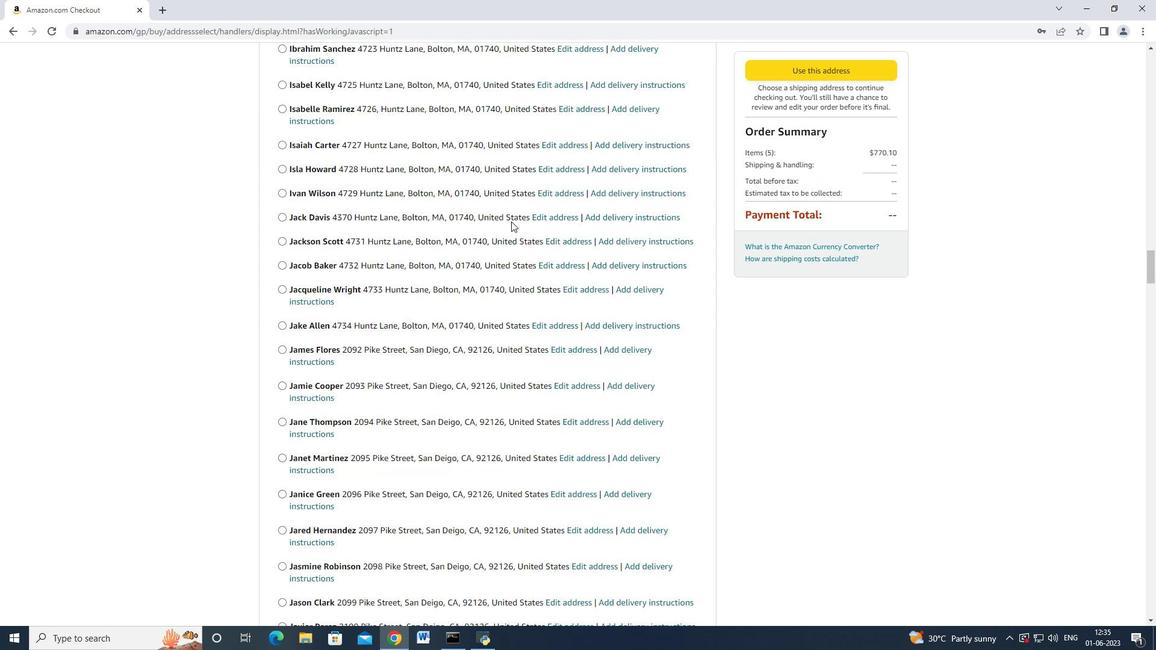 
Action: Mouse scrolled (511, 221) with delta (0, 0)
Screenshot: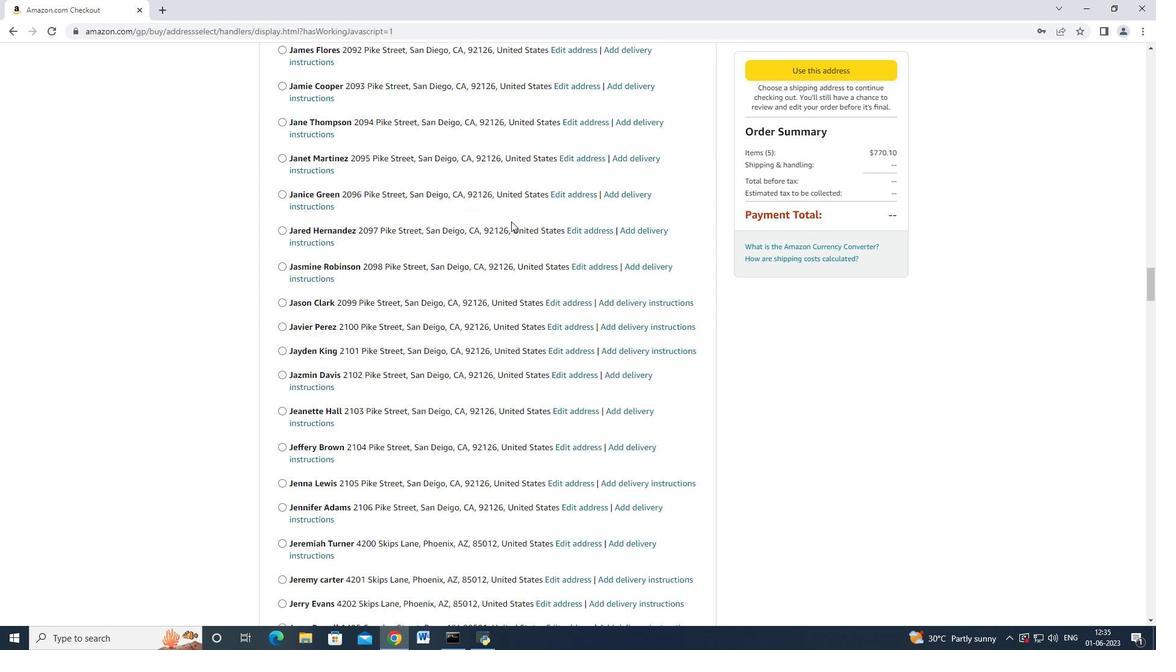 
Action: Mouse scrolled (511, 221) with delta (0, 0)
Screenshot: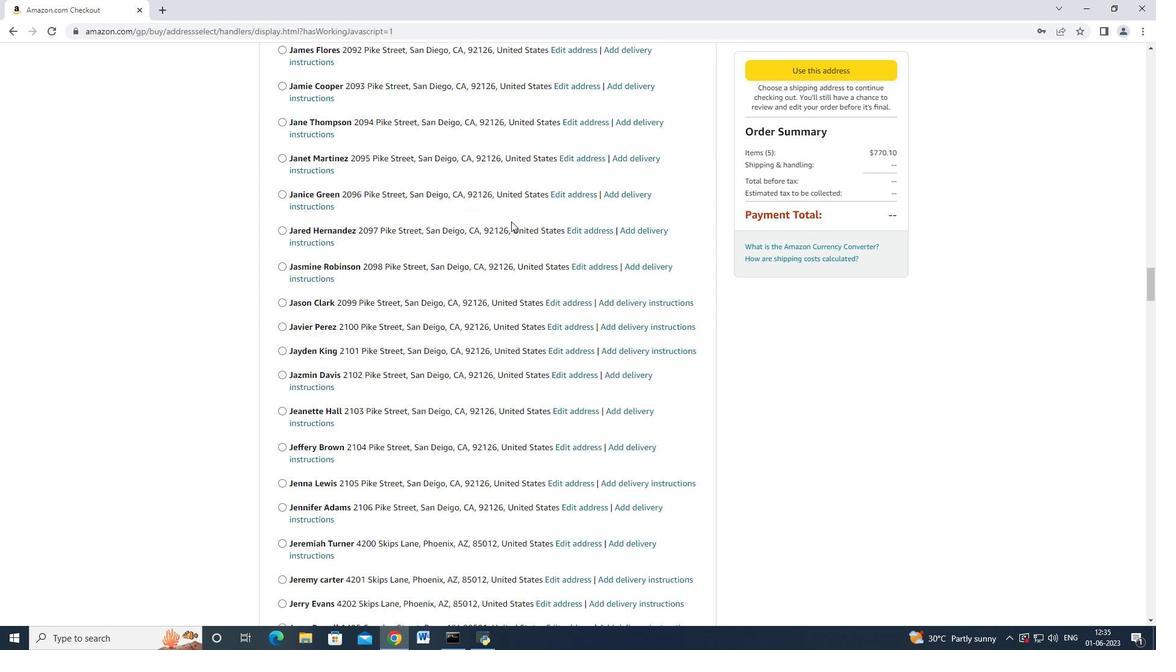 
Action: Mouse scrolled (511, 221) with delta (0, 0)
Screenshot: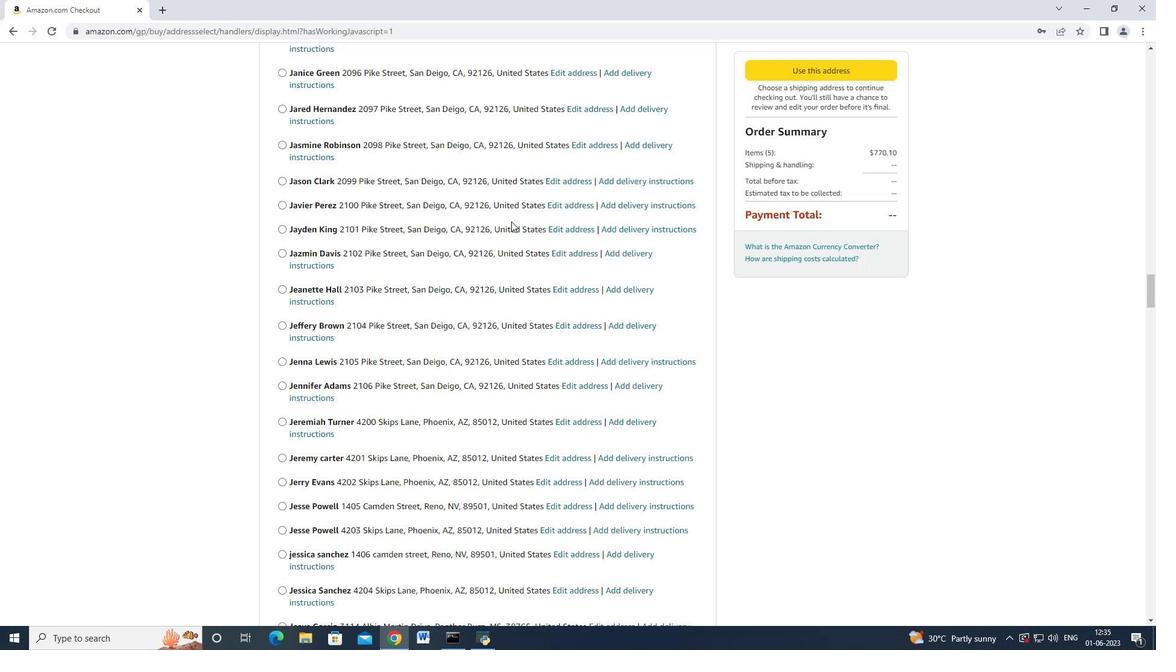 
Action: Mouse scrolled (511, 221) with delta (0, 0)
Screenshot: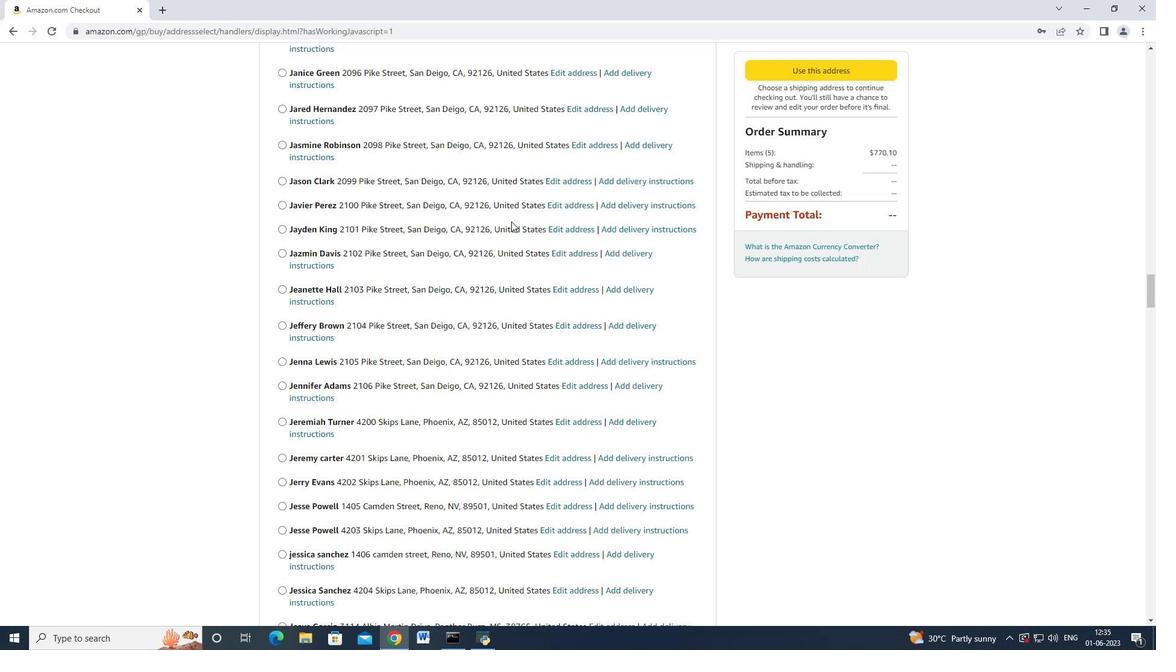 
Action: Mouse scrolled (511, 221) with delta (0, 0)
Screenshot: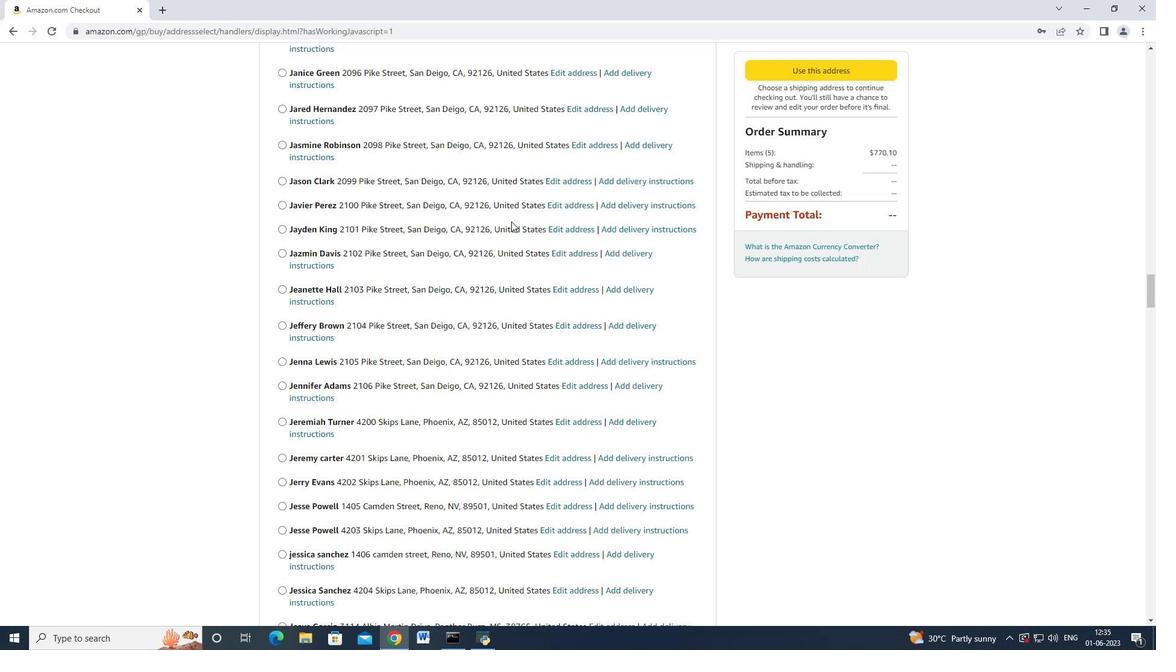 
Action: Mouse scrolled (511, 221) with delta (0, 0)
Screenshot: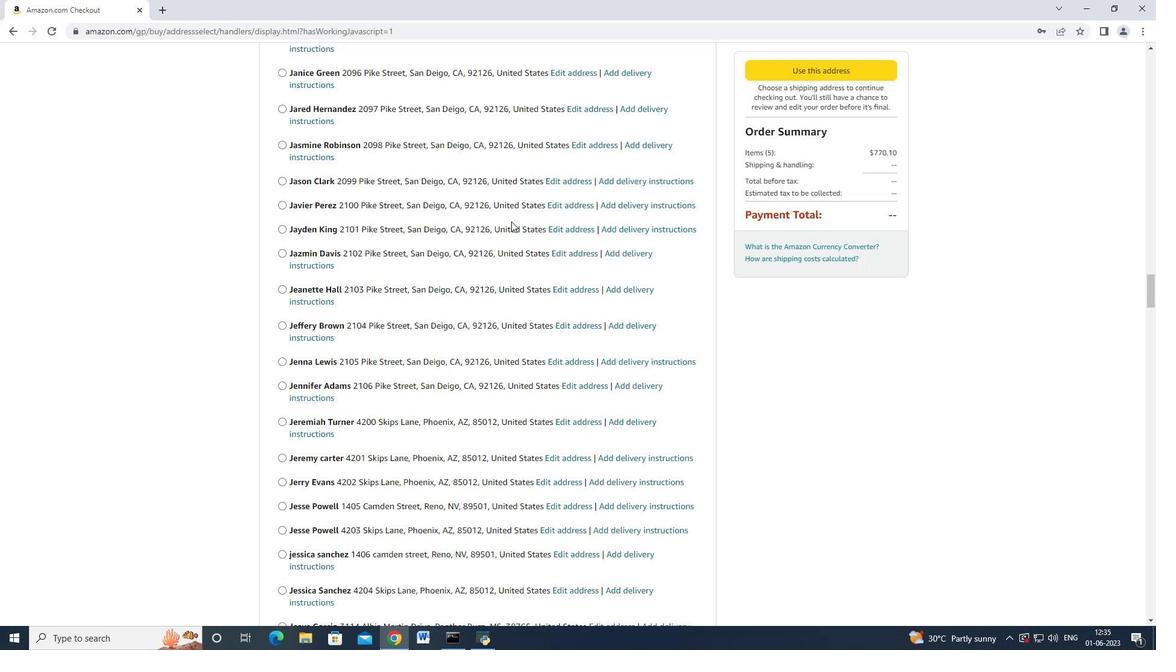 
Action: Mouse scrolled (511, 221) with delta (0, 0)
Screenshot: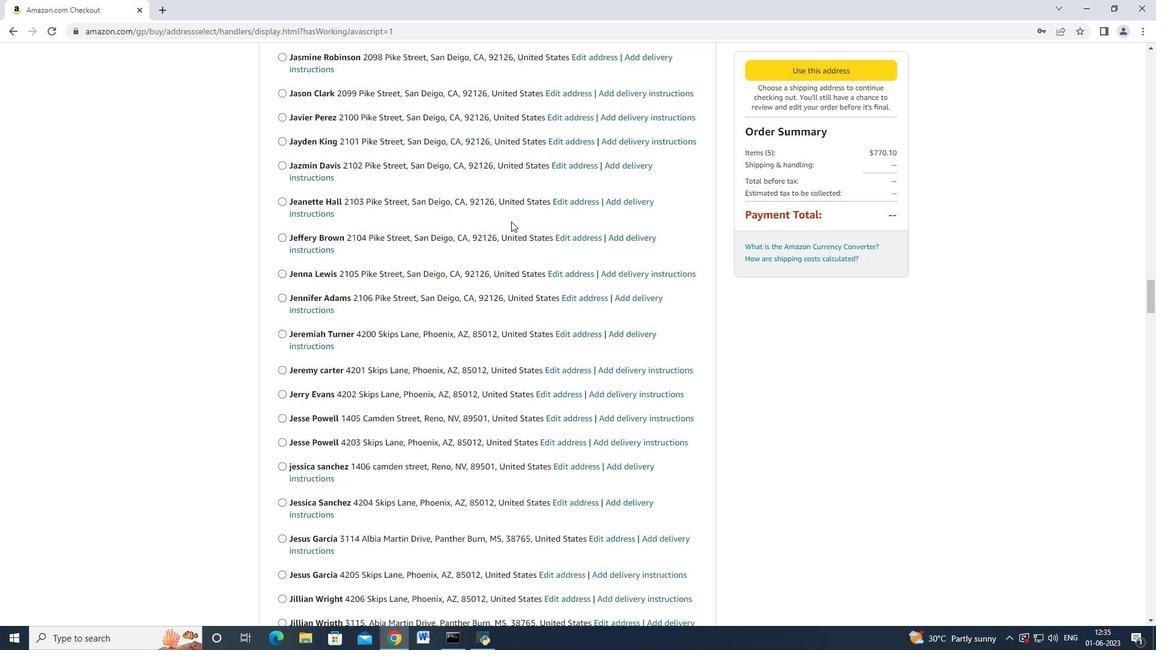 
Action: Mouse scrolled (511, 221) with delta (0, 0)
Screenshot: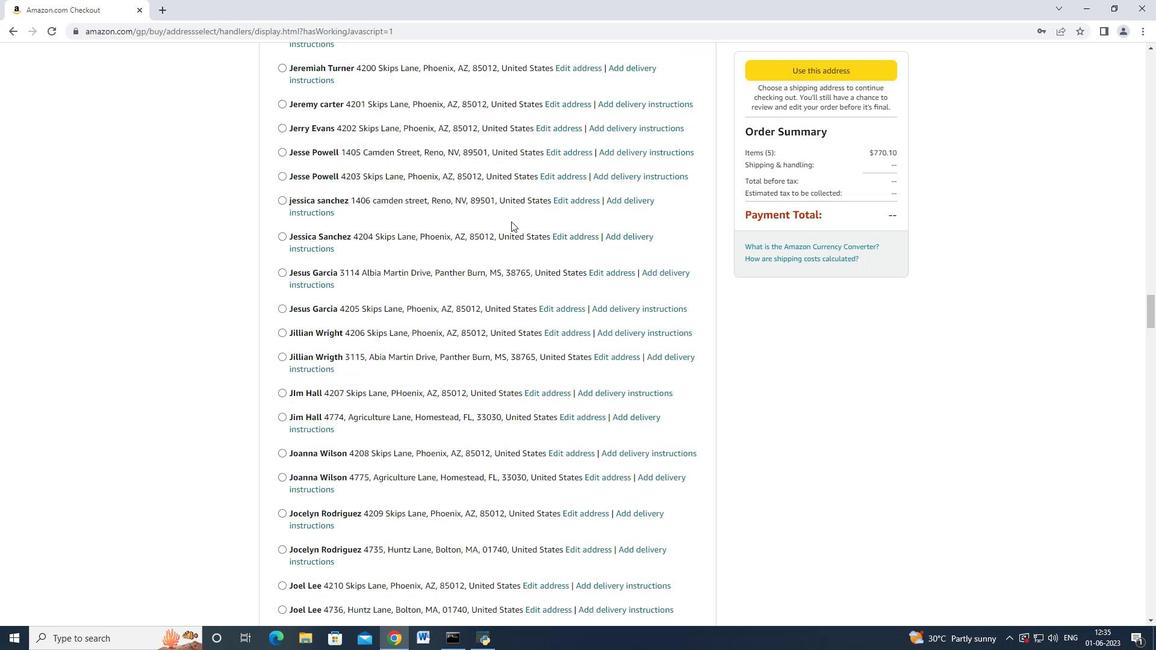 
Action: Mouse scrolled (511, 221) with delta (0, 0)
Screenshot: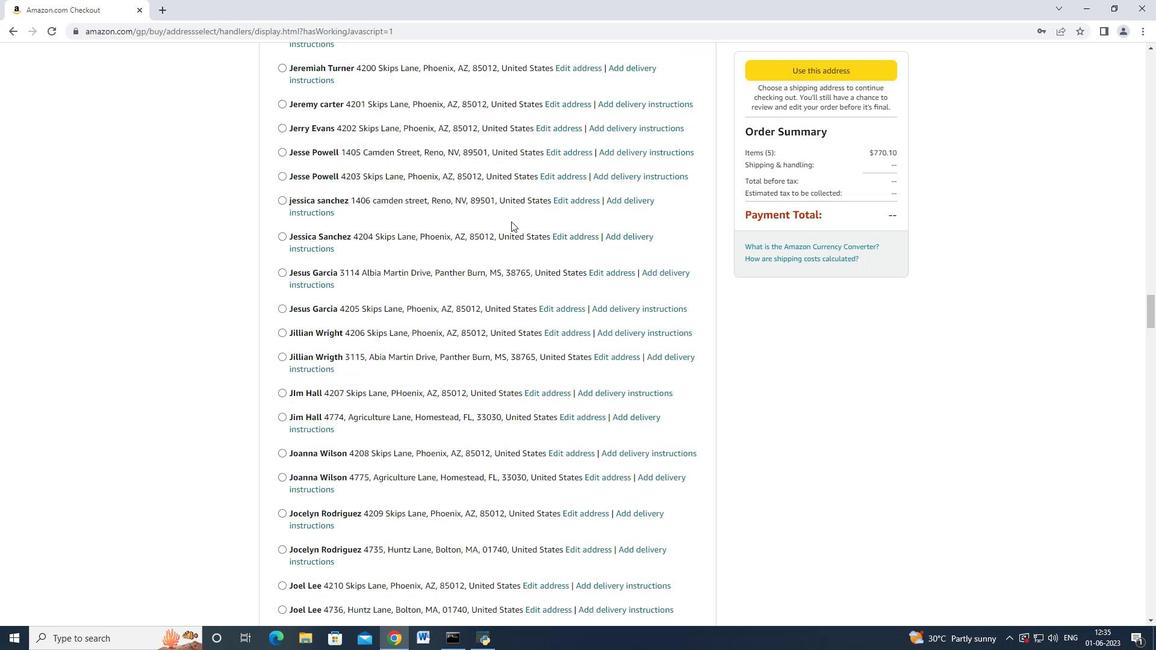 
Action: Mouse scrolled (511, 221) with delta (0, 0)
Screenshot: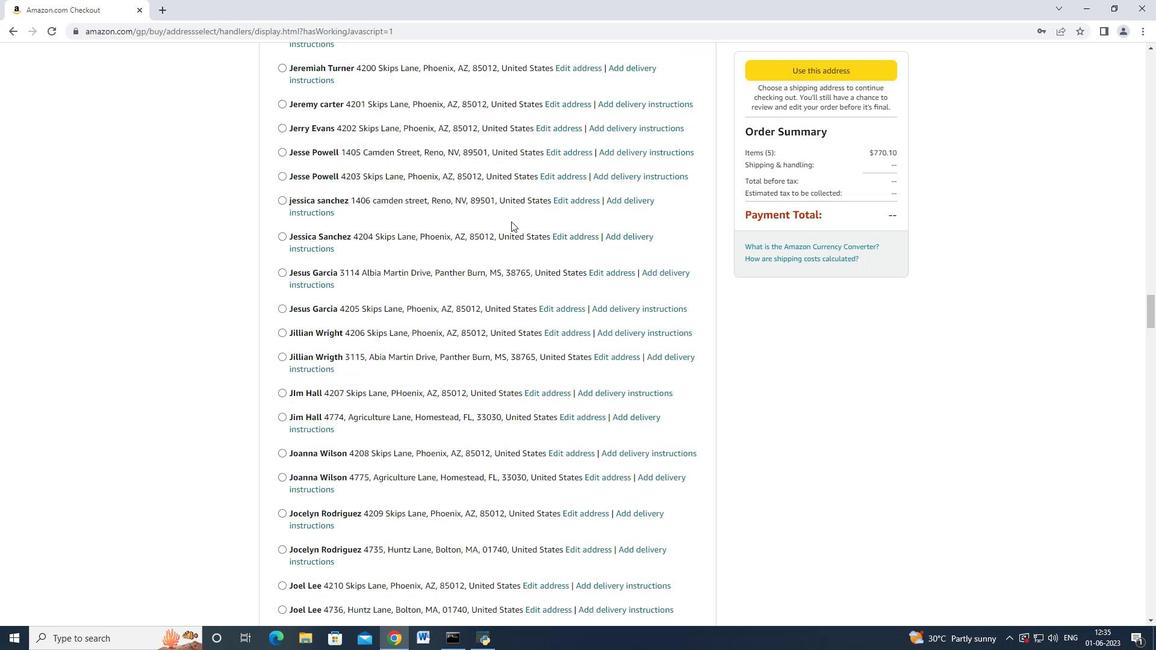 
Action: Mouse scrolled (511, 221) with delta (0, 0)
Screenshot: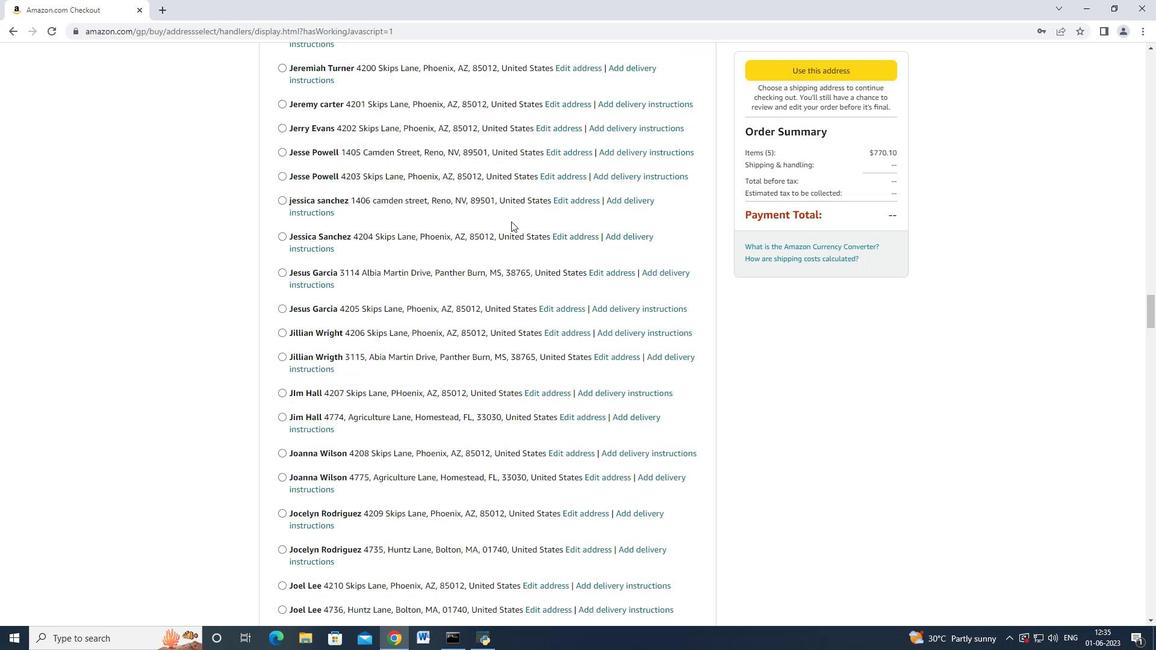 
Action: Mouse scrolled (511, 221) with delta (0, 0)
Screenshot: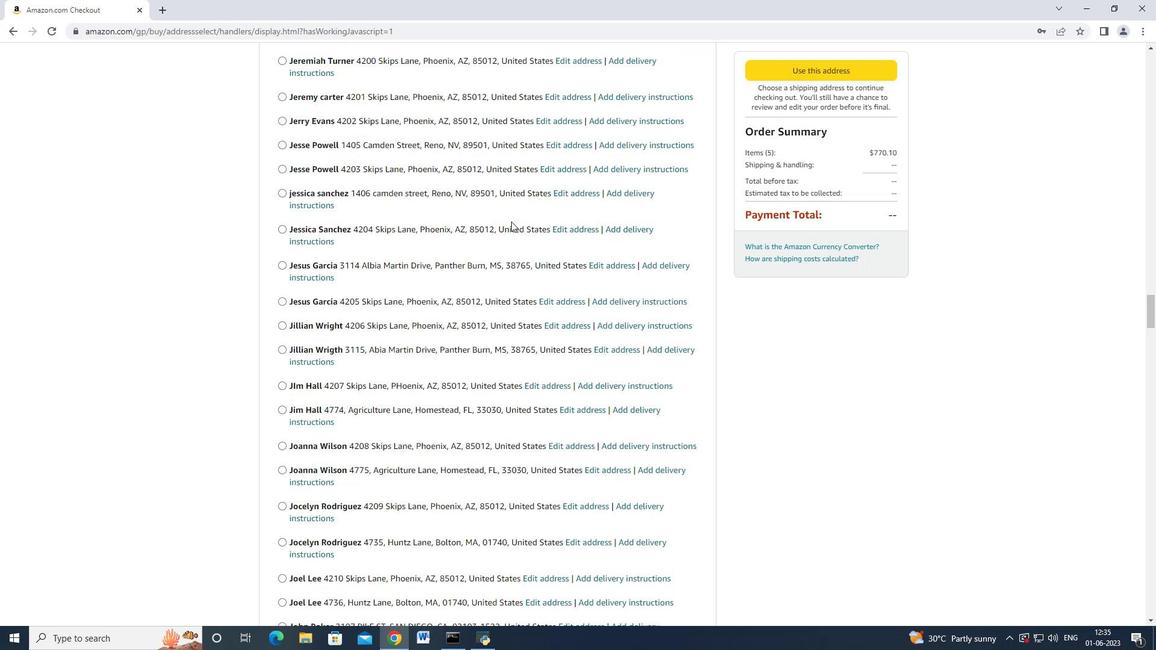 
Action: Mouse scrolled (511, 221) with delta (0, 0)
Screenshot: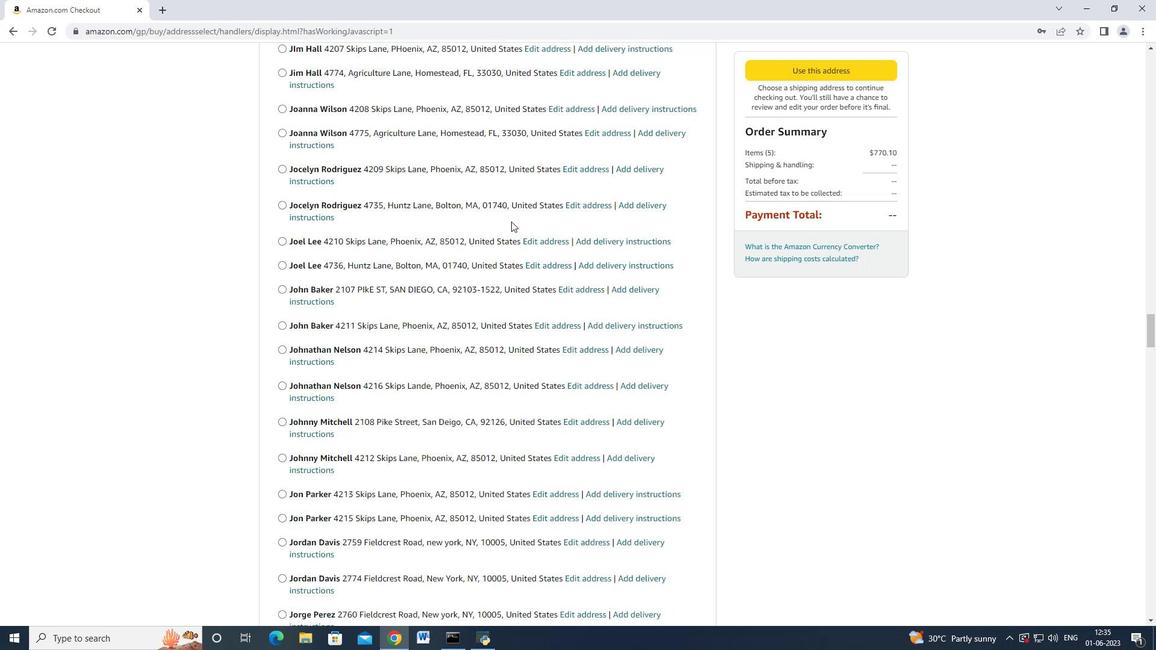 
Action: Mouse scrolled (511, 221) with delta (0, 0)
Screenshot: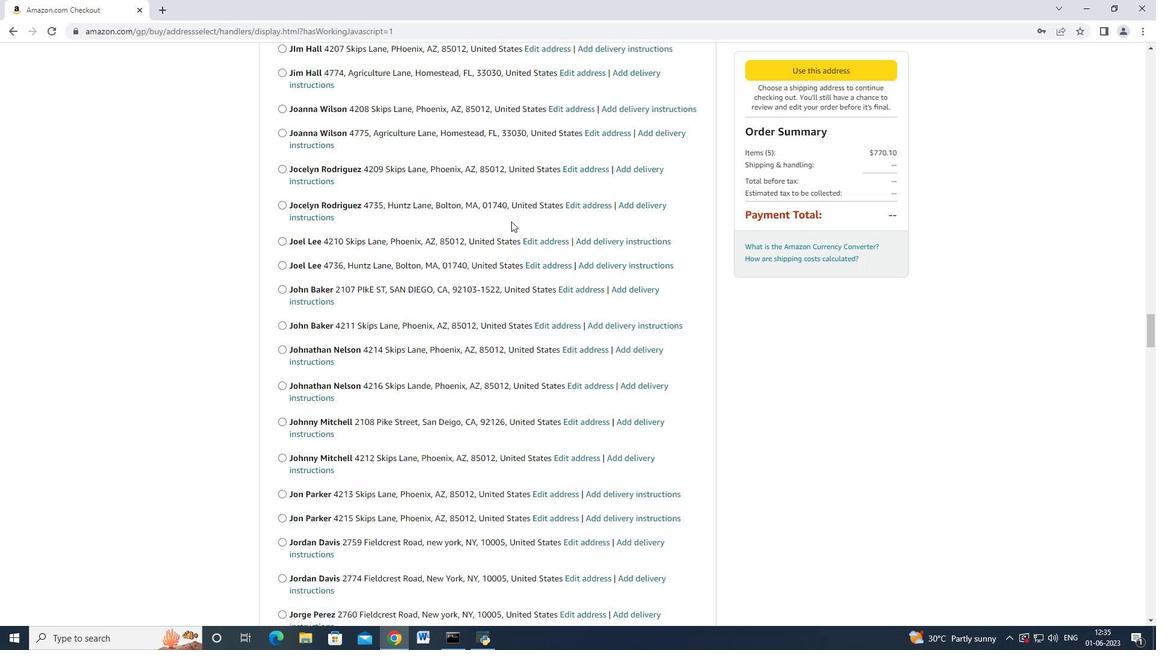 
Action: Mouse scrolled (511, 221) with delta (0, 0)
Screenshot: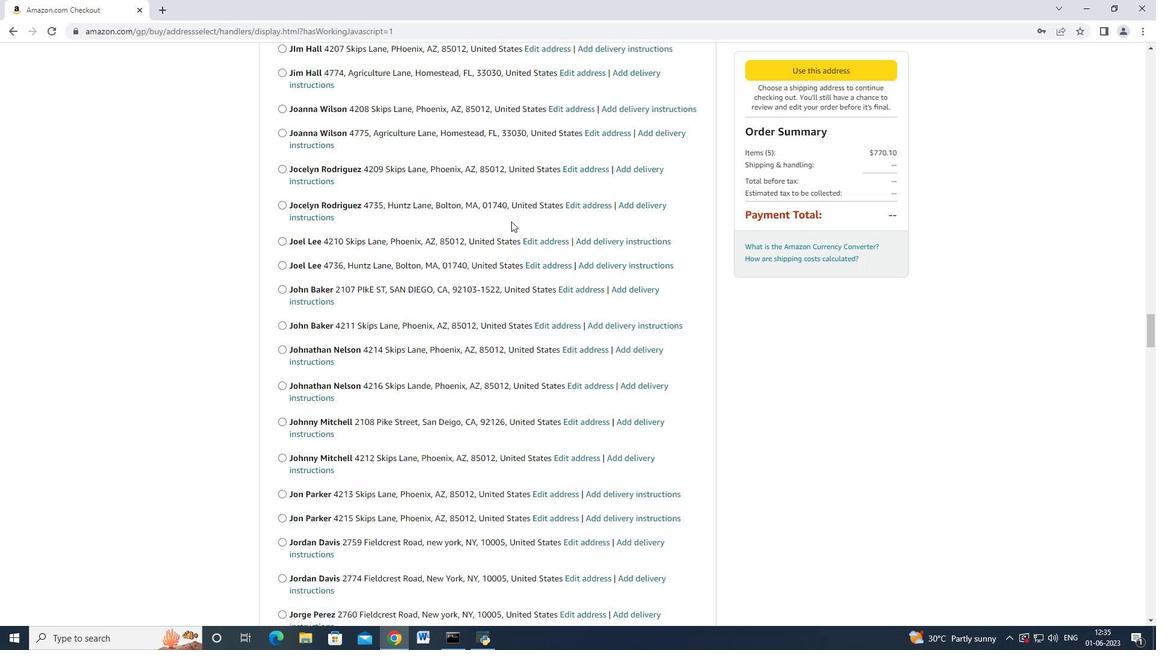
Action: Mouse scrolled (511, 221) with delta (0, 0)
Screenshot: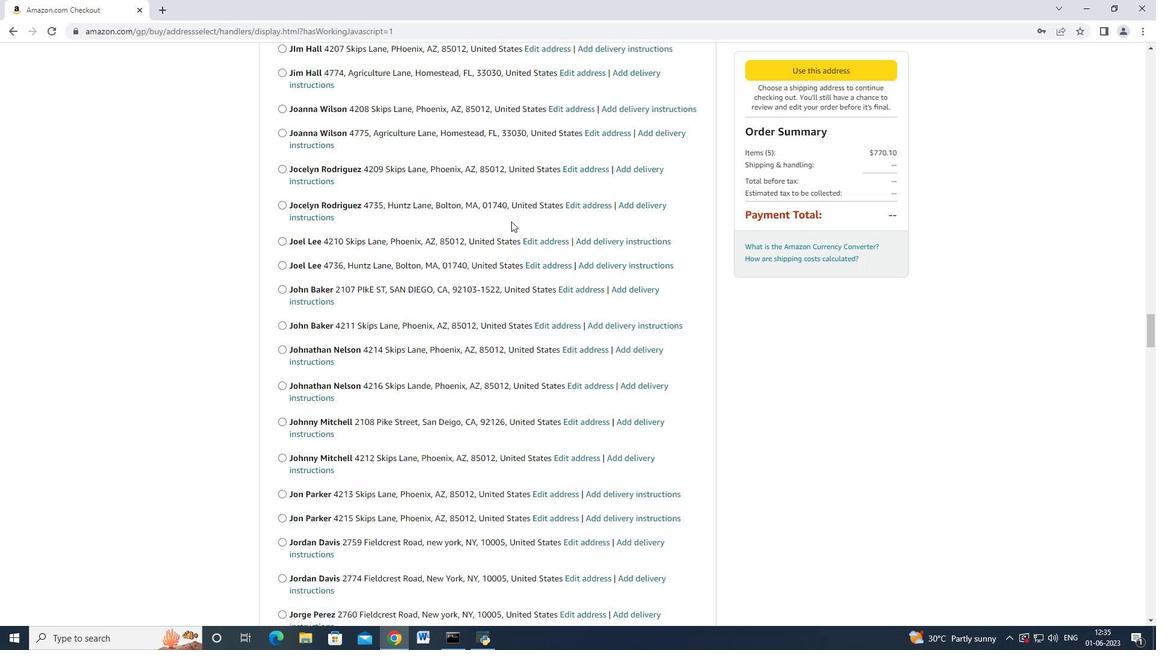 
Action: Mouse scrolled (511, 221) with delta (0, 0)
Screenshot: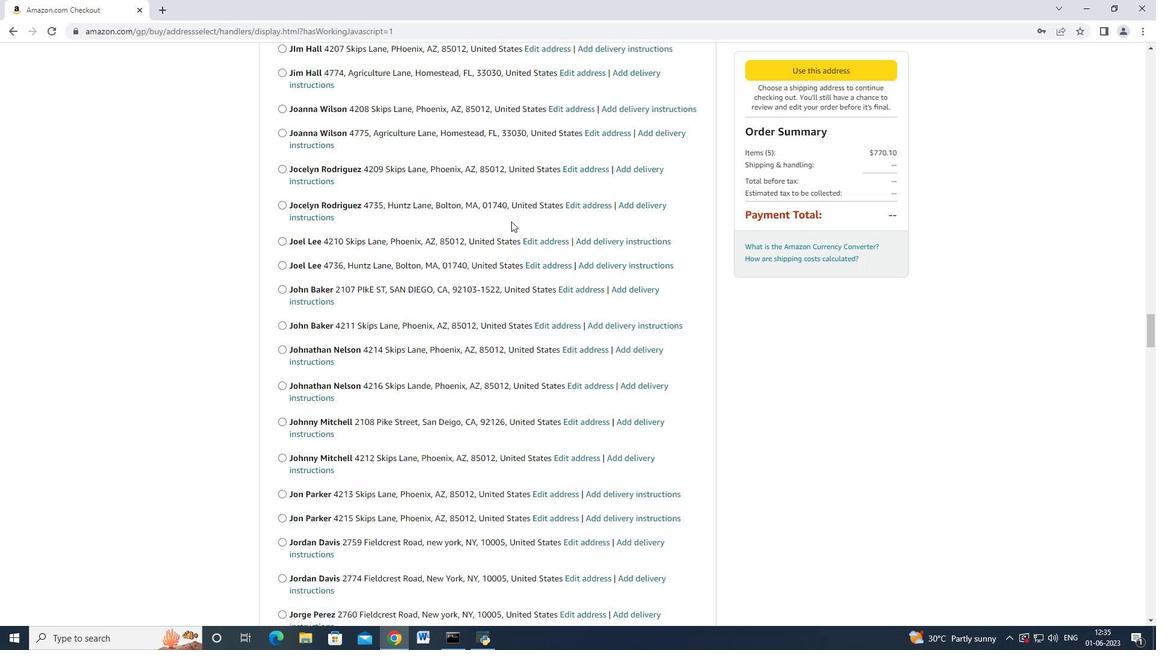 
Action: Mouse scrolled (511, 221) with delta (0, 0)
Screenshot: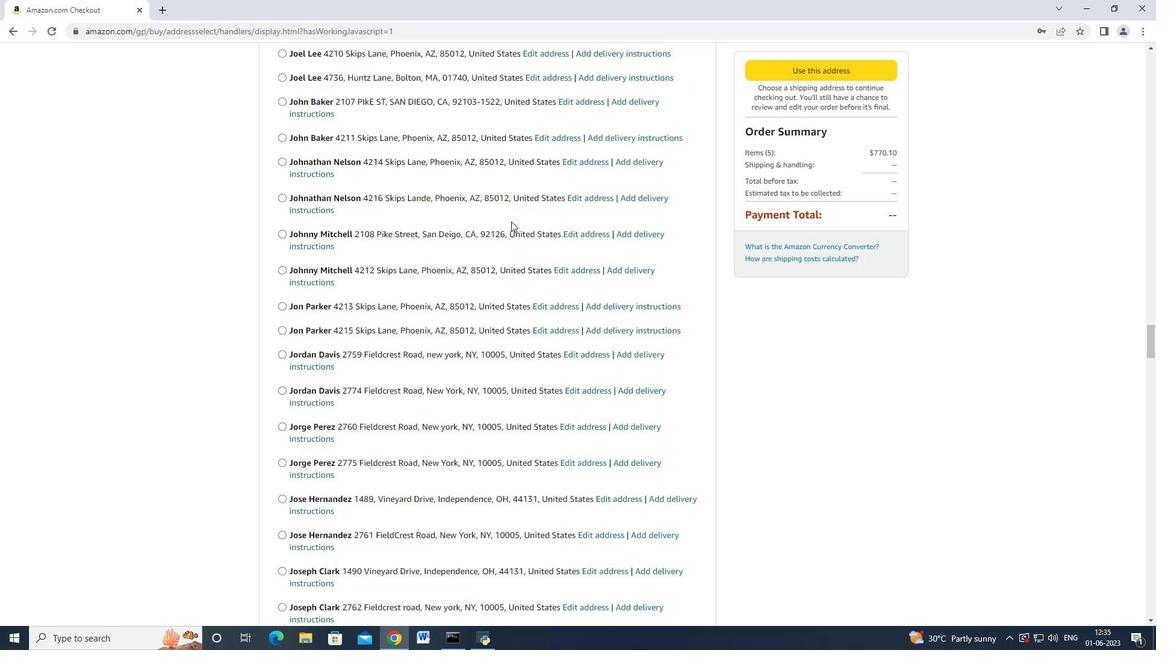 
Action: Mouse scrolled (511, 221) with delta (0, 0)
Screenshot: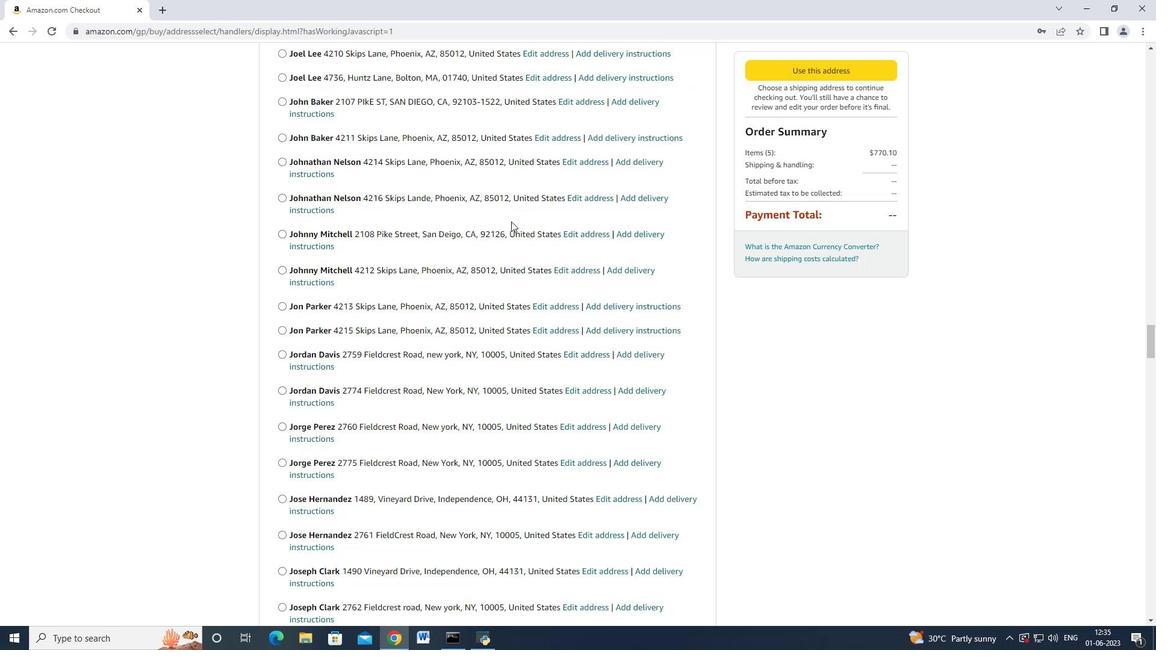
Action: Mouse scrolled (511, 221) with delta (0, 0)
Screenshot: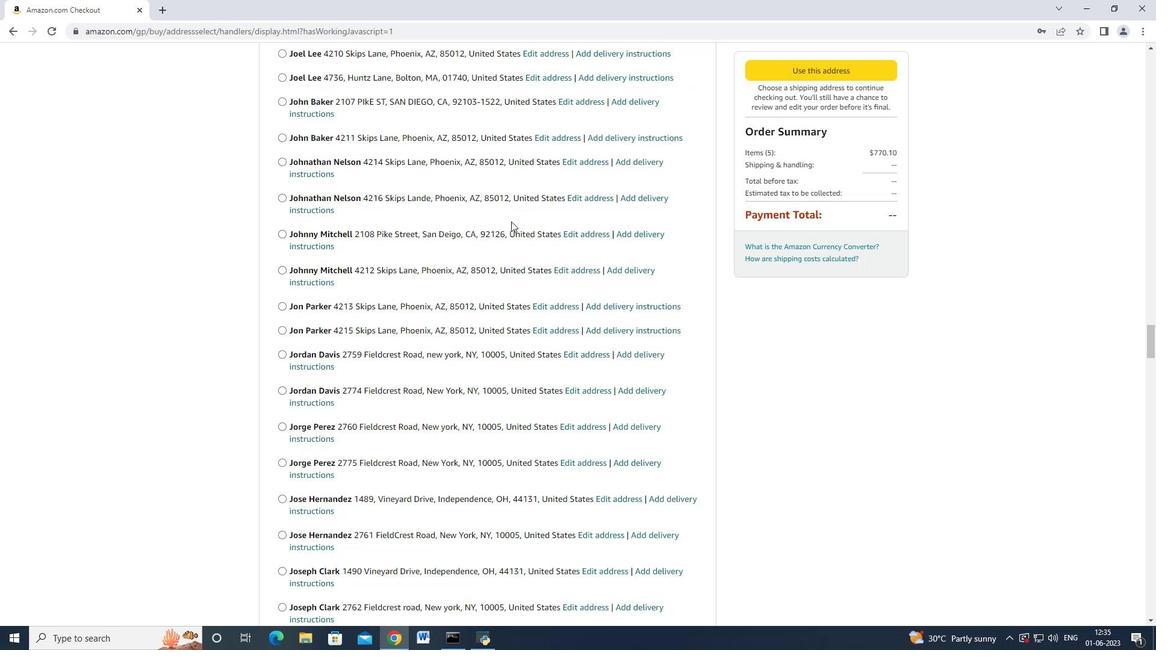 
Action: Mouse scrolled (511, 221) with delta (0, 0)
Screenshot: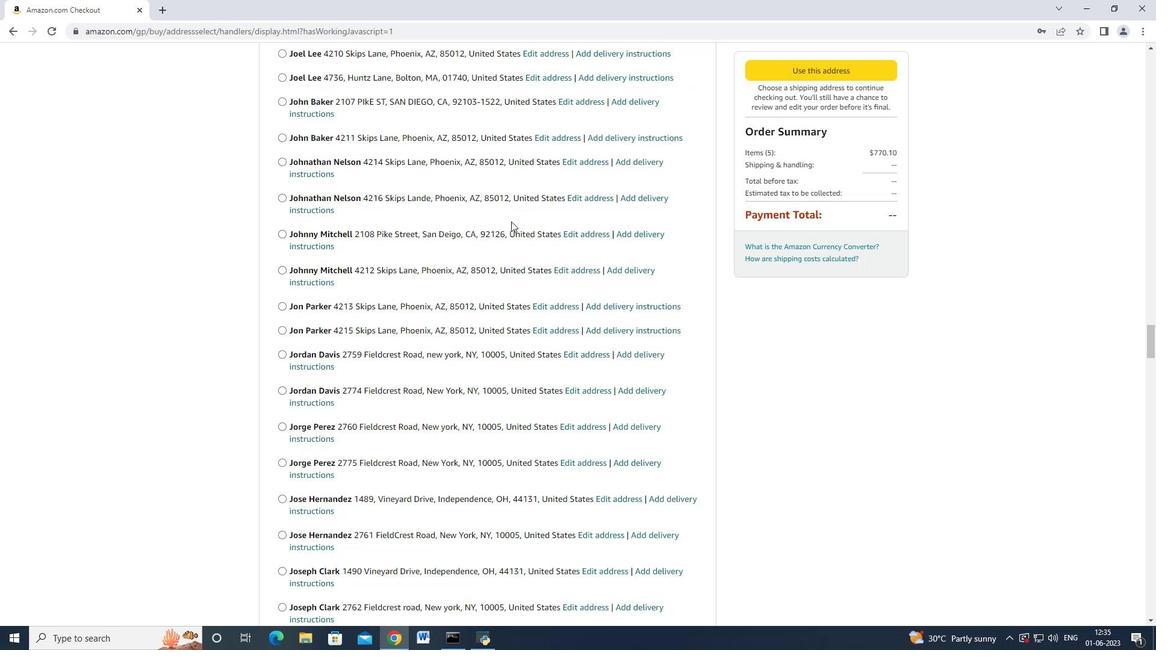 
Action: Mouse scrolled (511, 221) with delta (0, 0)
Screenshot: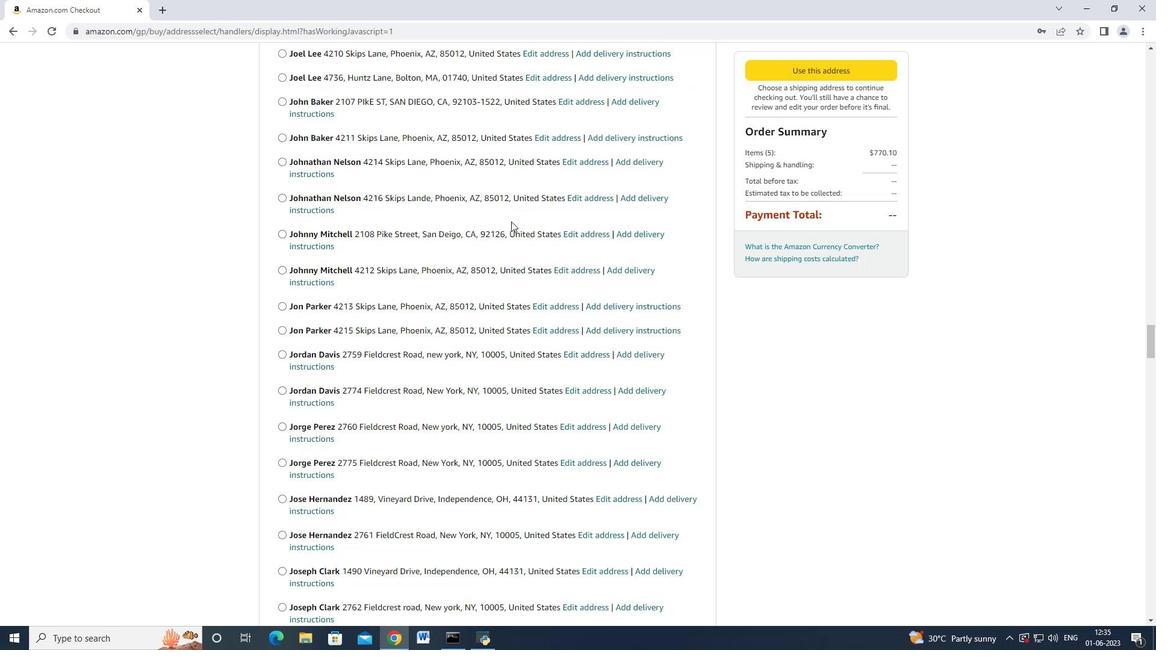 
Action: Mouse scrolled (511, 221) with delta (0, 0)
Screenshot: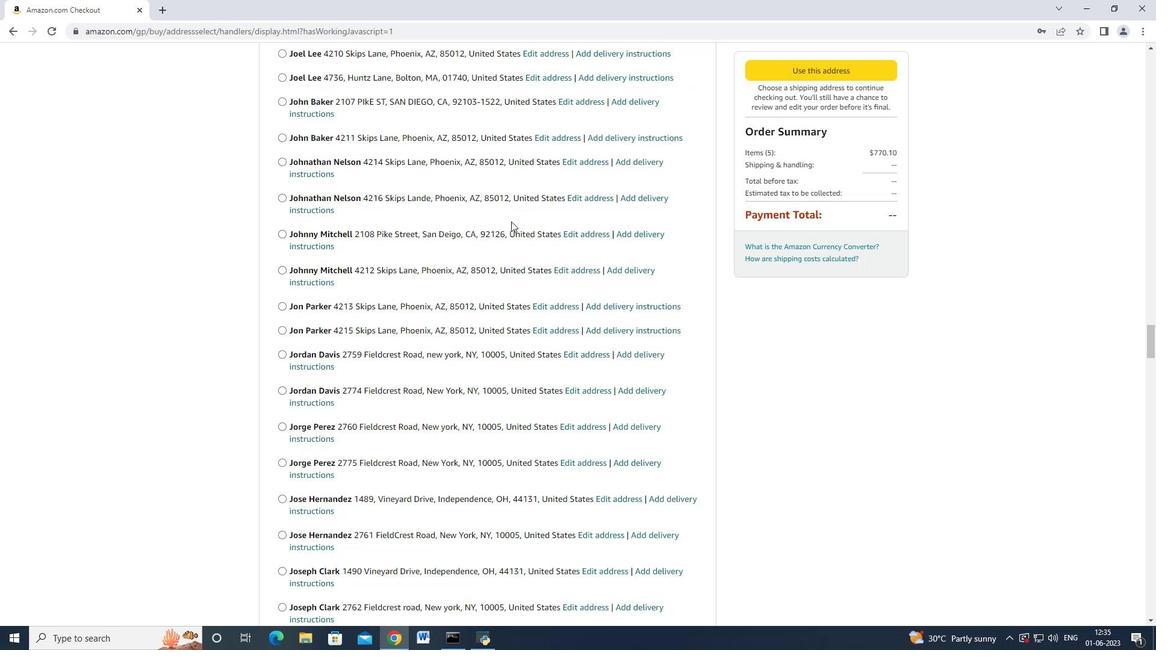 
Action: Mouse scrolled (511, 221) with delta (0, 0)
Screenshot: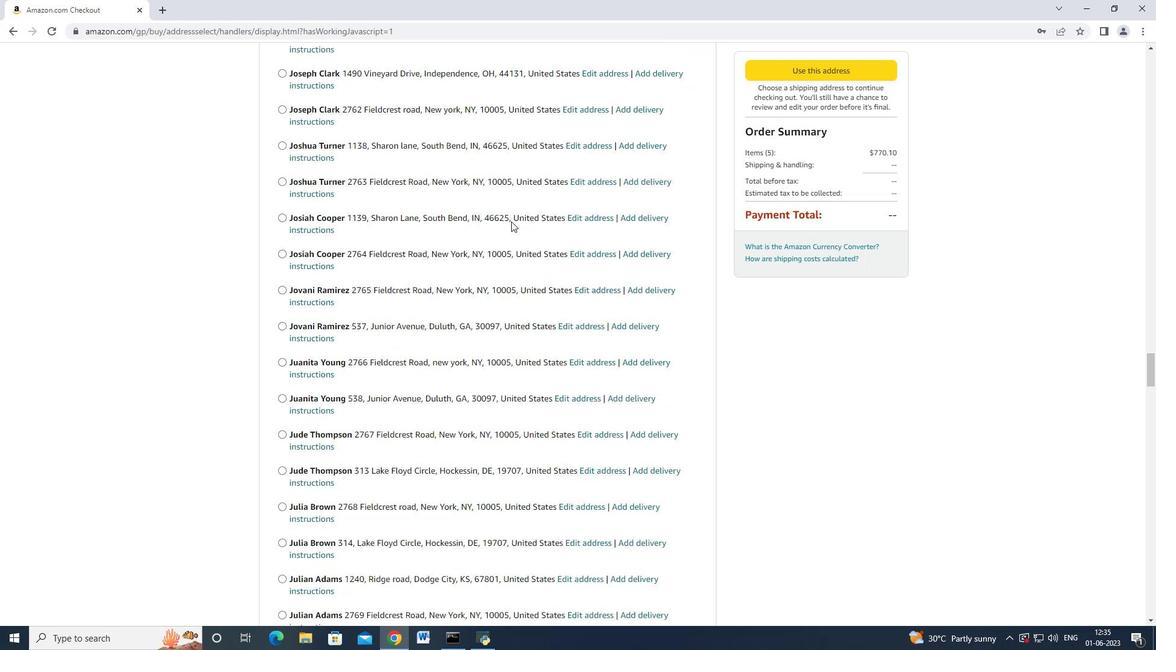
Action: Mouse scrolled (511, 221) with delta (0, 0)
Screenshot: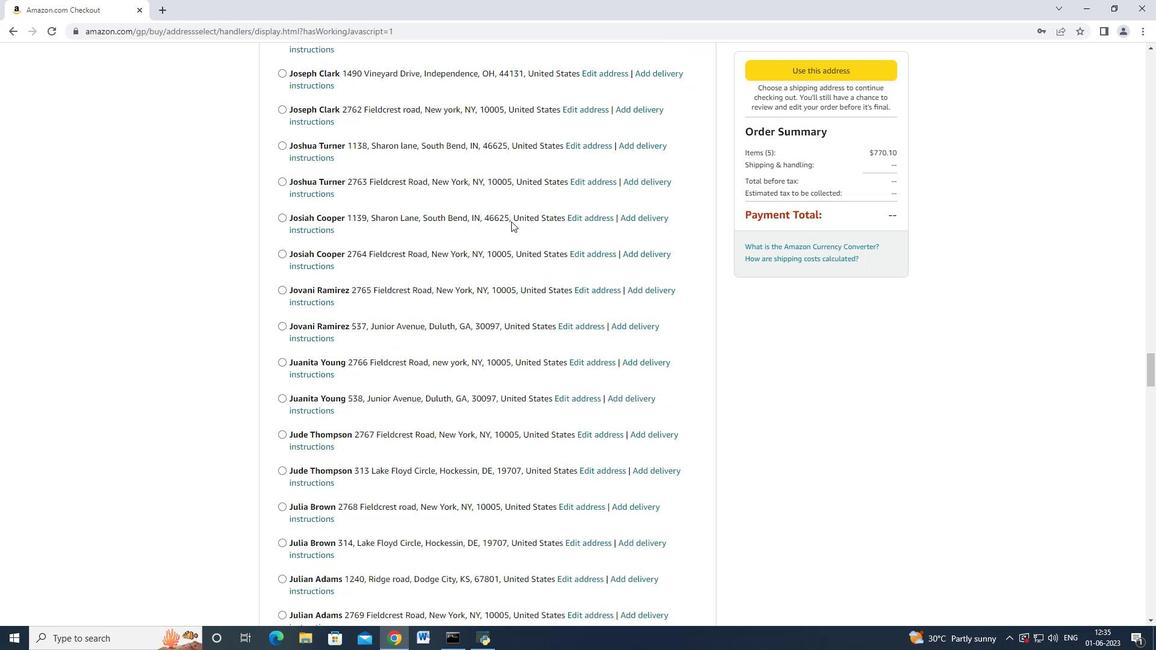 
Action: Mouse scrolled (511, 221) with delta (0, 0)
Screenshot: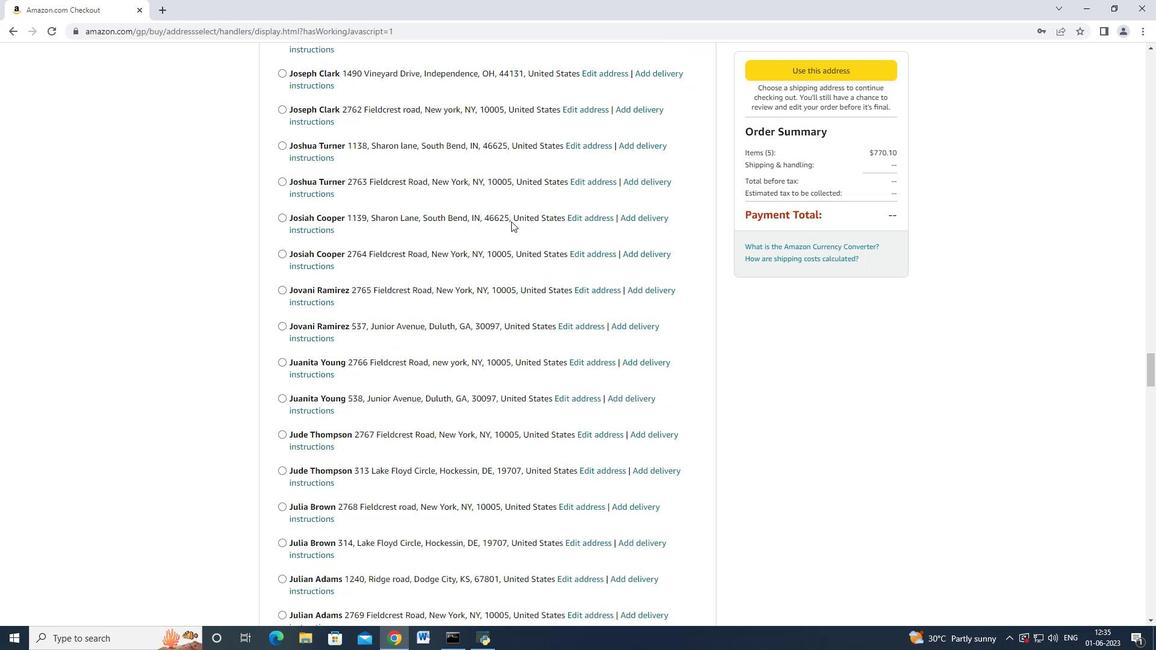 
Action: Mouse scrolled (511, 221) with delta (0, 0)
Screenshot: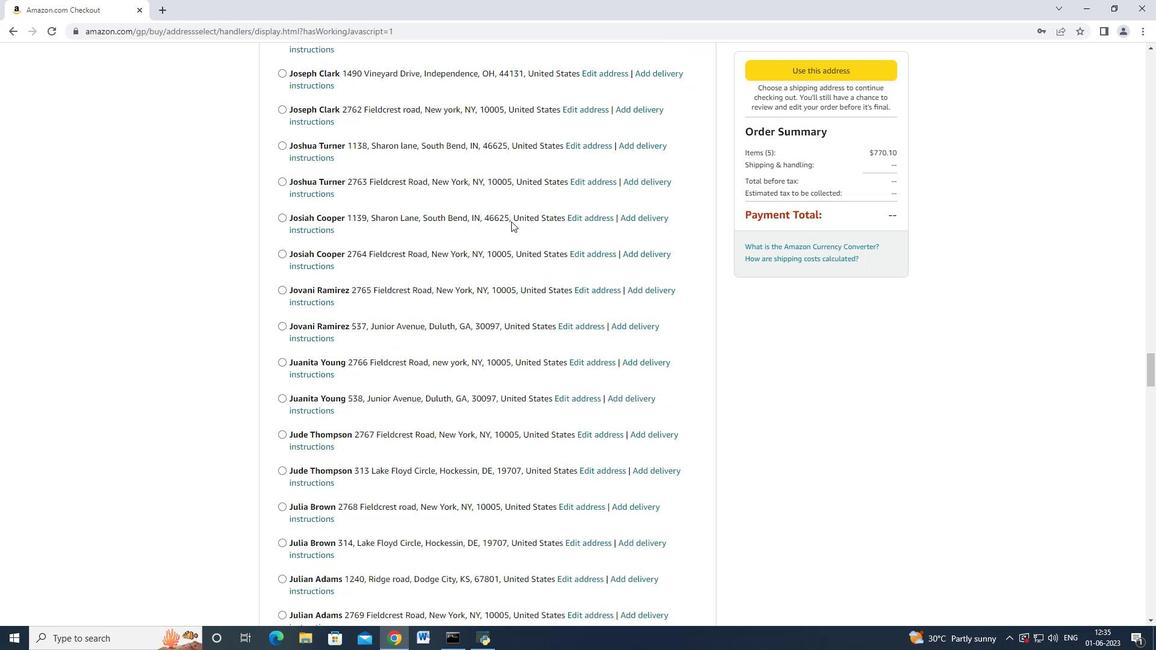 
Action: Mouse scrolled (511, 221) with delta (0, 0)
Screenshot: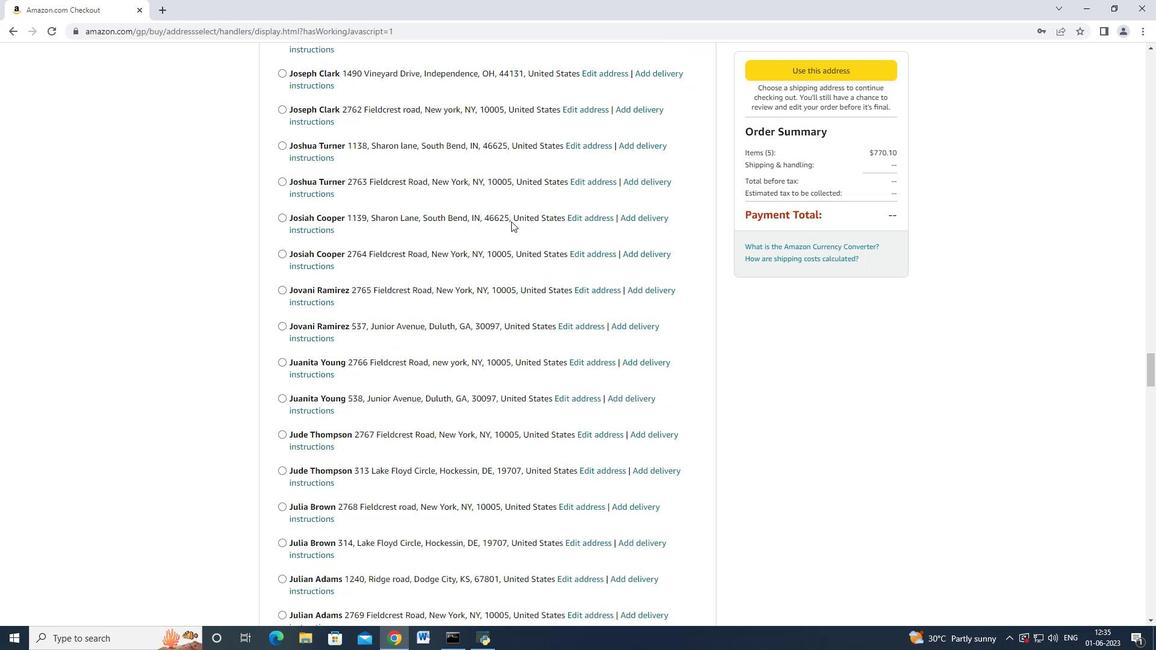 
Action: Mouse scrolled (511, 221) with delta (0, 0)
Screenshot: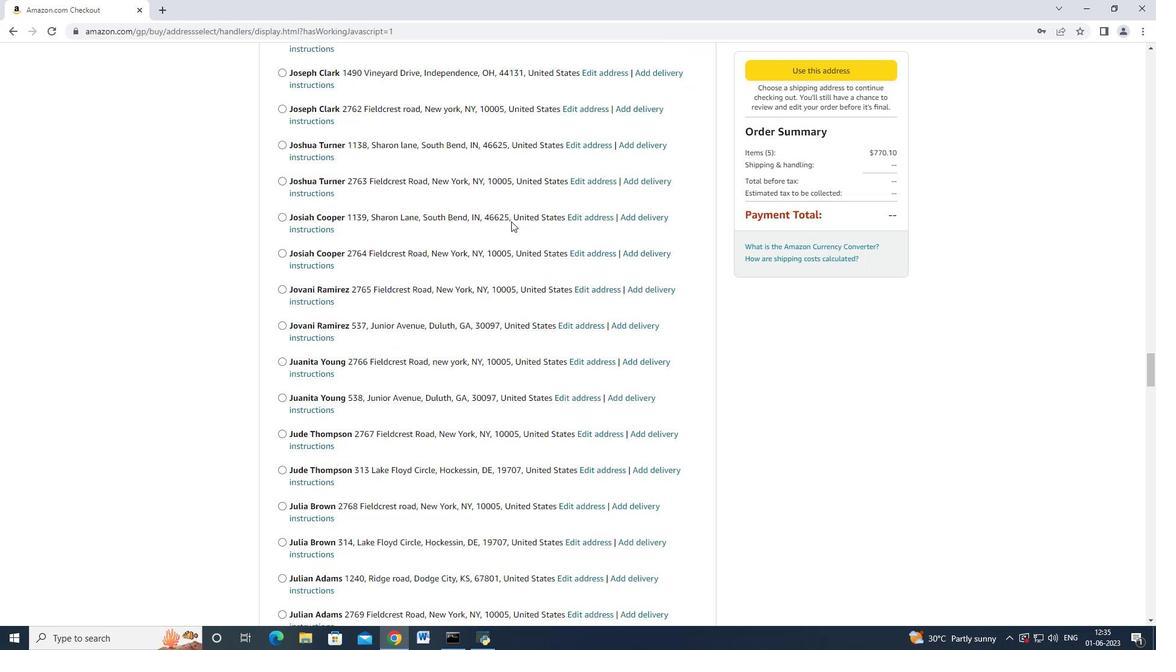 
Action: Mouse scrolled (511, 221) with delta (0, 0)
Screenshot: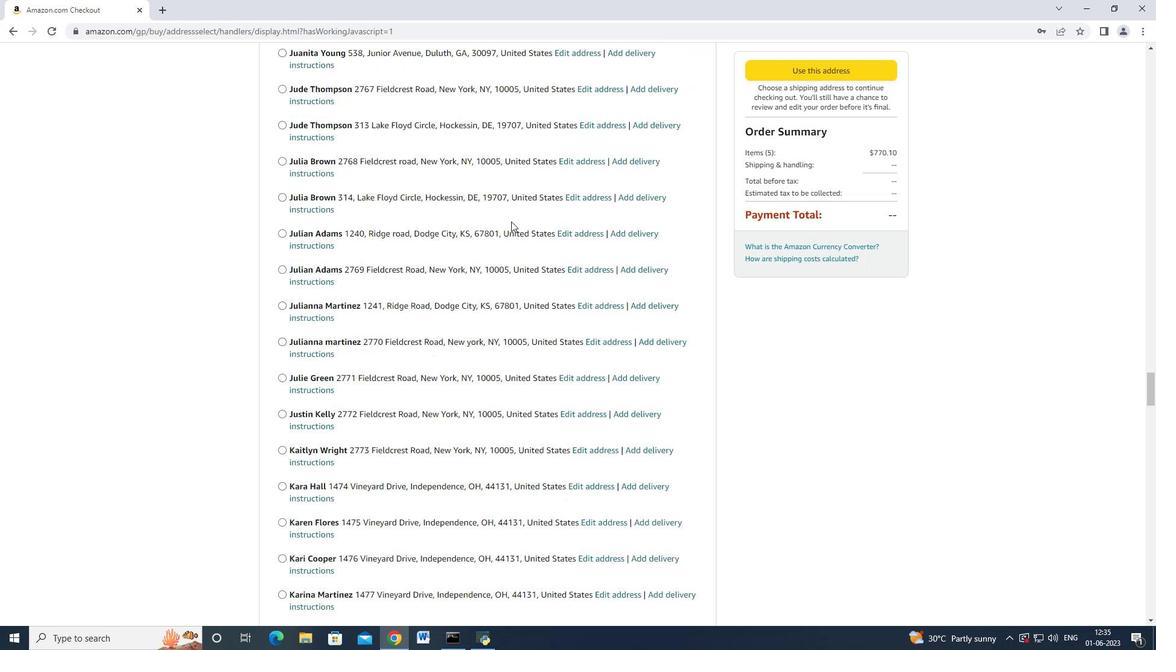 
Action: Mouse scrolled (511, 221) with delta (0, 0)
Screenshot: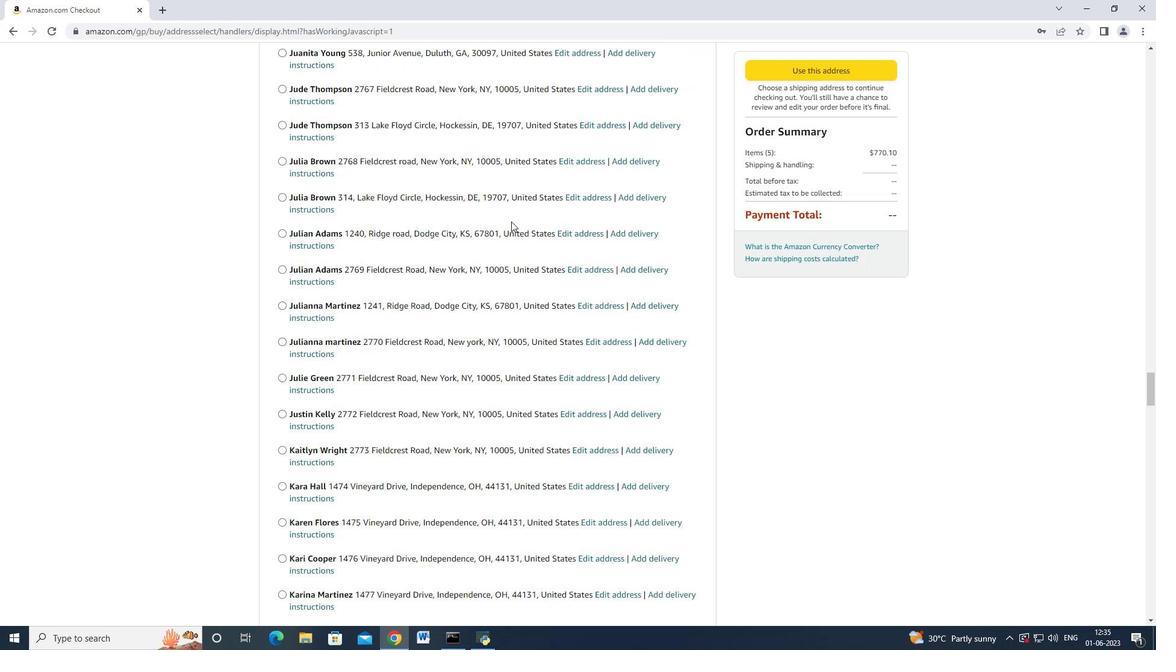 
Action: Mouse scrolled (511, 221) with delta (0, 0)
Screenshot: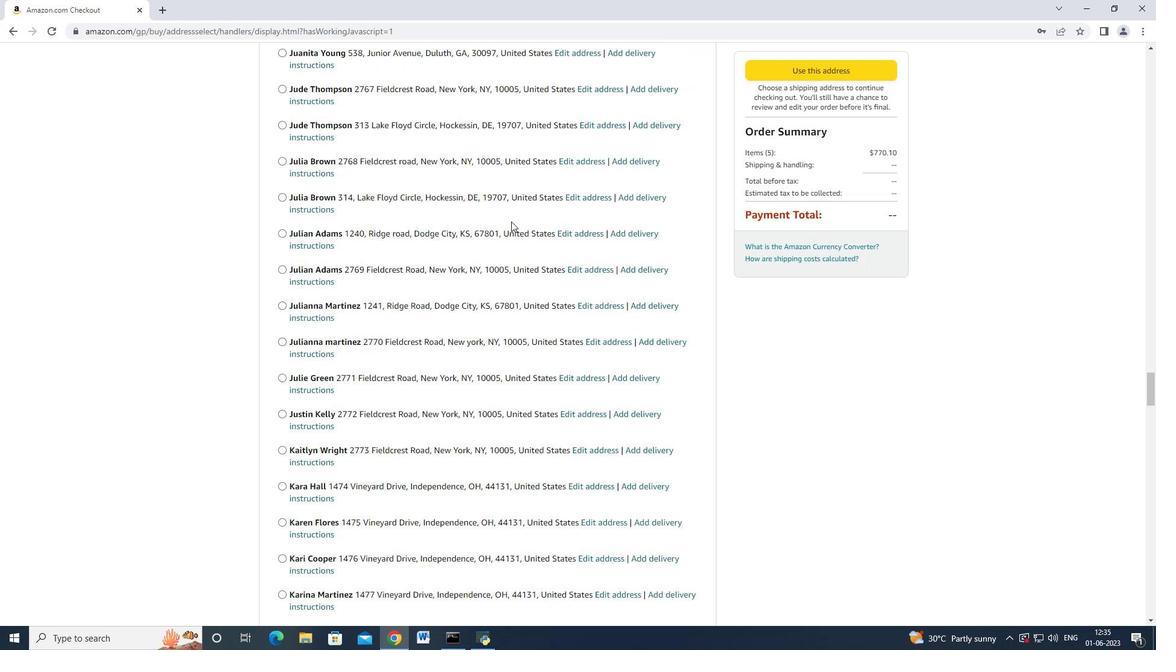 
Action: Mouse scrolled (511, 221) with delta (0, 0)
Screenshot: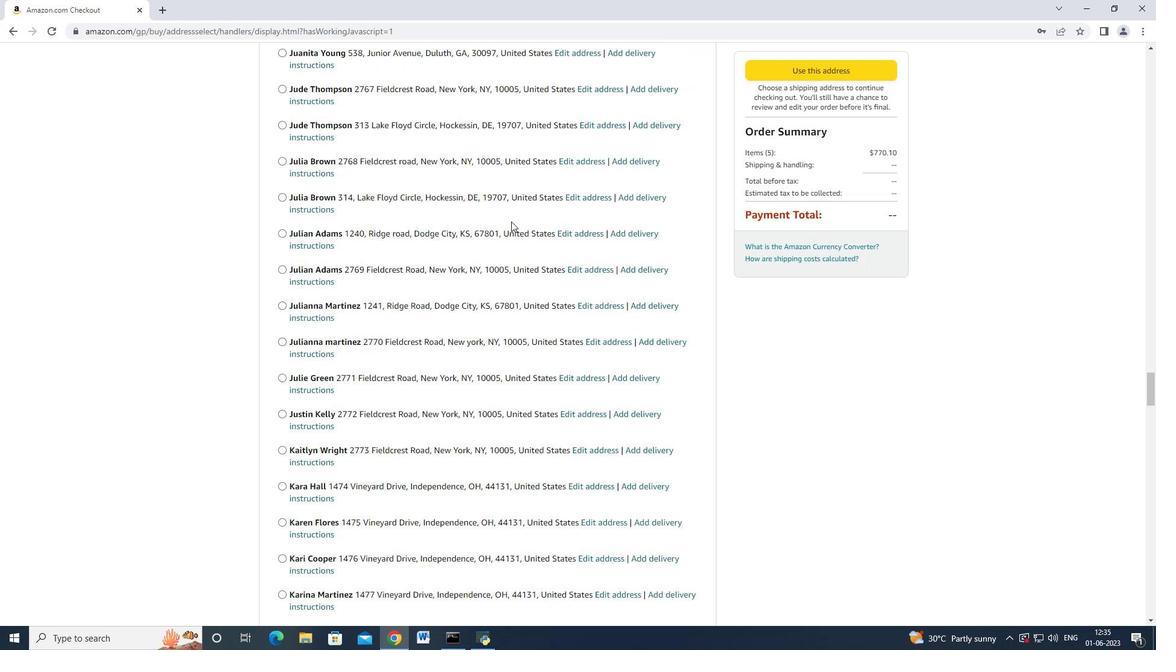 
Action: Mouse scrolled (511, 221) with delta (0, 0)
Screenshot: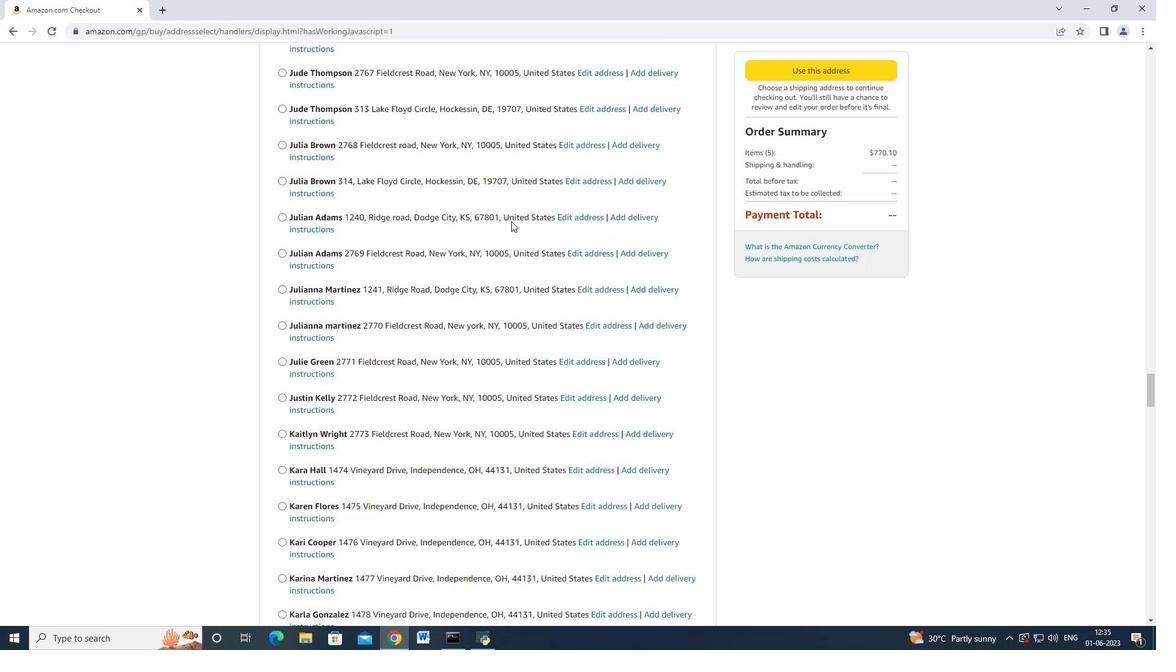 
Action: Mouse scrolled (511, 221) with delta (0, 0)
Screenshot: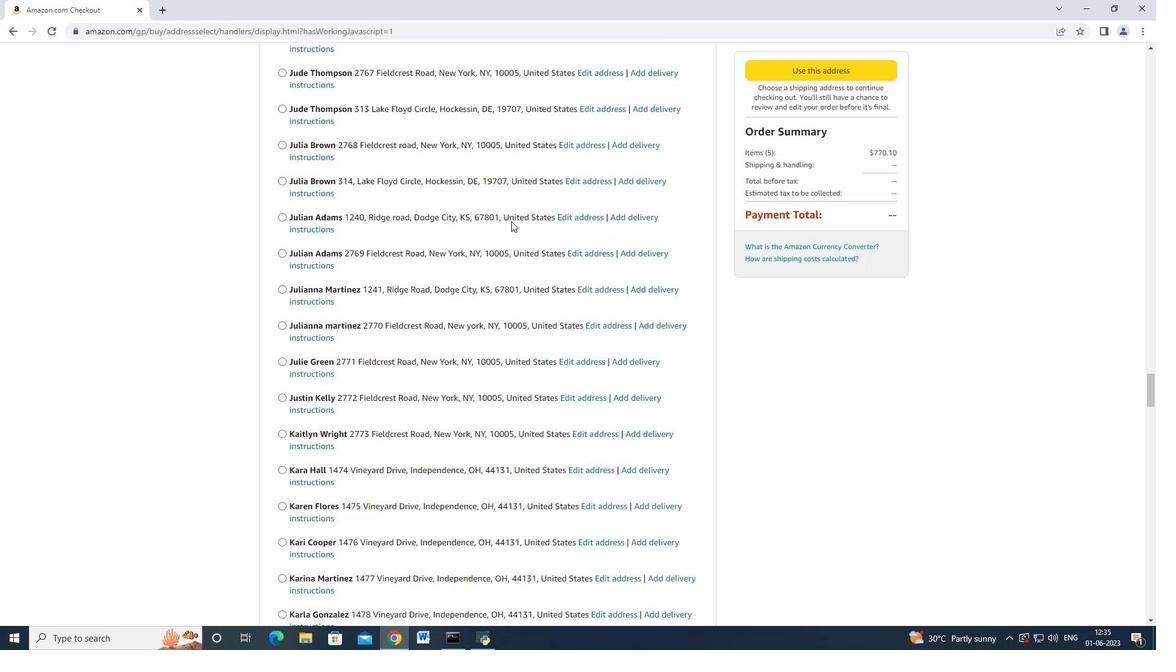 
Action: Mouse scrolled (511, 221) with delta (0, 0)
Screenshot: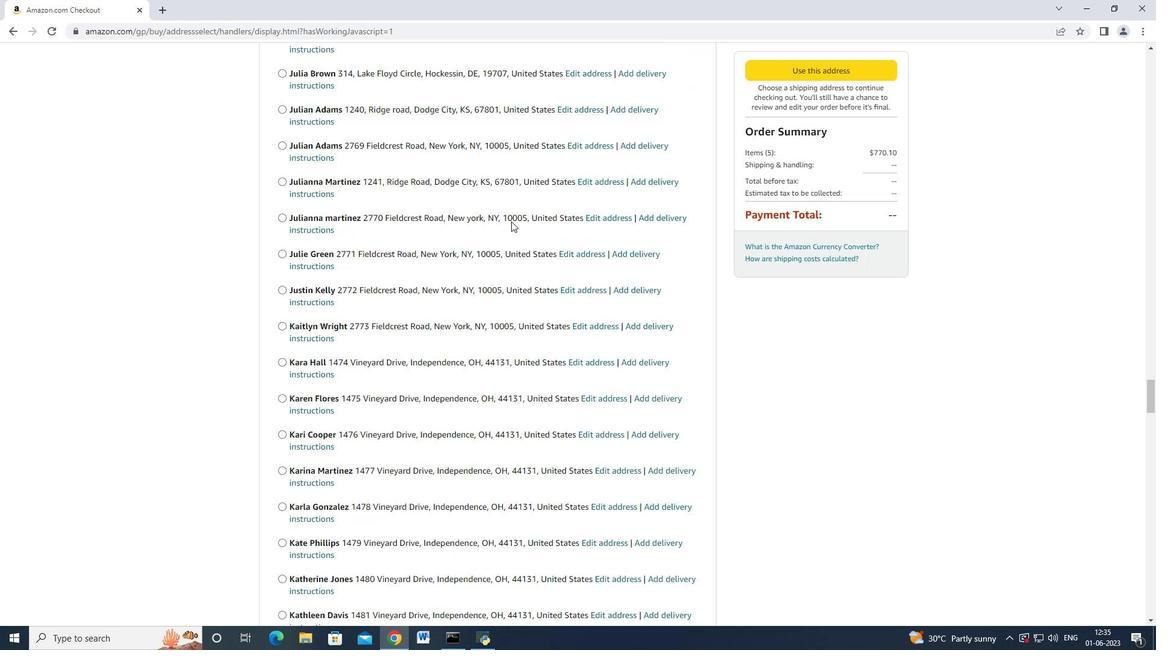 
Action: Mouse scrolled (511, 221) with delta (0, 0)
Screenshot: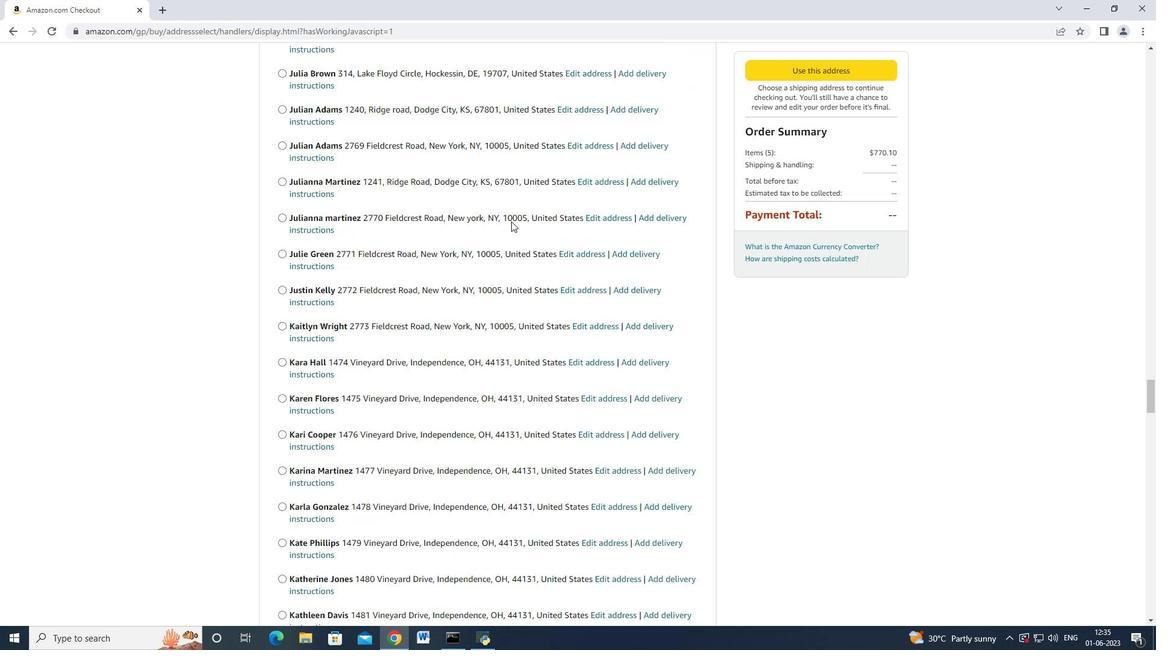 
Action: Mouse scrolled (511, 221) with delta (0, 0)
Screenshot: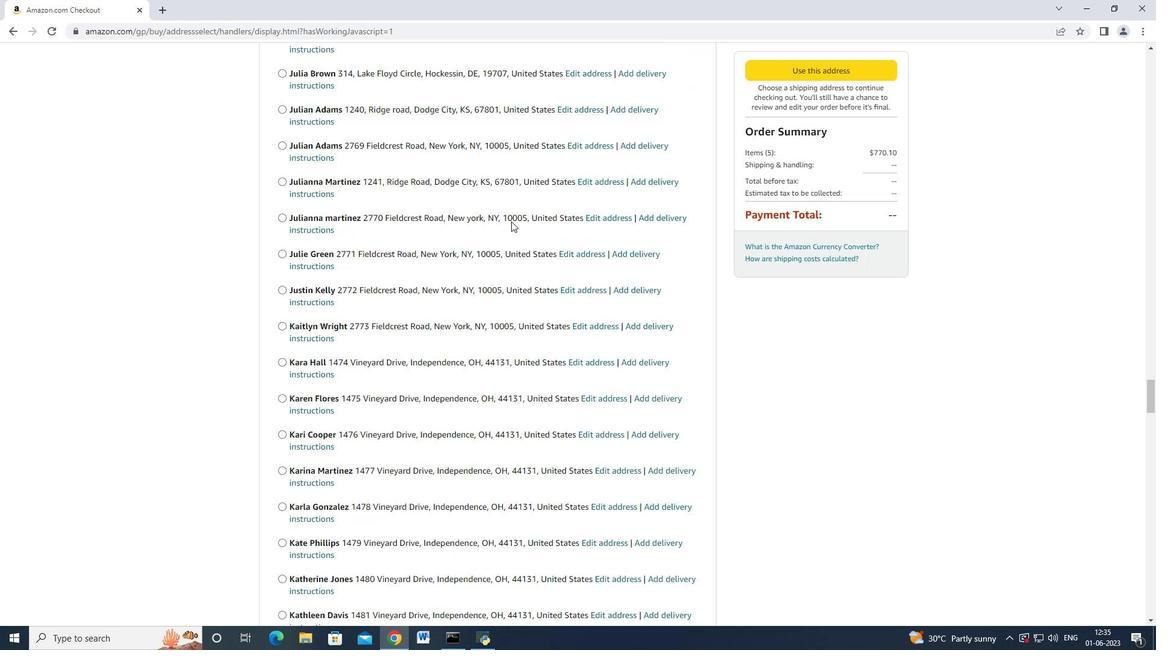 
Action: Mouse scrolled (511, 221) with delta (0, 0)
Screenshot: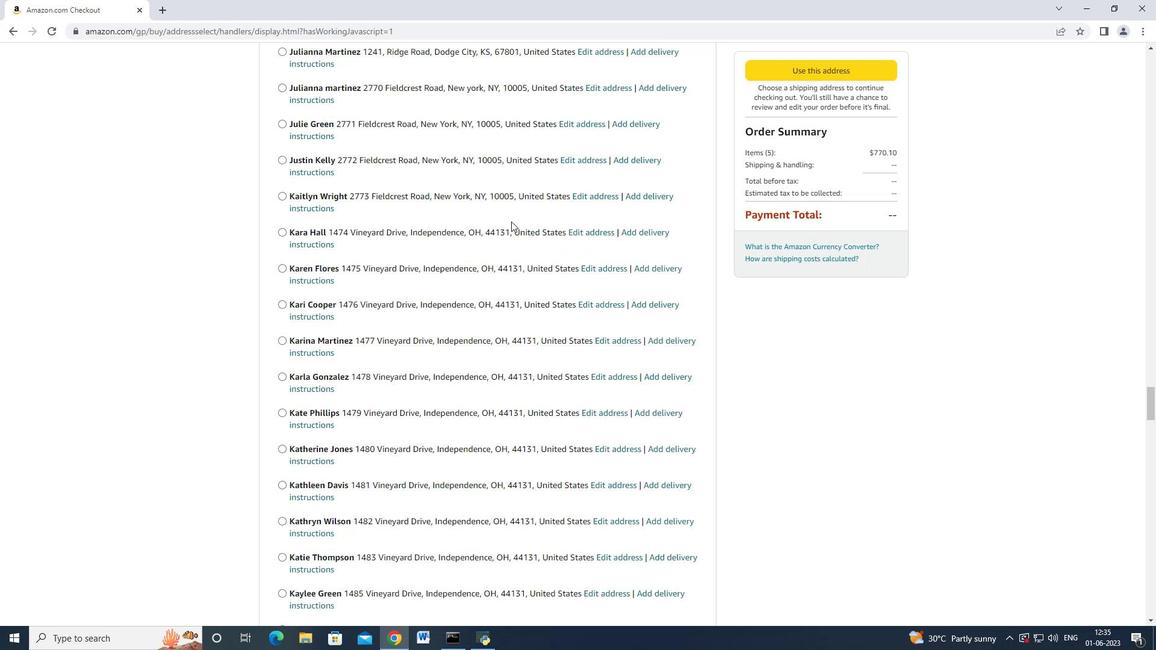 
Action: Mouse scrolled (511, 221) with delta (0, 0)
Screenshot: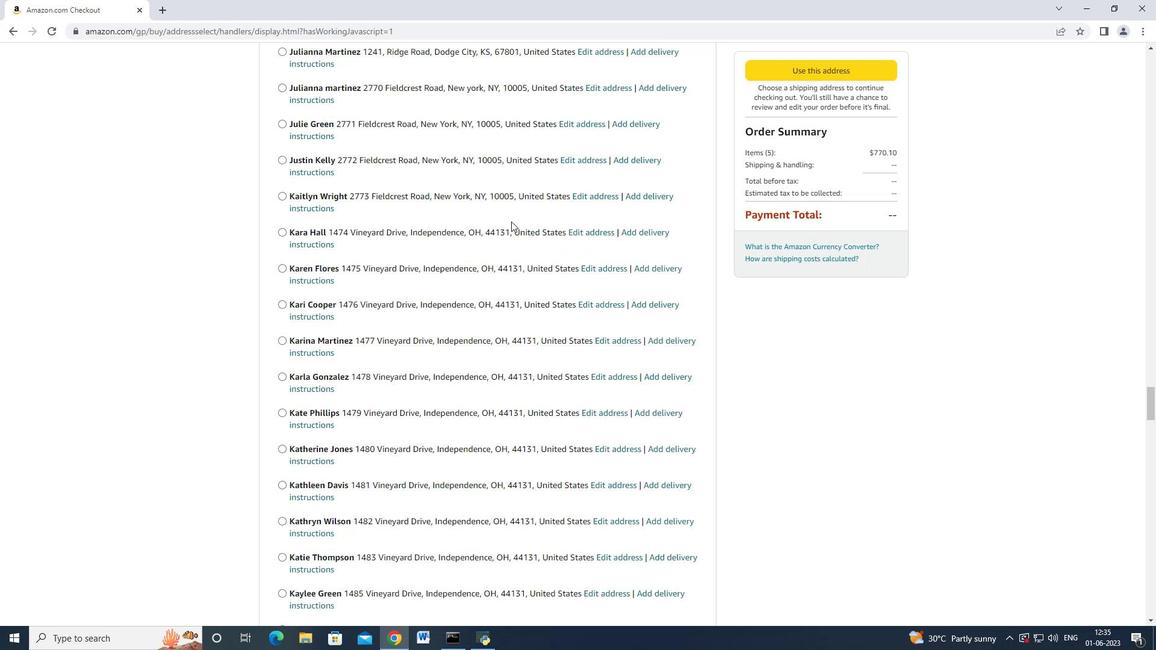 
Action: Mouse scrolled (511, 221) with delta (0, 0)
Screenshot: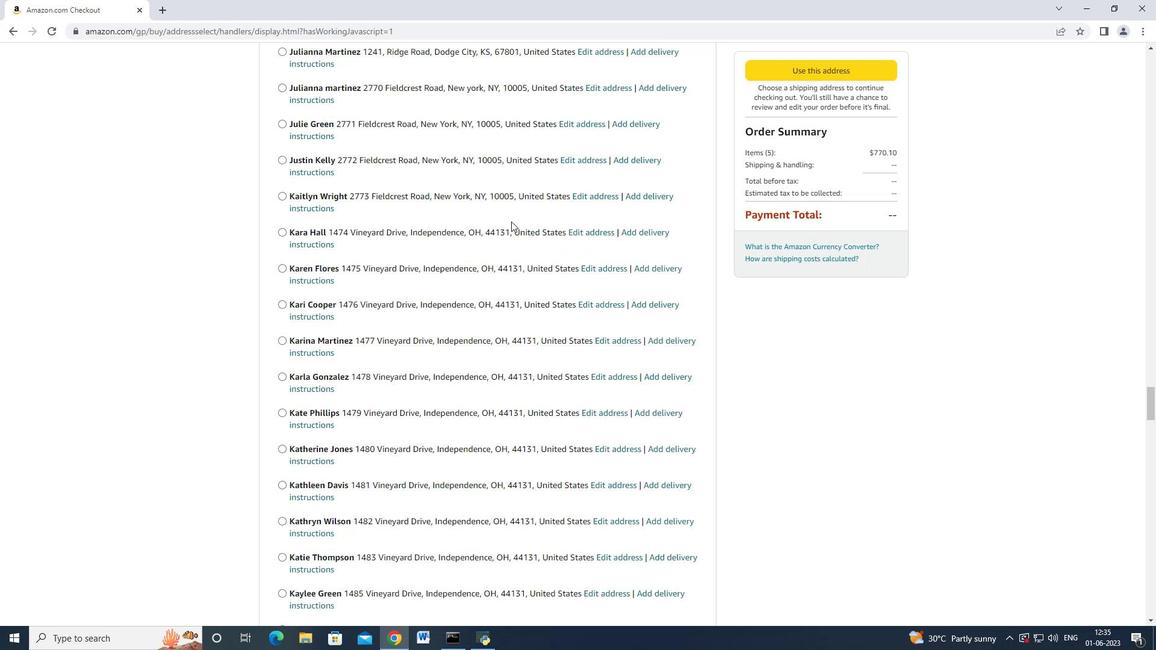 
Action: Mouse scrolled (511, 221) with delta (0, 0)
Screenshot: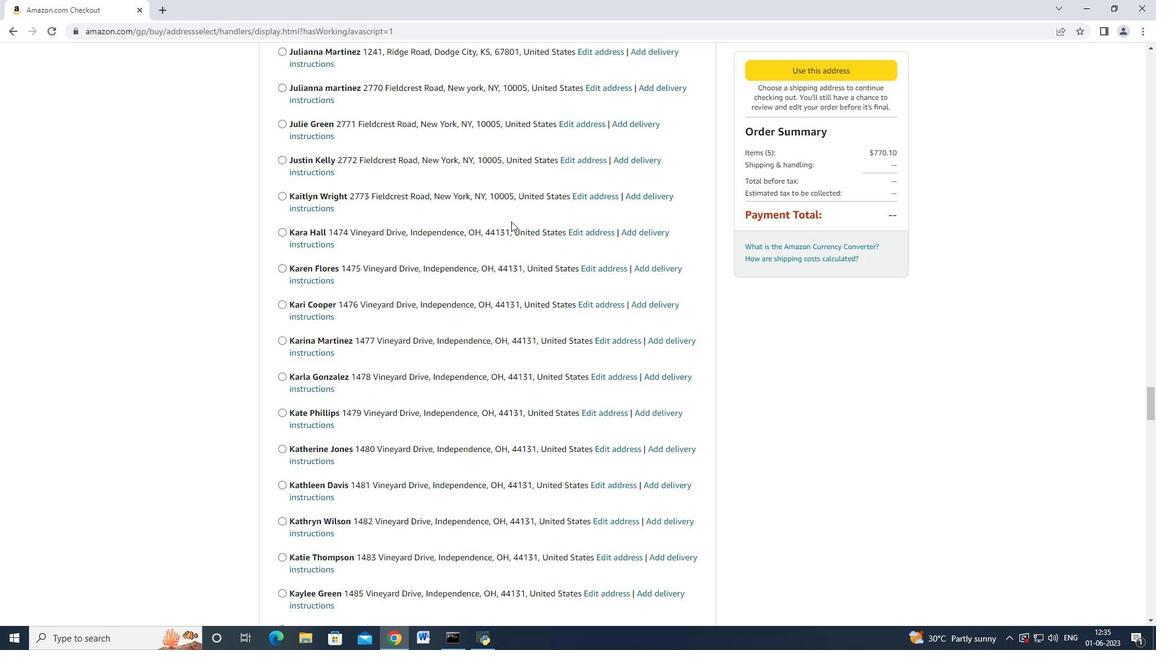
Action: Mouse scrolled (511, 221) with delta (0, 0)
Screenshot: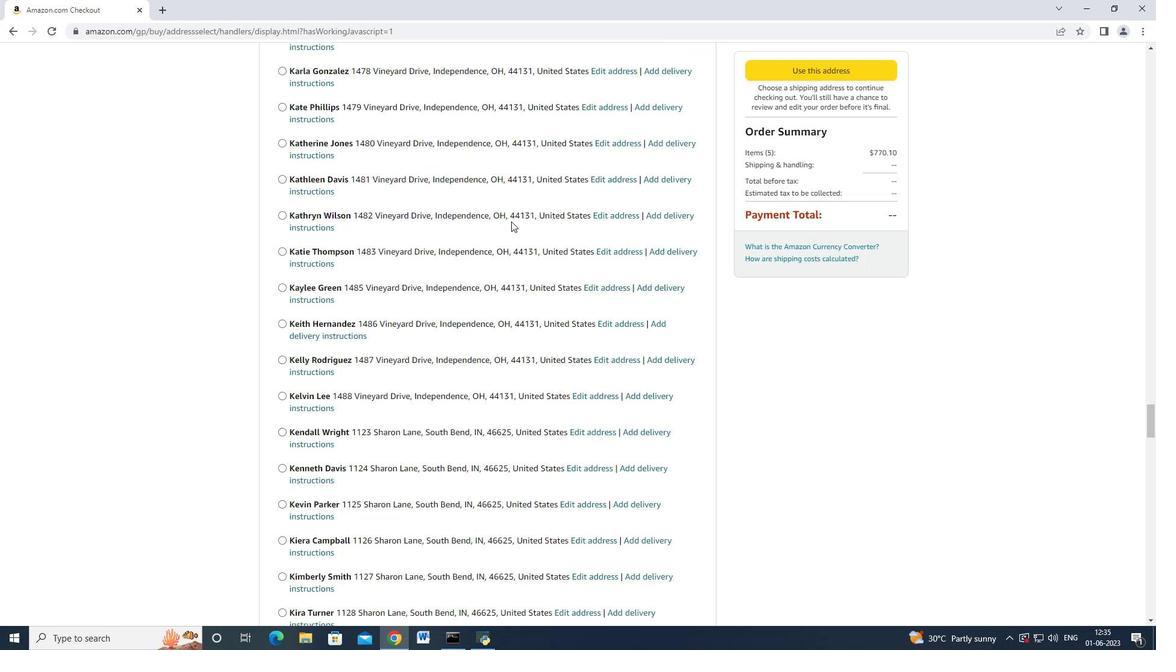 
Action: Mouse scrolled (511, 221) with delta (0, 0)
Screenshot: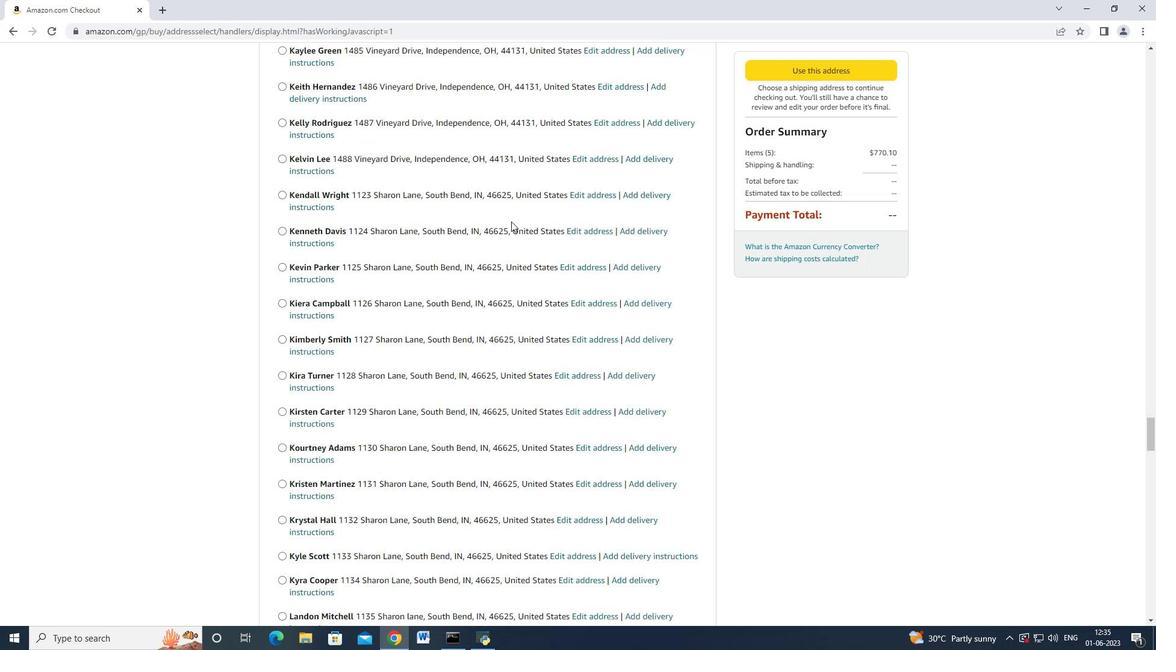 
Action: Mouse scrolled (511, 221) with delta (0, 0)
Screenshot: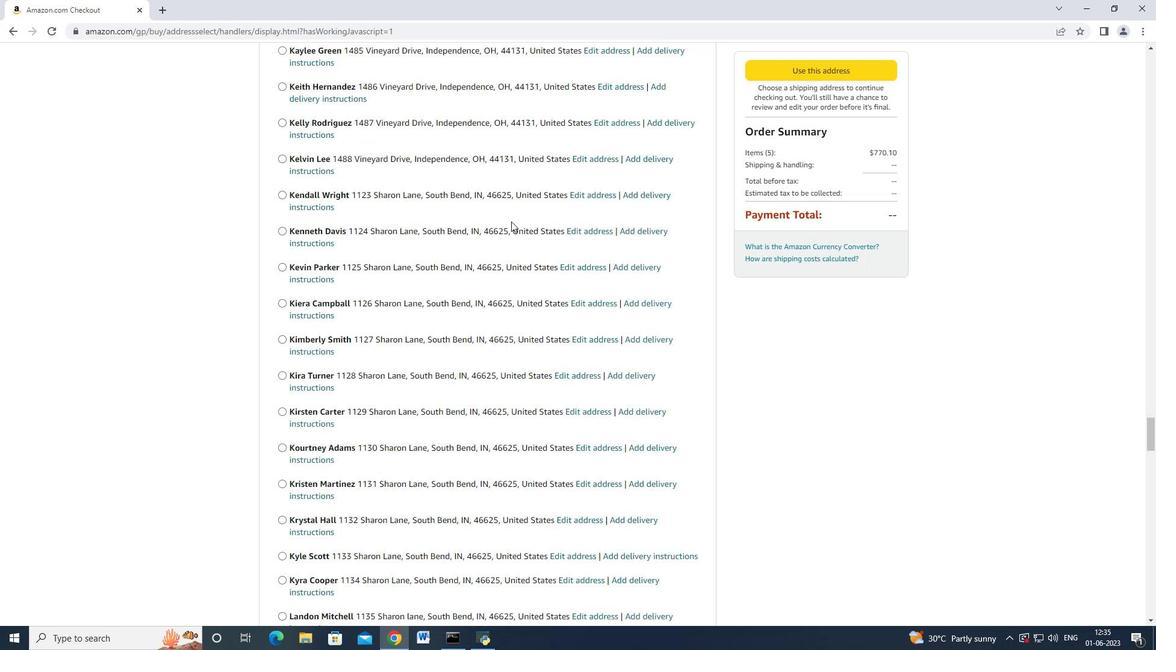 
Action: Mouse scrolled (511, 221) with delta (0, 0)
Screenshot: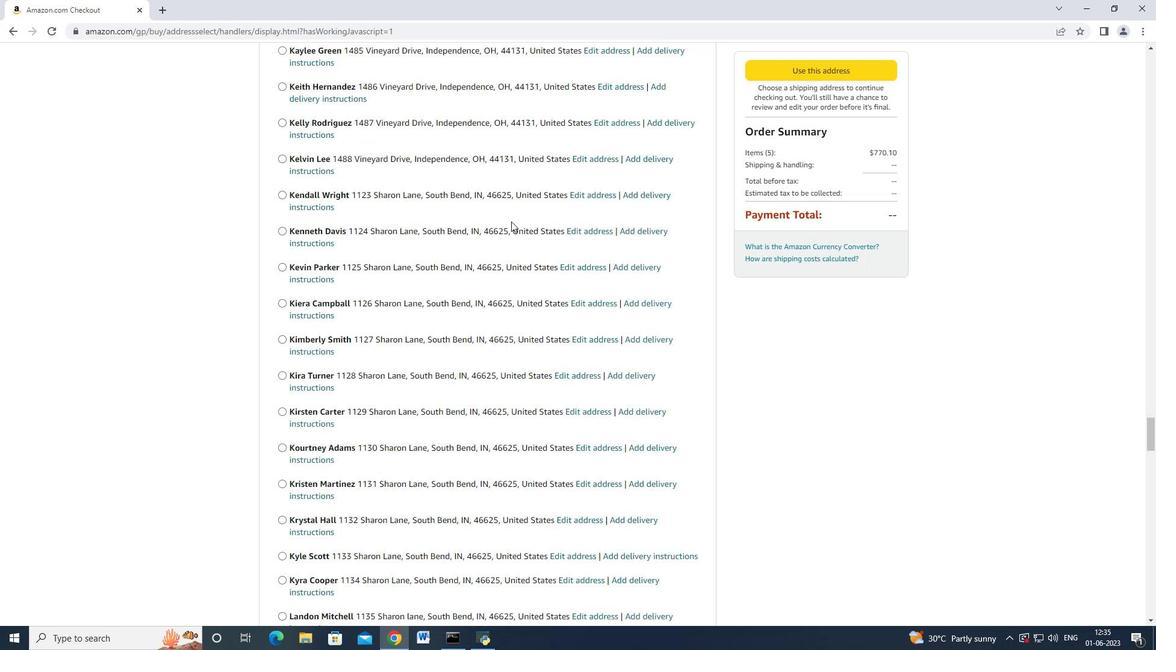 
Action: Mouse scrolled (511, 221) with delta (0, 0)
Screenshot: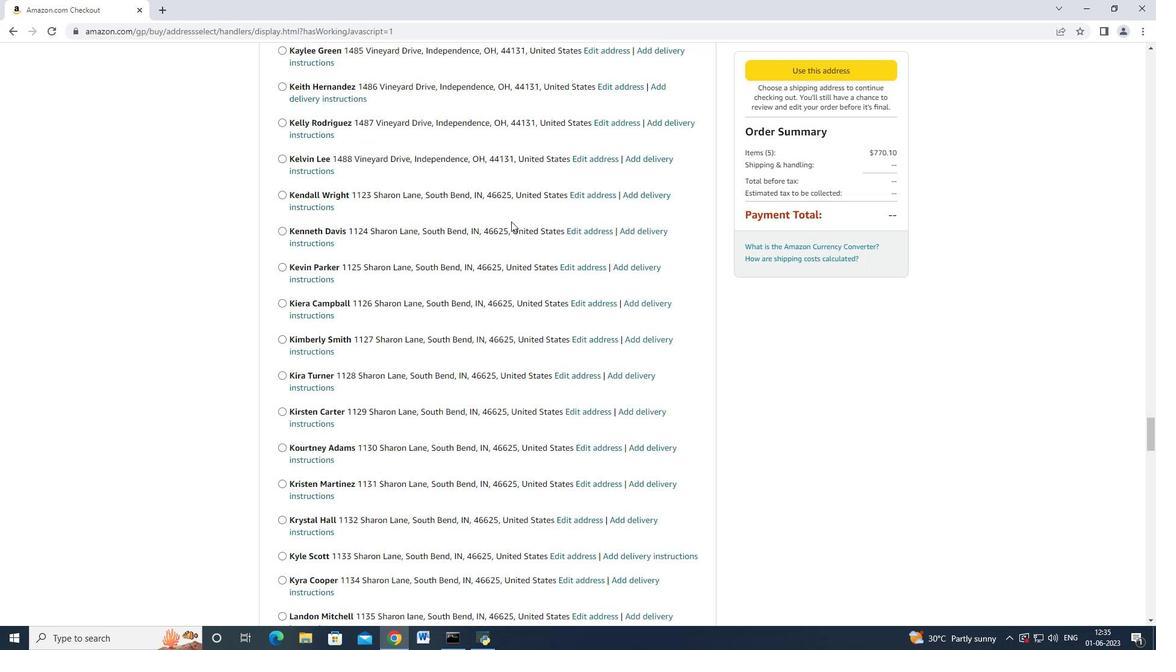 
Action: Mouse scrolled (511, 221) with delta (0, 0)
Screenshot: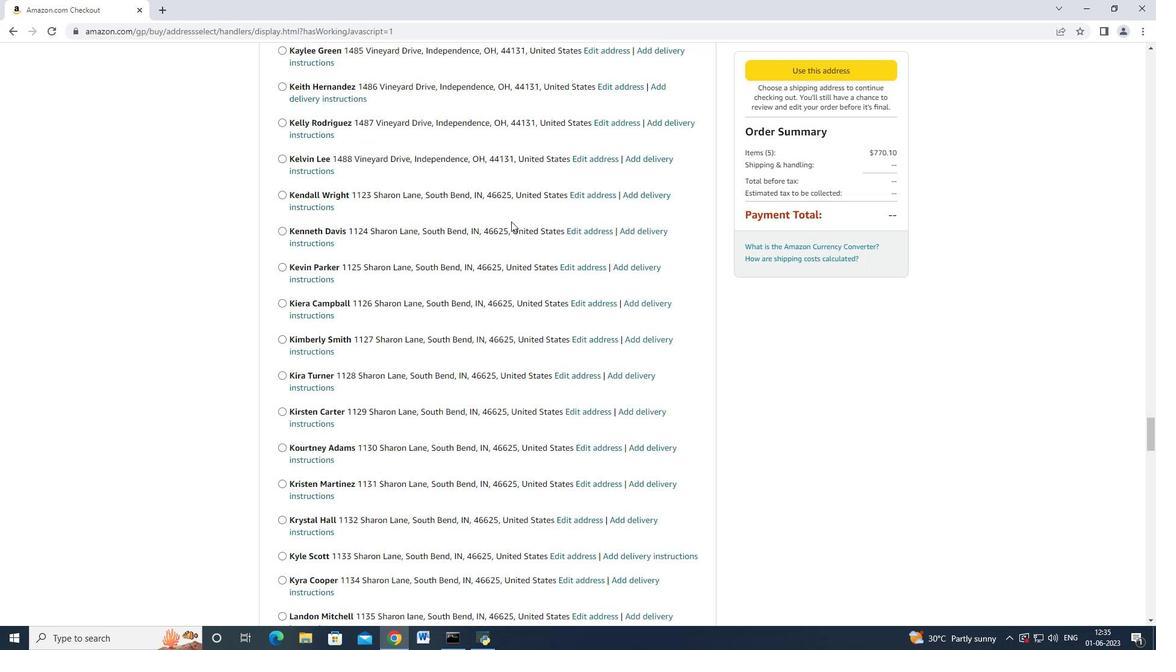 
Action: Mouse scrolled (511, 221) with delta (0, 0)
Screenshot: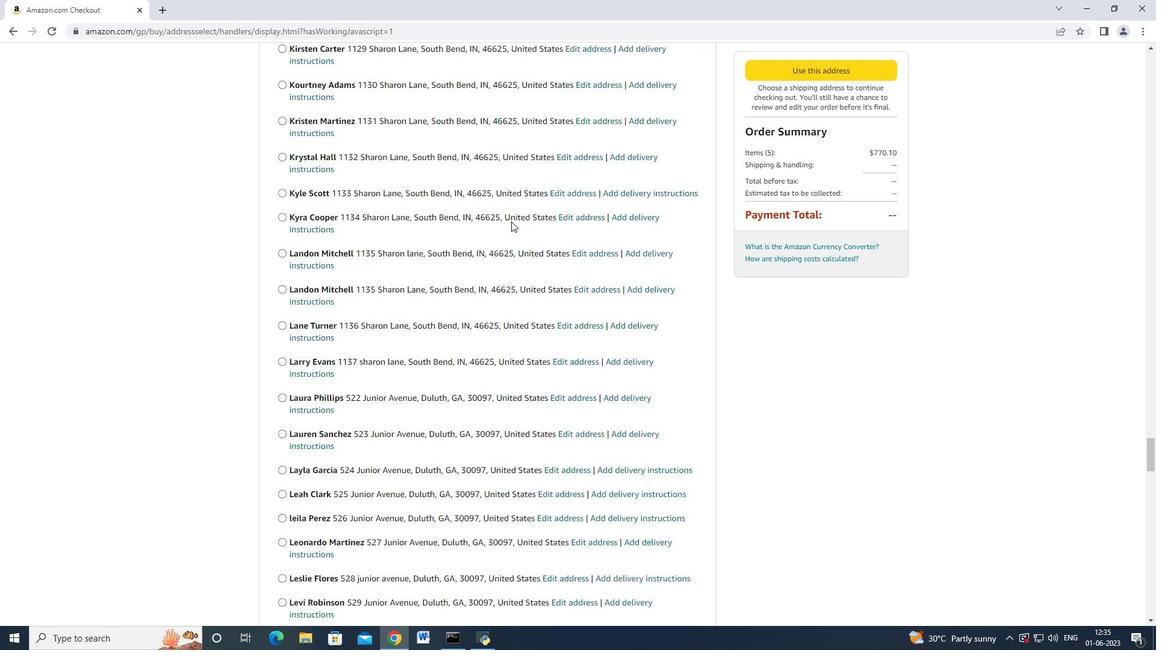 
Action: Mouse scrolled (511, 221) with delta (0, 0)
Screenshot: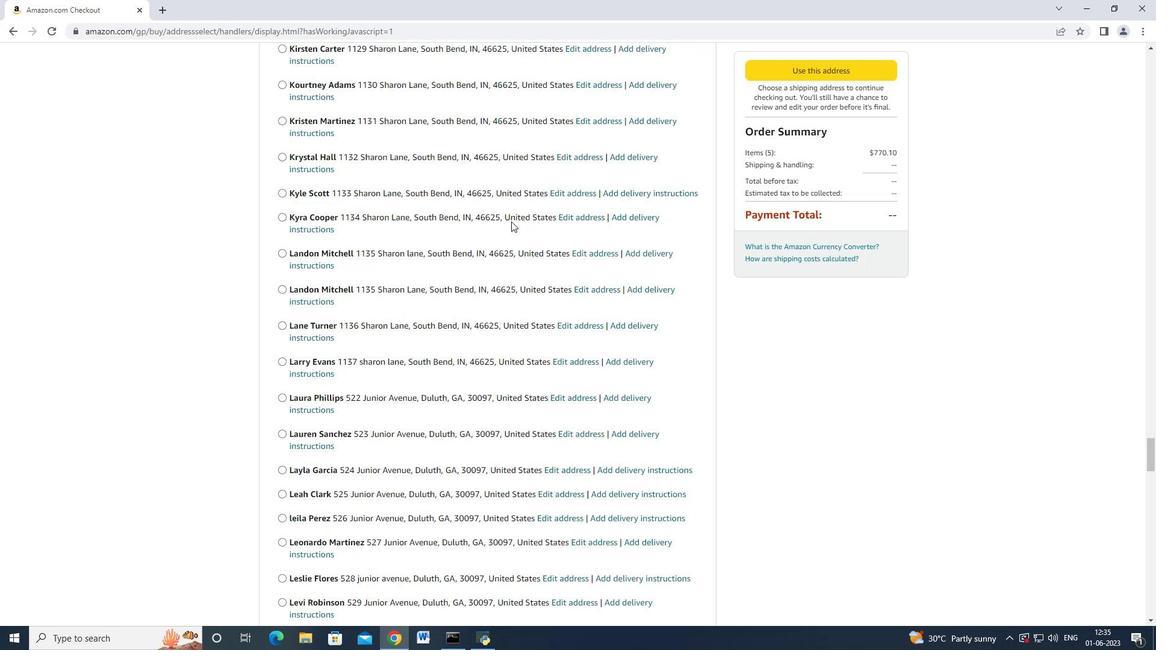 
Action: Mouse scrolled (511, 221) with delta (0, 0)
Screenshot: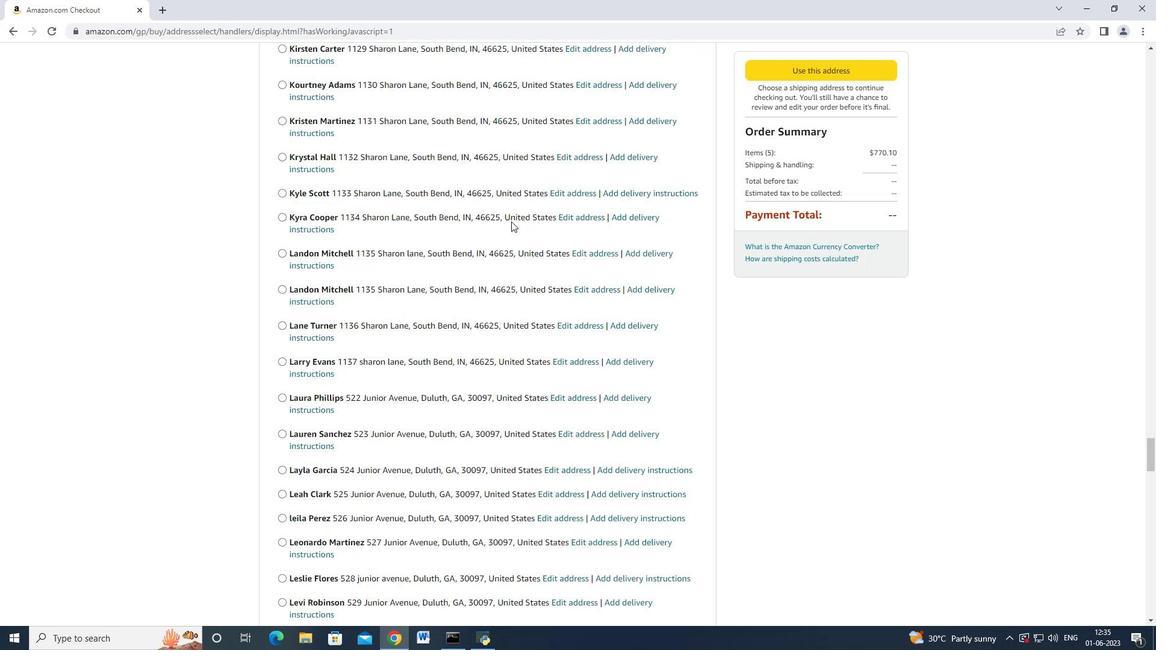 
Action: Mouse scrolled (511, 221) with delta (0, 0)
Screenshot: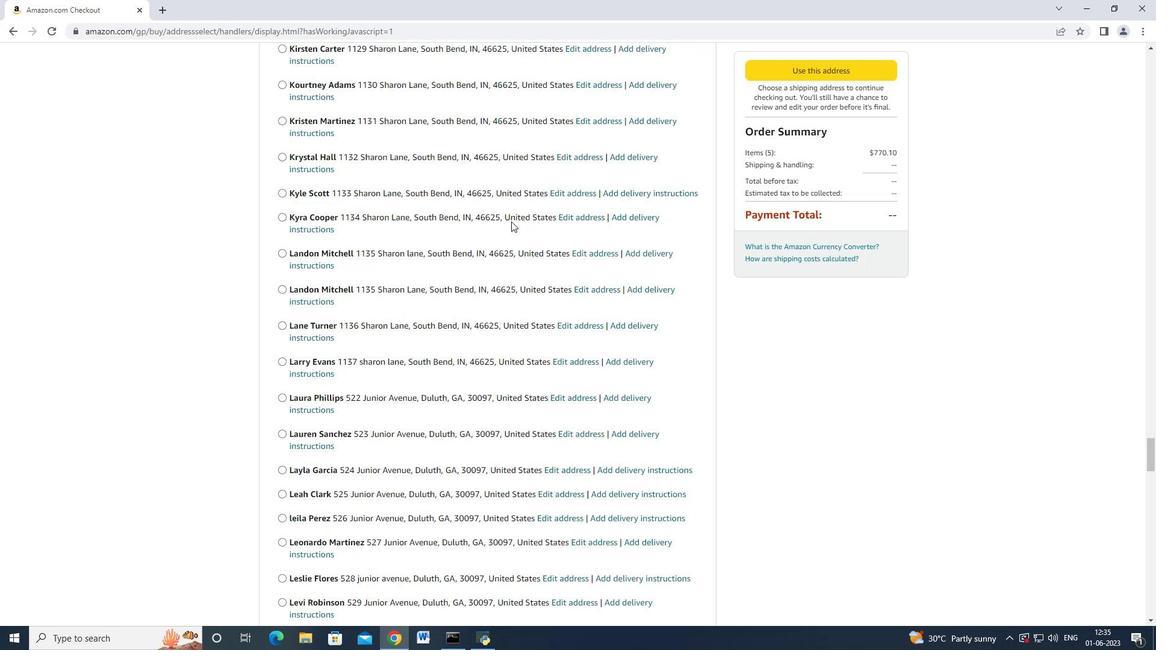 
Action: Mouse scrolled (511, 221) with delta (0, 0)
Screenshot: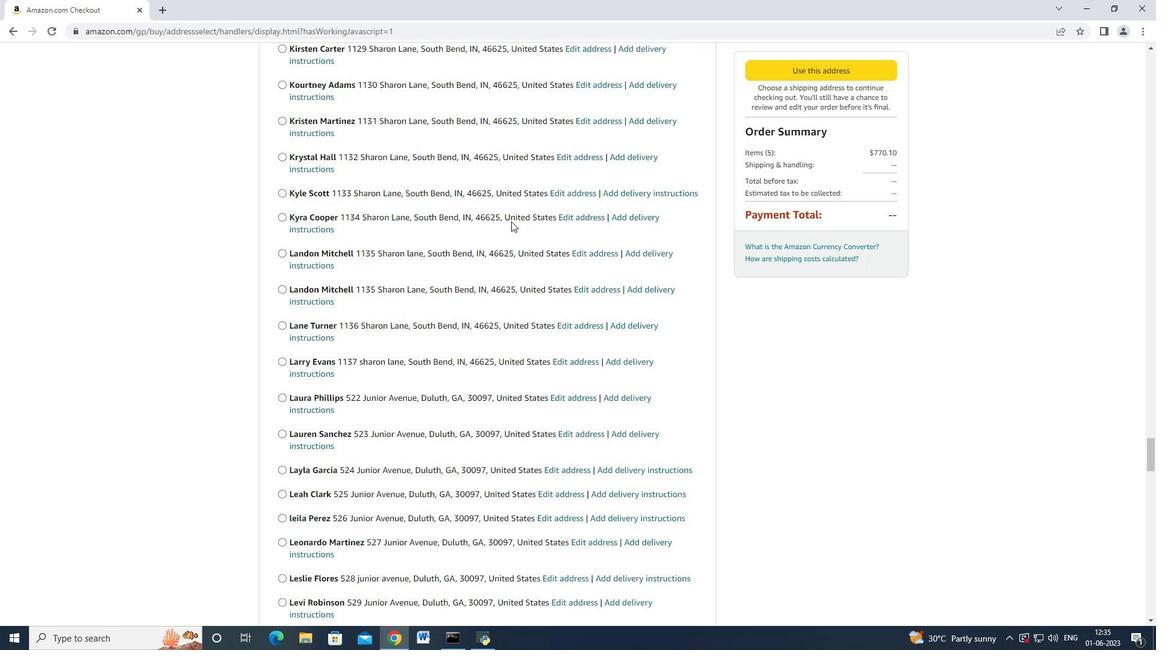 
Action: Mouse scrolled (511, 221) with delta (0, 0)
Screenshot: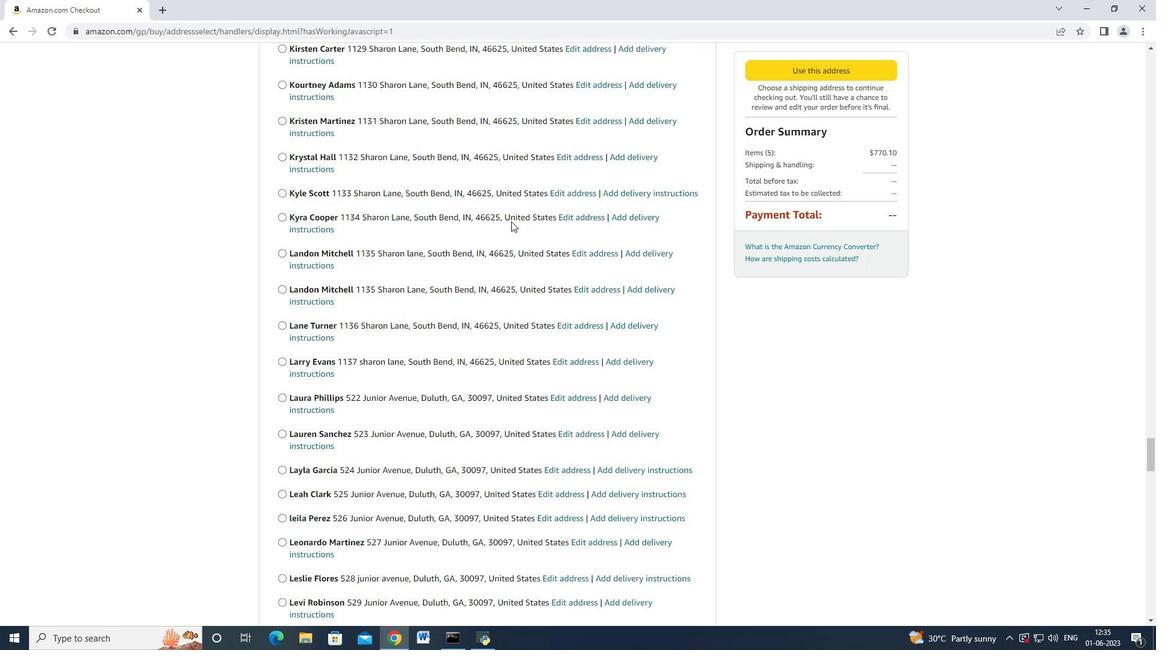 
Action: Mouse scrolled (511, 221) with delta (0, 0)
Screenshot: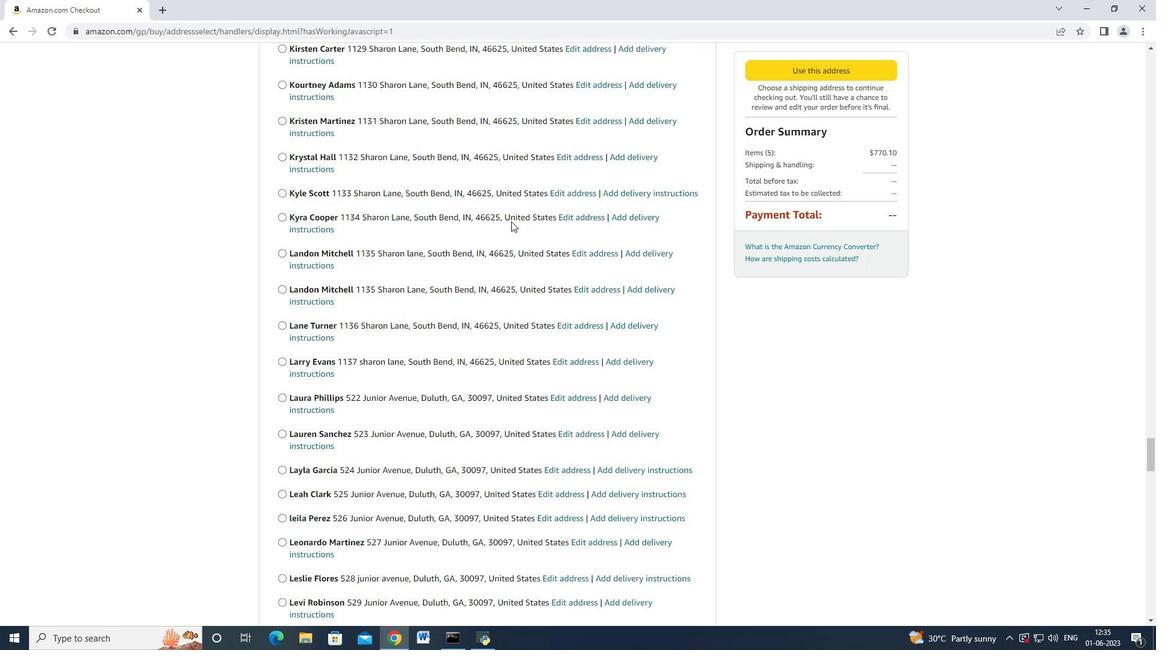 
Action: Mouse scrolled (511, 221) with delta (0, 0)
Screenshot: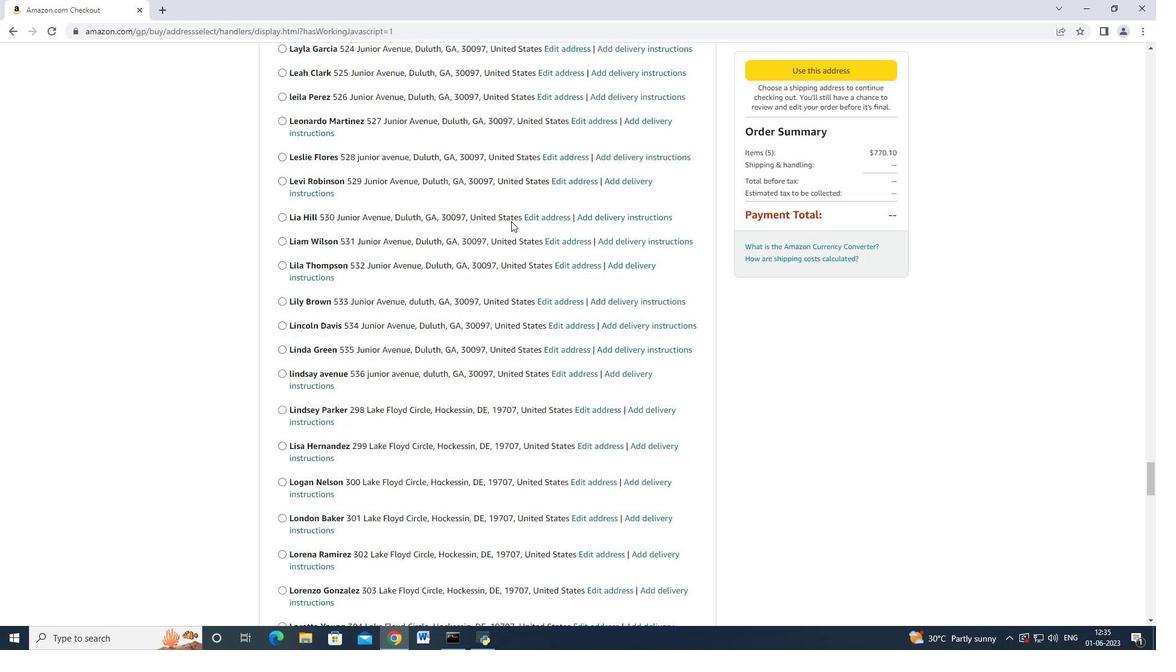
Action: Mouse scrolled (511, 221) with delta (0, 0)
Screenshot: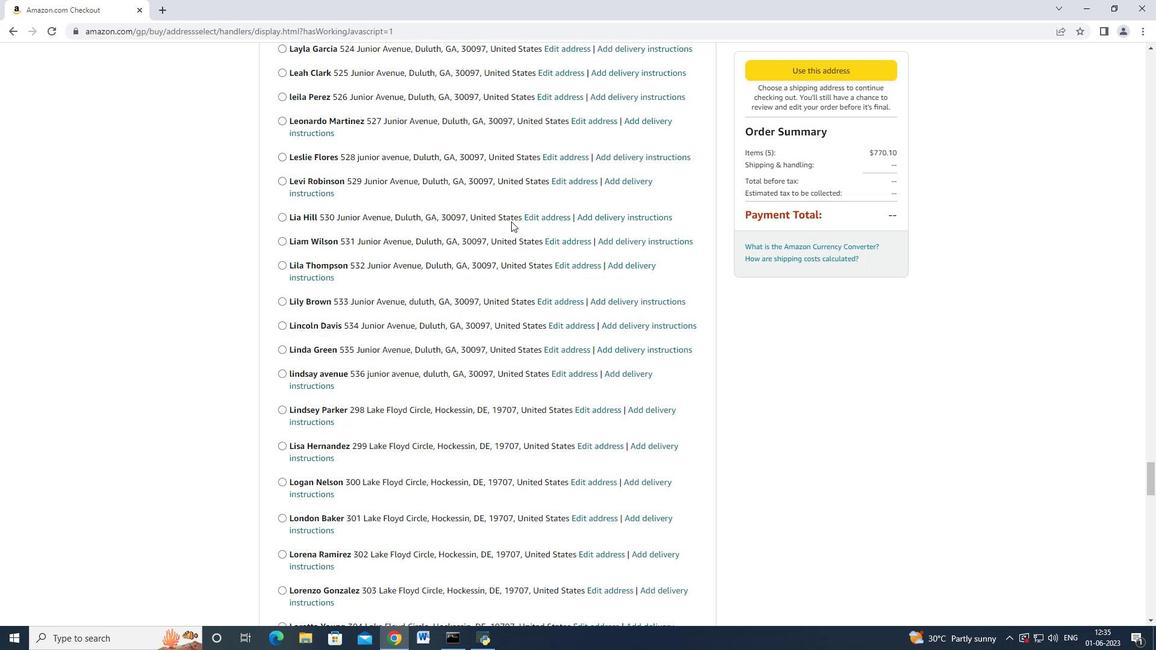 
Action: Mouse scrolled (511, 220) with delta (0, -1)
Screenshot: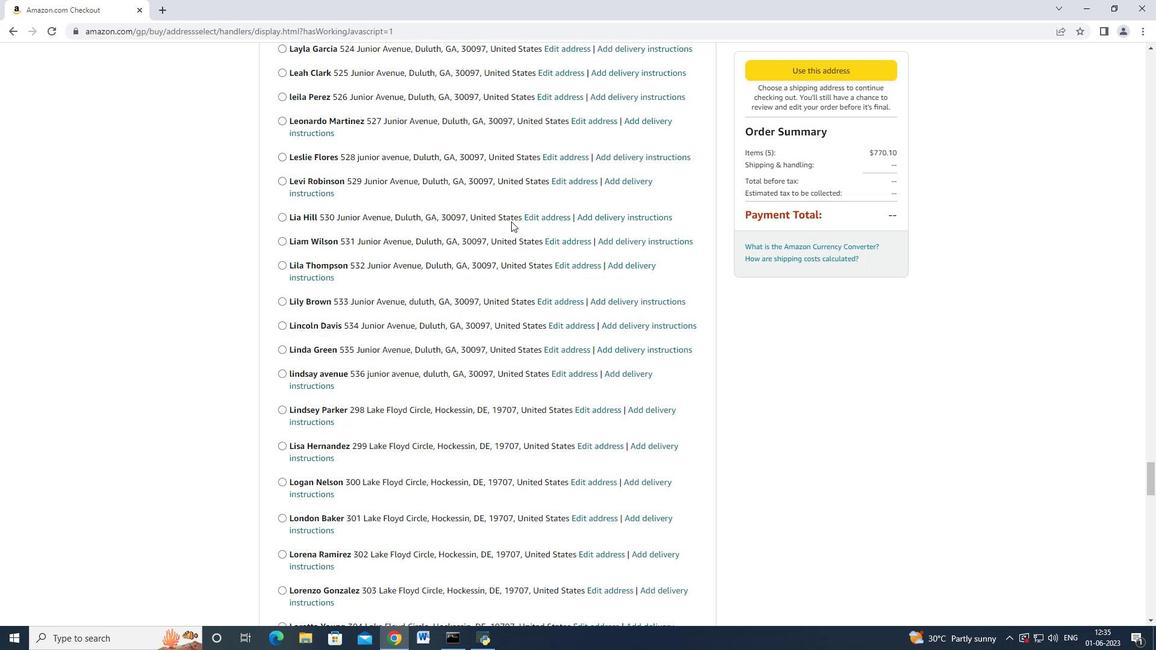 
Action: Mouse scrolled (511, 221) with delta (0, 0)
Screenshot: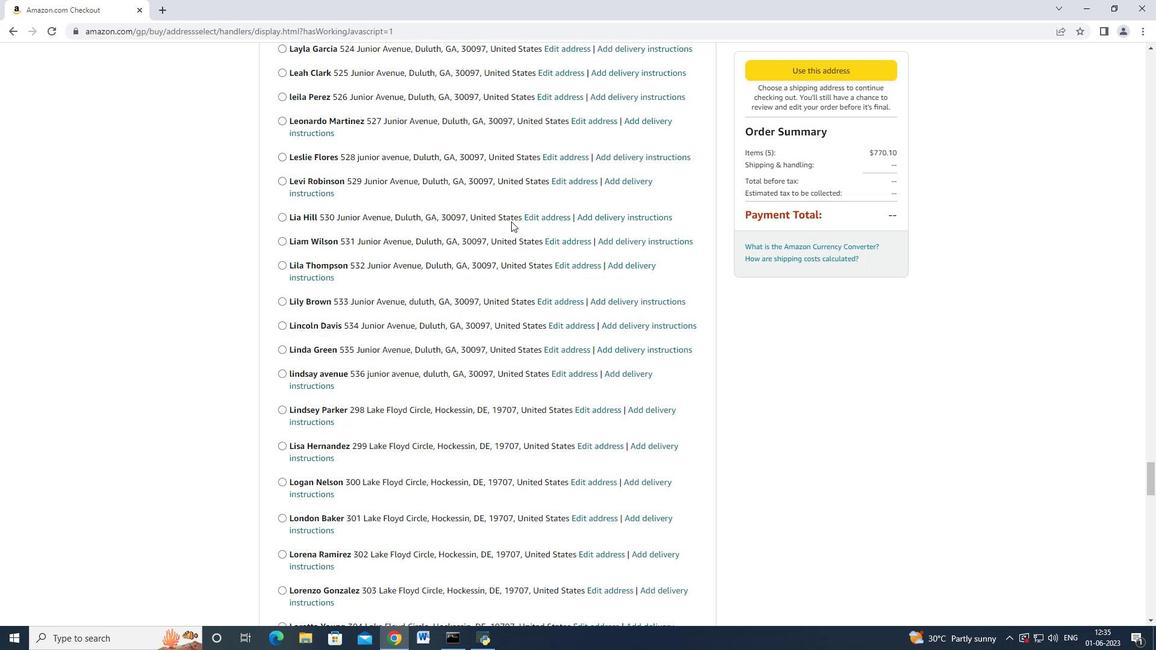 
Action: Mouse scrolled (511, 221) with delta (0, 0)
Screenshot: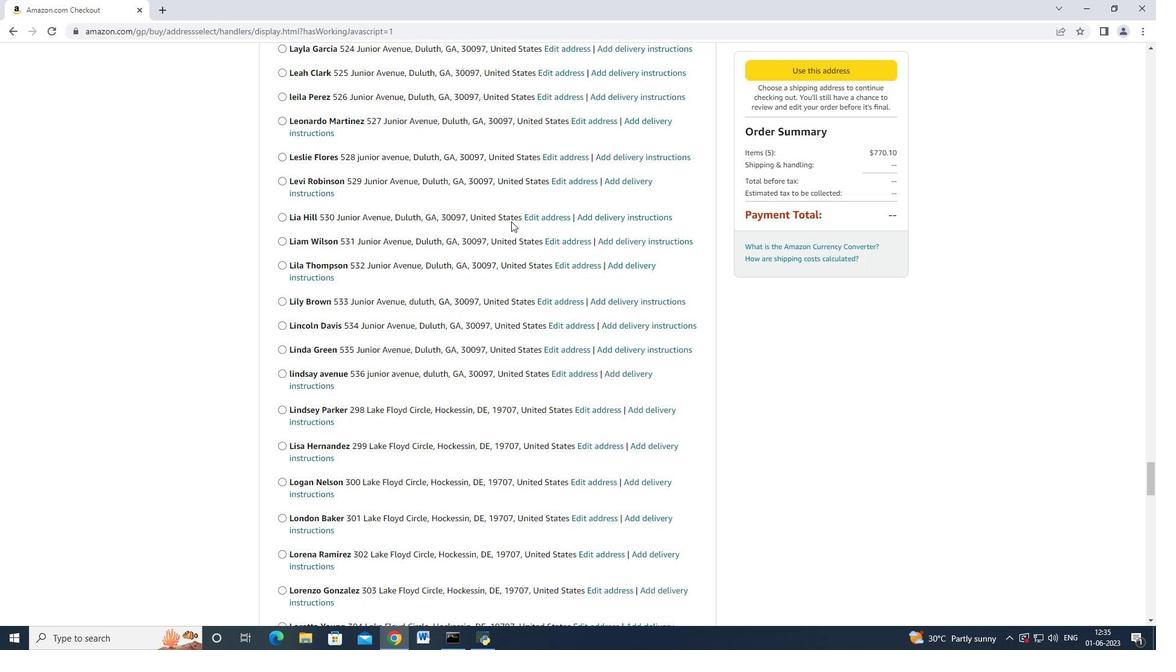 
Action: Mouse scrolled (511, 221) with delta (0, 0)
Screenshot: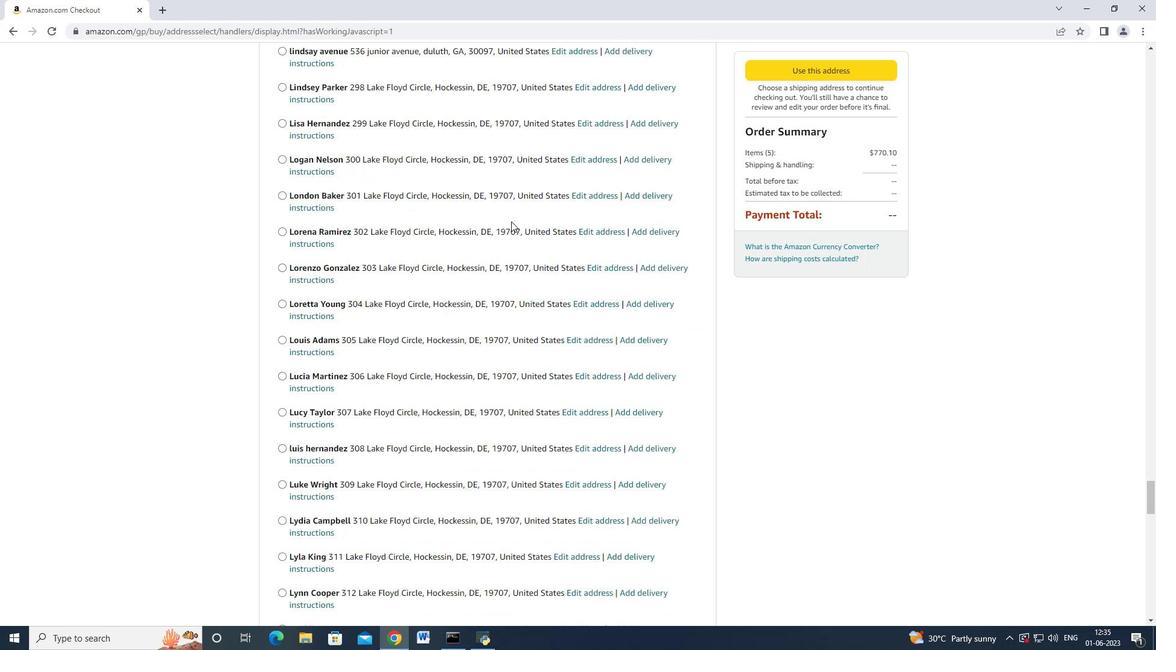 
Action: Mouse scrolled (511, 221) with delta (0, 0)
Screenshot: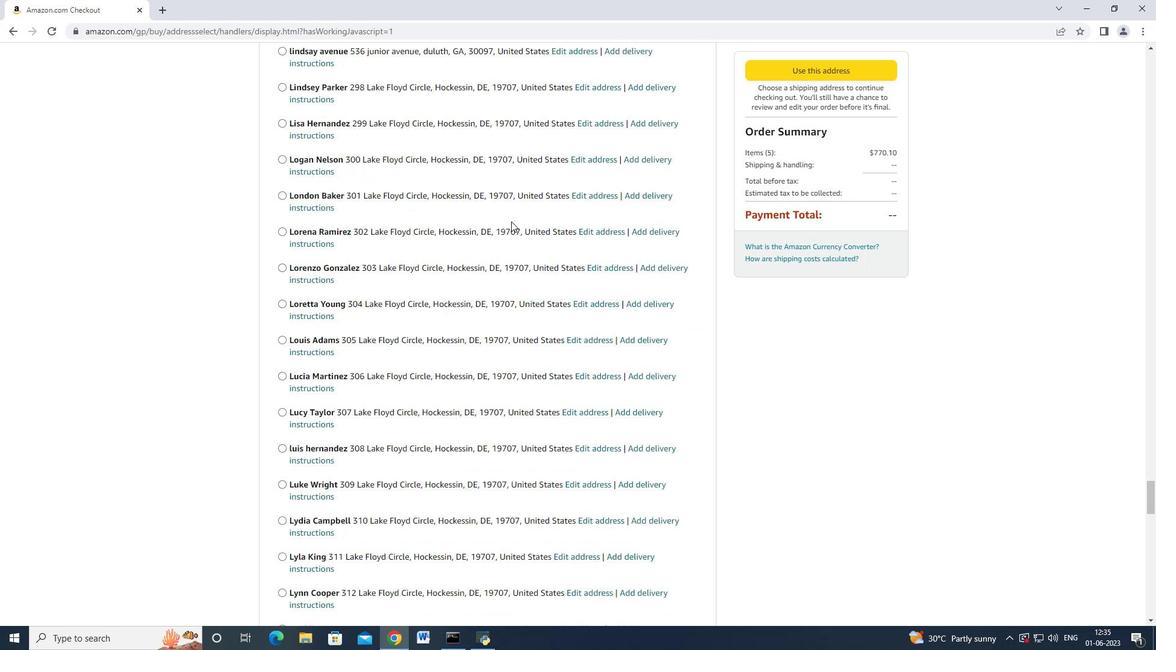 
Action: Mouse scrolled (511, 221) with delta (0, 0)
Screenshot: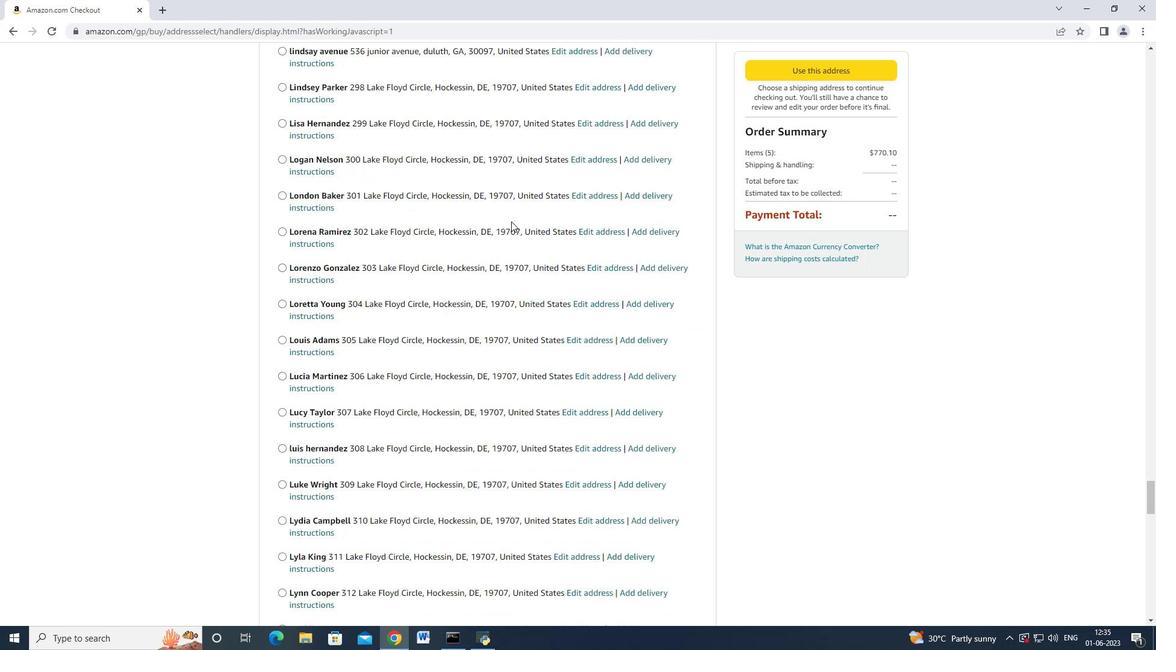 
Action: Mouse scrolled (511, 221) with delta (0, 0)
Screenshot: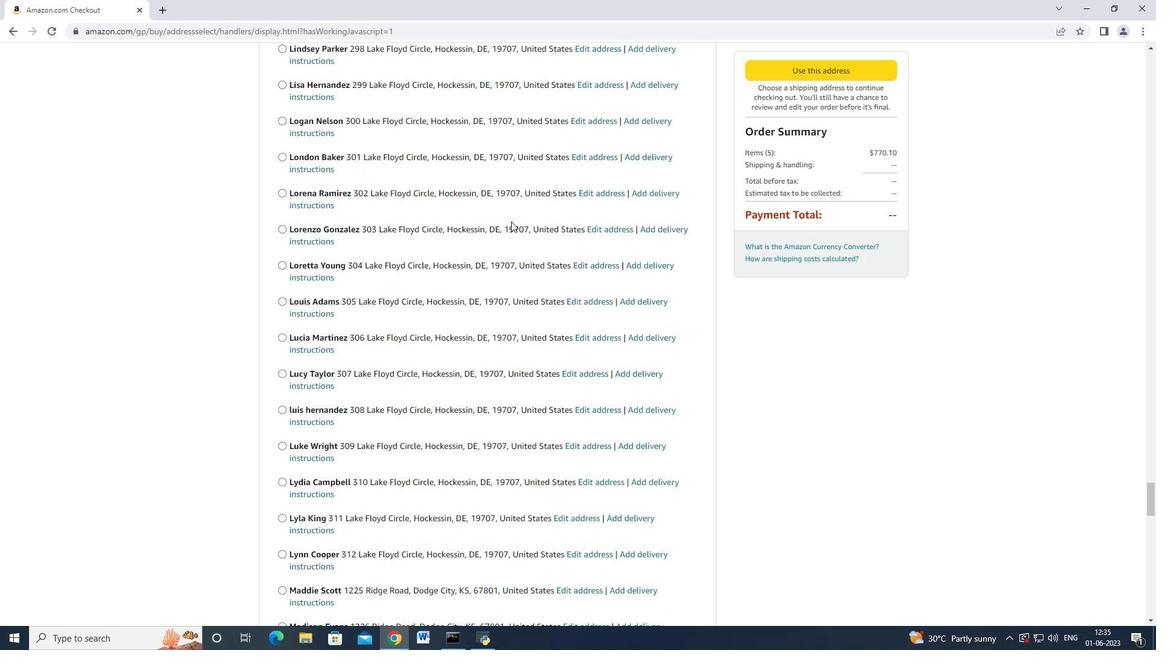 
Action: Mouse scrolled (511, 221) with delta (0, 0)
Screenshot: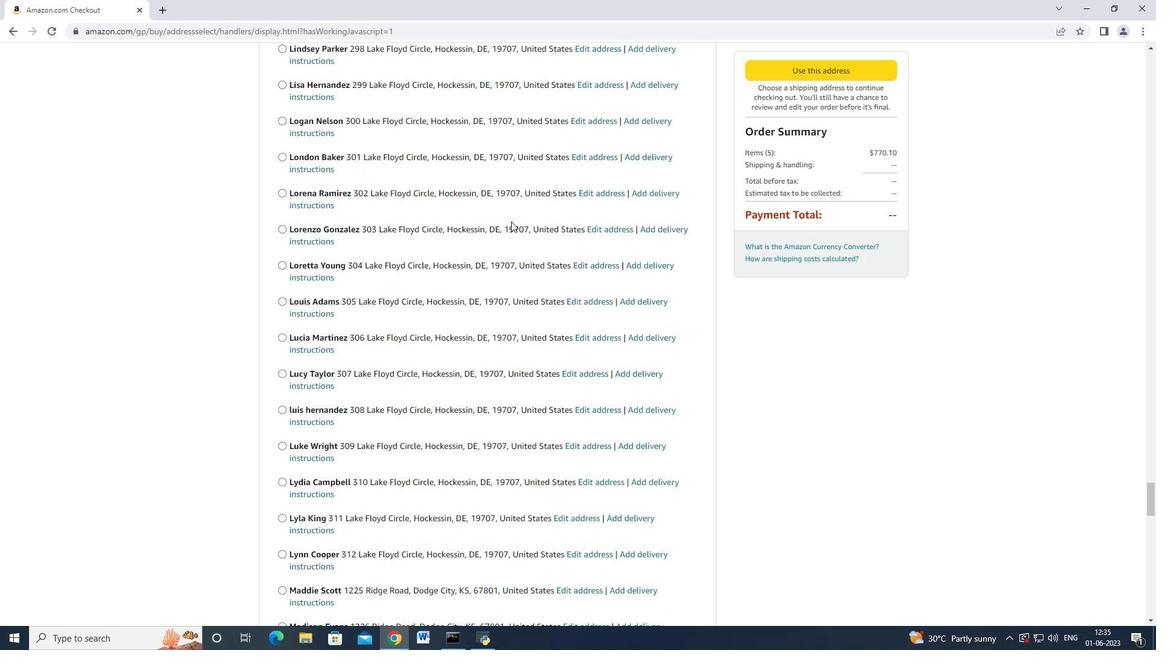 
Action: Mouse scrolled (511, 221) with delta (0, 0)
Screenshot: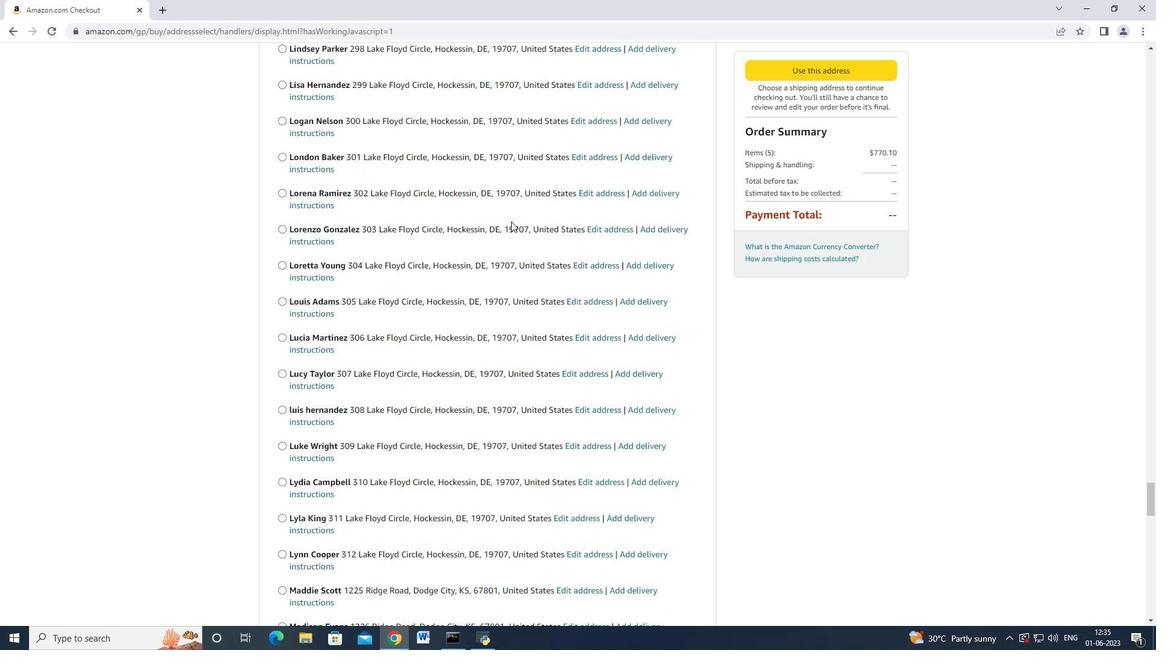 
Action: Mouse scrolled (511, 221) with delta (0, 0)
Screenshot: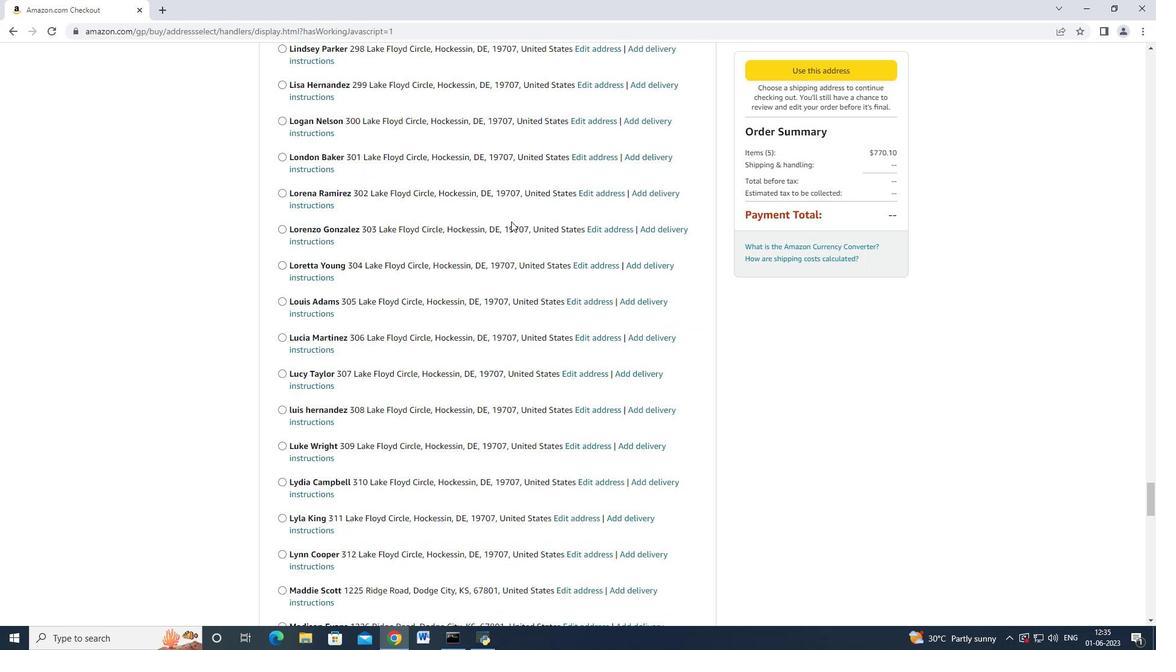
Action: Mouse scrolled (511, 221) with delta (0, 0)
Screenshot: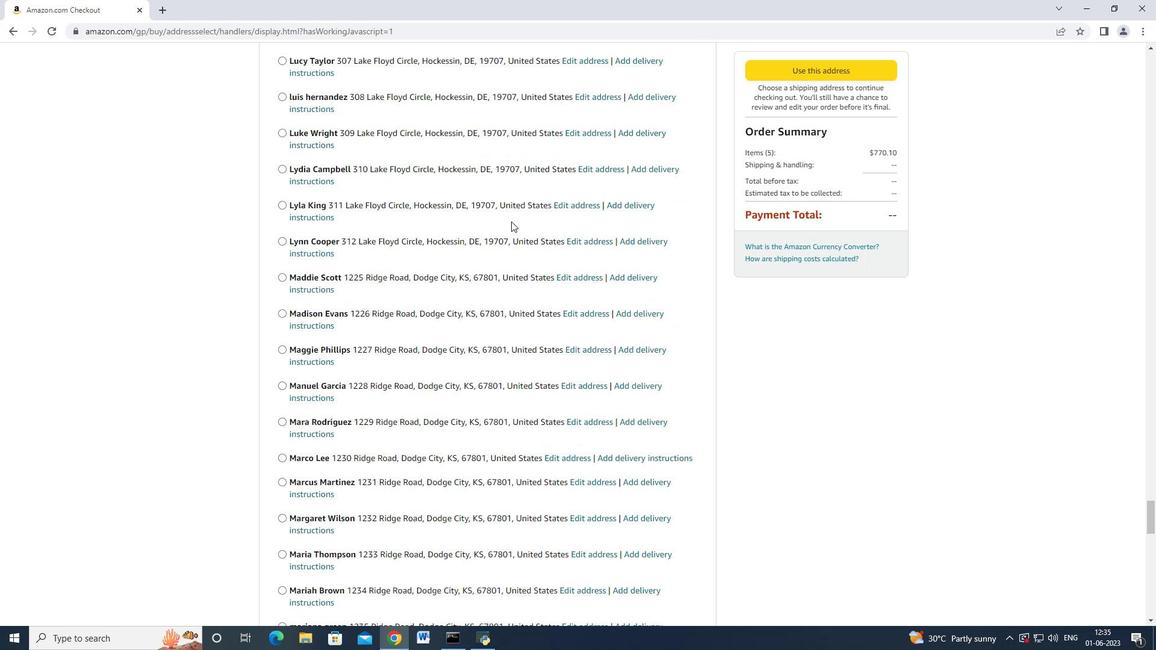 
Action: Mouse scrolled (511, 221) with delta (0, 0)
Screenshot: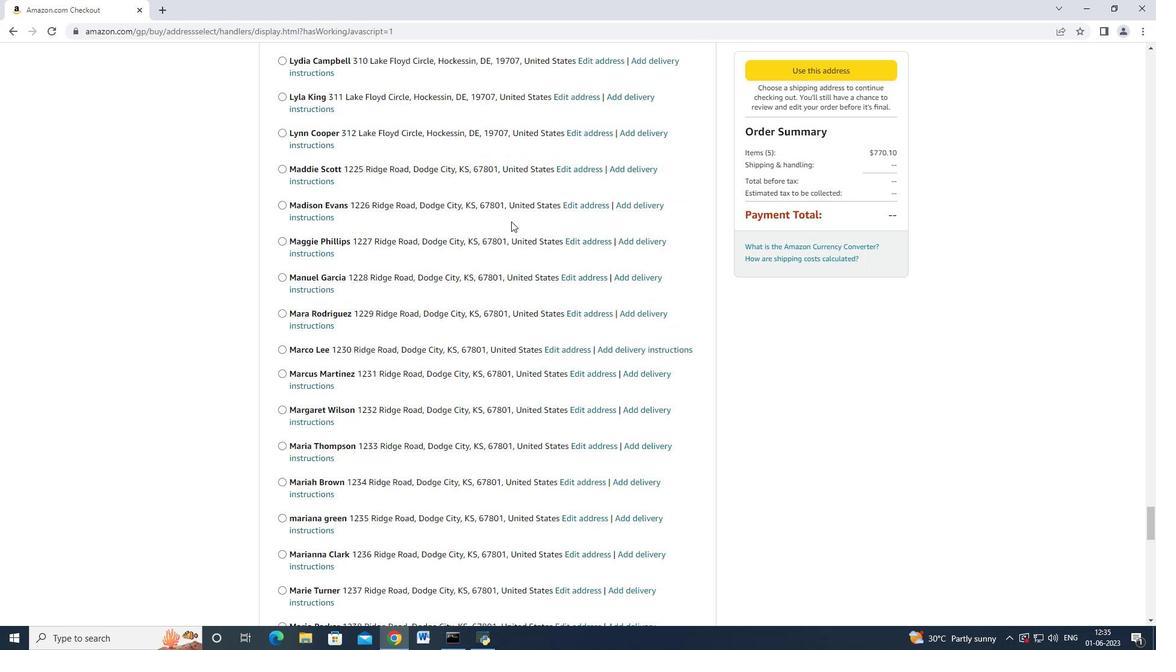 
Action: Mouse scrolled (511, 221) with delta (0, 0)
Screenshot: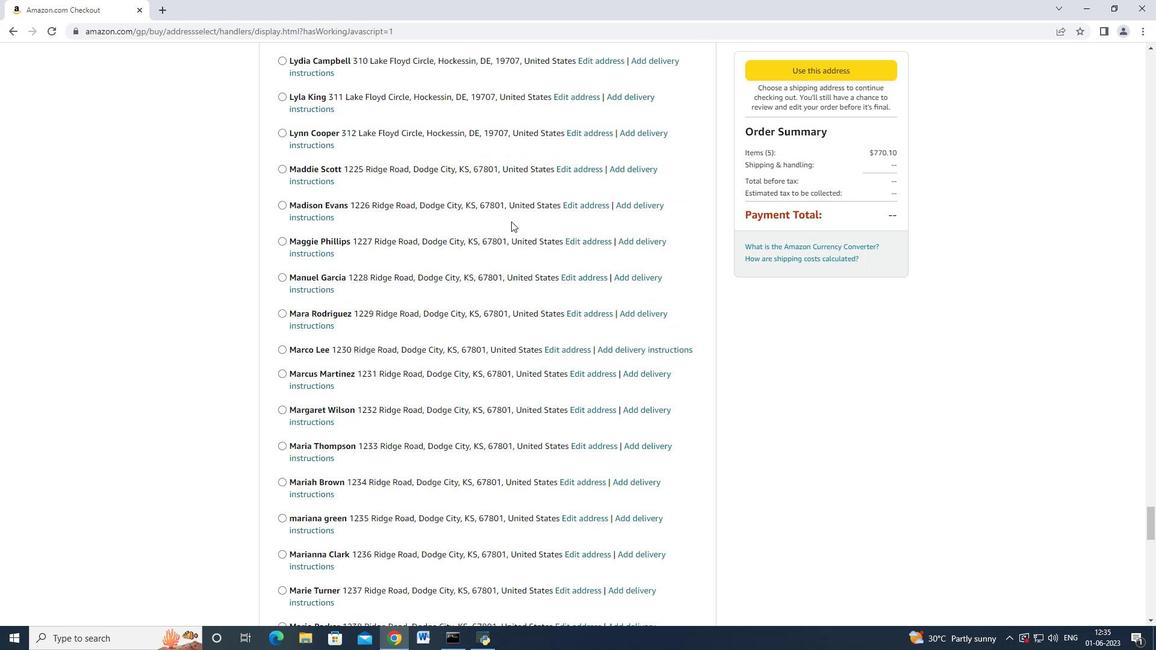 
Action: Mouse scrolled (511, 221) with delta (0, 0)
Screenshot: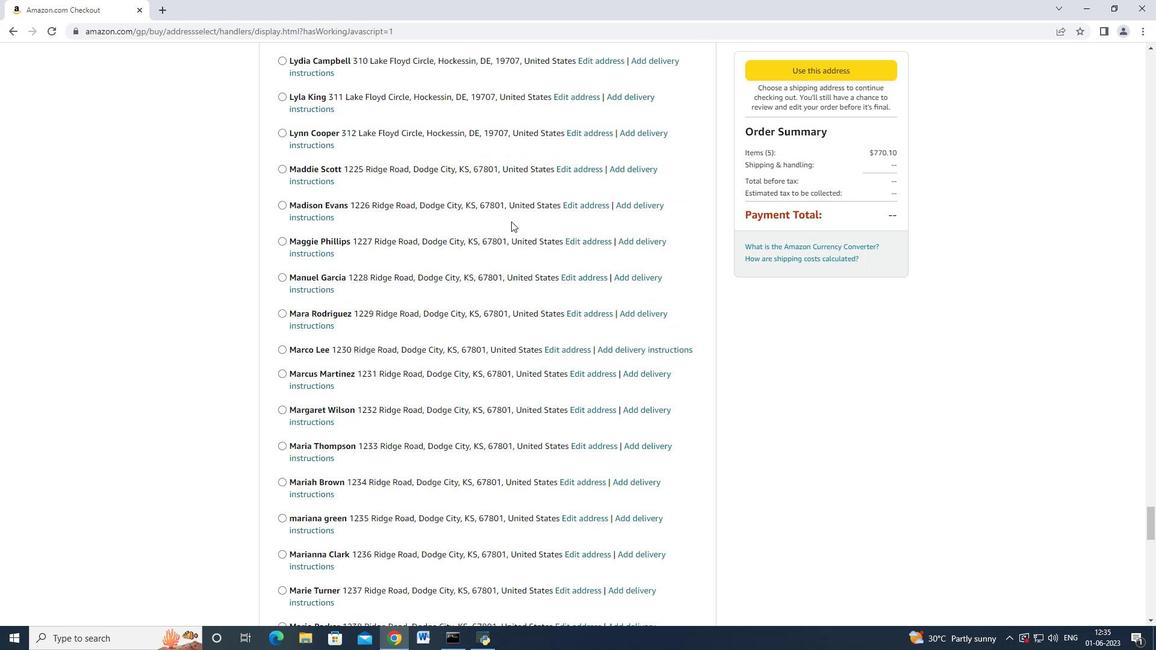 
Action: Mouse scrolled (511, 221) with delta (0, 0)
Screenshot: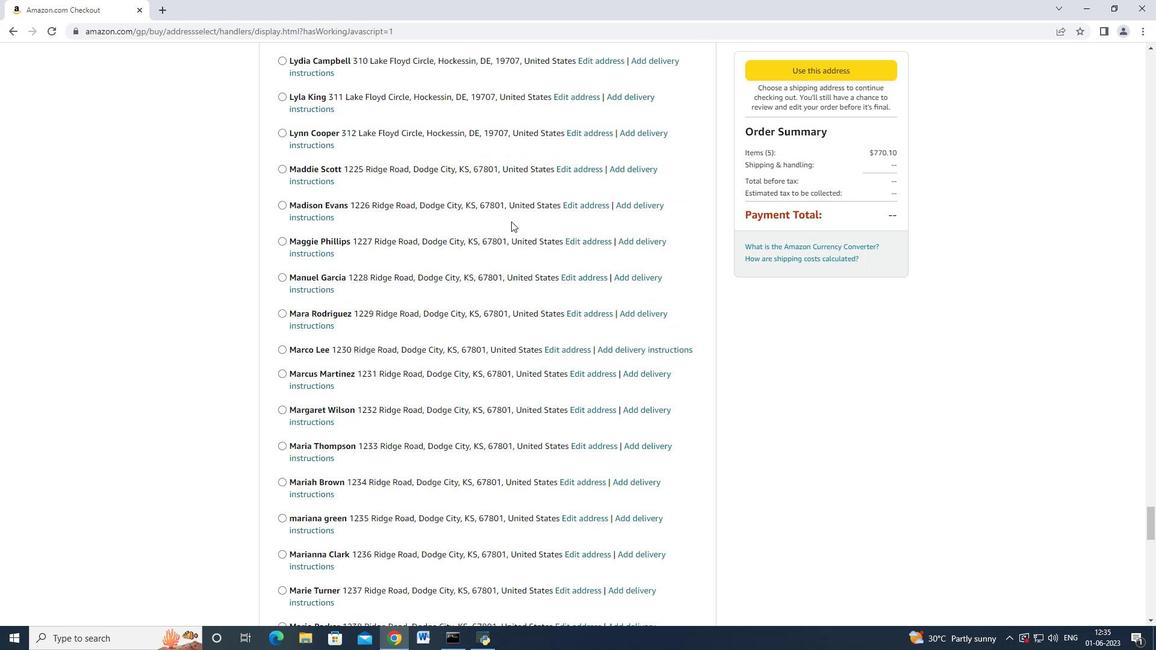 
Action: Mouse scrolled (511, 221) with delta (0, 0)
Screenshot: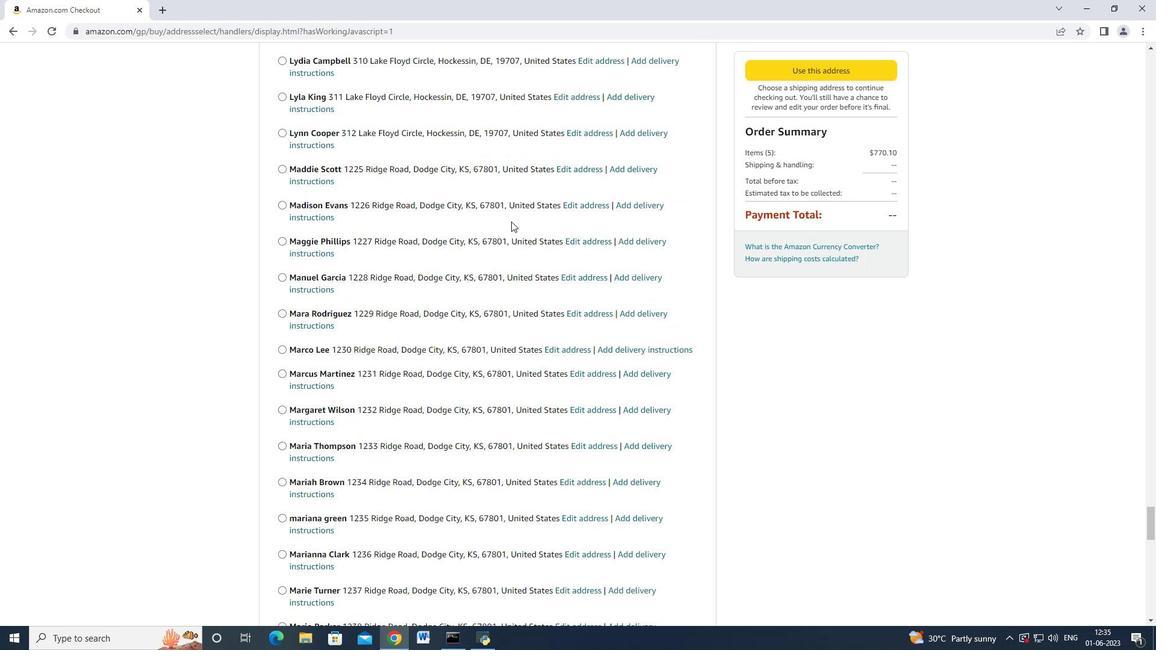 
Action: Mouse scrolled (511, 221) with delta (0, 0)
Screenshot: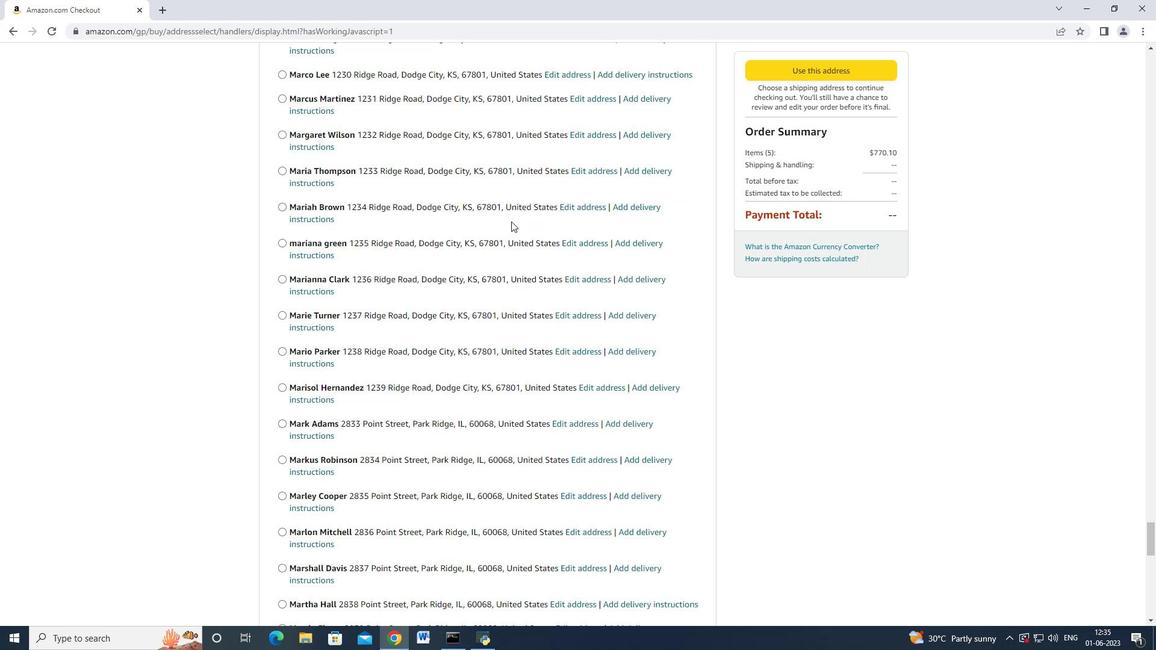 
Action: Mouse scrolled (511, 221) with delta (0, 0)
Screenshot: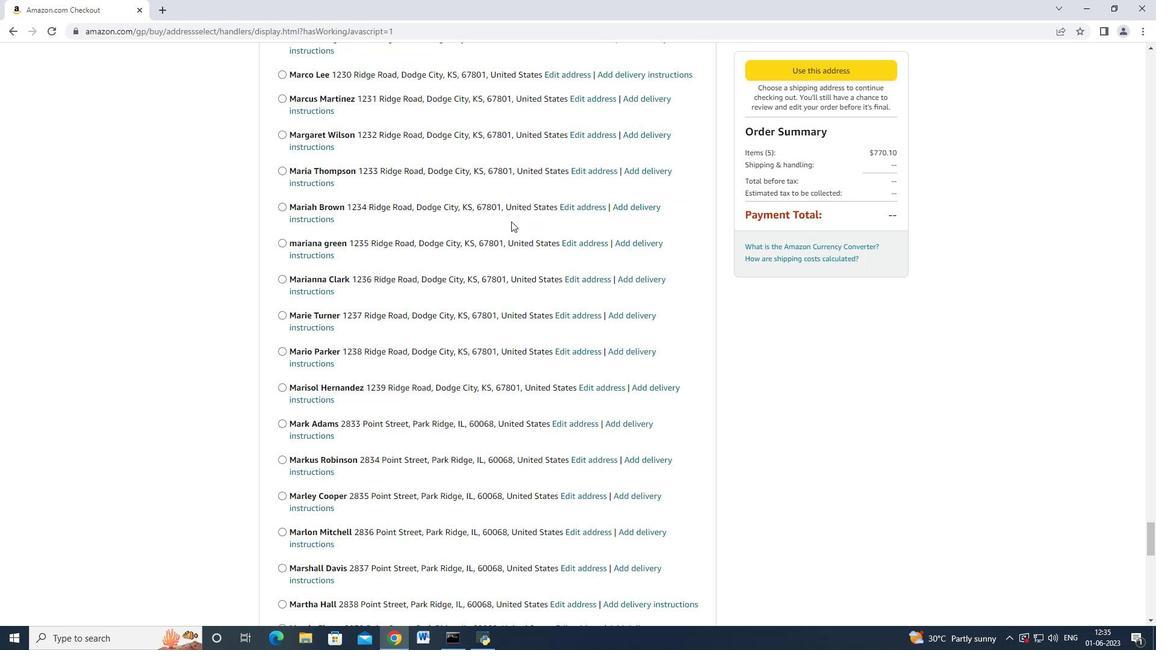 
Action: Mouse scrolled (511, 221) with delta (0, 0)
Screenshot: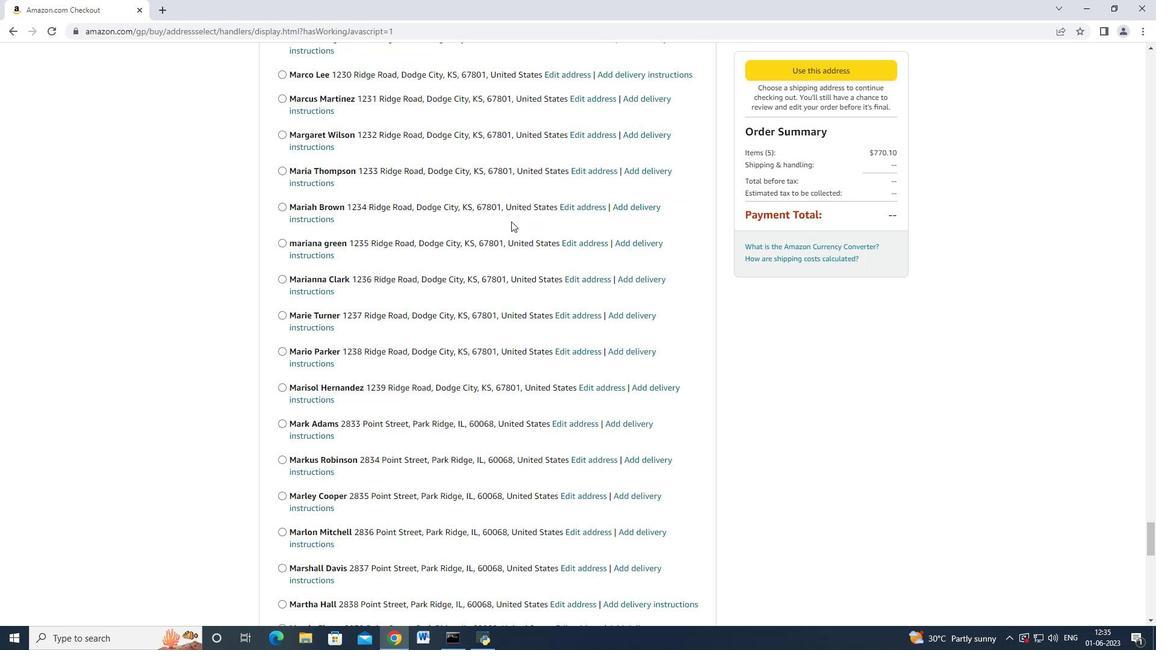 
Action: Mouse scrolled (511, 221) with delta (0, 0)
